 Task: Implement a GitHub Action to synchronize data between GitHub and an external database.
Action: Mouse moved to (176, 307)
Screenshot: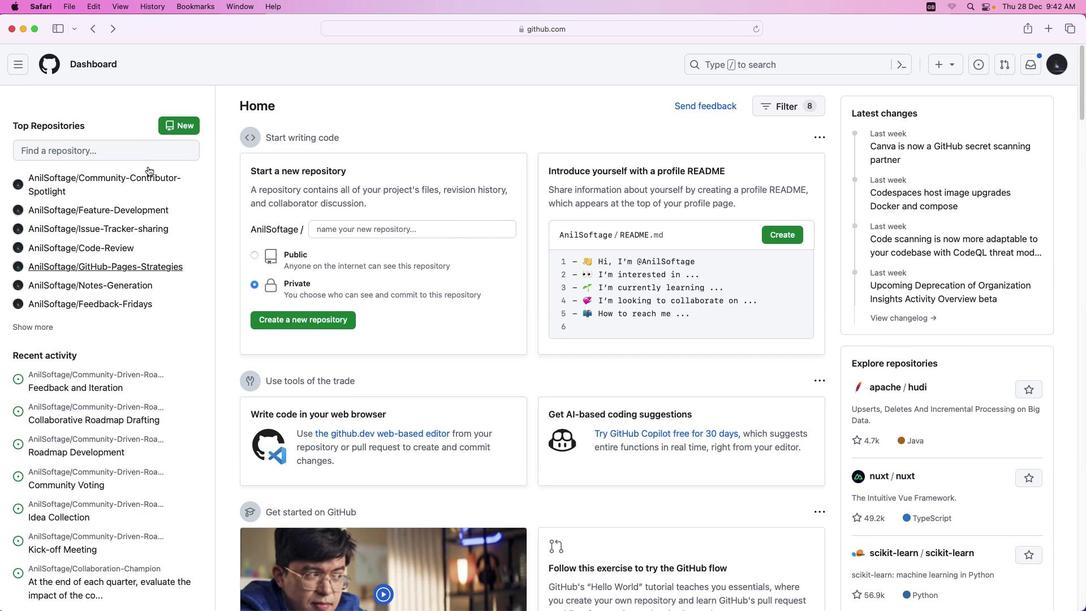 
Action: Mouse pressed left at (176, 307)
Screenshot: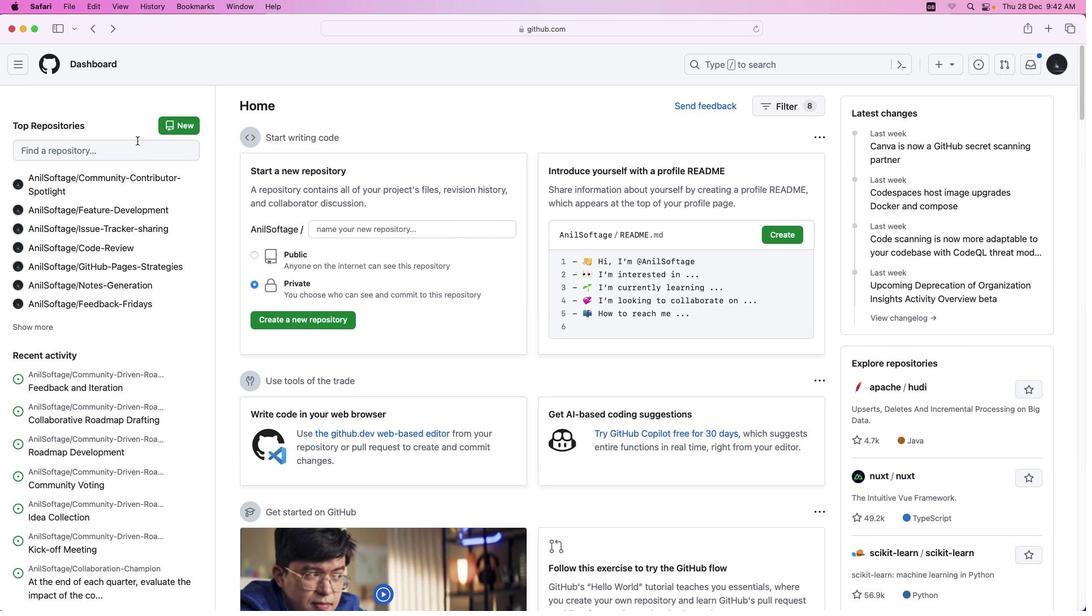 
Action: Mouse moved to (186, 119)
Screenshot: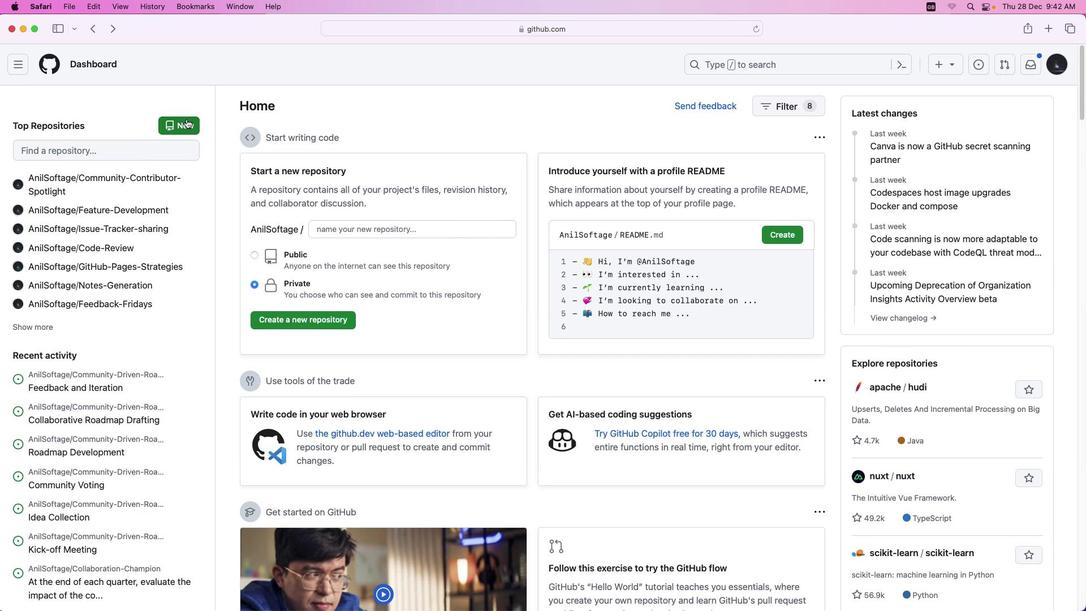 
Action: Mouse pressed left at (186, 119)
Screenshot: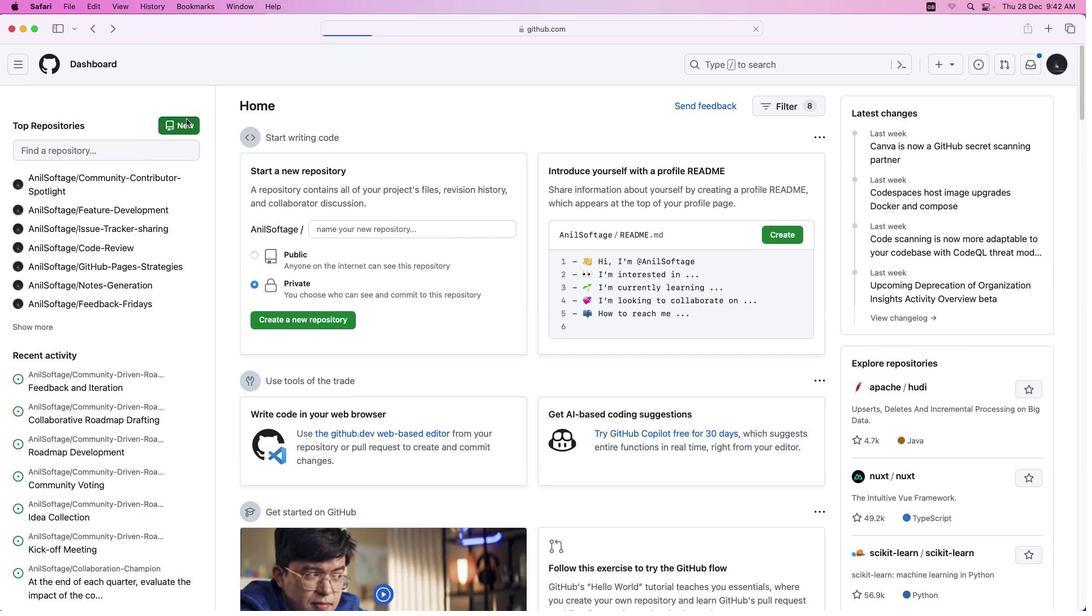 
Action: Mouse moved to (473, 296)
Screenshot: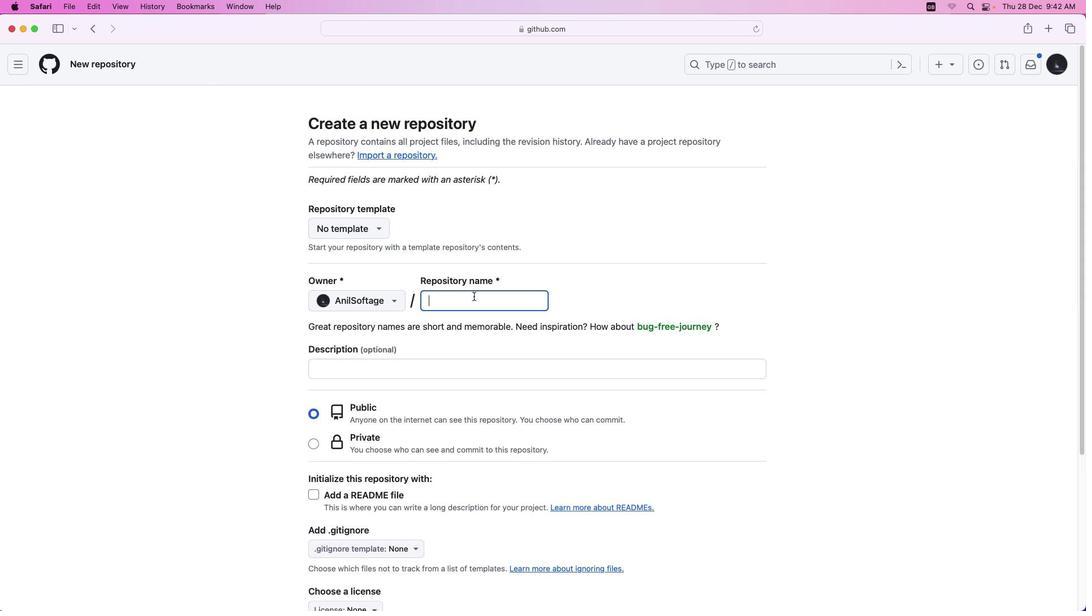 
Action: Mouse pressed left at (473, 296)
Screenshot: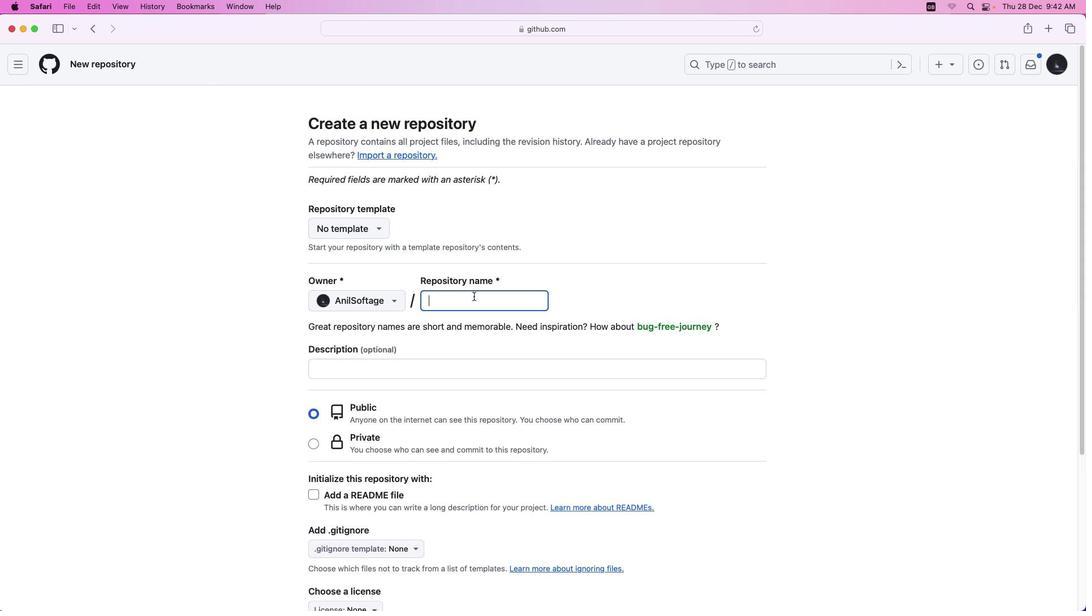 
Action: Key pressed Key.shift'D''a''t''a'Key.spaceKey.shift'S''y''n''c''h''r''o''n''i''z''a''t''i''o''n'
Screenshot: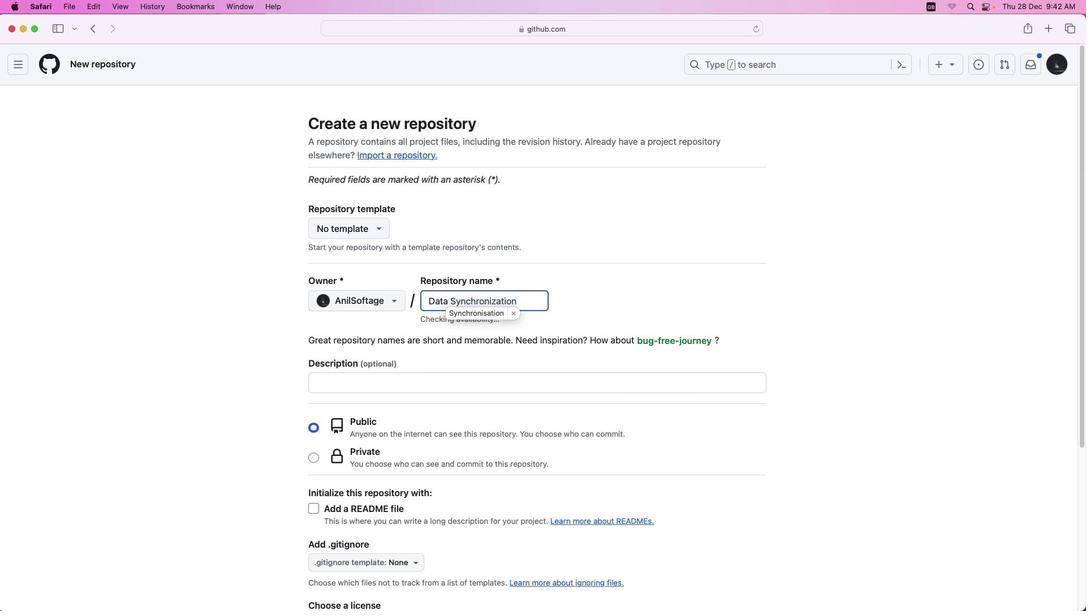 
Action: Mouse moved to (411, 394)
Screenshot: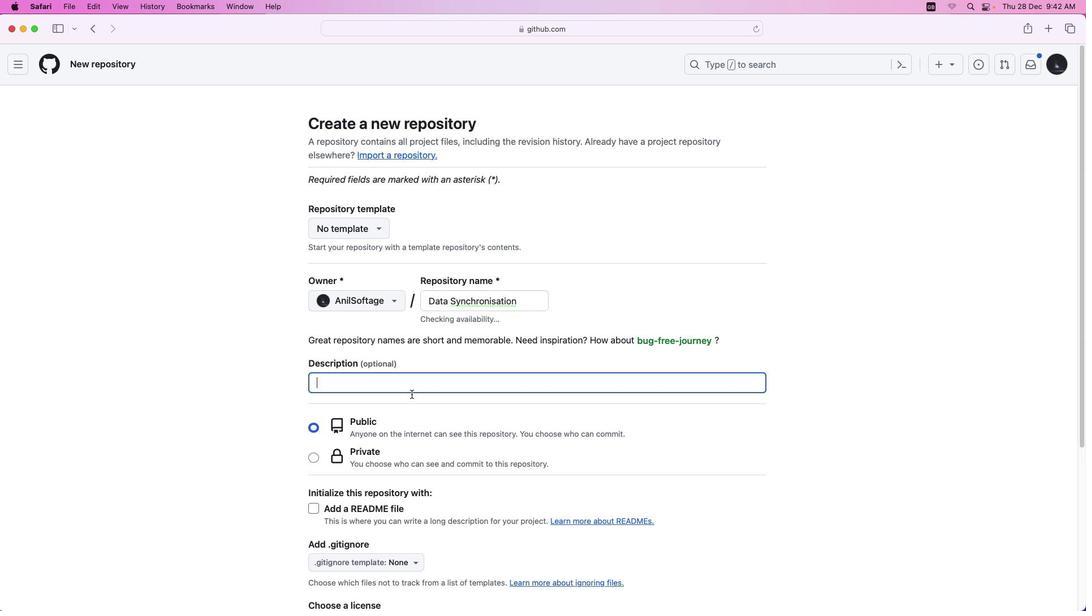 
Action: Mouse pressed left at (411, 394)
Screenshot: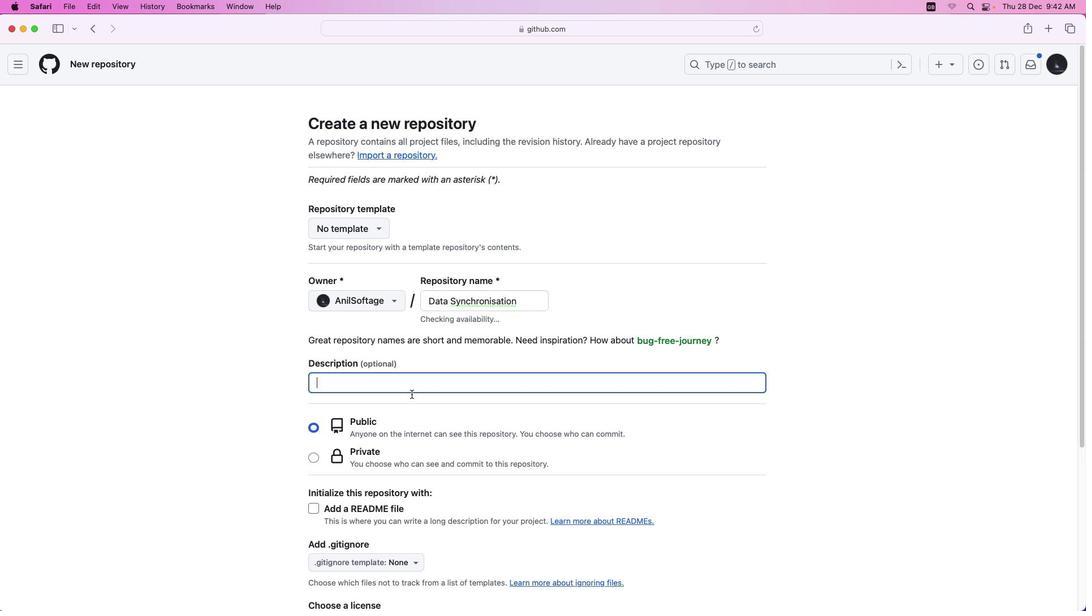 
Action: Mouse moved to (497, 301)
Screenshot: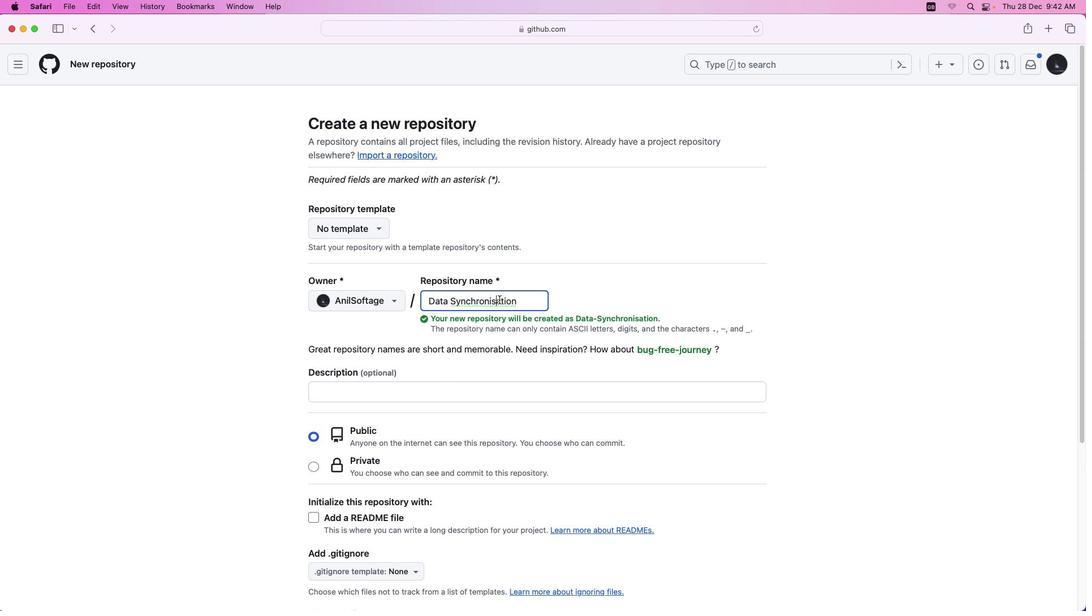 
Action: Mouse pressed left at (497, 301)
Screenshot: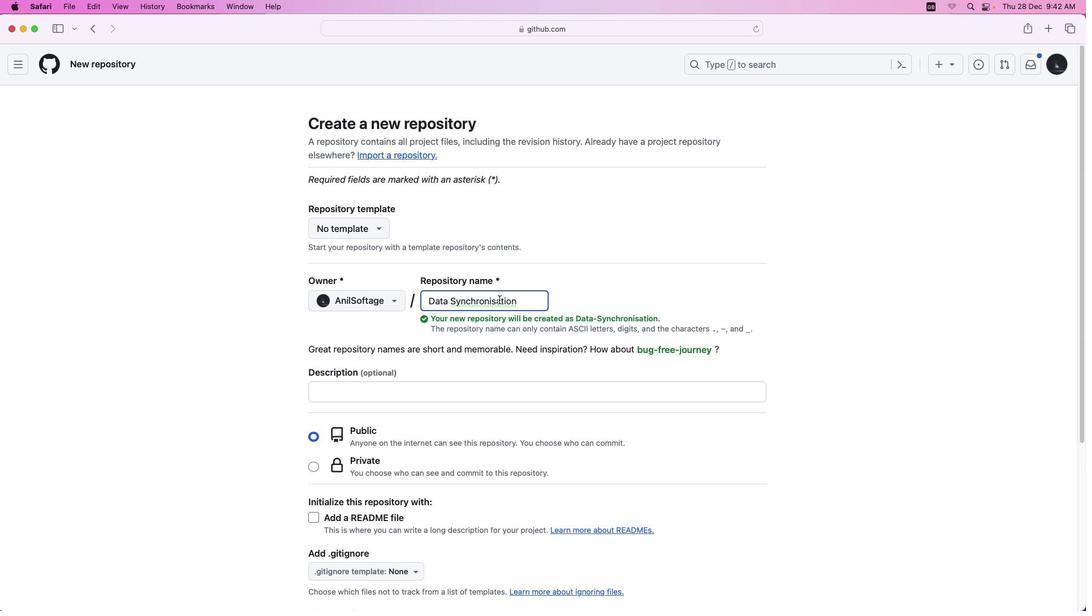 
Action: Mouse moved to (499, 299)
Screenshot: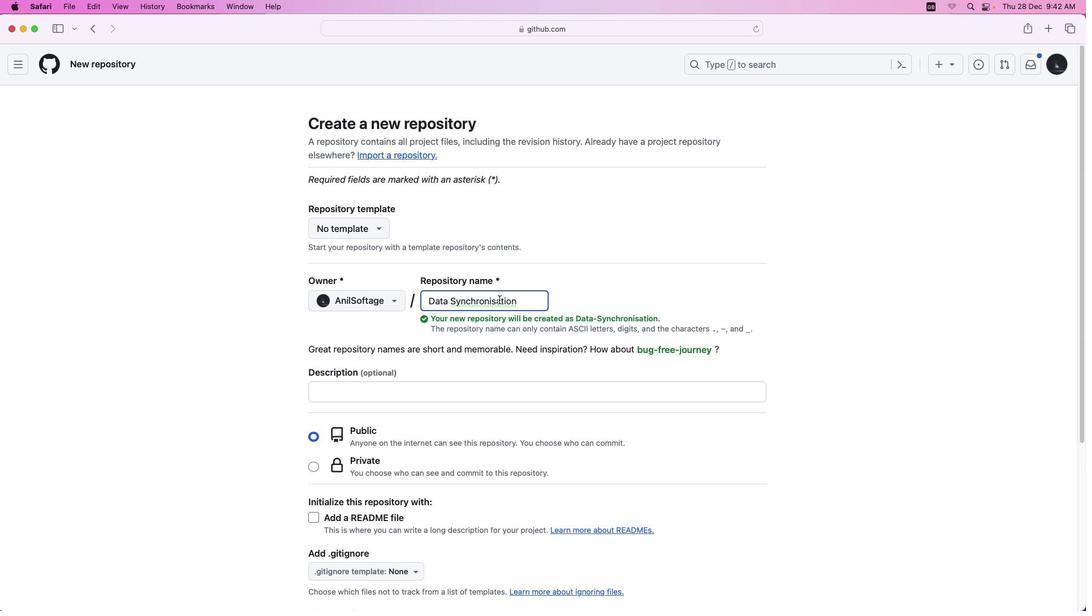
Action: Key pressed Key.backspace'z'
Screenshot: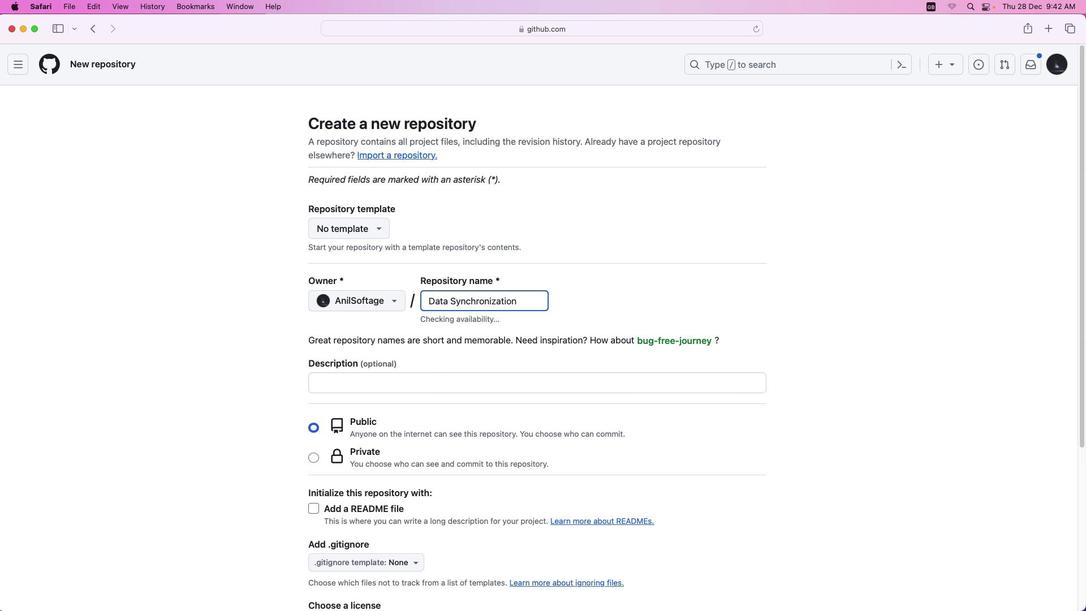 
Action: Mouse moved to (386, 387)
Screenshot: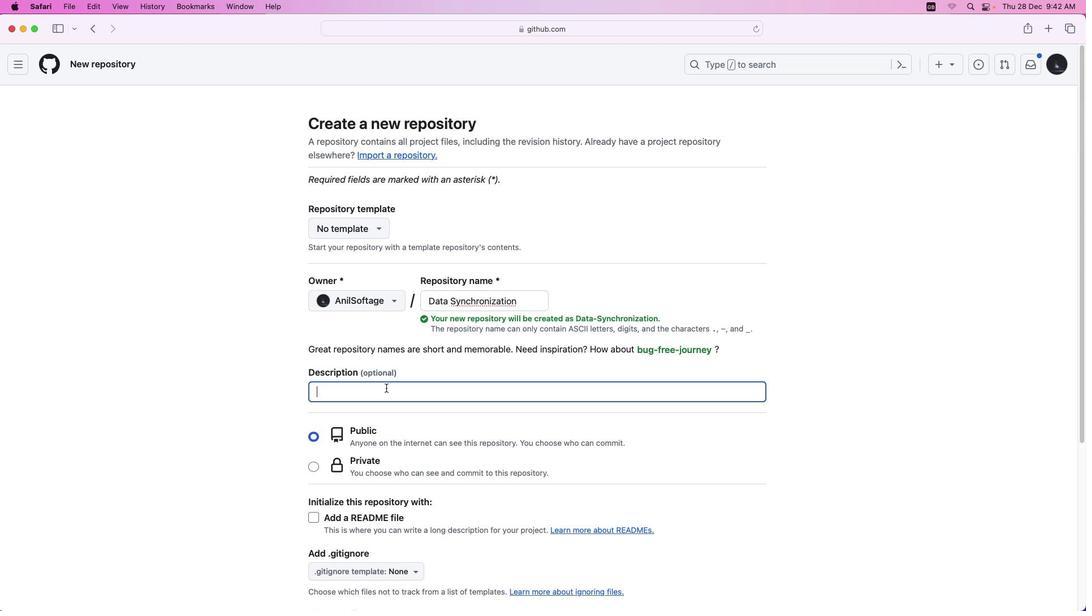 
Action: Mouse pressed left at (386, 387)
Screenshot: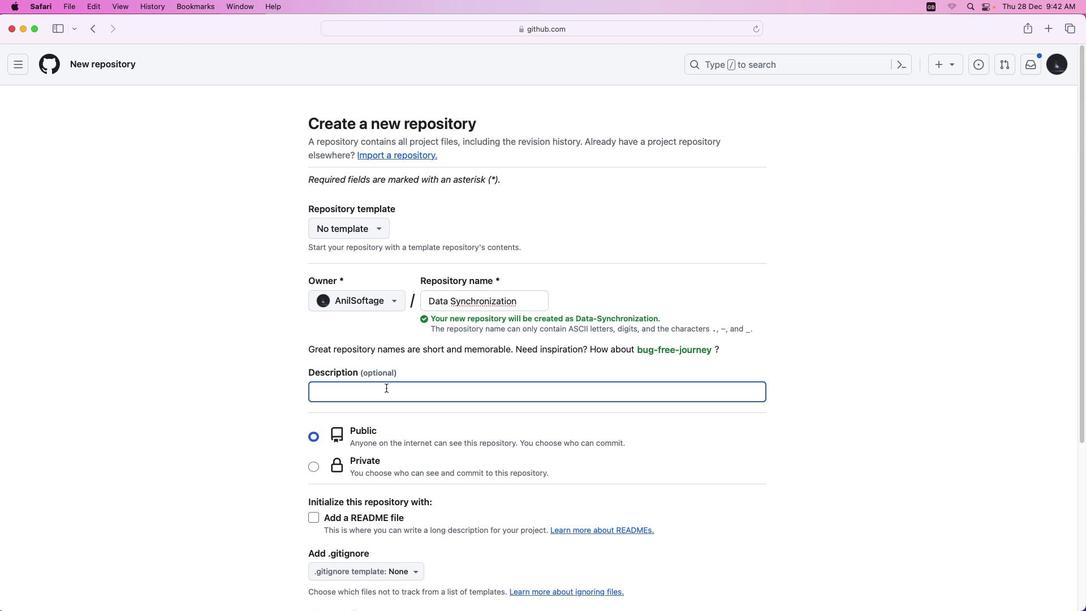 
Action: Key pressed Key.shift'A''n'Key.space'e''x''t''e''r''n''a''l'Key.space'd''a''t''a''b''a''s''e'Key.space's''y''n''c''h''r''o''n''i''z''a''t''i''o''n'Key.space's''c''r''i''p''t'Key.space'w''i''l''l'Key.space'd''e''p''e''n''d'Key.space'o''n'Key.space't''h''e'Key.space's''p''e''c''i''f''i''c'Key.space'r''e''q''u''i''r''e''m''e''n''t''s'Key.space'o''f'Key.space'm''y'Key.space'p''r''o''j''e''c''t'','Key.space't''h''e'Key.space't''y''p''e'Key.space'o''f'Key.space'd''a''t''a'Key.space'y''o''u'Key.space'w''a''n''t'Key.space't''o'Key.space's''y''n''c''h''r''o''n''i''z''e'','Key.leftKey.leftKey.backspace'z'Key.rightKey.rightKey.space'a''n''d'Key.space't''h''e'Key.space's''t''r''u''c''t''u''r''e'Key.space'o''f'Key.space'y''o''u''r'Key.space'd''a''t''a''b''a''s''e''.'Key.backspace'.'
Screenshot: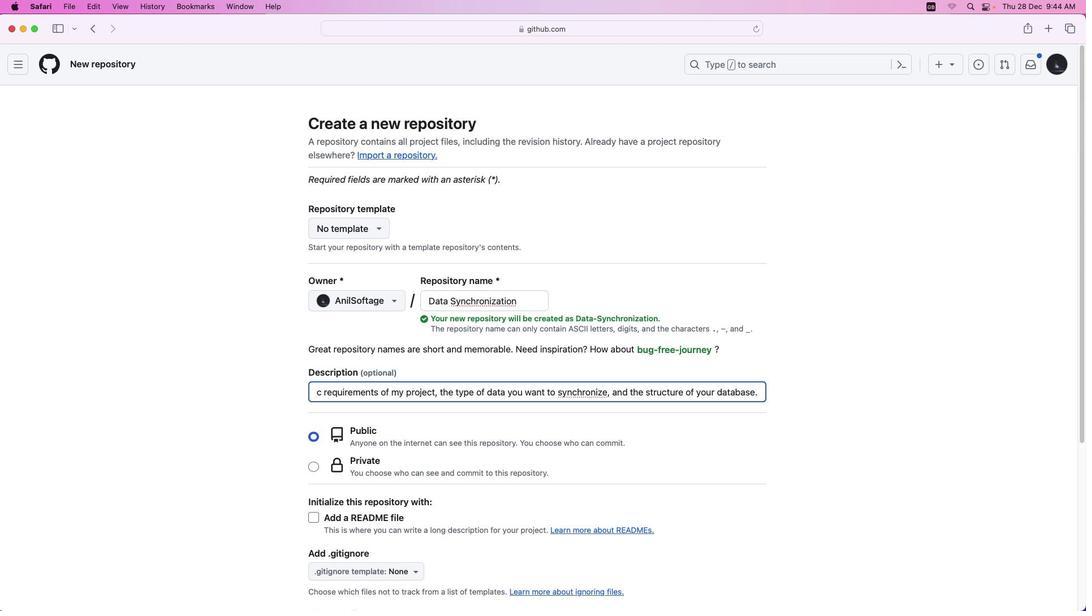
Action: Mouse moved to (327, 474)
Screenshot: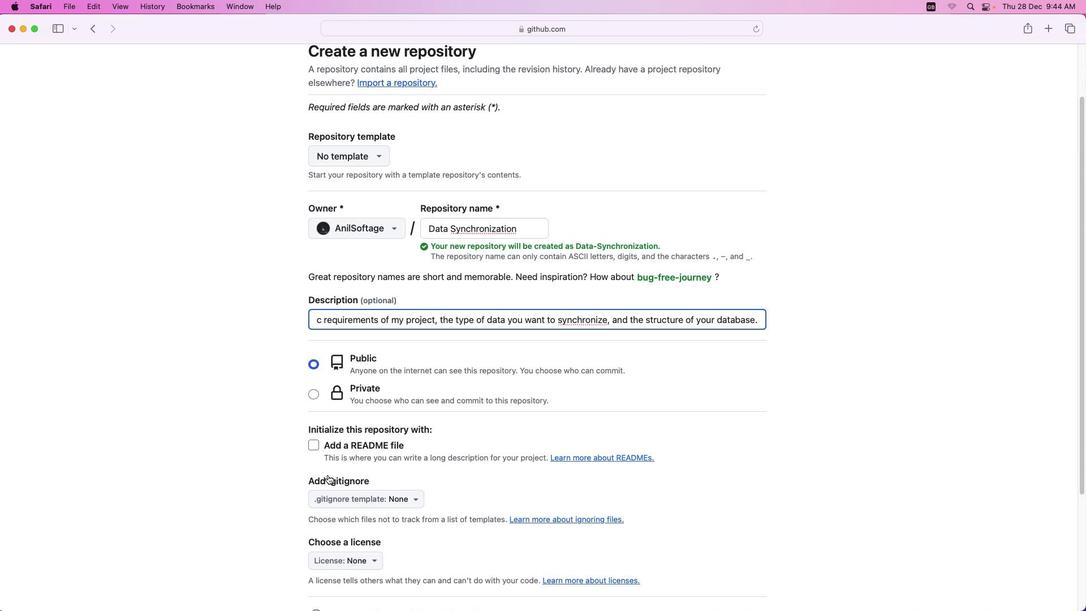 
Action: Mouse scrolled (327, 474) with delta (0, 0)
Screenshot: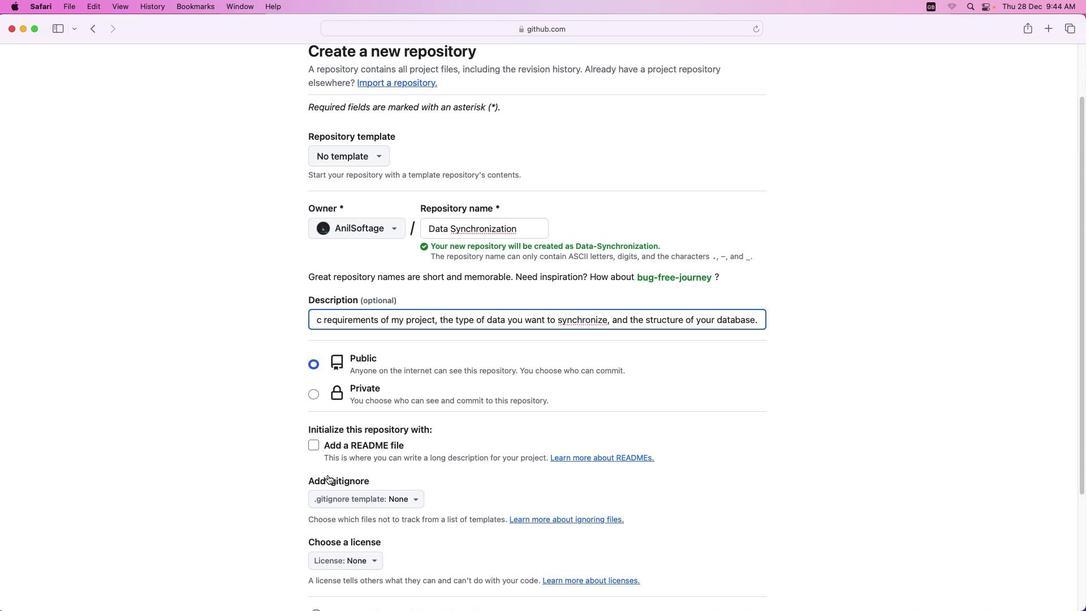 
Action: Mouse scrolled (327, 474) with delta (0, 0)
Screenshot: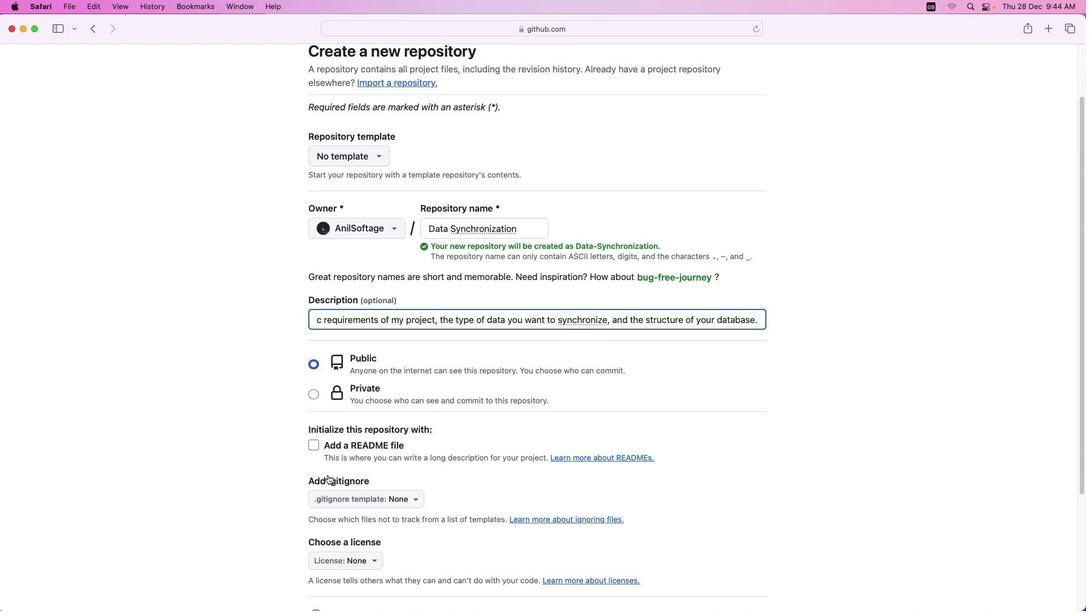 
Action: Mouse scrolled (327, 474) with delta (0, 0)
Screenshot: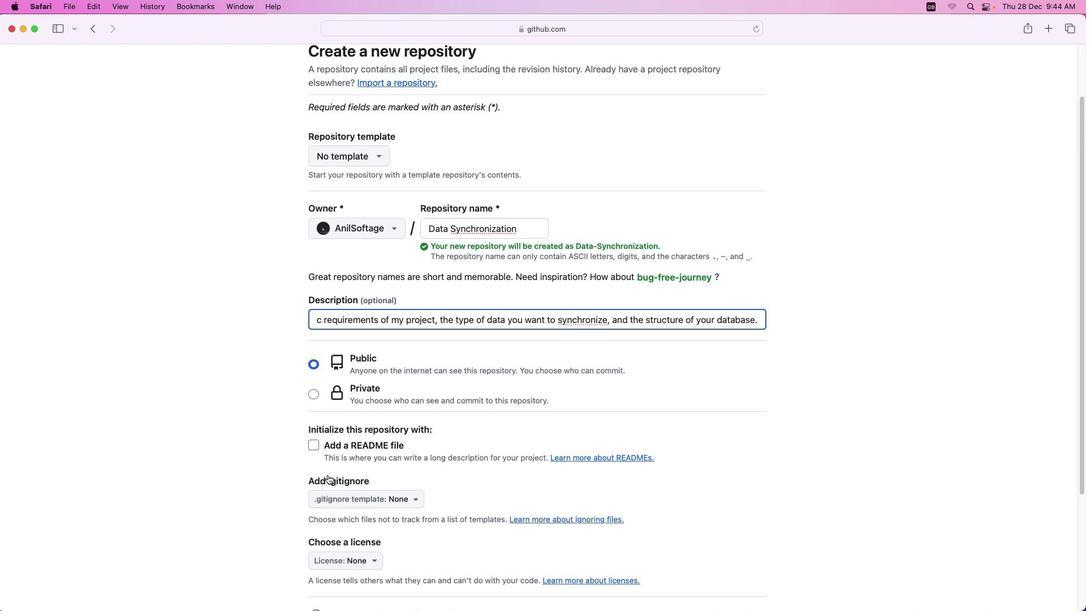 
Action: Mouse scrolled (327, 474) with delta (0, 0)
Screenshot: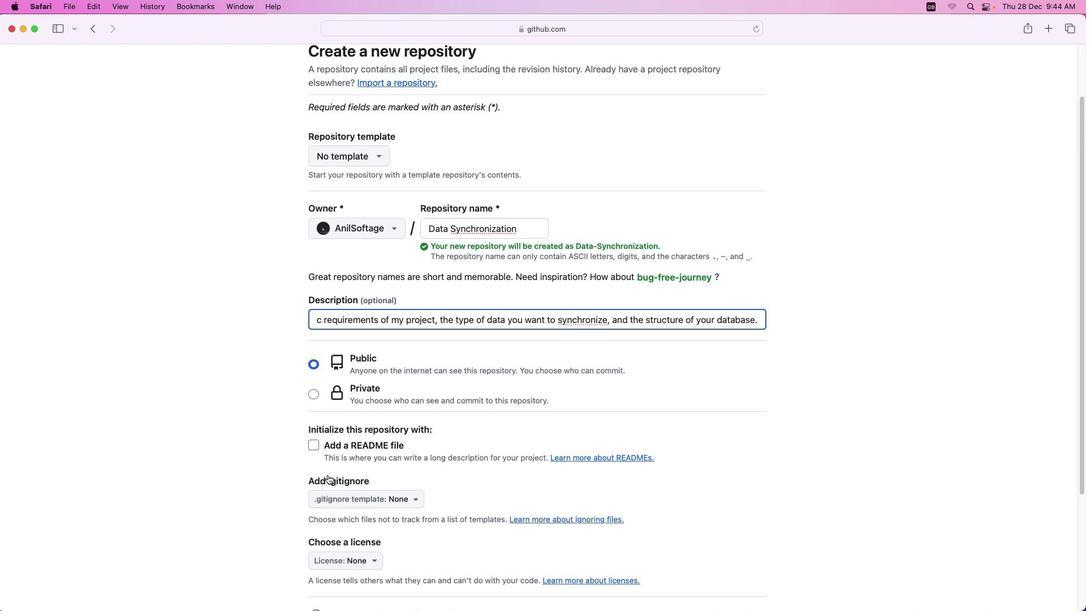 
Action: Mouse scrolled (327, 474) with delta (0, 0)
Screenshot: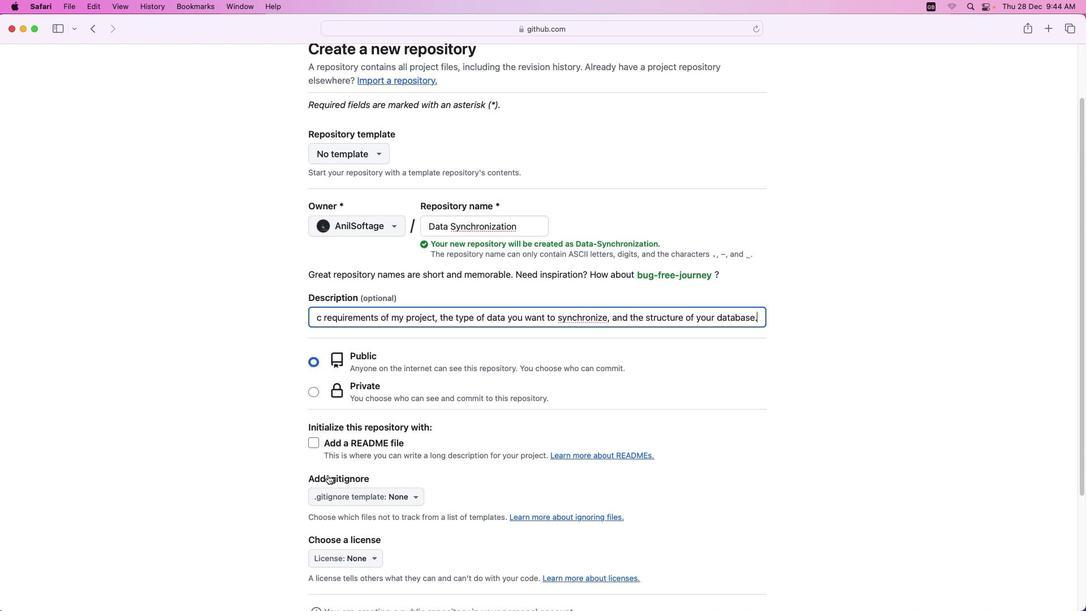 
Action: Mouse scrolled (327, 474) with delta (0, 0)
Screenshot: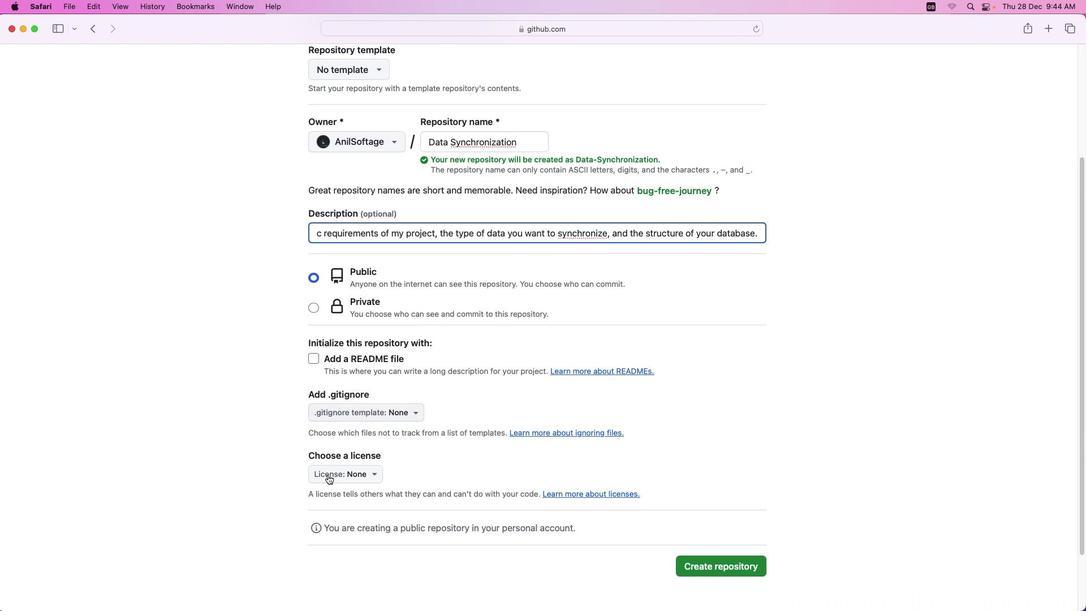 
Action: Mouse scrolled (327, 474) with delta (0, 0)
Screenshot: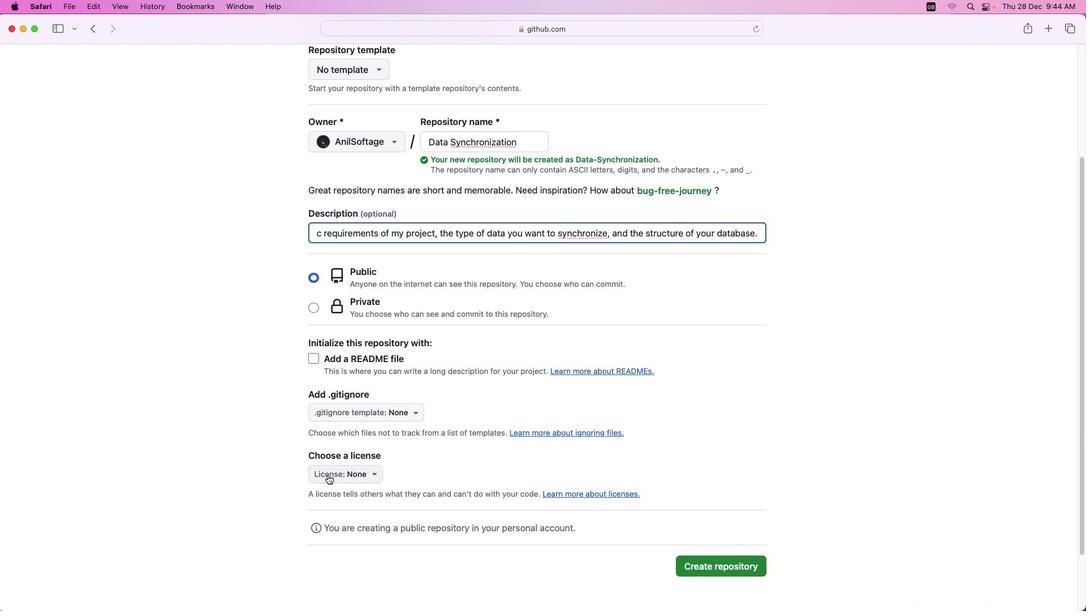 
Action: Mouse scrolled (327, 474) with delta (0, 0)
Screenshot: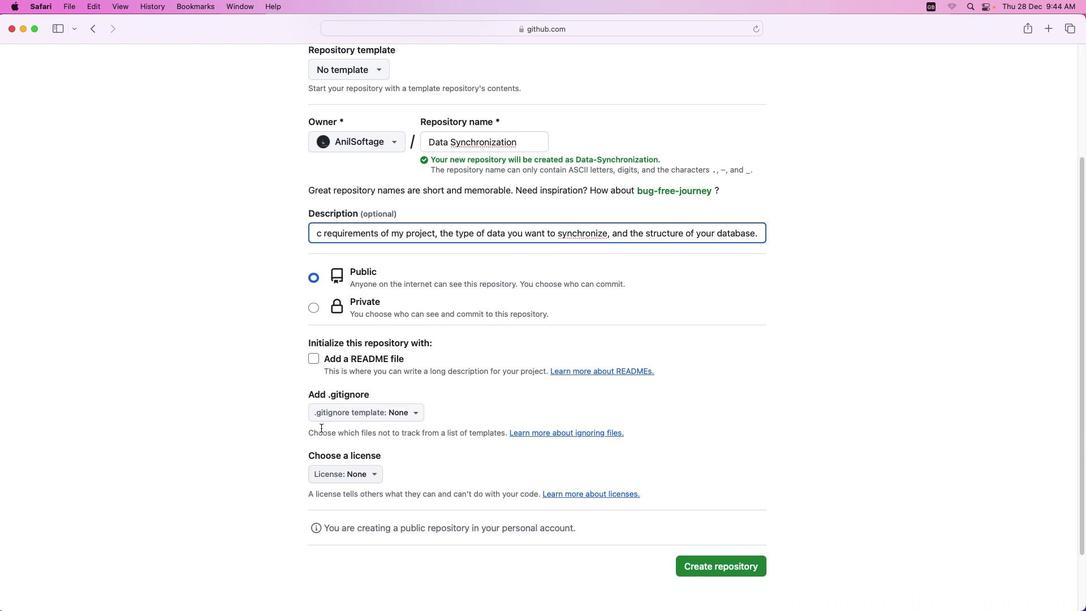 
Action: Mouse scrolled (327, 474) with delta (0, 0)
Screenshot: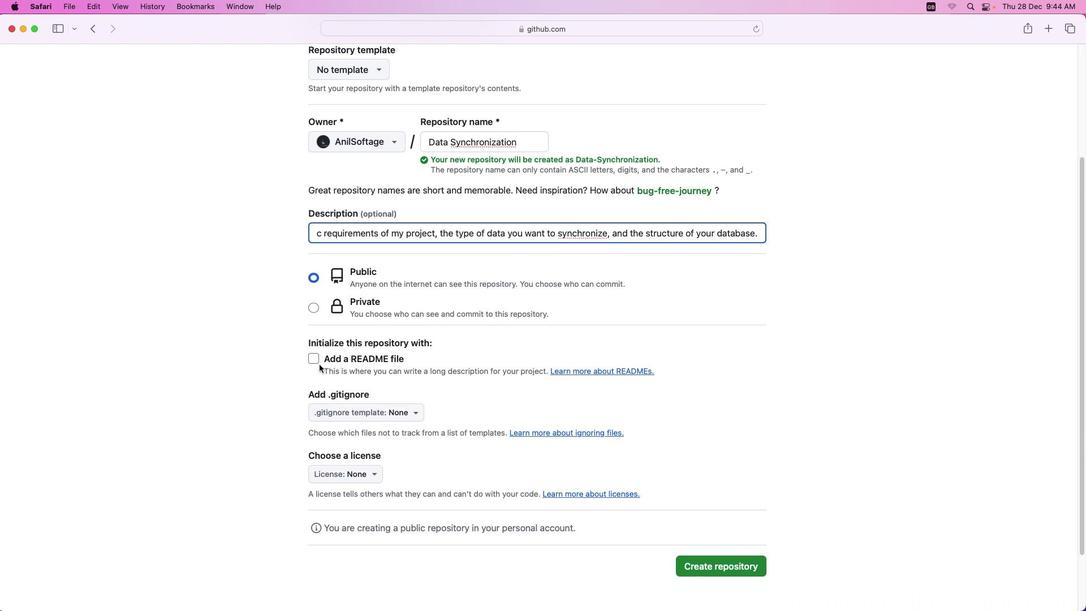 
Action: Mouse scrolled (327, 474) with delta (0, 0)
Screenshot: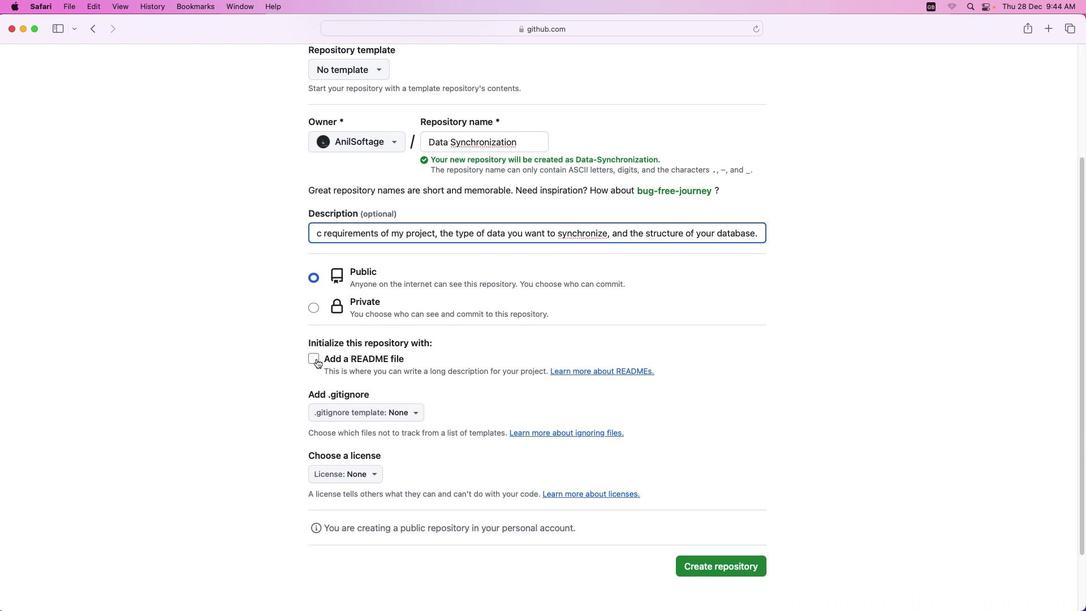 
Action: Mouse moved to (312, 355)
Screenshot: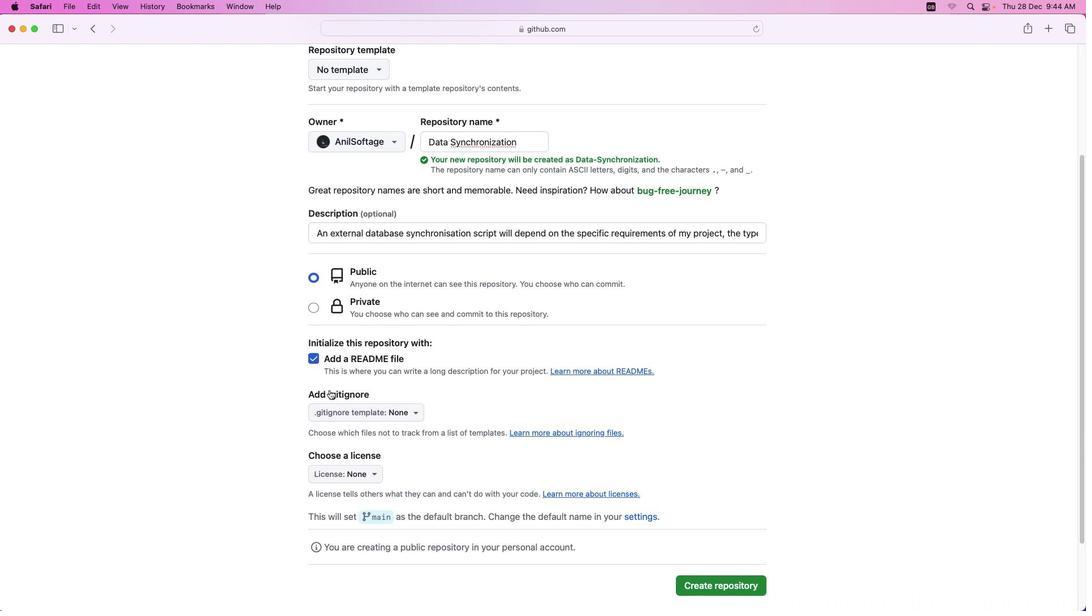 
Action: Mouse pressed left at (312, 355)
Screenshot: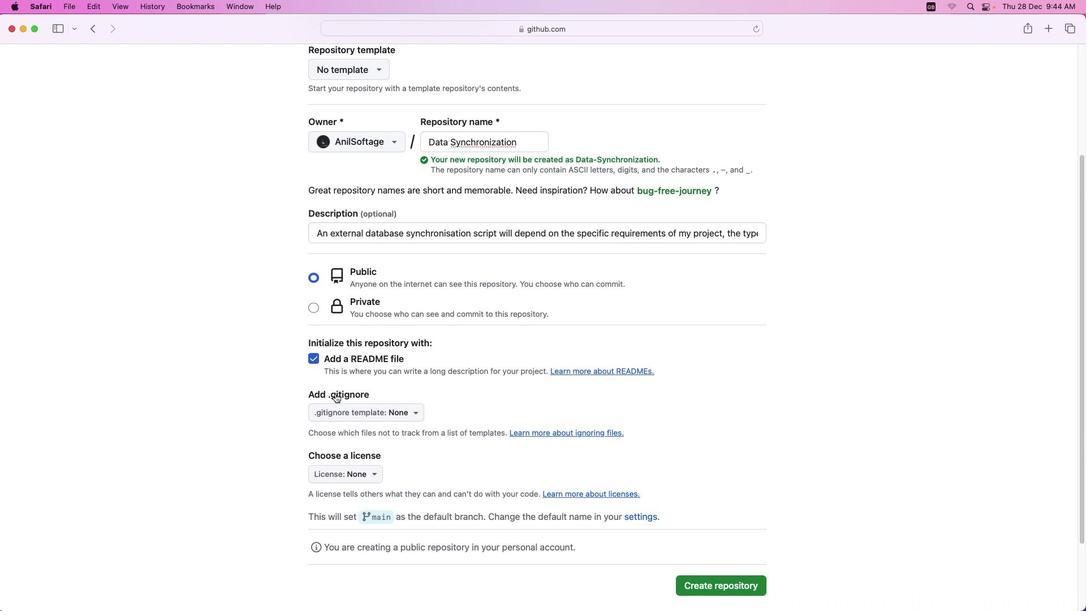 
Action: Mouse moved to (468, 454)
Screenshot: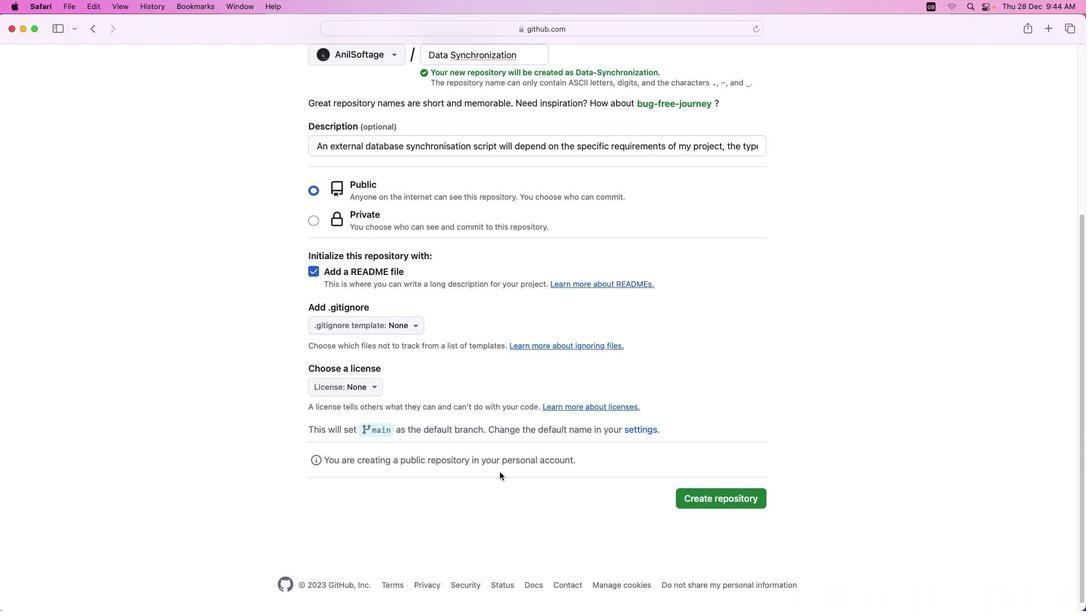 
Action: Mouse scrolled (468, 454) with delta (0, 0)
Screenshot: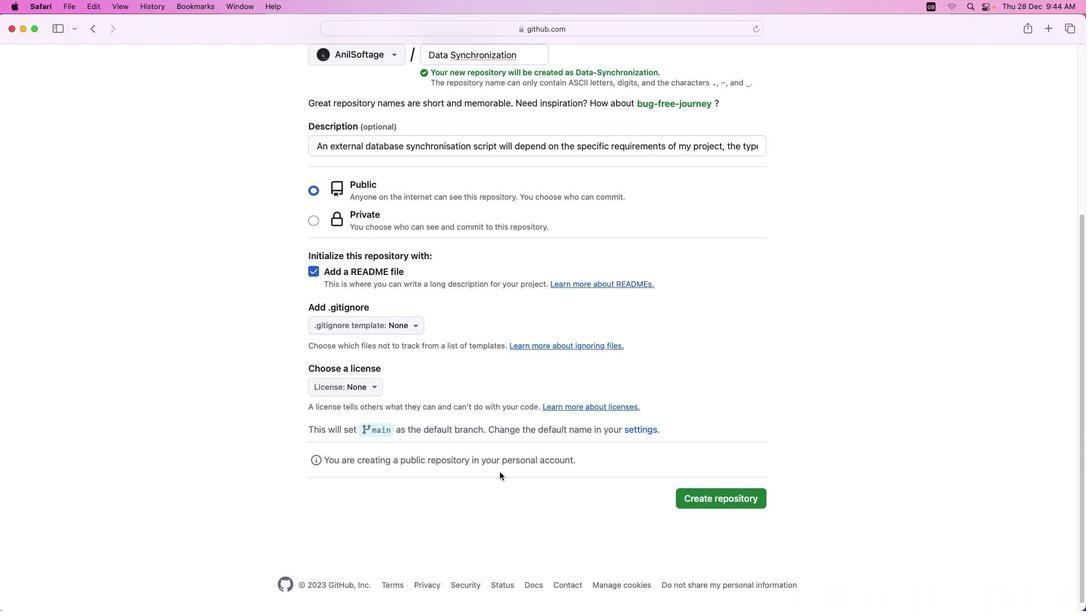 
Action: Mouse moved to (473, 459)
Screenshot: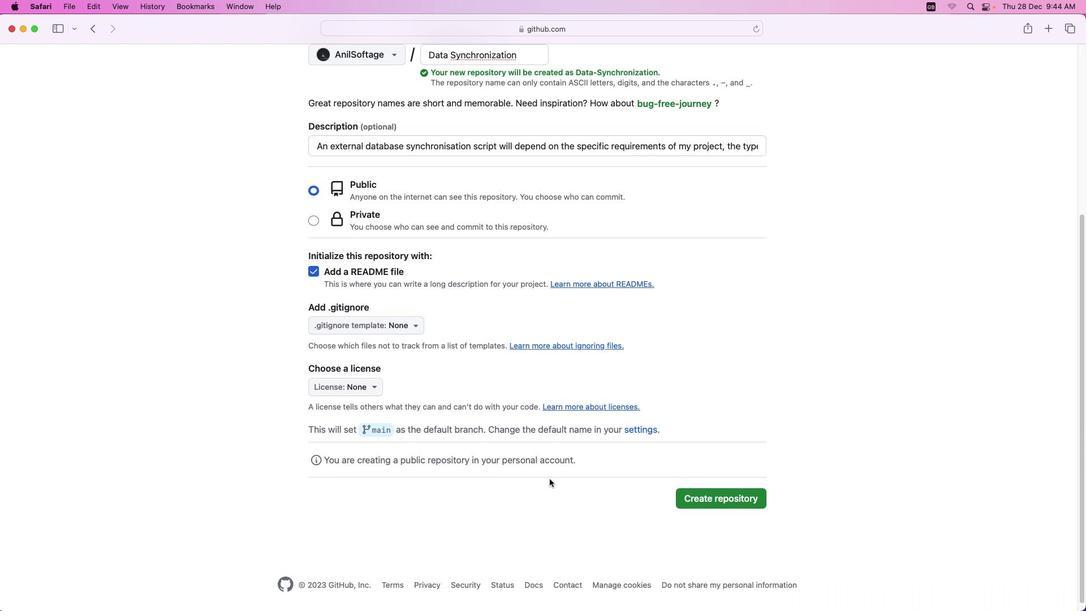 
Action: Mouse scrolled (473, 459) with delta (0, 0)
Screenshot: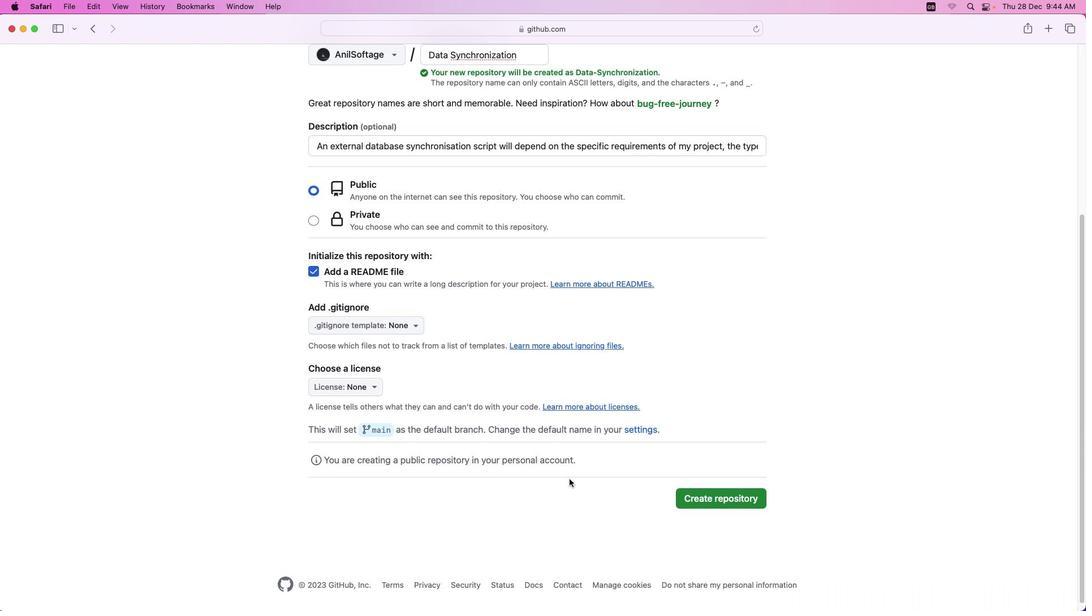 
Action: Mouse moved to (474, 460)
Screenshot: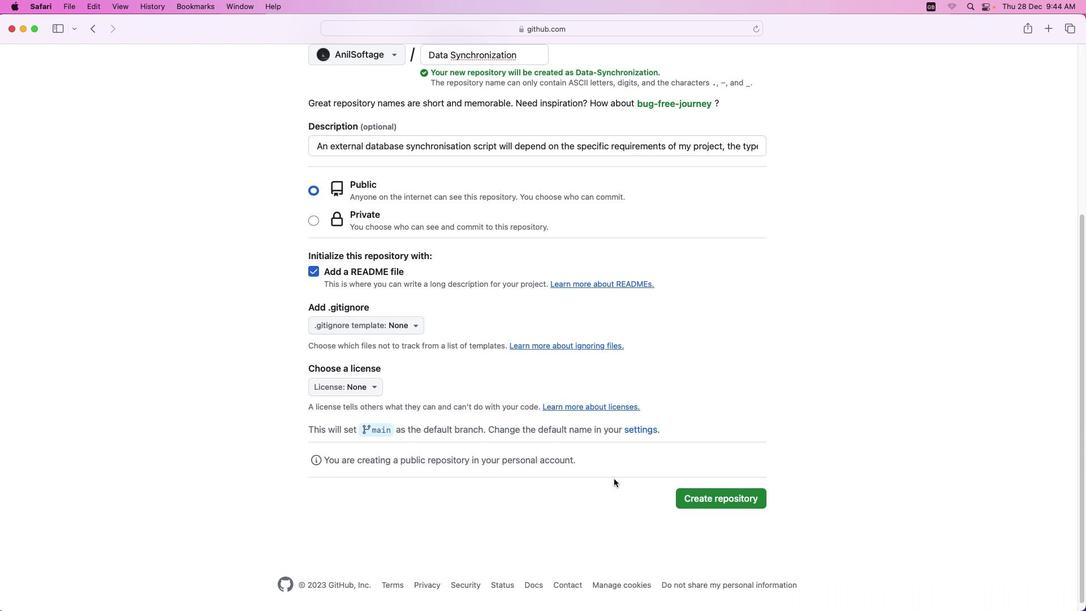 
Action: Mouse scrolled (474, 460) with delta (0, 0)
Screenshot: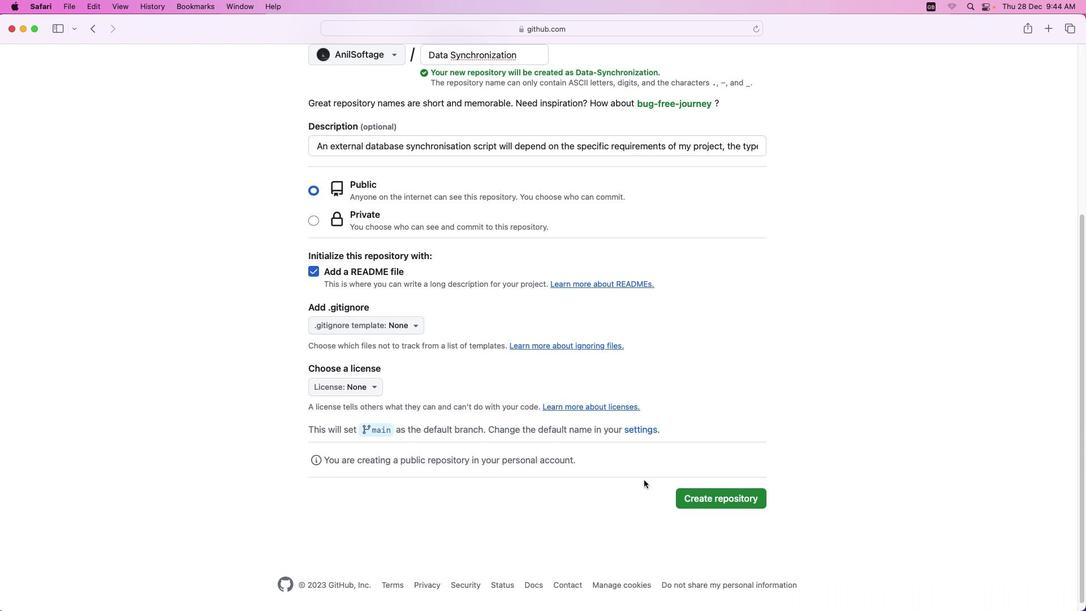 
Action: Mouse moved to (477, 461)
Screenshot: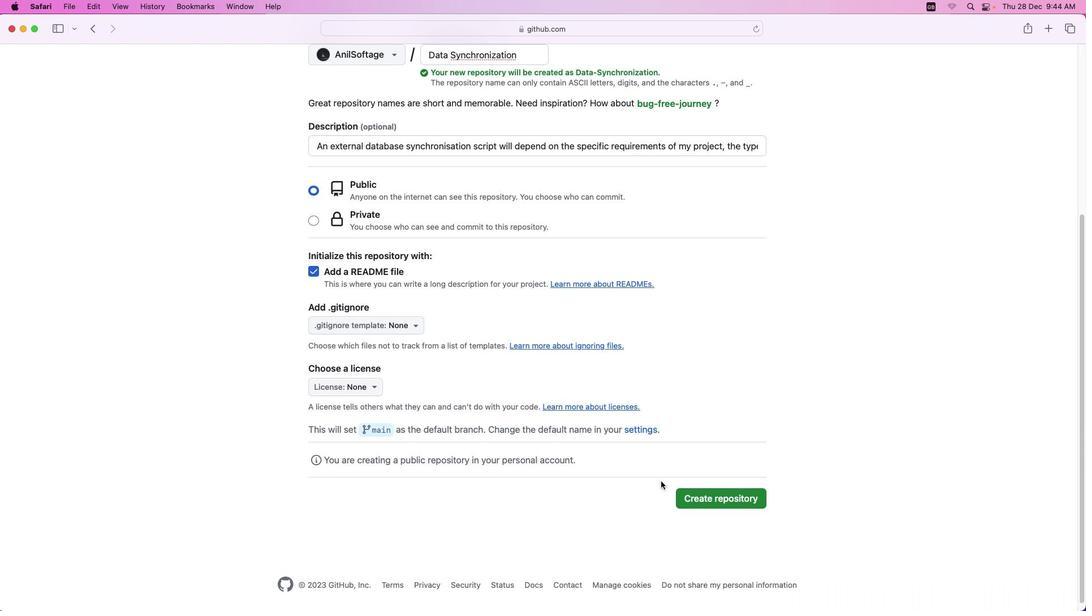 
Action: Mouse scrolled (477, 461) with delta (0, 0)
Screenshot: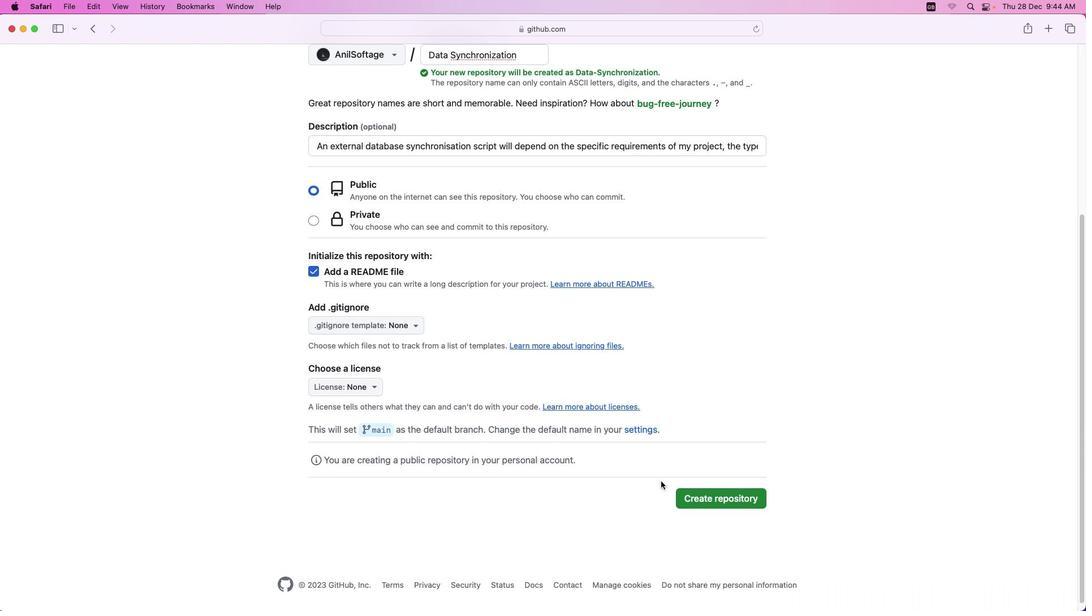 
Action: Mouse moved to (483, 464)
Screenshot: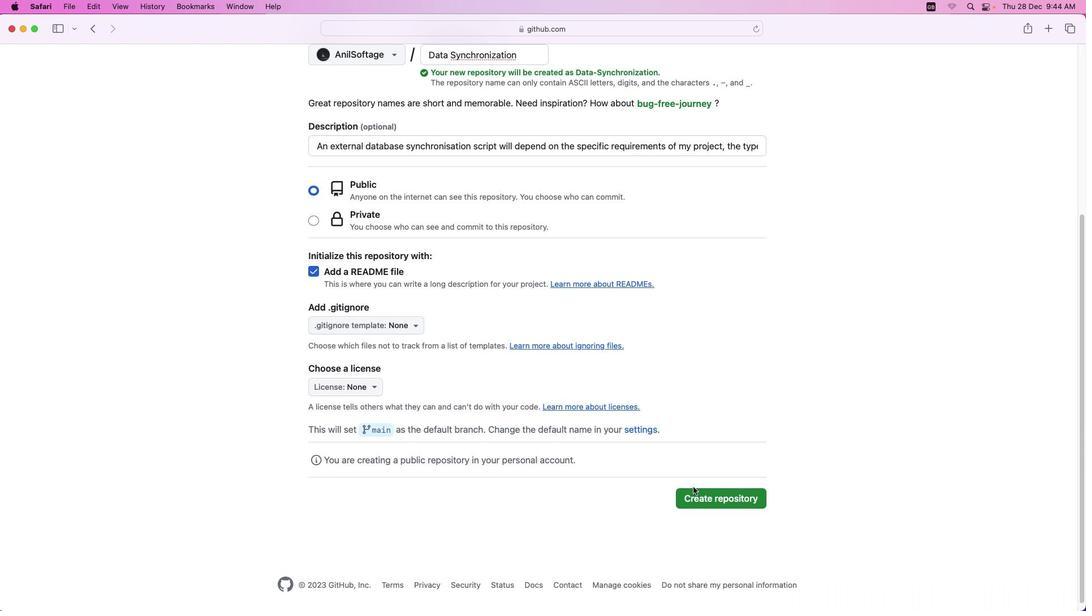
Action: Mouse scrolled (483, 464) with delta (0, 0)
Screenshot: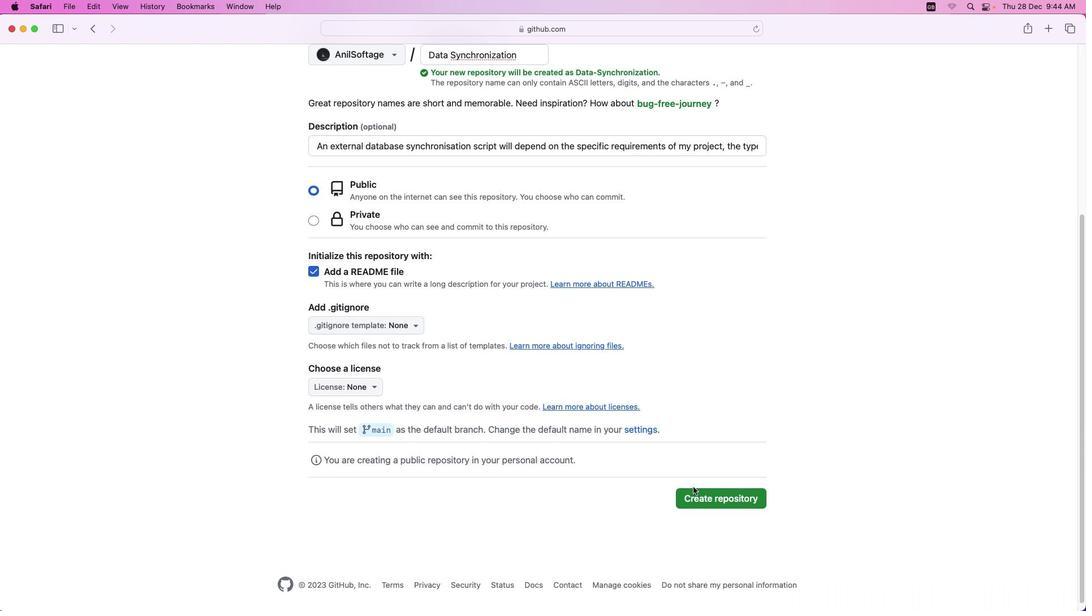 
Action: Mouse moved to (719, 494)
Screenshot: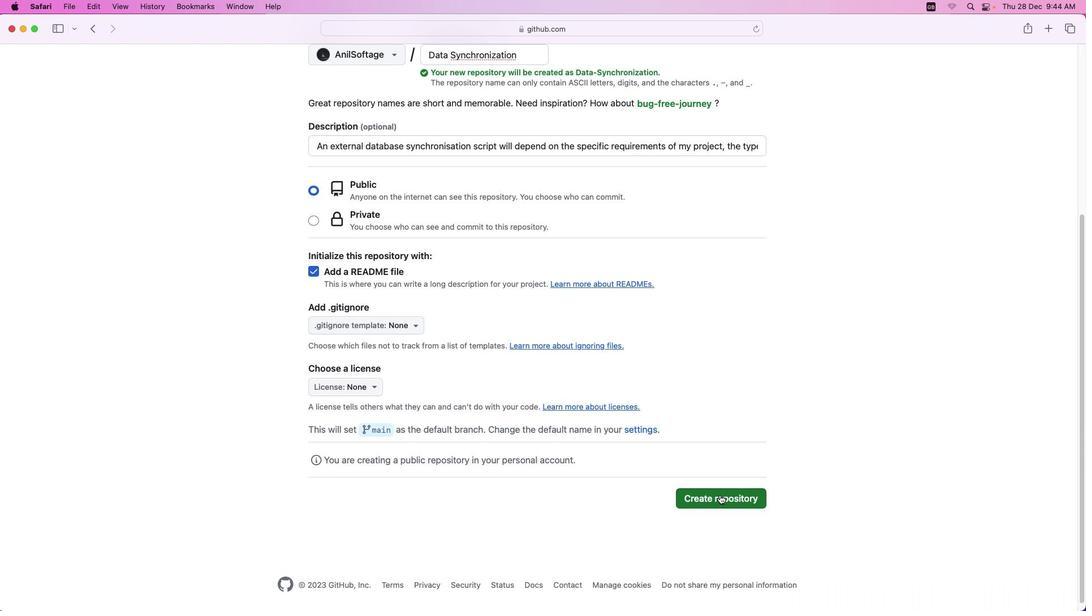 
Action: Mouse pressed left at (719, 494)
Screenshot: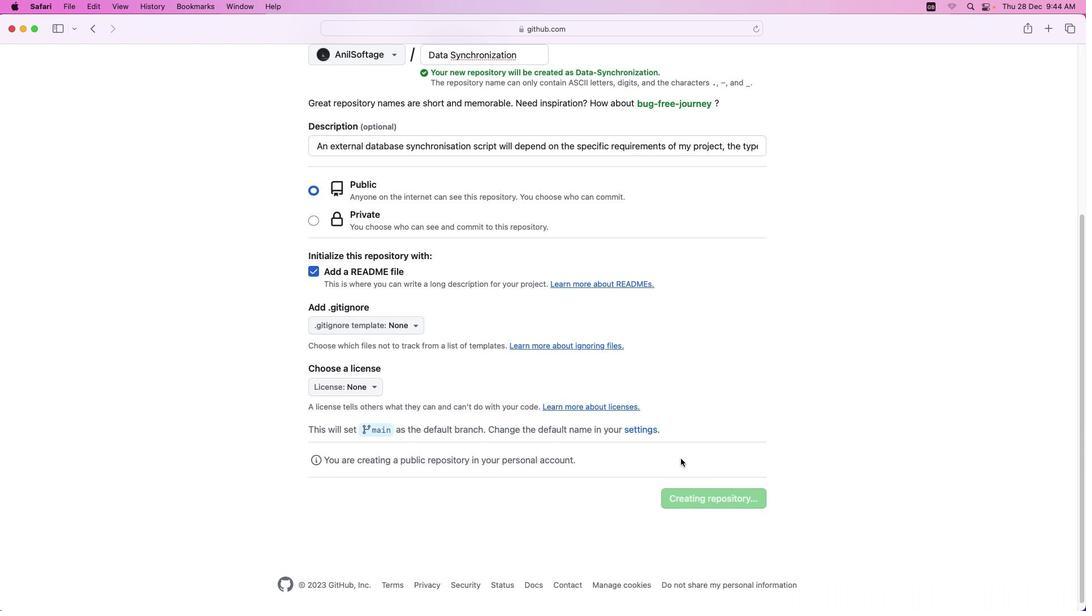 
Action: Mouse moved to (656, 343)
Screenshot: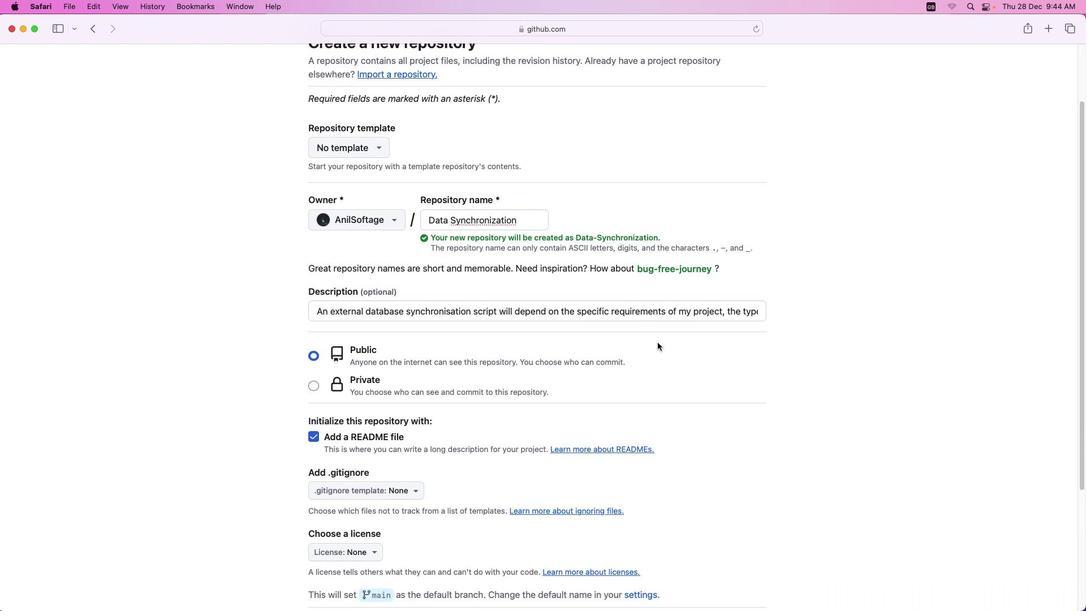 
Action: Mouse scrolled (656, 343) with delta (0, 0)
Screenshot: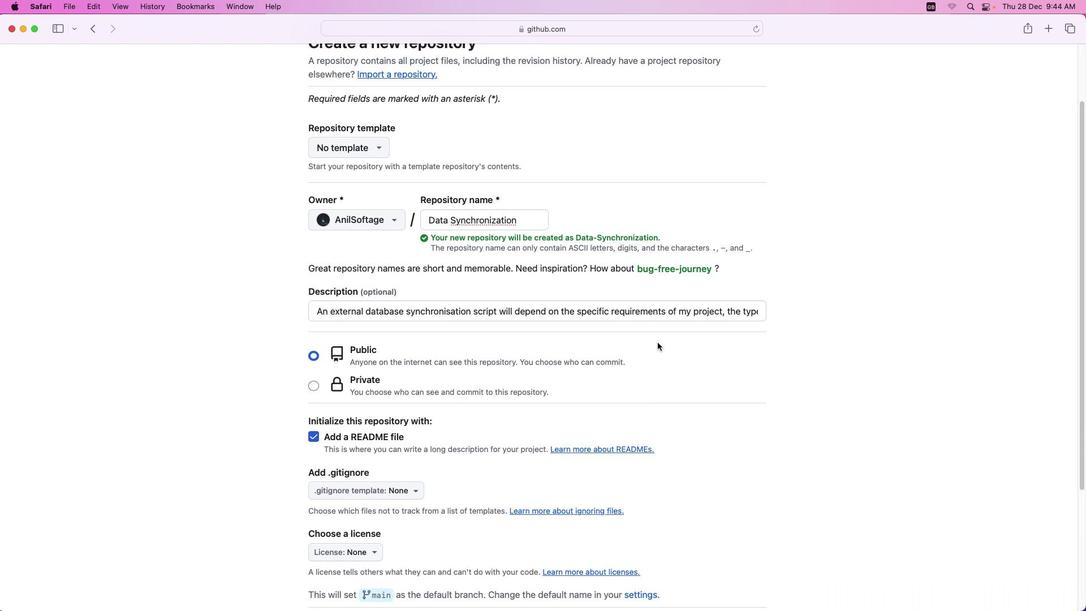 
Action: Mouse moved to (657, 342)
Screenshot: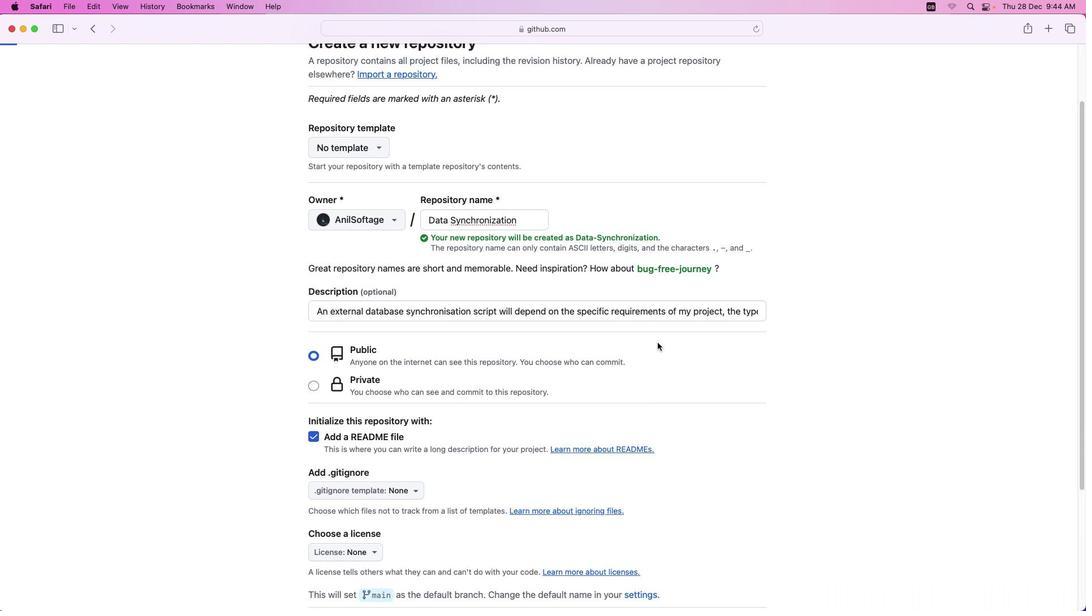 
Action: Mouse scrolled (657, 342) with delta (0, 0)
Screenshot: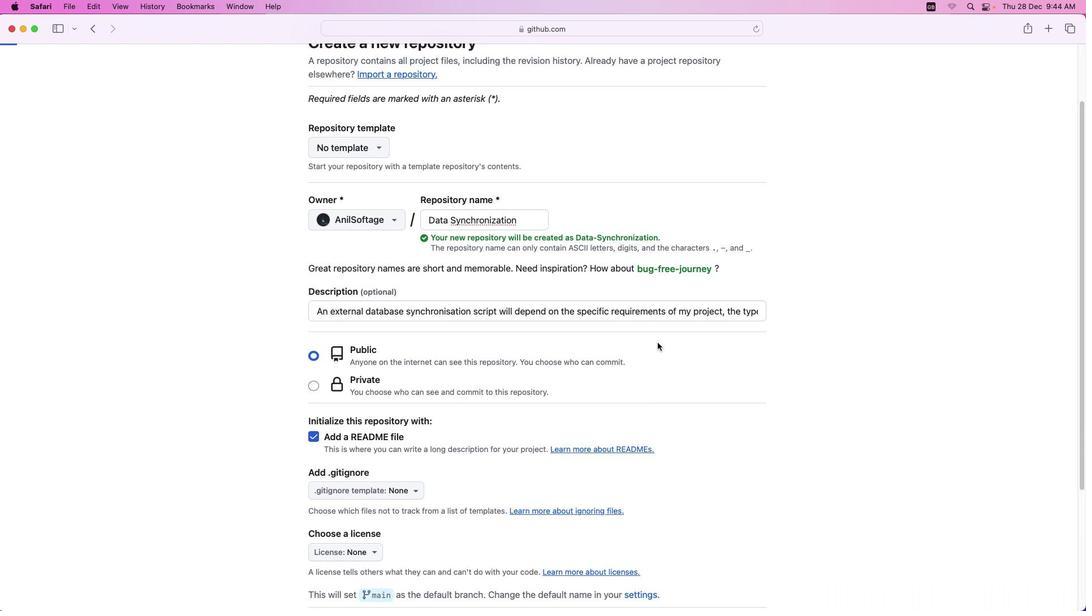 
Action: Mouse moved to (657, 342)
Screenshot: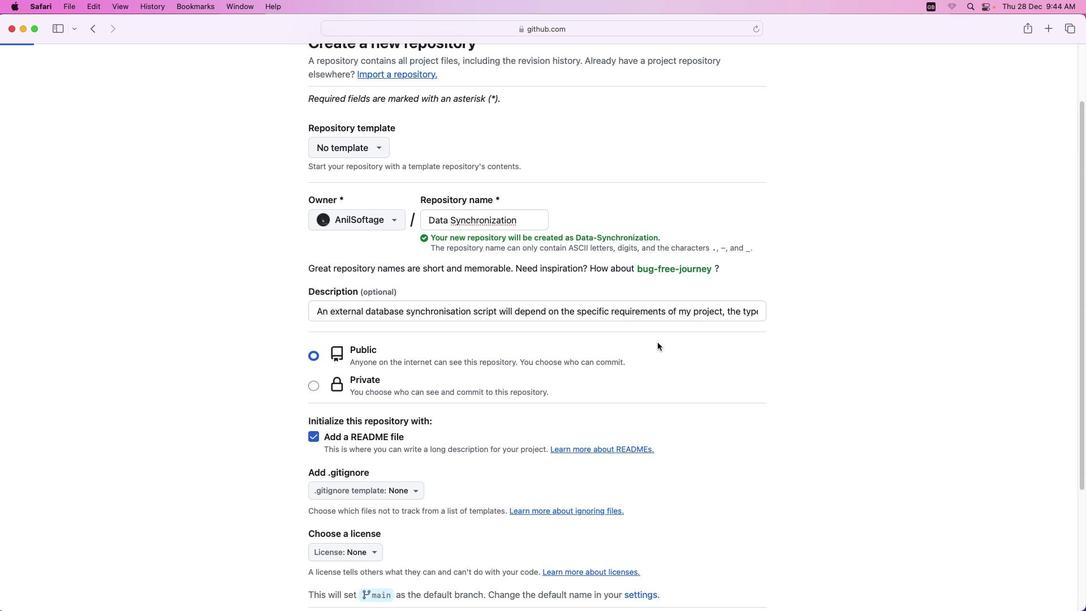 
Action: Mouse scrolled (657, 342) with delta (0, 1)
Screenshot: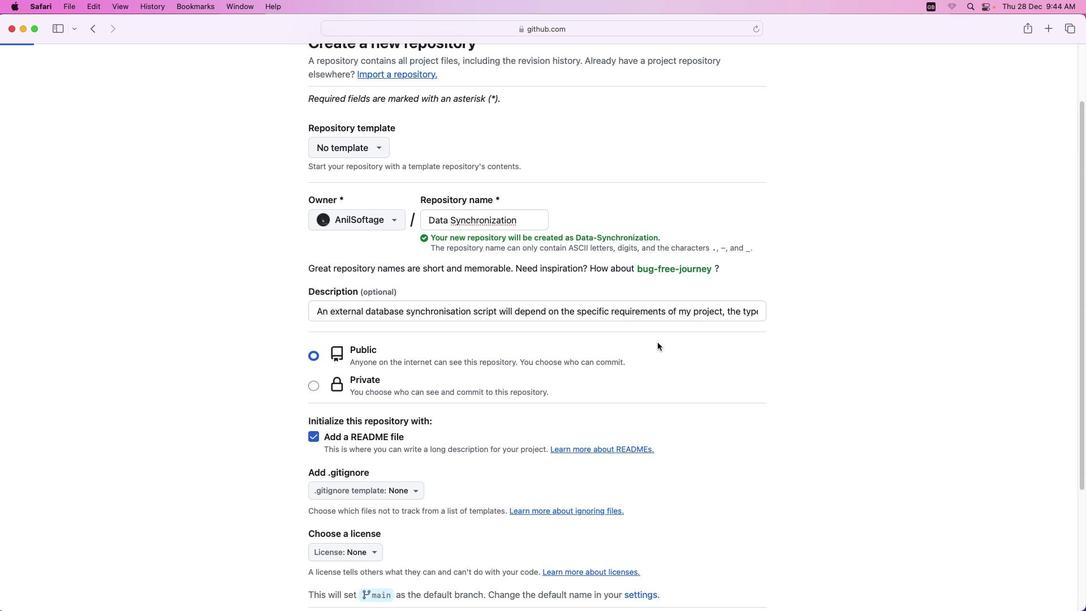 
Action: Mouse moved to (657, 342)
Screenshot: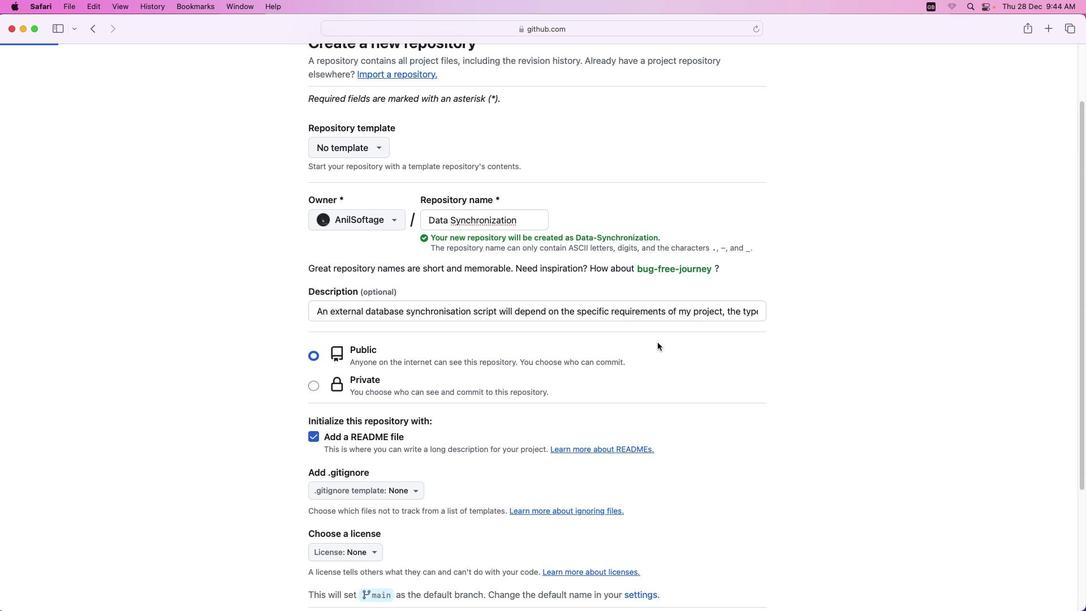 
Action: Mouse scrolled (657, 342) with delta (0, 1)
Screenshot: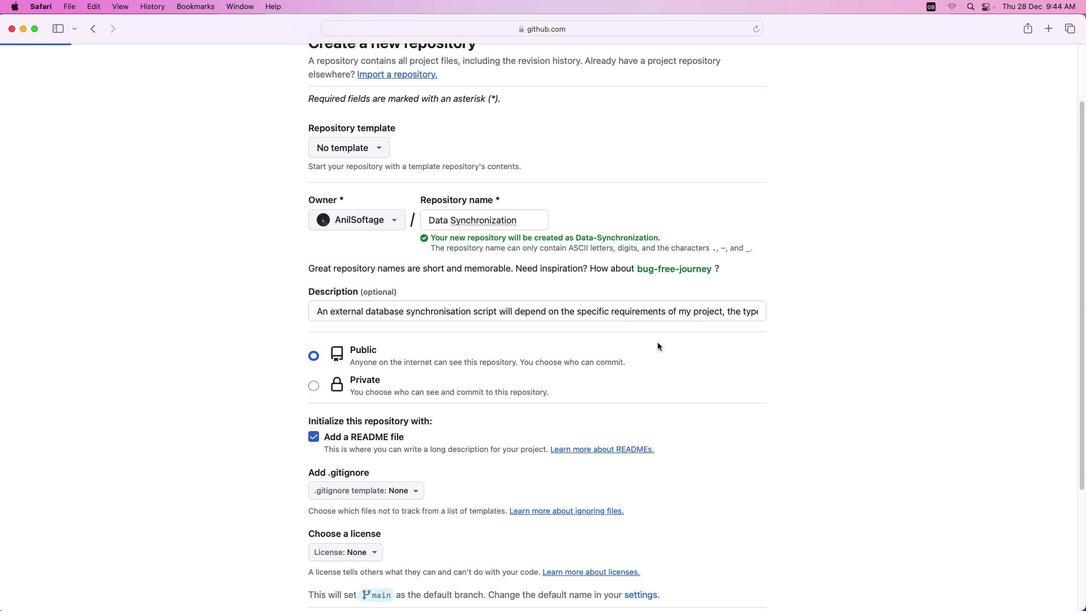 
Action: Mouse scrolled (657, 342) with delta (0, 0)
Screenshot: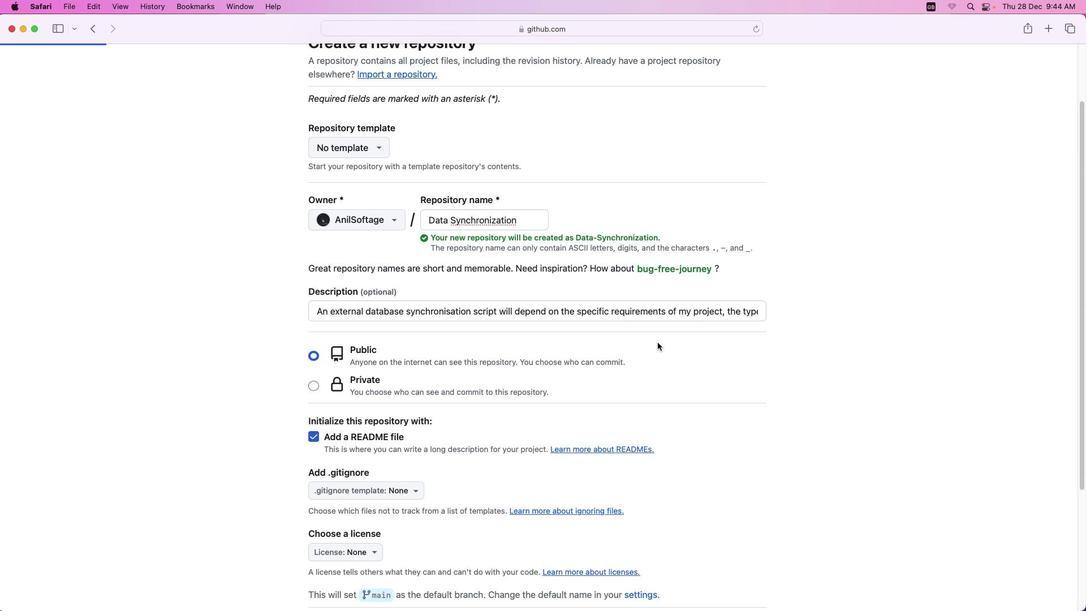 
Action: Mouse moved to (625, 178)
Screenshot: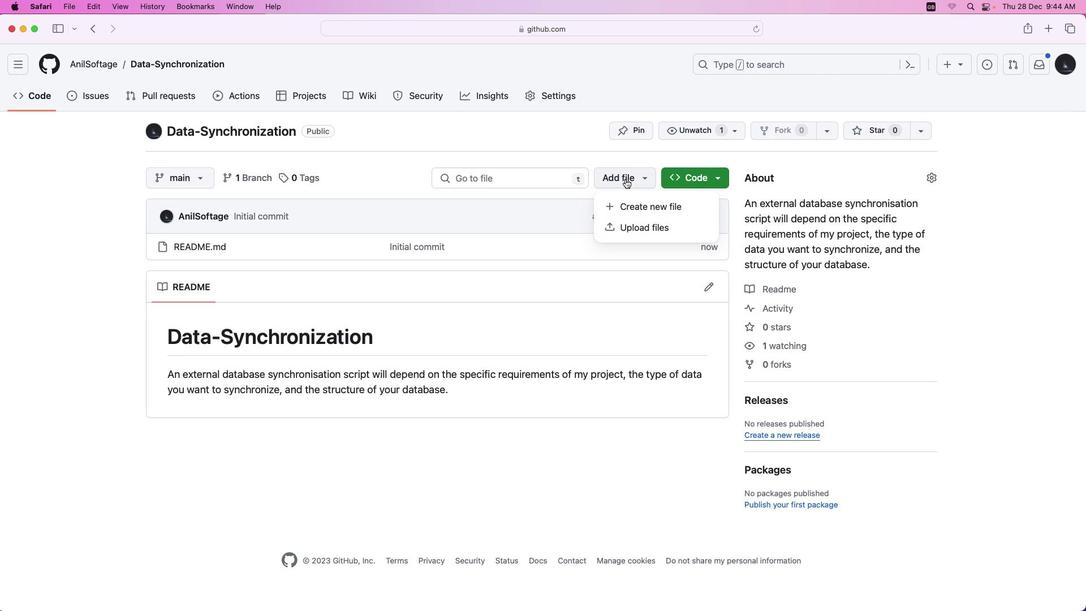 
Action: Mouse pressed left at (625, 178)
Screenshot: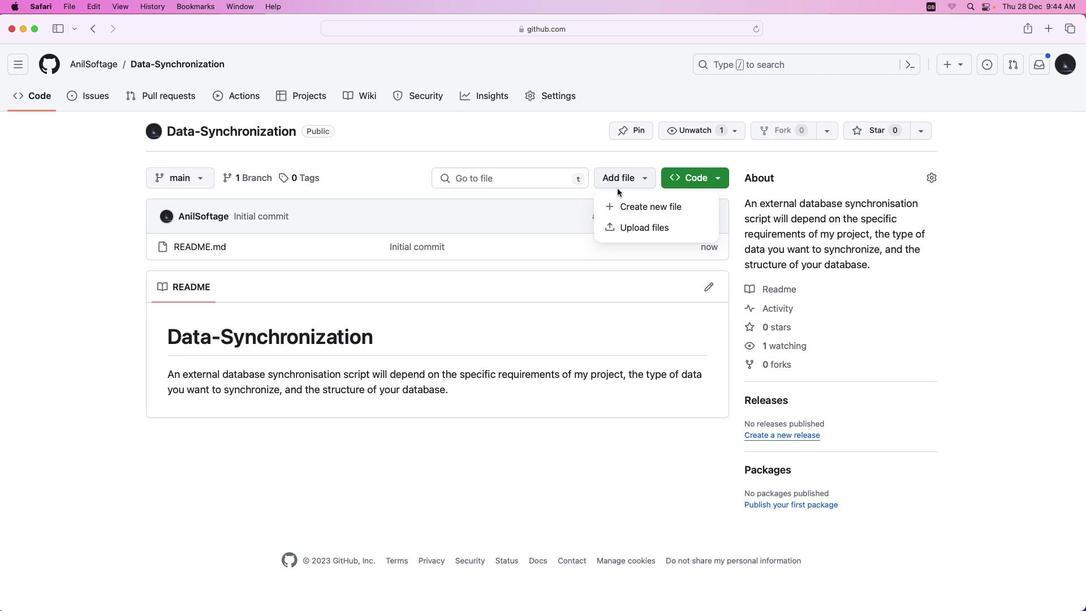 
Action: Mouse moved to (621, 202)
Screenshot: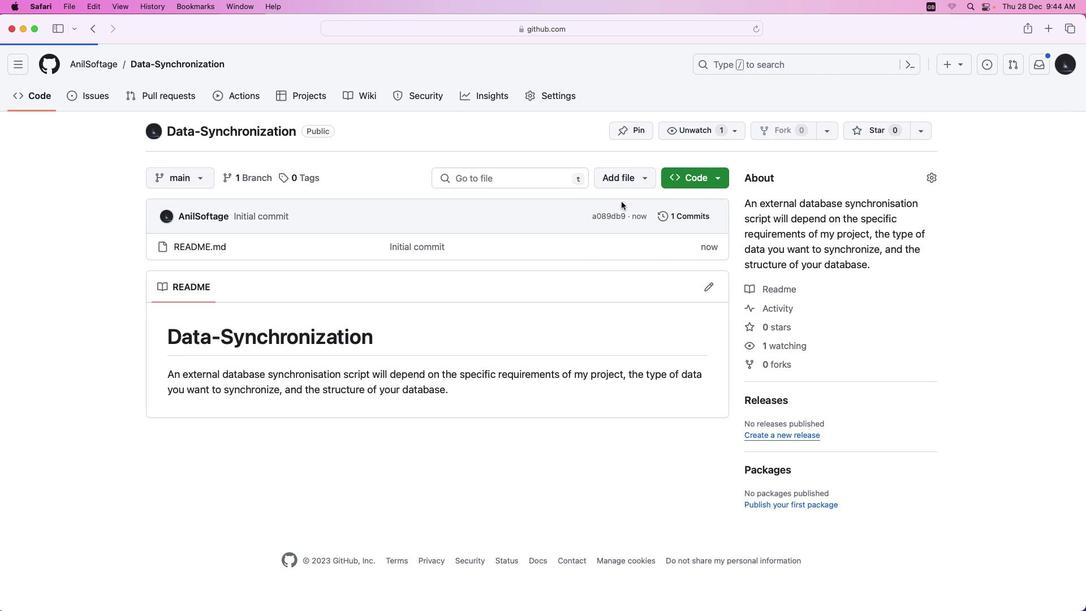 
Action: Mouse pressed left at (621, 202)
Screenshot: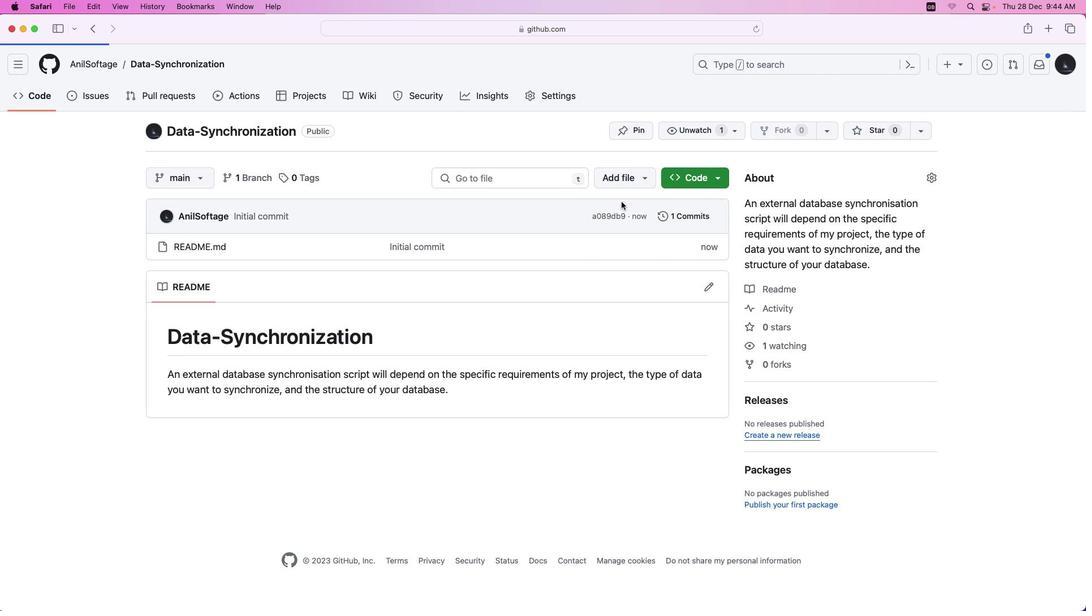 
Action: Mouse moved to (228, 129)
Screenshot: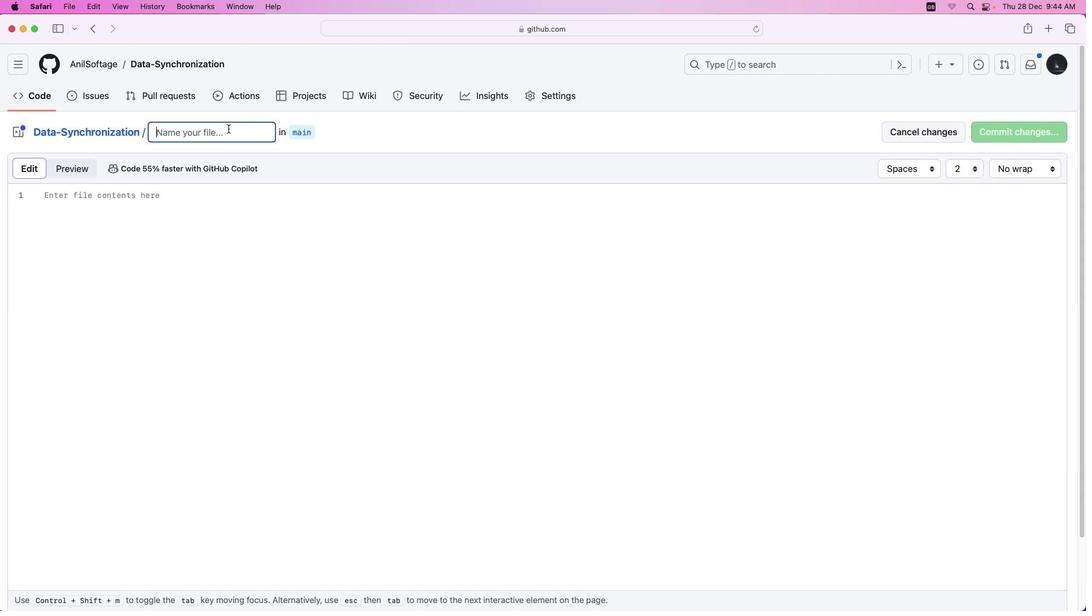 
Action: Mouse pressed left at (228, 129)
Screenshot: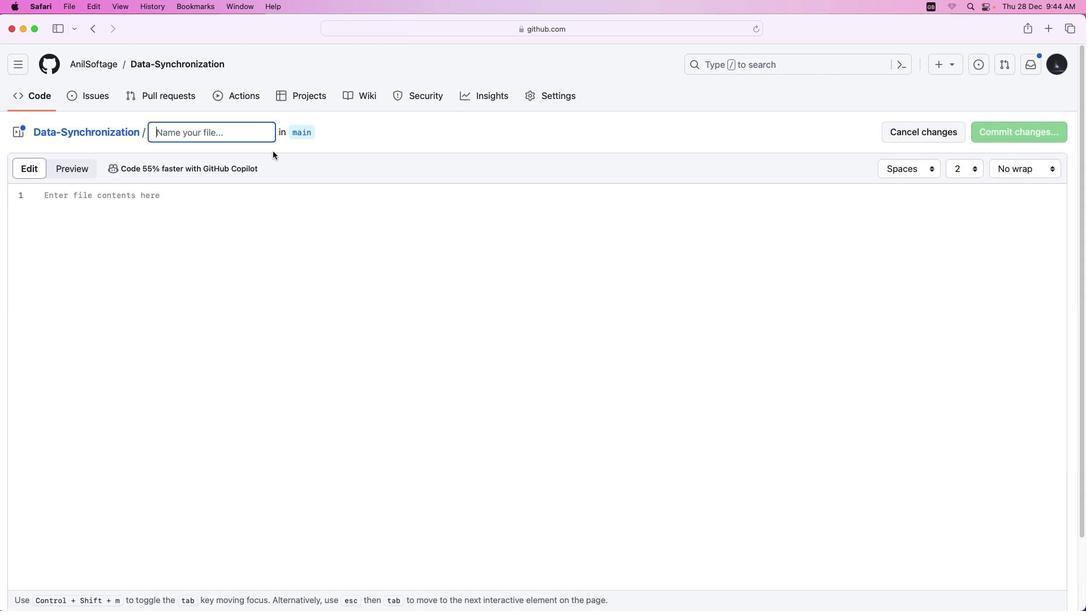 
Action: Mouse moved to (274, 151)
Screenshot: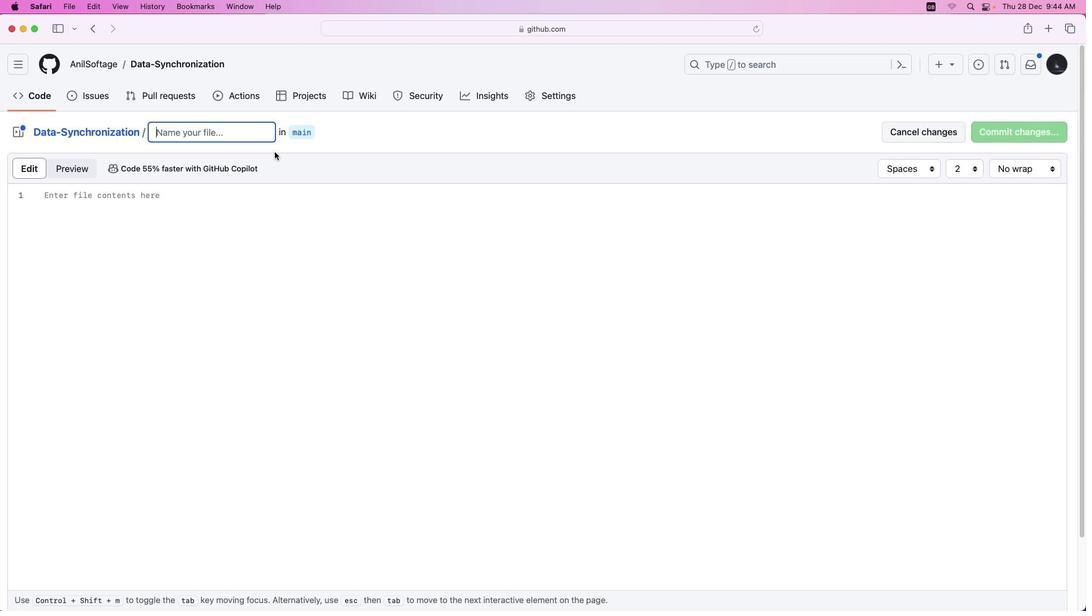 
Action: Key pressed Key.shift'I''n''t''r''o''d''u''c''t''i''o''n''.''m''d'
Screenshot: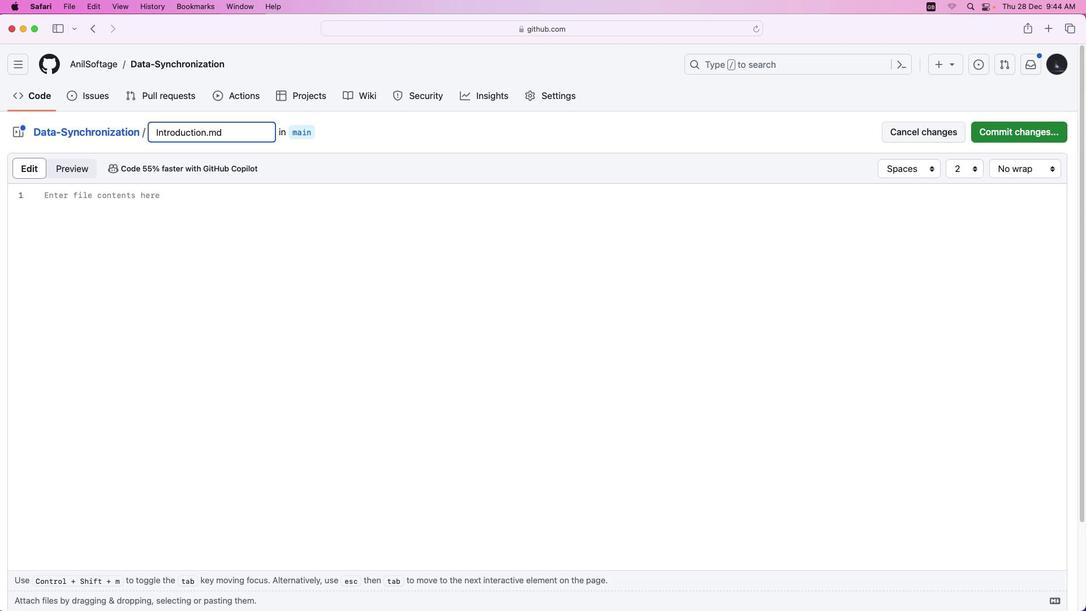 
Action: Mouse moved to (1014, 171)
Screenshot: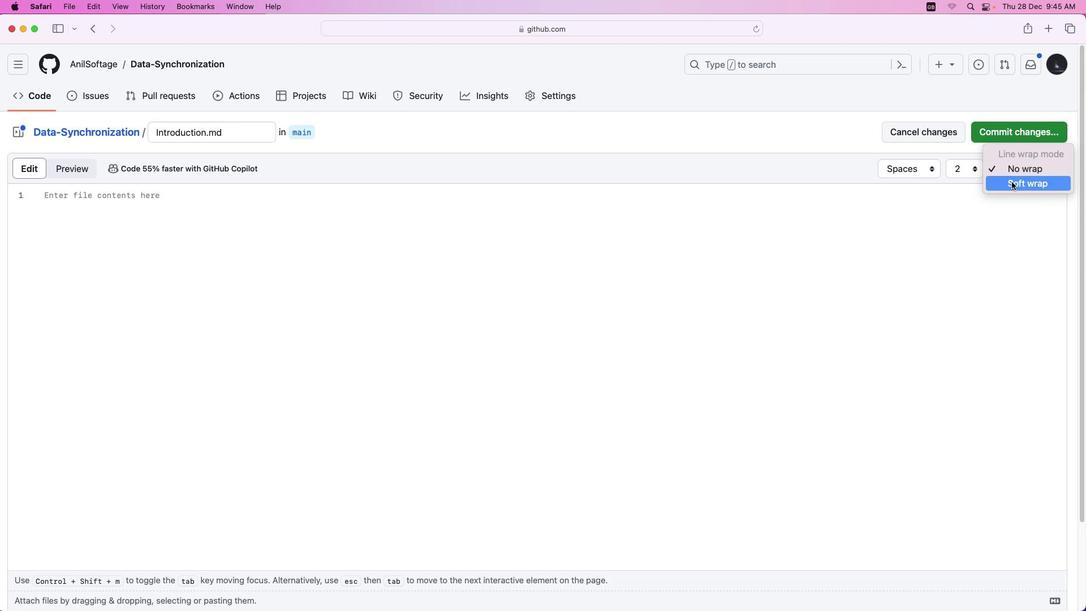 
Action: Mouse pressed left at (1014, 171)
Screenshot: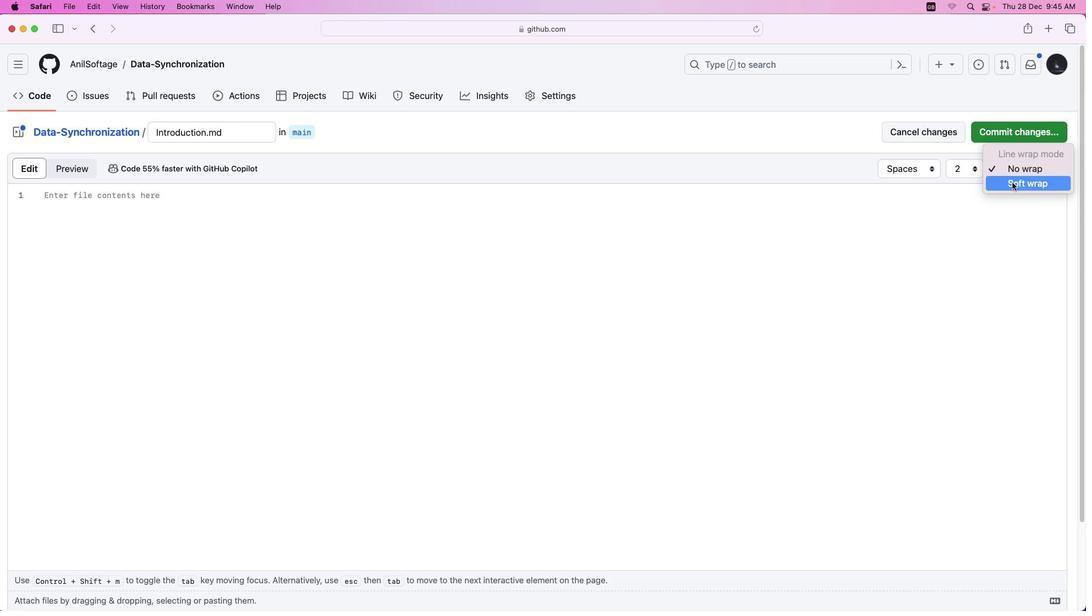 
Action: Mouse moved to (1012, 182)
Screenshot: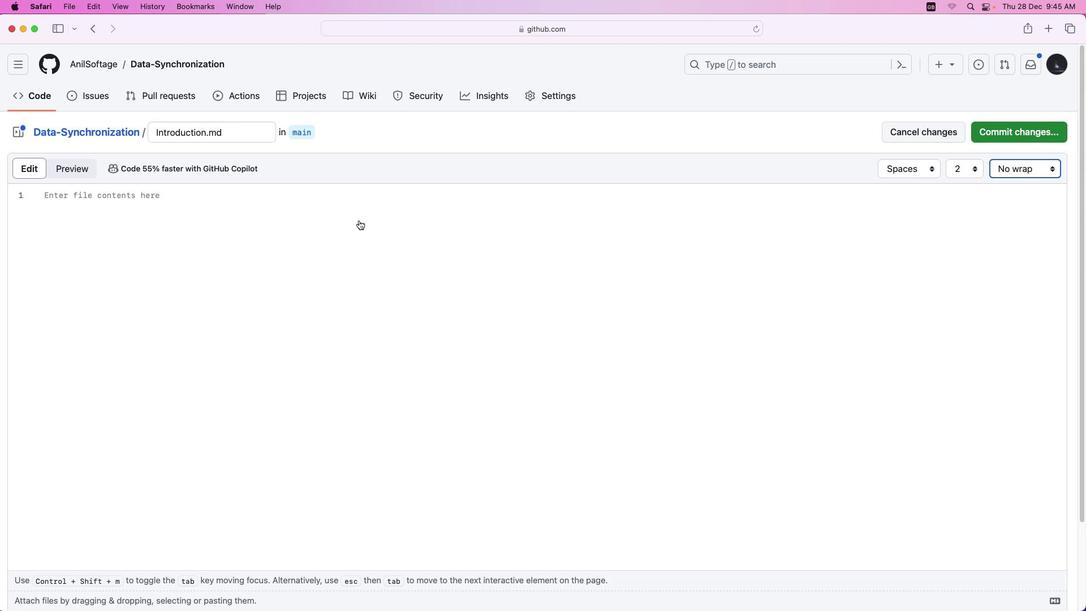 
Action: Mouse pressed left at (1012, 182)
Screenshot: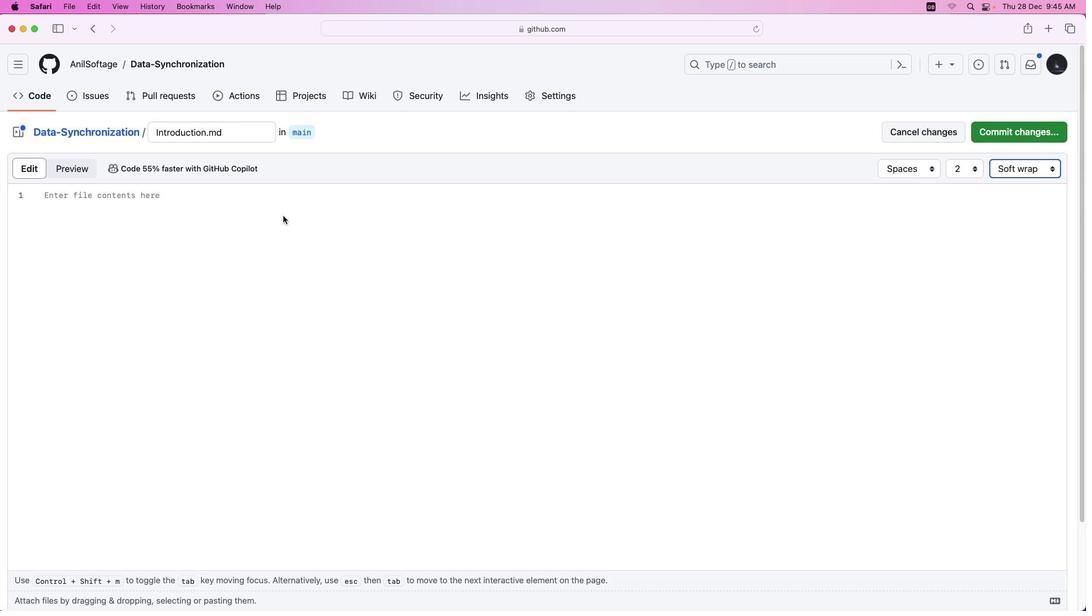 
Action: Mouse moved to (135, 195)
Screenshot: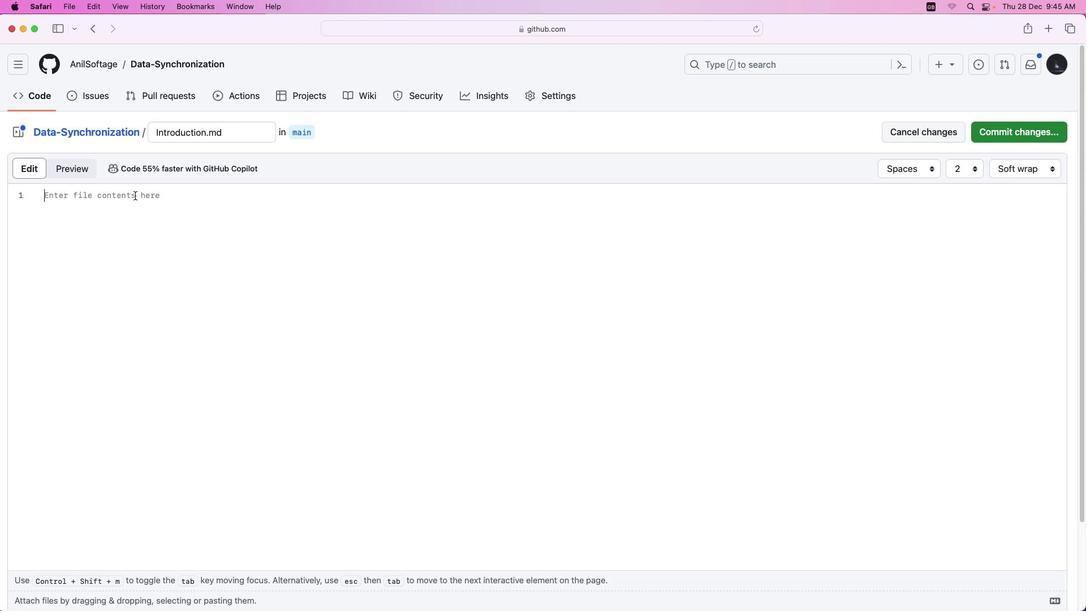
Action: Mouse pressed left at (135, 195)
Screenshot: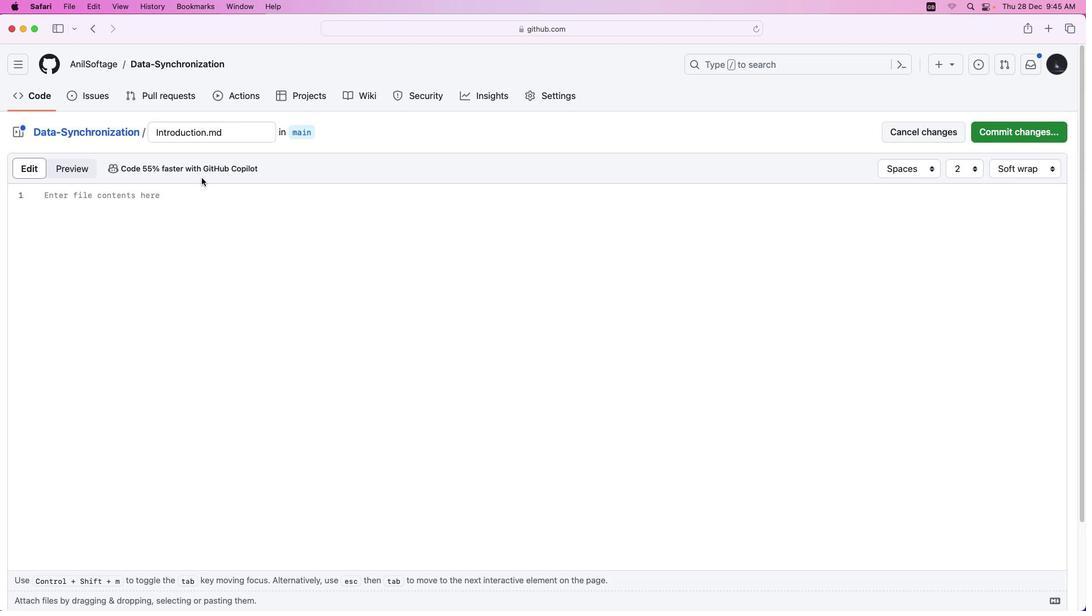 
Action: Mouse moved to (447, 216)
Screenshot: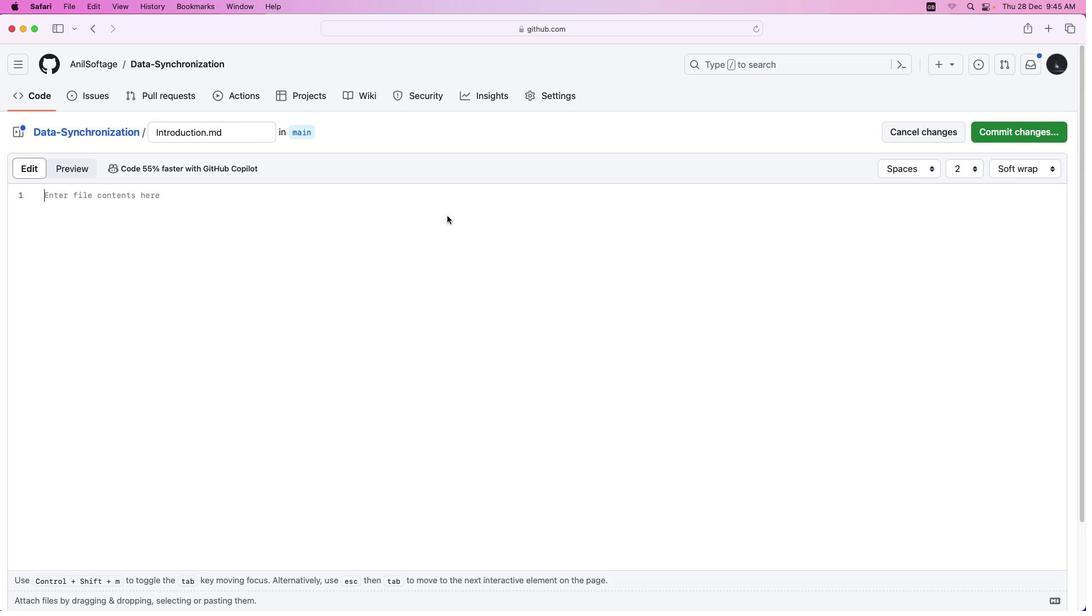 
Action: Key pressed Key.shift'G''i''t'Key.shift'H''u''b'Key.space'a''c''t''i''o''n''s'Key.space's''t''r''e''a''m''l''i''n''e'Key.space'w''o''r''k''f''l''o''w''s'Key.space'b''y'Key.space'a''u''t''o''m''a''t''i''n''g'Key.space't''a''s''k''s'','Key.space'a''l''l''o''w''i''n''g'Key.space'd''e''v''e''l''o''p''e''r''s'Key.space't''o'Key.space'f''o''c''u''s'Key.space'o''n'Key.space'c''o''d''i''n''g'Key.spaceKey.backspace'.'Key.spaceKey.shift'T''h''i''s'Key.space'e''x''a''m''p''l''e'Key.space'w''o''r''k''f''l''o''w''s'Key.space's''y''n''c''h''r''o''n''i''z''e''s'Key.space'd''a''t''a'Key.space'b''e''t''w''e''e''n'Key.spaceKey.shift'G''i''t'Key.shift'H''u''b'Key.space'a''n''d'Key.space'a''n'Key.space'e''x''t''e''r''n''a''l'Key.space'd''a''t''a''b''a''s''e''.'Key.spaceKey.shift'T''r''i''g''g''e''r''e''d'Key.space'o''n'Key.space'e''a''c''h'Key.space'p''u''c''h'Key.leftKey.backspace's'Key.rightKey.space't''o'Key.space't''h''e'Key.space'm''a''i''n'Key.space'b''r''a''n''c''h'','Key.space'i''t'Key.space'i''t'Key.backspaceKey.backspace'u''t''i''l''i''z''e''s'Key.spaceKey.shift'N''o''d''e''.''j''s'Key.space'a''n''d'Key.spaceKey.shift'P''o''s''t''g''r''e'Key.shift'S''Q''L'Key.space't''o'Key.space'c''o''n''n''e''c''t'','Key.space'f''e''t''c''h'Key.space'd''a''t''a'Key.space'f''r''o''m'Key.space't''h''e'Key.spaceKey.shift'G''i''t'Key.shift'H''u''b'Key.spaceKey.shift'A'Key.shift'P''I'','Key.space'a''n''d'Key.space'u''p''d''a''t''e'Key.space'a''n'Key.space'e''x''t''e''r''n''a''l'Key.space'd''a''t''a''b''a''s''e'Key.spaceKey.backspace'.'
Screenshot: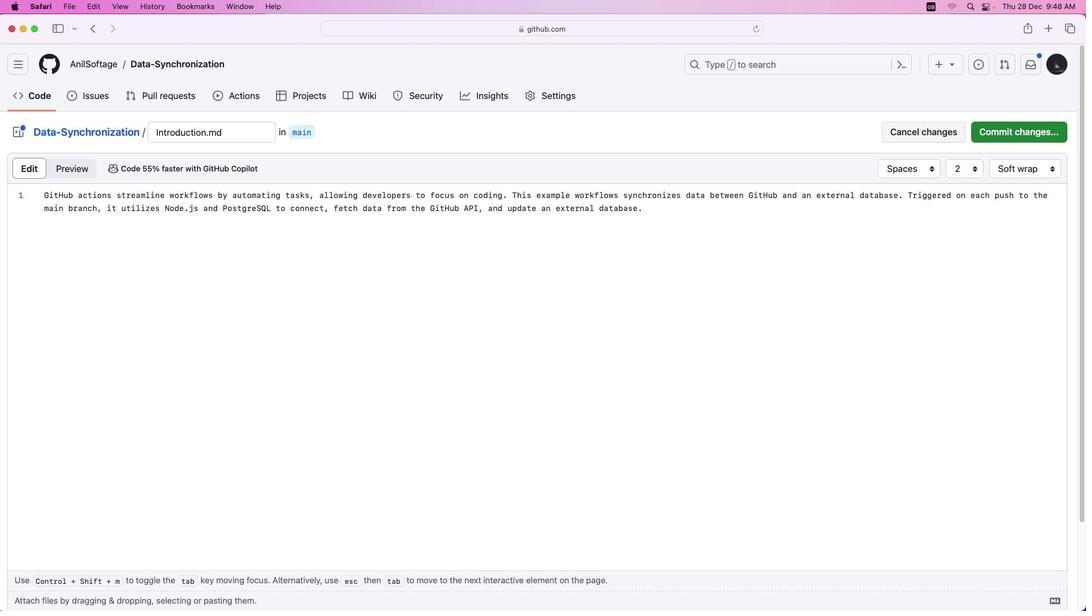 
Action: Mouse moved to (992, 128)
Screenshot: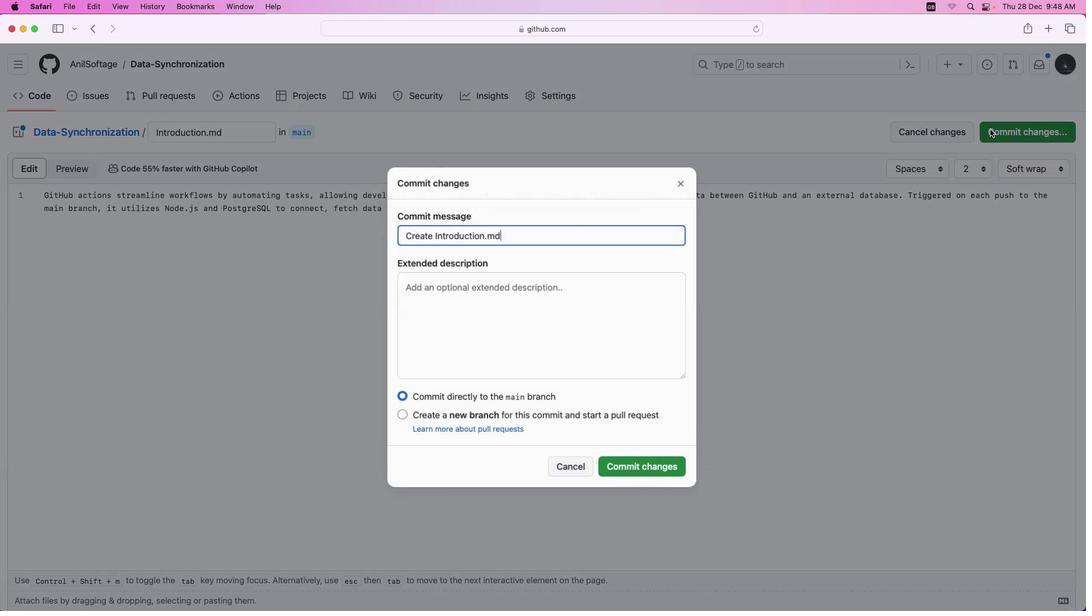 
Action: Mouse pressed left at (992, 128)
Screenshot: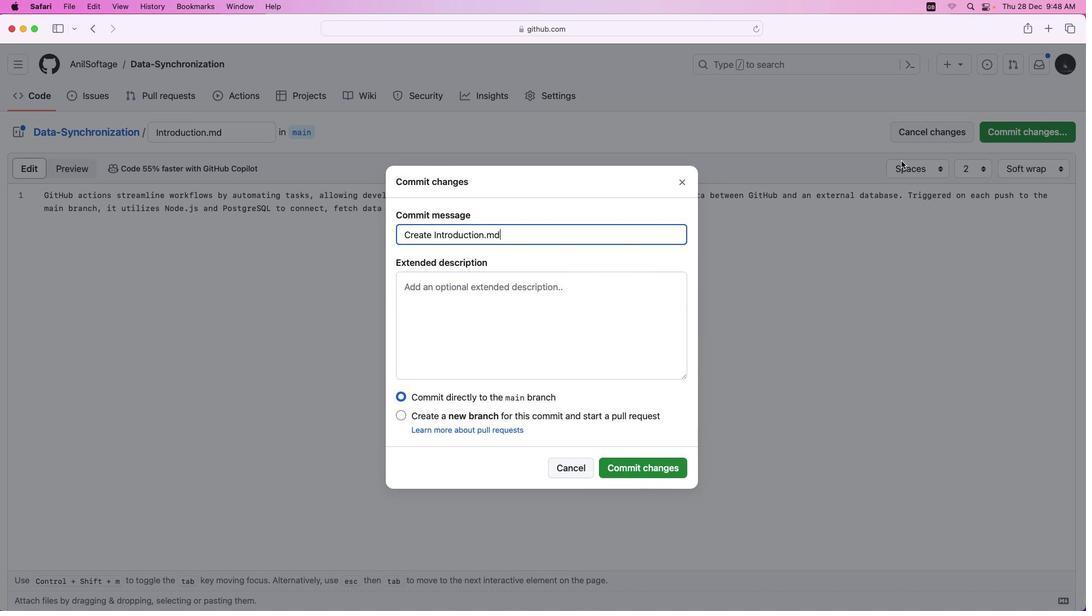 
Action: Mouse moved to (645, 469)
Screenshot: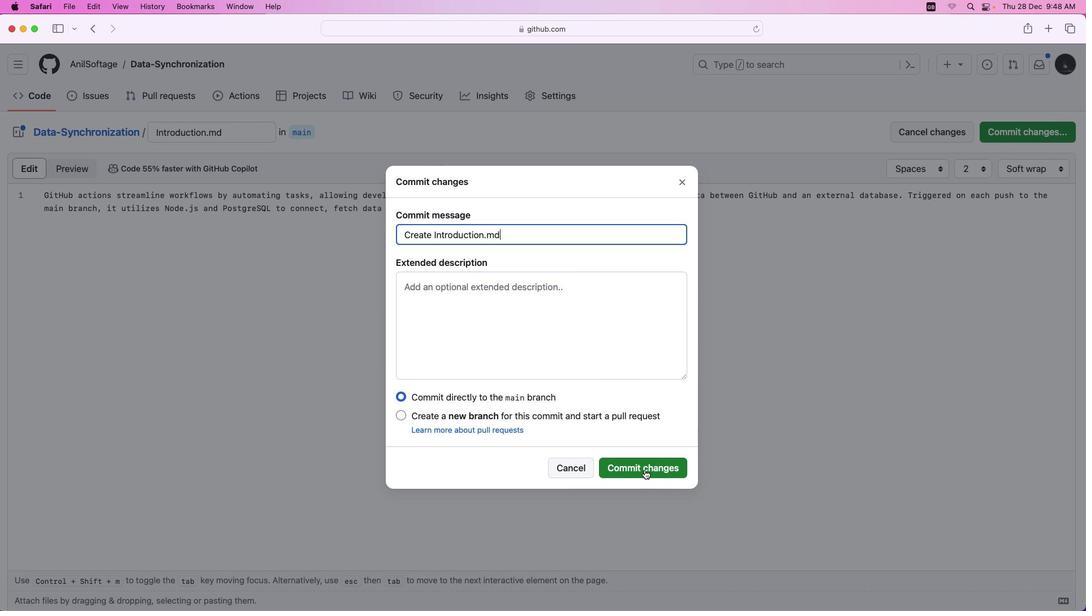 
Action: Mouse pressed left at (645, 469)
Screenshot: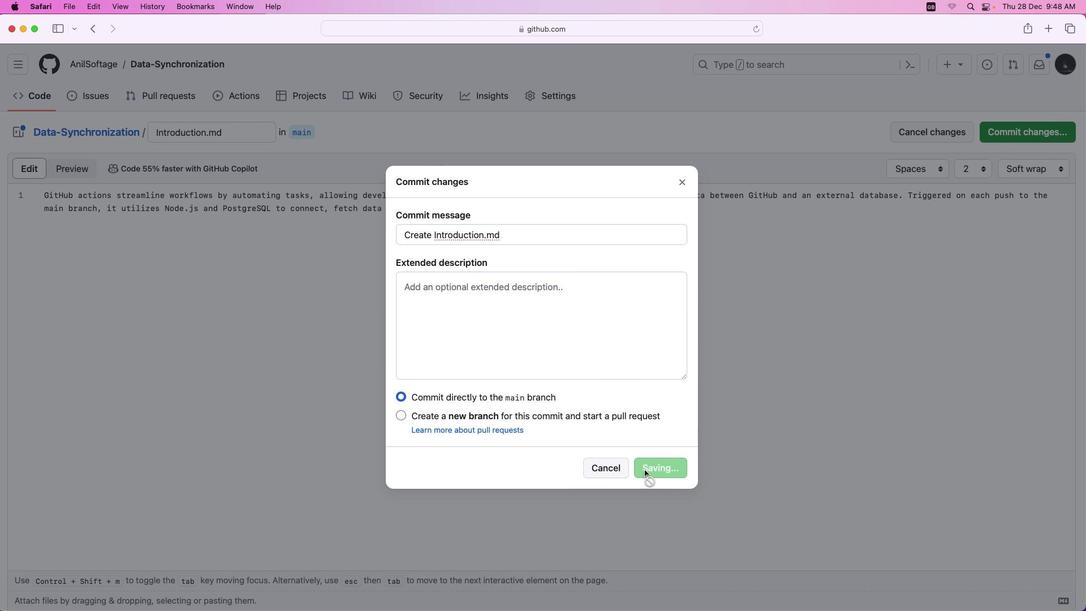 
Action: Mouse moved to (396, 250)
Screenshot: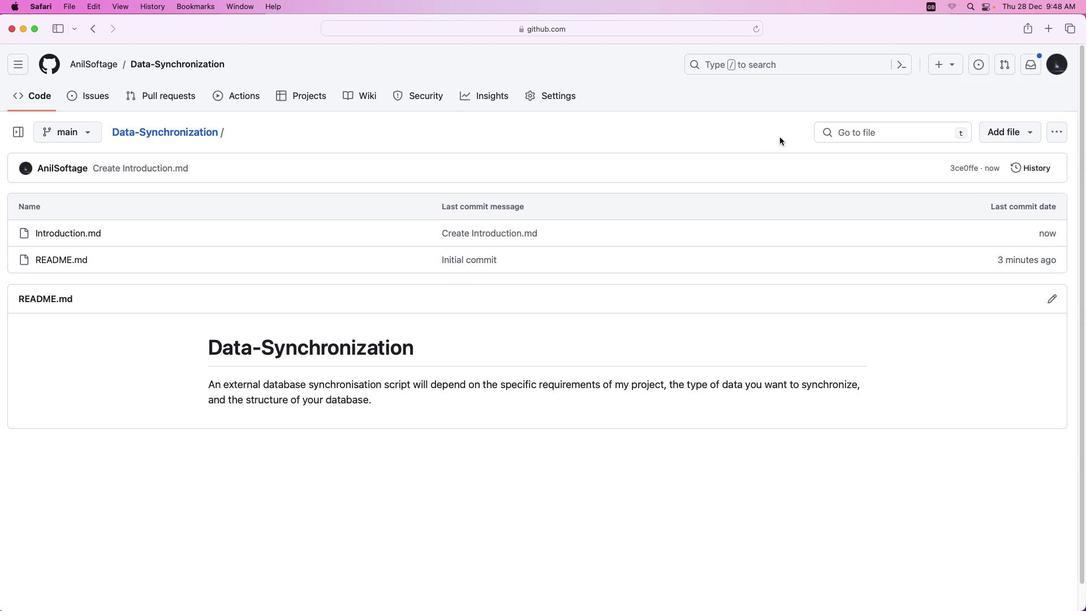 
Action: Mouse scrolled (396, 250) with delta (0, 0)
Screenshot: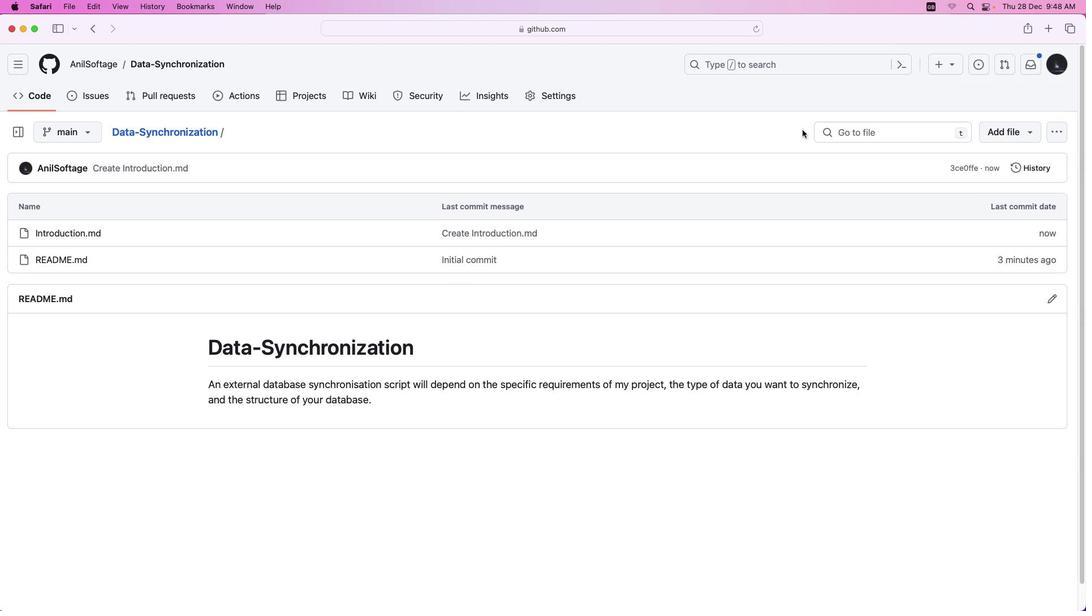 
Action: Mouse scrolled (396, 250) with delta (0, 0)
Screenshot: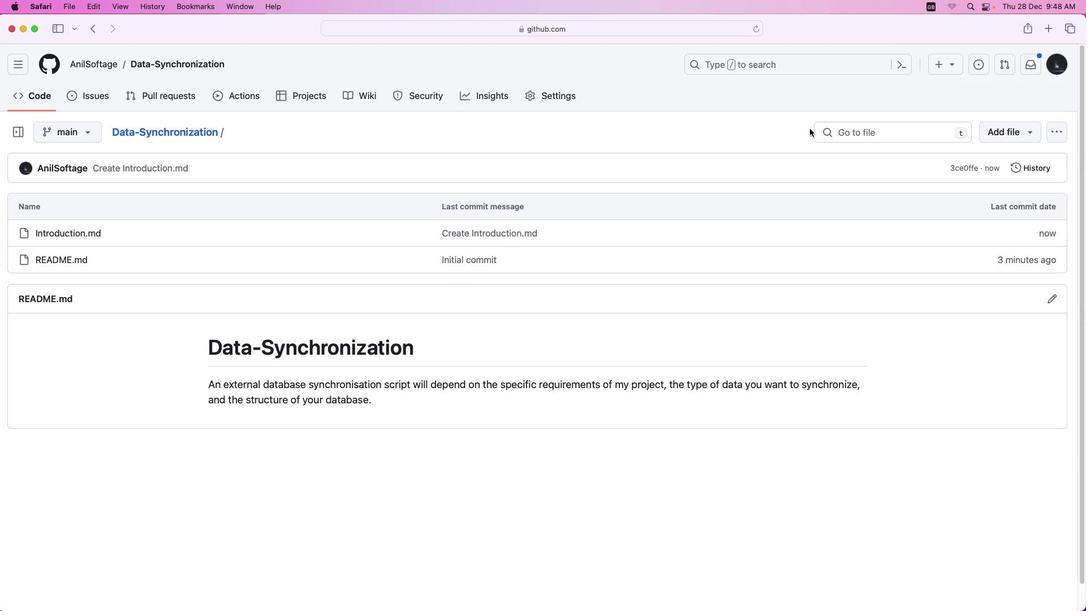 
Action: Mouse moved to (999, 132)
Screenshot: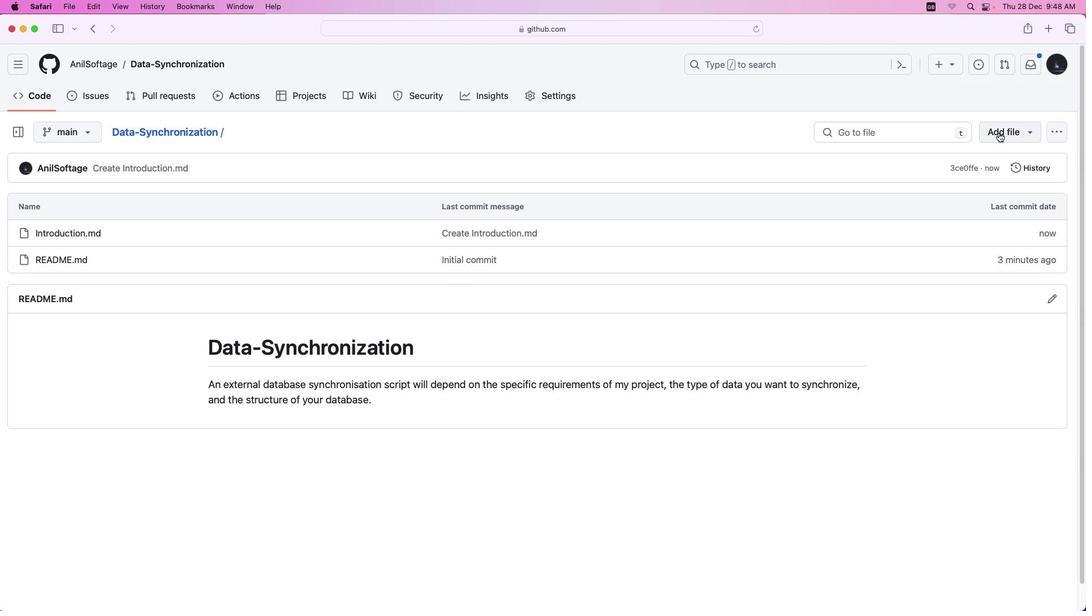 
Action: Mouse pressed left at (999, 132)
Screenshot: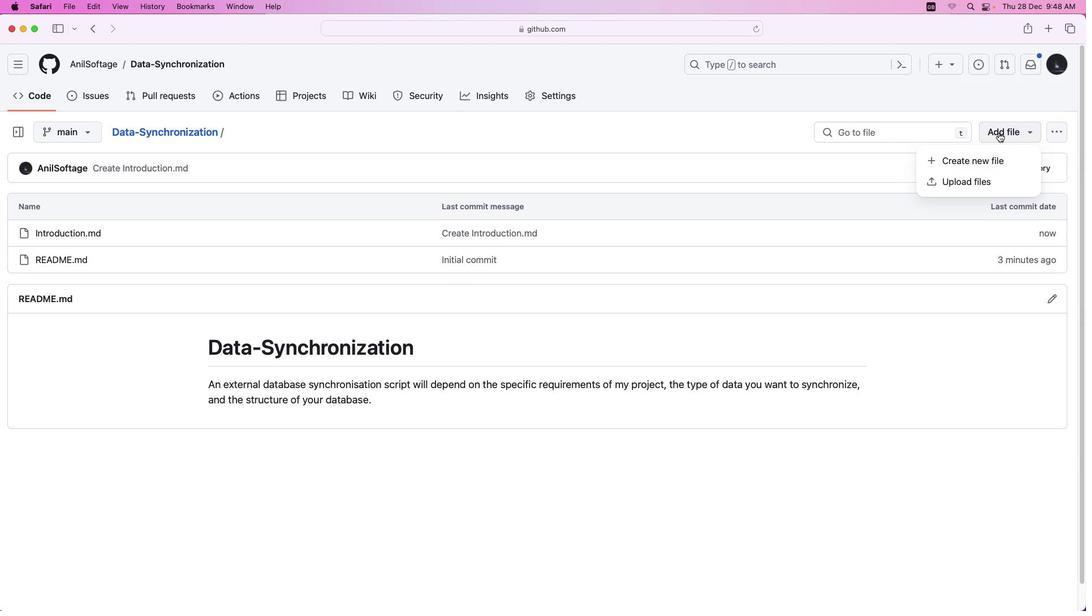 
Action: Mouse moved to (968, 156)
Screenshot: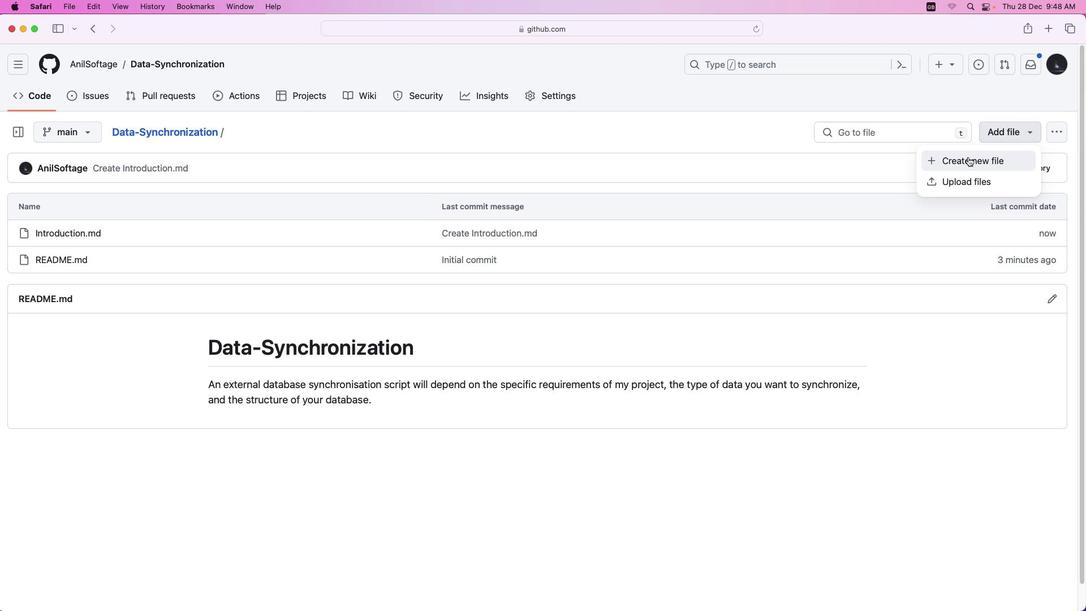 
Action: Mouse pressed left at (968, 156)
Screenshot: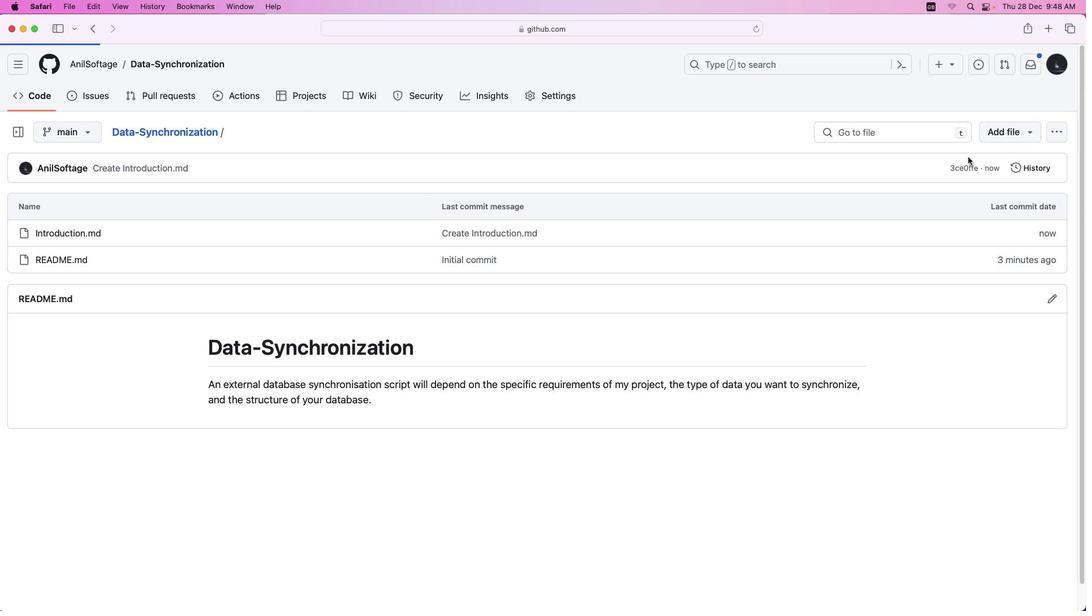
Action: Mouse moved to (196, 135)
Screenshot: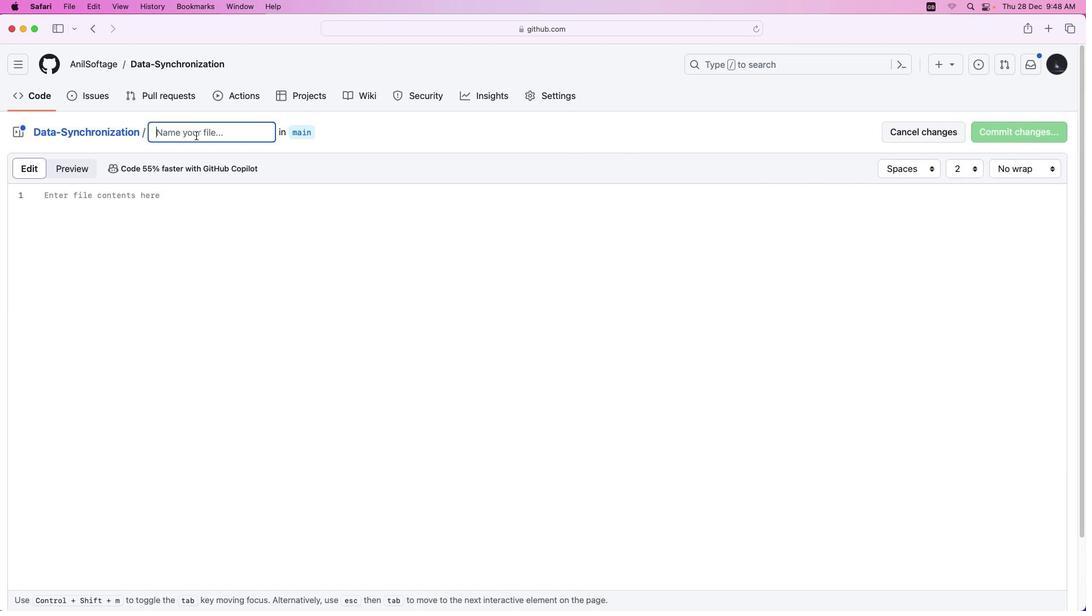
Action: Mouse pressed left at (196, 135)
Screenshot: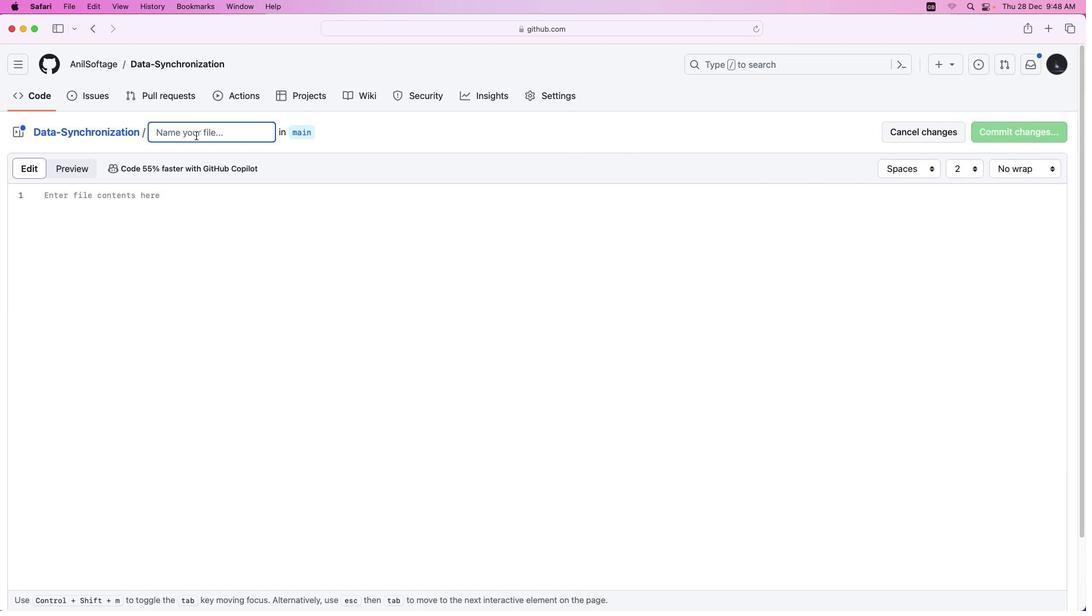 
Action: Key pressed Key.shift'A''b''o''u''t''.''m''d'
Screenshot: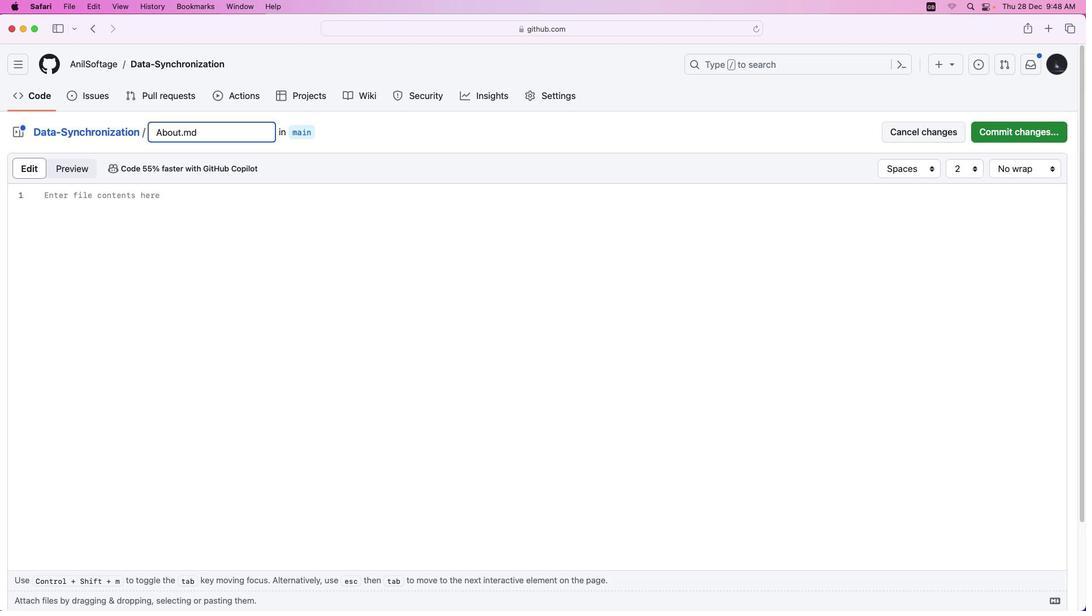 
Action: Mouse moved to (999, 167)
Screenshot: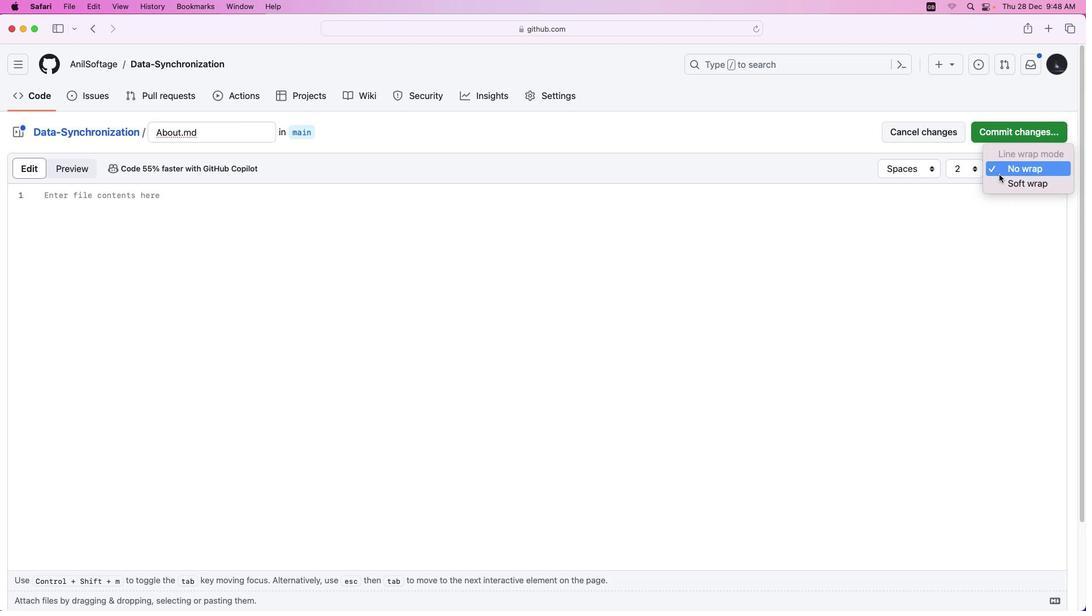 
Action: Mouse pressed left at (999, 167)
Screenshot: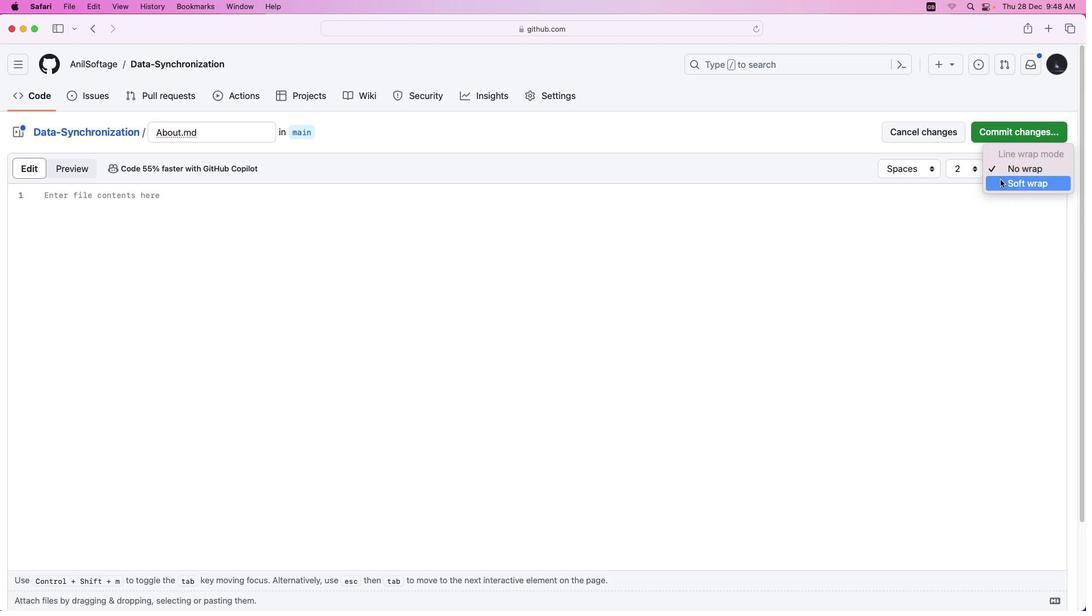 
Action: Mouse moved to (1001, 180)
Screenshot: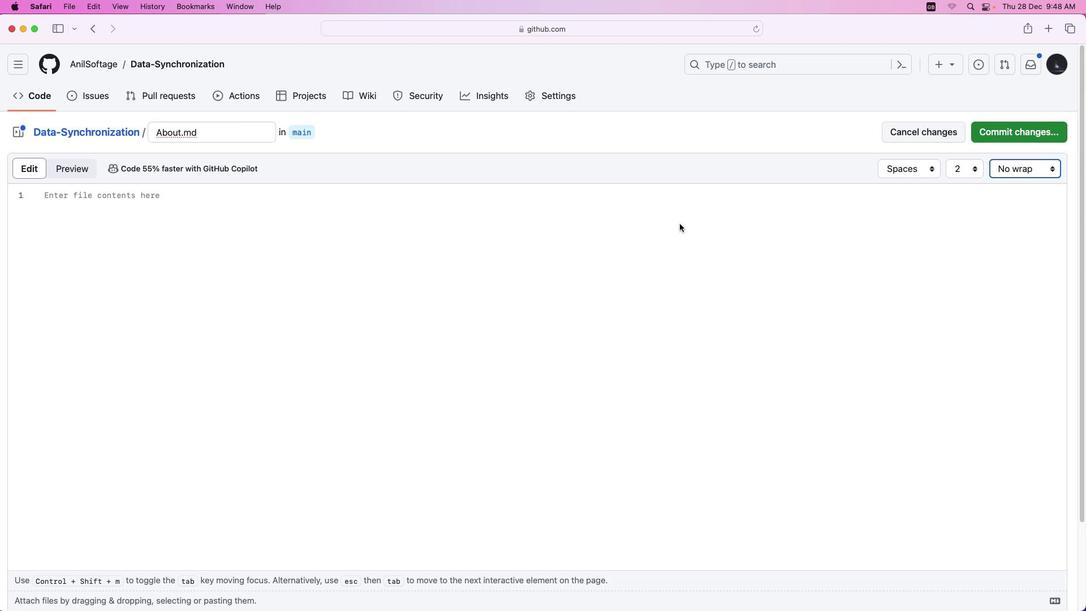 
Action: Mouse pressed left at (1001, 180)
Screenshot: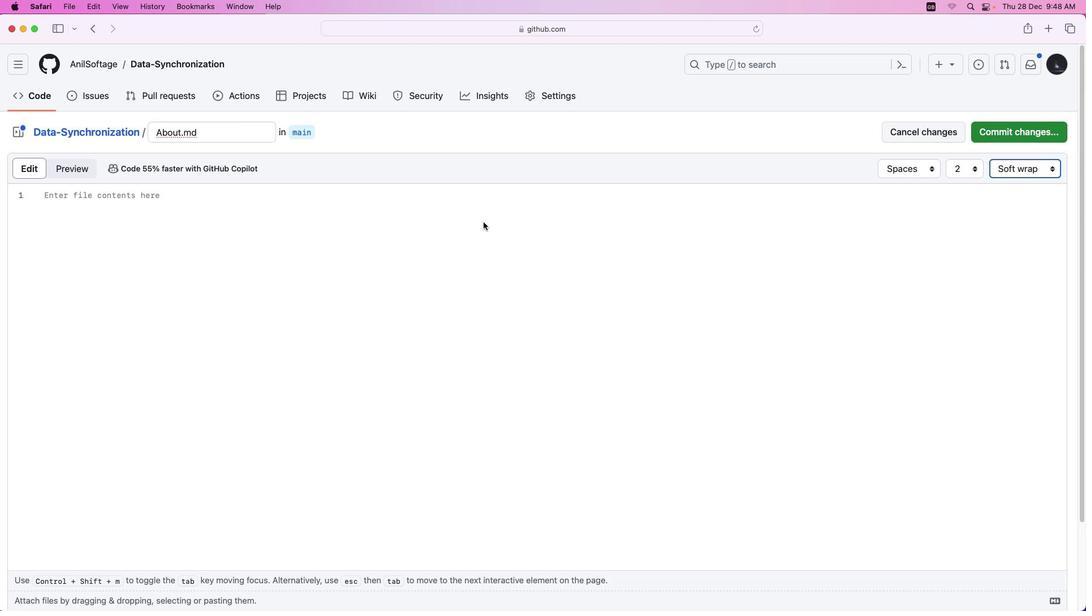 
Action: Mouse moved to (130, 200)
Screenshot: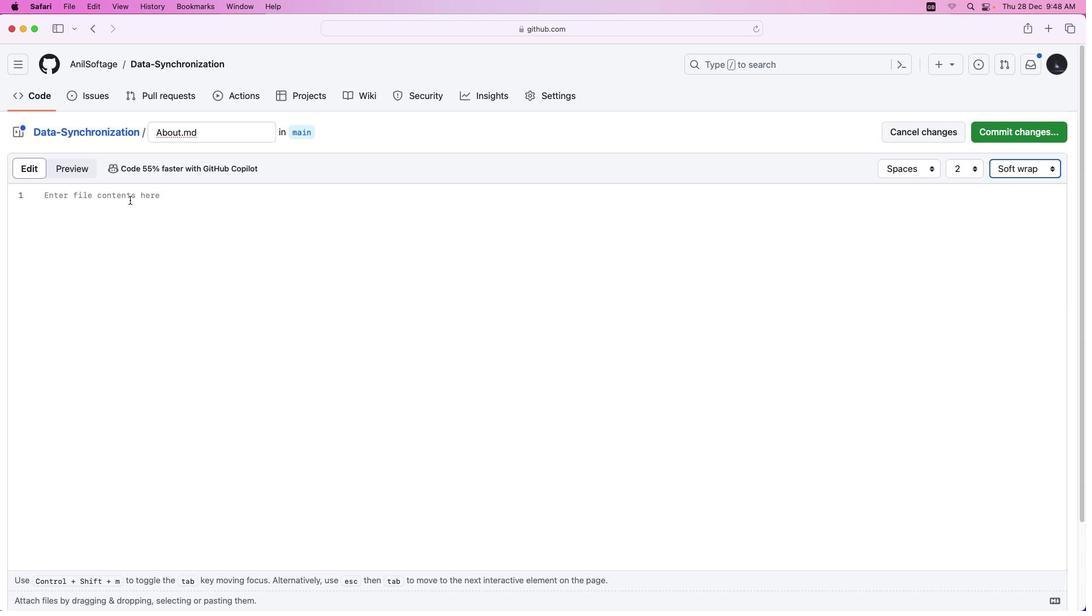 
Action: Mouse pressed left at (130, 200)
Screenshot: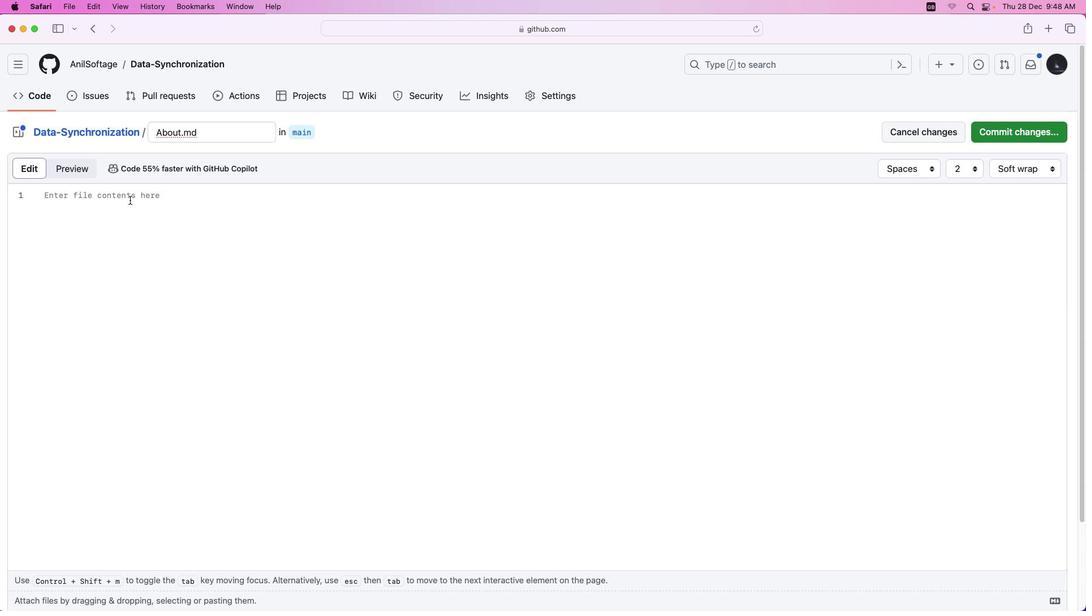 
Action: Mouse moved to (222, 199)
Screenshot: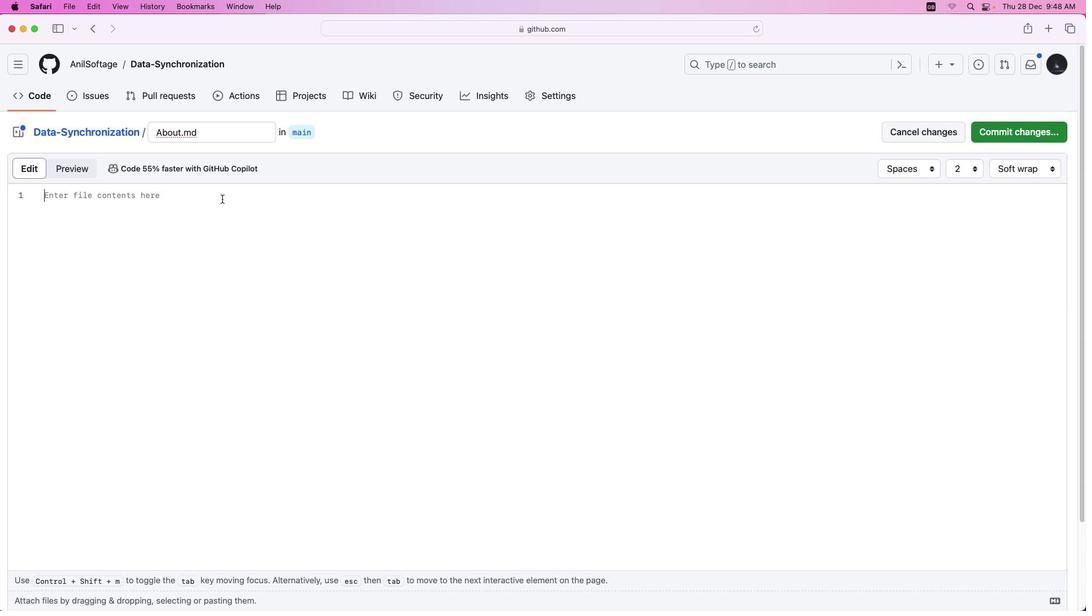 
Action: Key pressed Key.shift'T''h''i''s'Key.spaceKey.shift'G''i''t'Key.shift'H''u''b'Key.spaceKey.spaceKey.shift'A''c''t''i''o''n'Key.leftKey.leftKey.leftKey.leftKey.leftKey.leftKey.backspaceKey.rightKey.rightKey.rightKey.rightKey.rightKey.rightKey.space'a''u''t''o''m''a''t''e''s'Key.space'd''a''t''a'Key.space's''y''n''c''h''r''o''n''i''z''a''t''i''o''n'Key.space'b''e''t''w''e''e''n'Key.spaceKey.shift'G''i''t'Key.shift'H''u''b'Key.space'a''n''d'Key.space'a''n'Key.space'e''x''t''e''r''n''a''l'Key.space'd''a''t''a''b''a''s''e'Key.space'u''s''i''n''g'Key.spaceKey.shift'N''o''d''e''.''j''s'Key.space'a''n''d'Key.spaceKey.shift'P''o''s''t''r''e'Key.leftKey.left'g'Key.rightKey.rightKey.shift'S''Q''L''.'Key.spaceKey.shift'T''r''i''g''g''e''r''e''d'Key.space'o''n'Key.space'e''a''c''h'Key.space'p''u''s''h'','Key.space'i''t'Key.space's''e''c''u''r''e''l''y'Key.space'a''c''c''e''s''s''e''s'Key.spaceKey.shift'G''i''t'Key.shift'H''u''b'Key.spaceKey.shift'S''e''c''e'Key.left'r'Key.right't''s'Key.space'f''o''r'Key.space'c''r''e''d''e''n''t''i''a''l''s'','Key.space'f''e''t''c''h''e''s'Key.space'd''a''t''a'Key.space'f''r''o''m'Key.spaceKey.shift'G''i''t'Key.shift'H''u''b'Key.spaceKey.shift'A''P''I'','Key.space'a''n''d'Key.space'u''p''d''a''t''e''s'Key.space't''h''e'Key.space'e''x''t''e''r''n''a''l'Key.space'd''a''t''a''b''a''s''e''.'
Screenshot: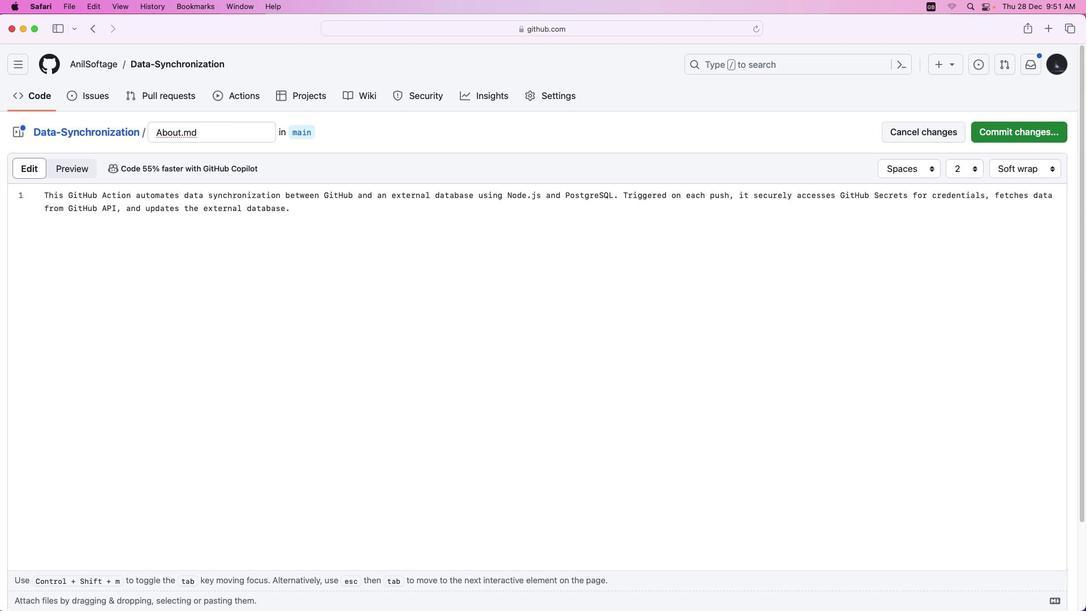 
Action: Mouse moved to (1014, 129)
Screenshot: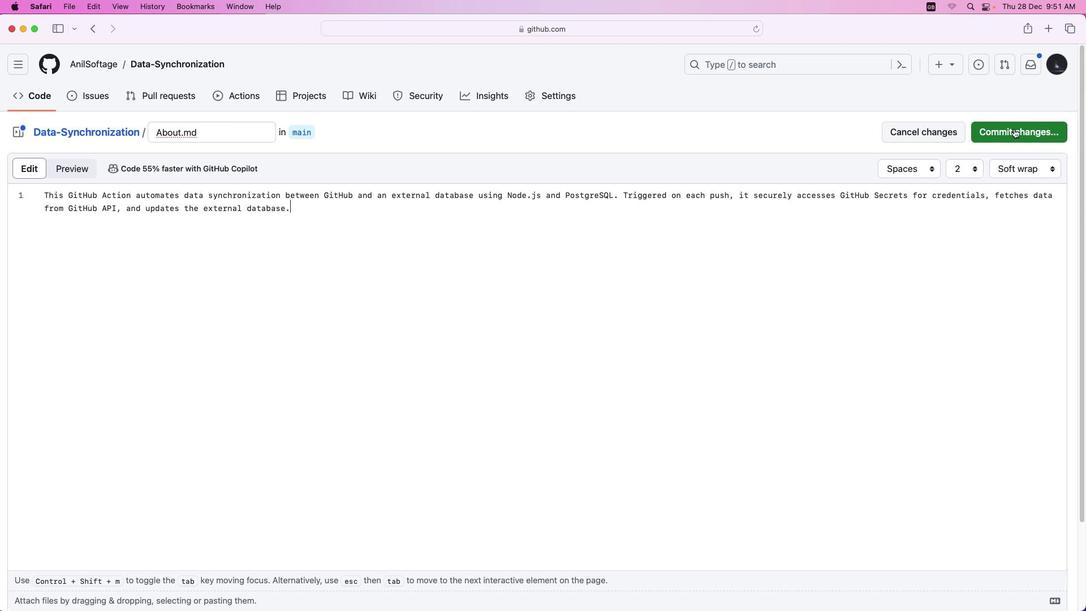 
Action: Mouse pressed left at (1014, 129)
Screenshot: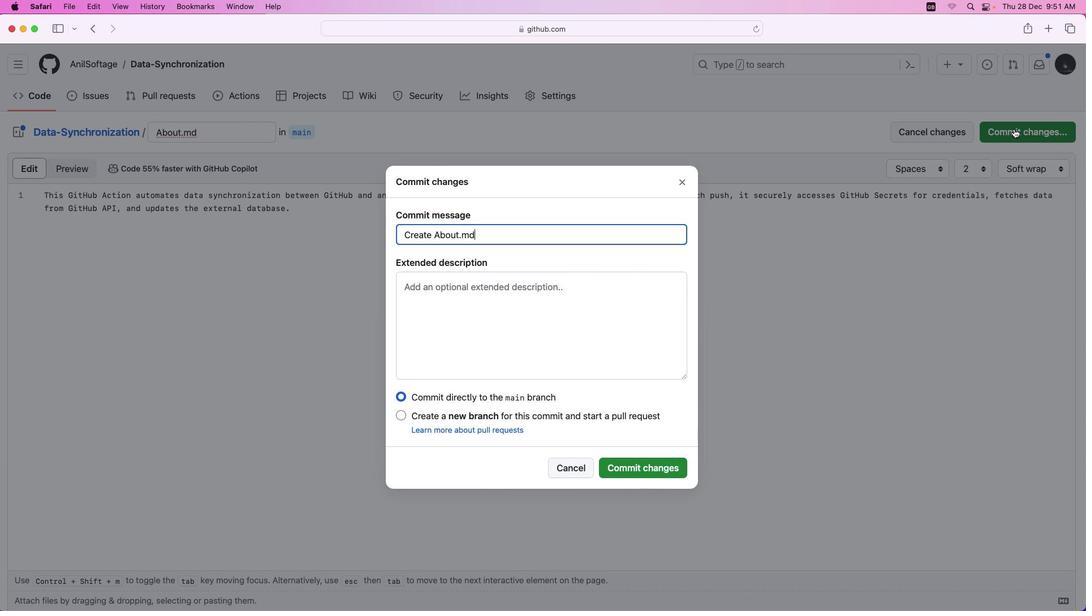 
Action: Mouse moved to (634, 462)
Screenshot: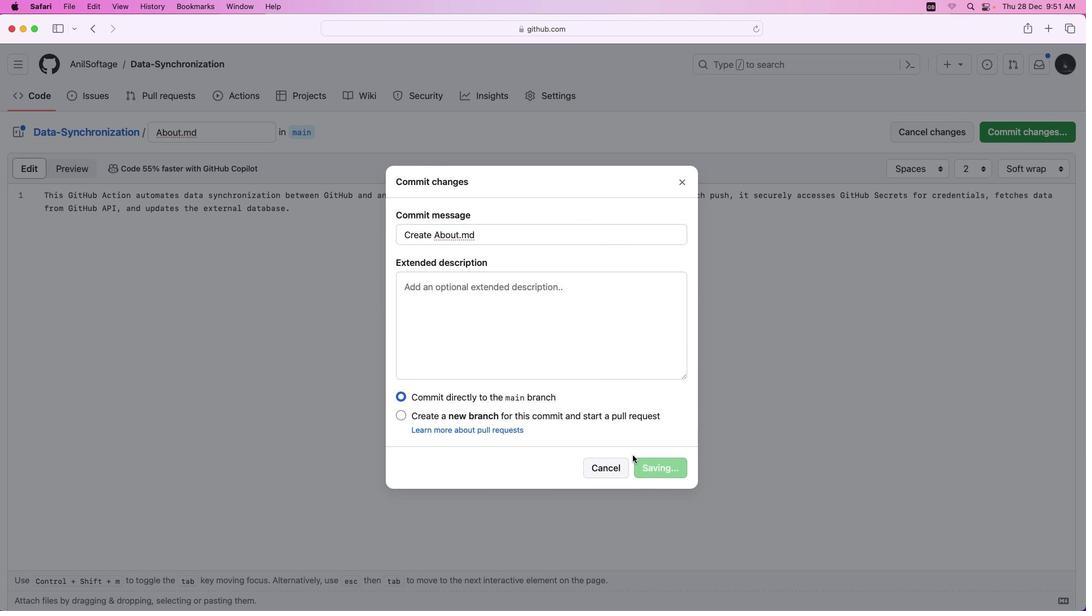 
Action: Mouse pressed left at (634, 462)
Screenshot: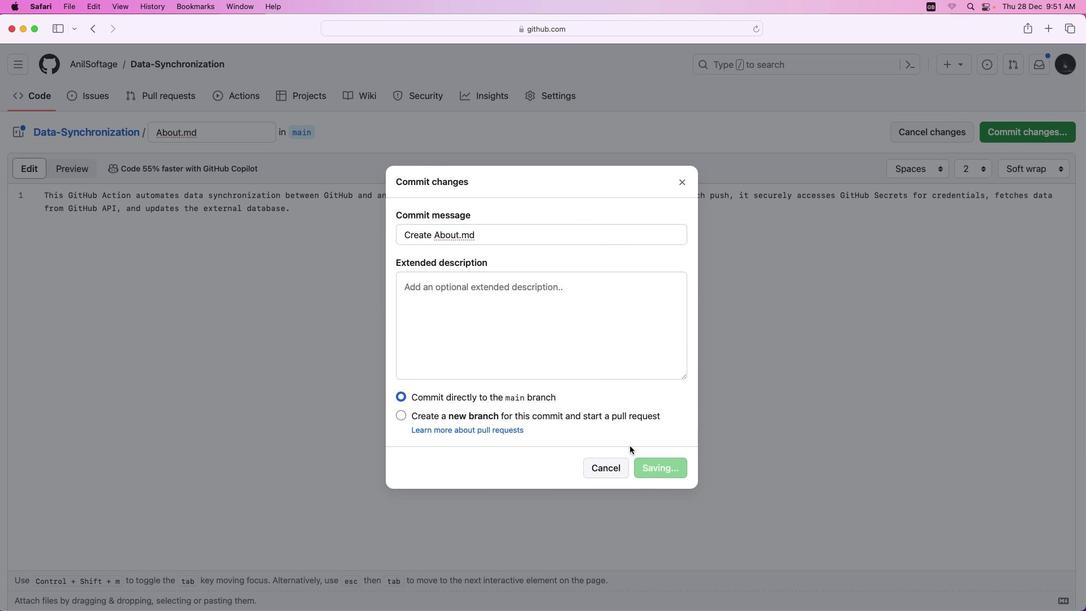 
Action: Mouse moved to (473, 294)
Screenshot: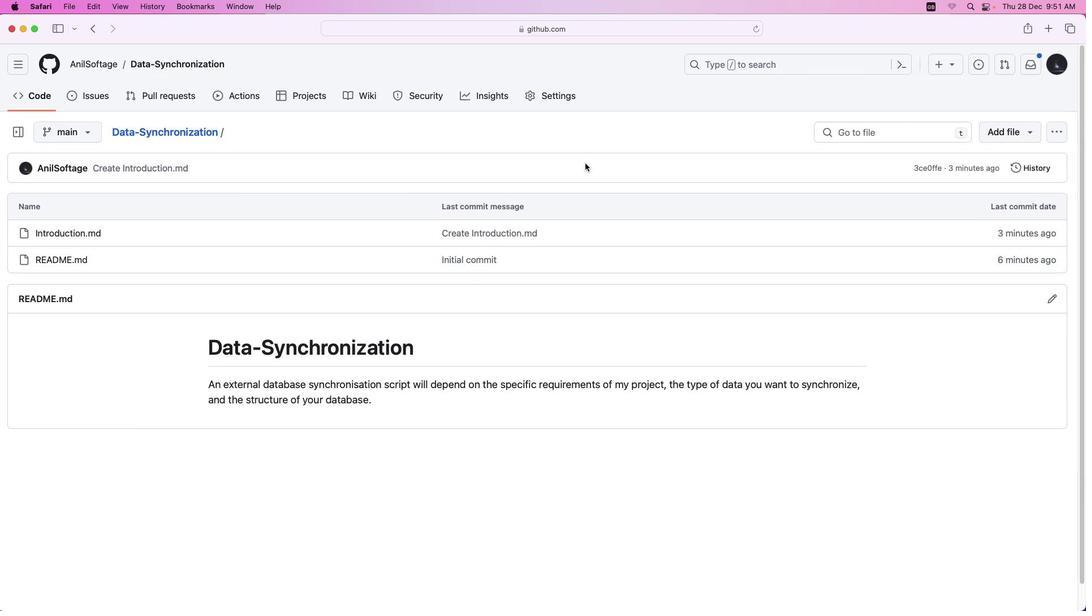 
Action: Mouse scrolled (473, 294) with delta (0, 0)
Screenshot: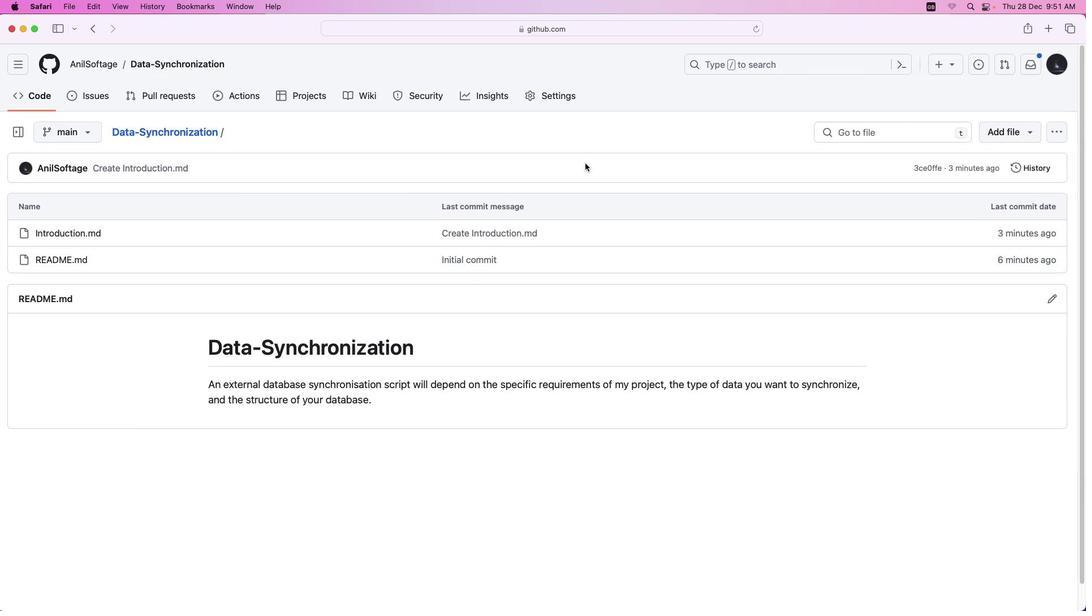 
Action: Mouse moved to (472, 293)
Screenshot: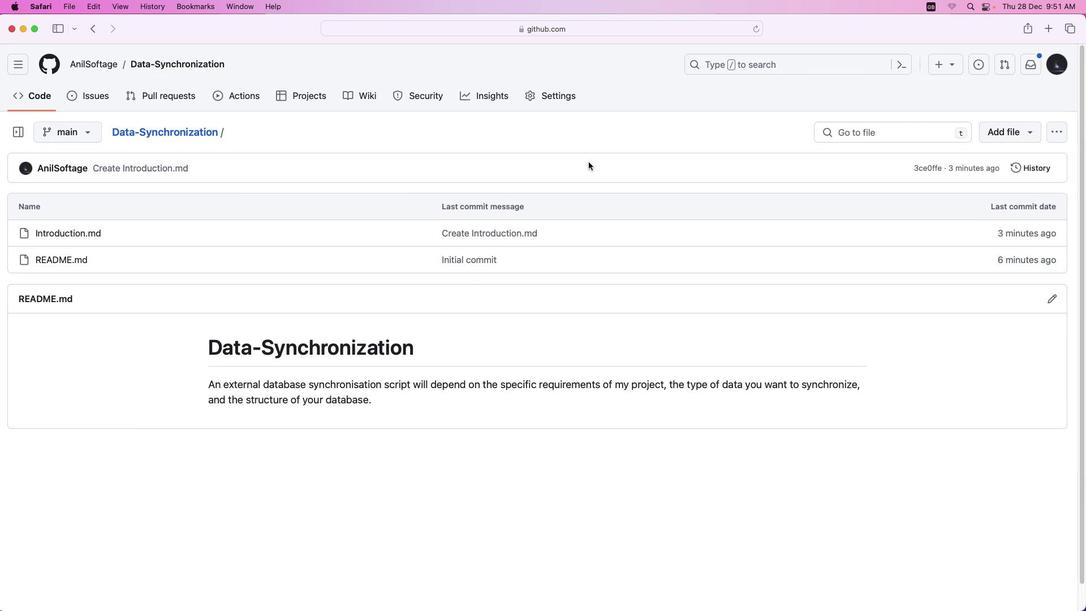 
Action: Mouse scrolled (472, 293) with delta (0, 0)
Screenshot: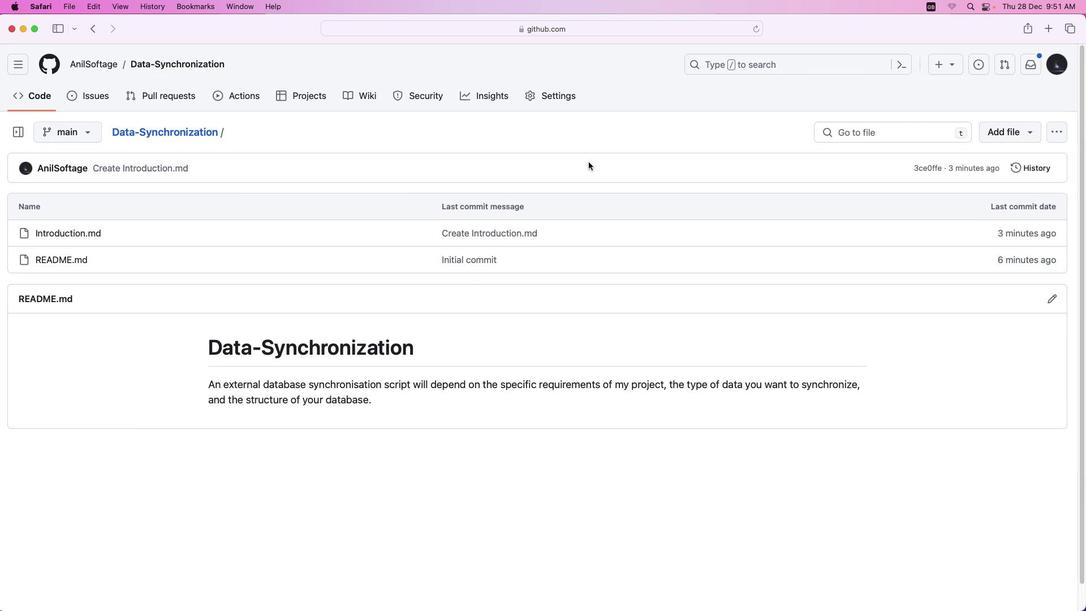 
Action: Mouse moved to (471, 292)
Screenshot: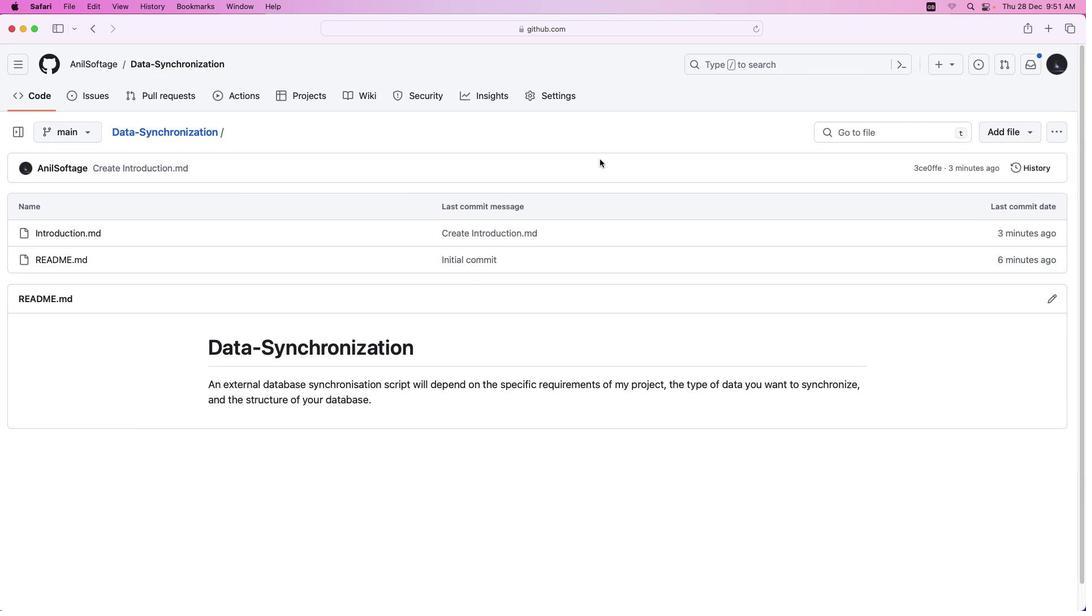 
Action: Mouse scrolled (471, 292) with delta (0, 1)
Screenshot: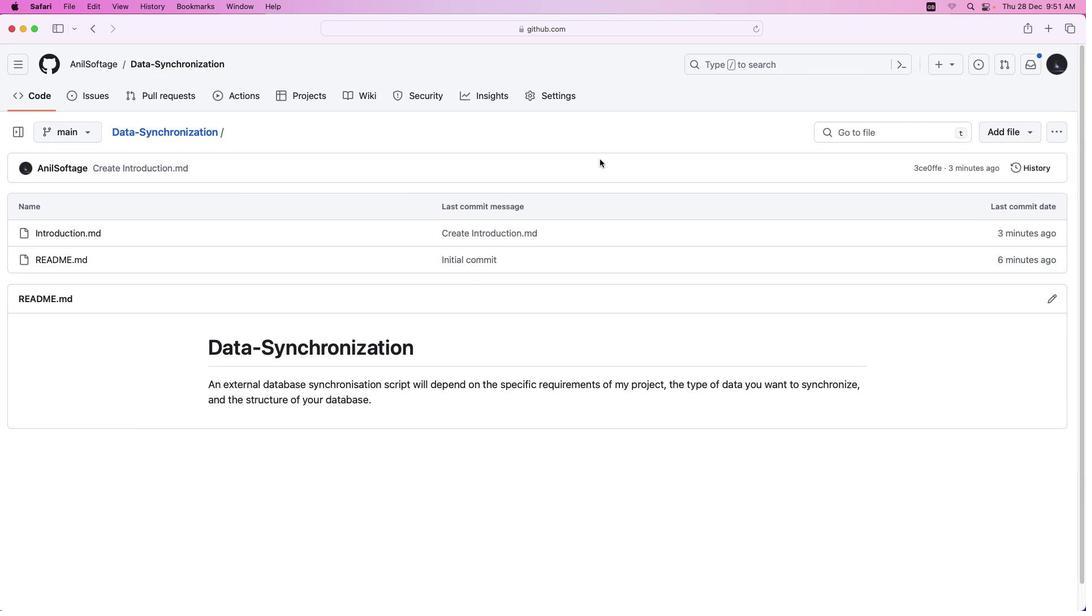 
Action: Mouse moved to (470, 289)
Screenshot: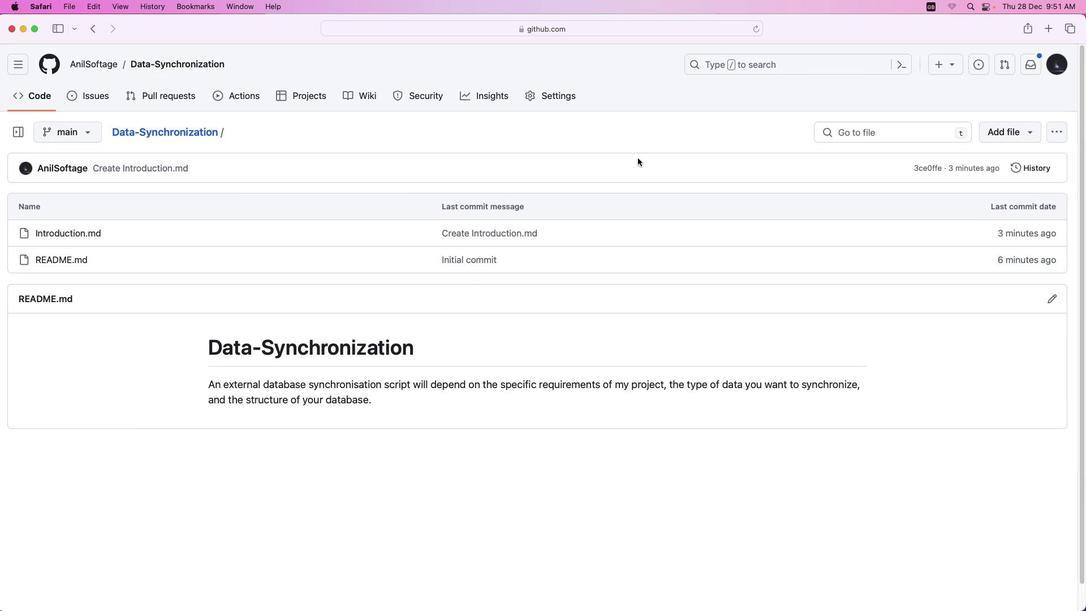 
Action: Mouse scrolled (470, 289) with delta (0, 2)
Screenshot: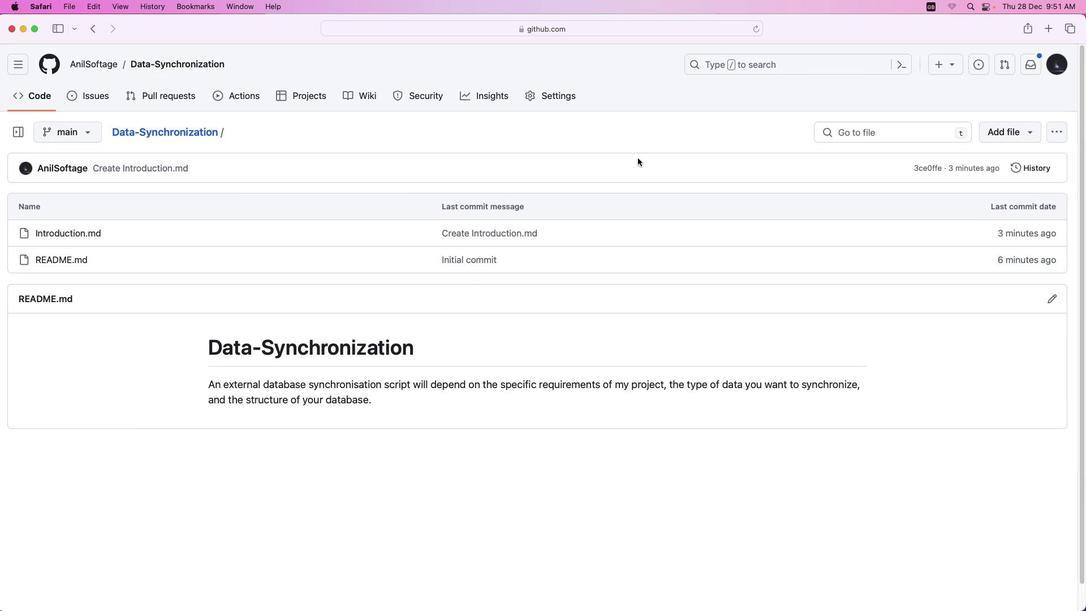 
Action: Mouse moved to (1010, 135)
Screenshot: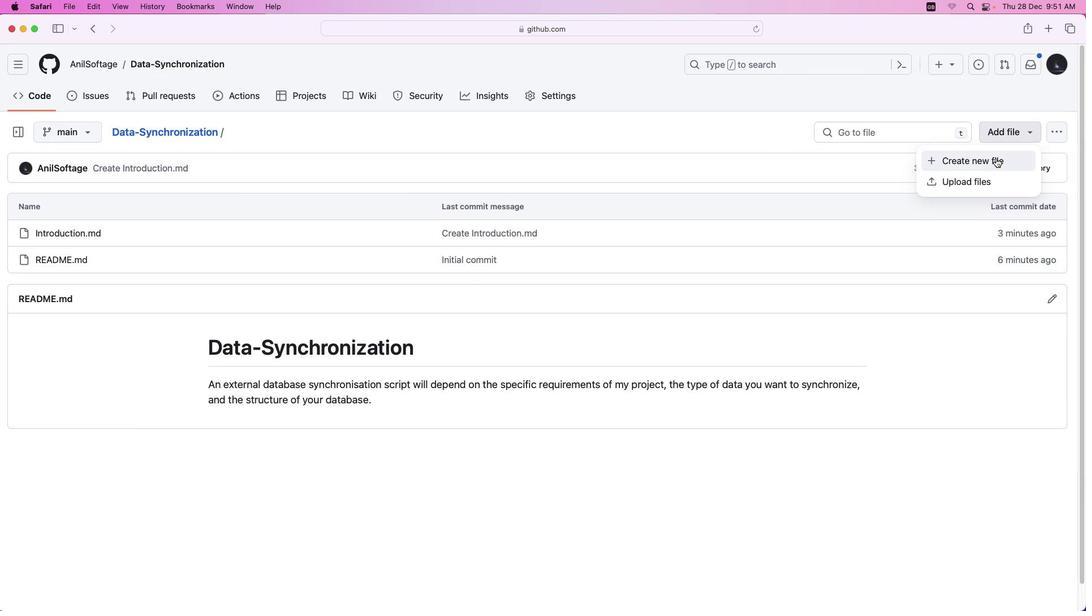 
Action: Mouse pressed left at (1010, 135)
Screenshot: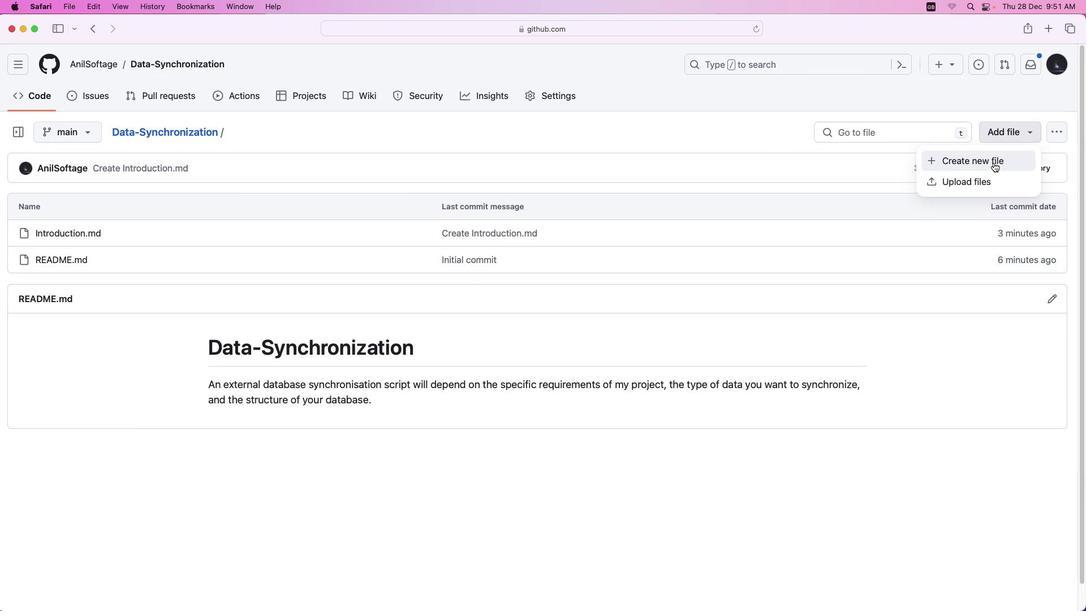 
Action: Mouse moved to (993, 162)
Screenshot: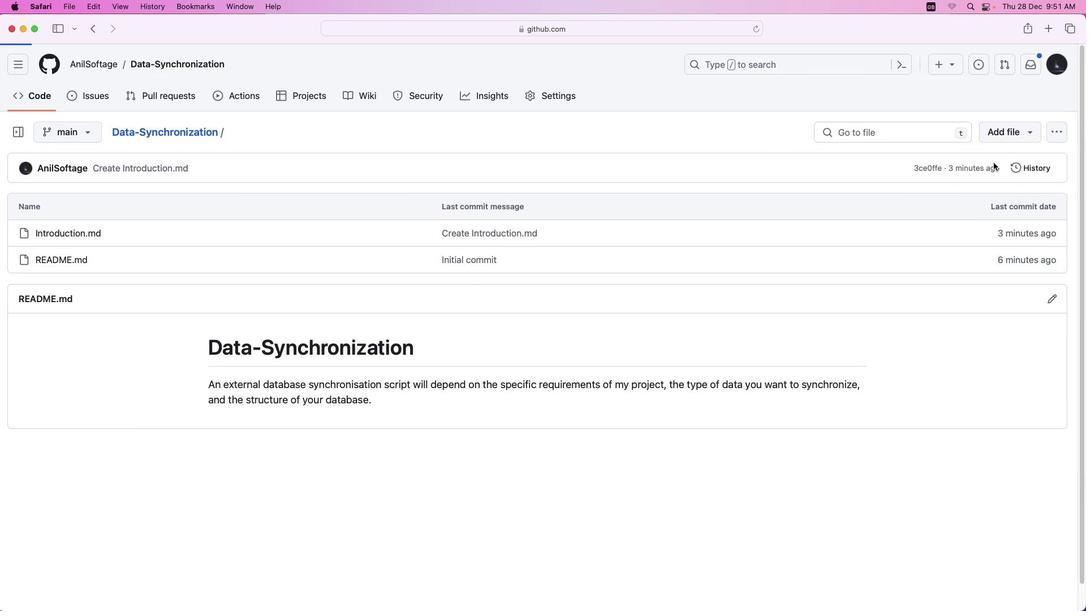 
Action: Mouse pressed left at (993, 162)
Screenshot: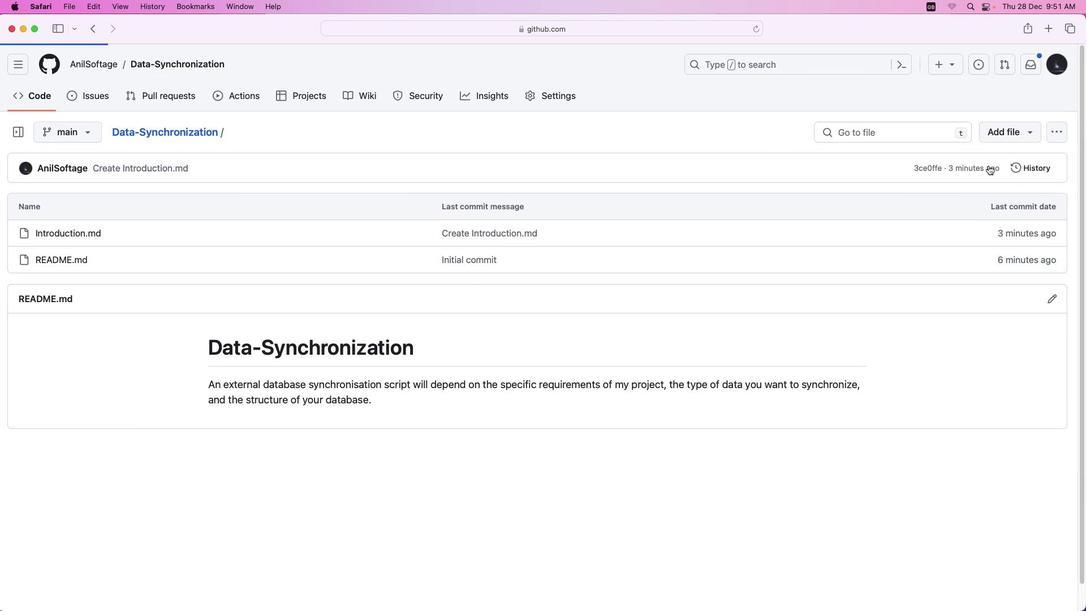 
Action: Mouse moved to (209, 132)
Screenshot: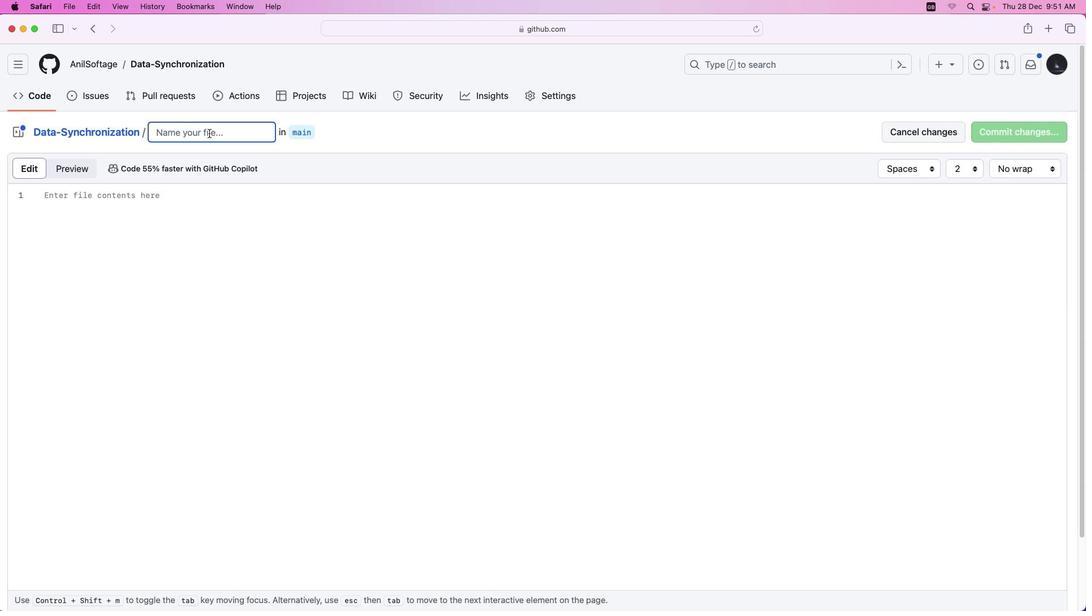 
Action: Mouse pressed left at (209, 132)
Screenshot: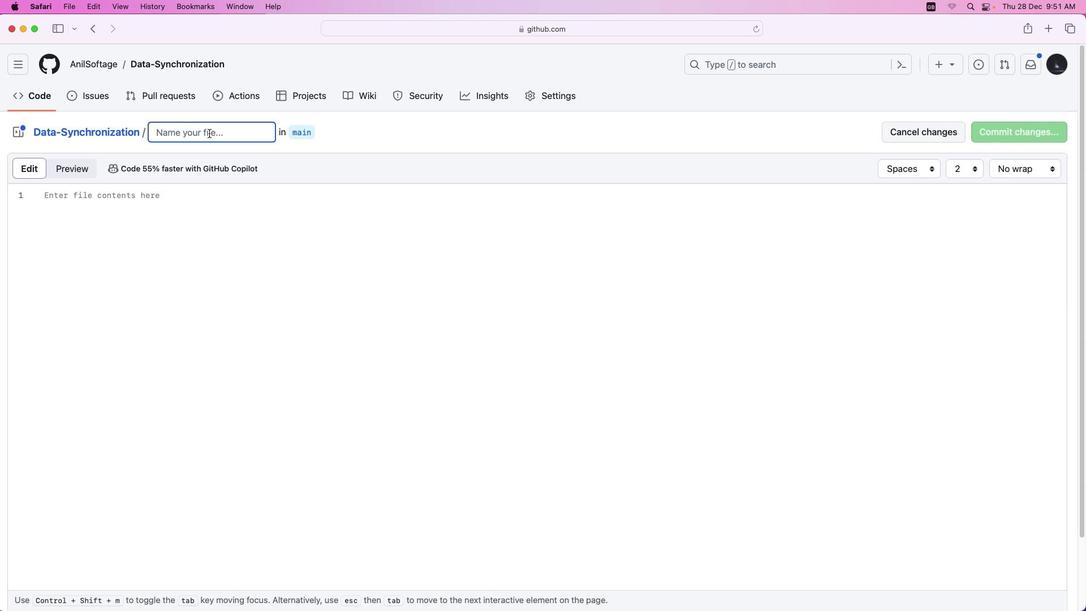 
Action: Key pressed Key.shift'E''x''t''e''r''n''a''l''.''d''b'
Screenshot: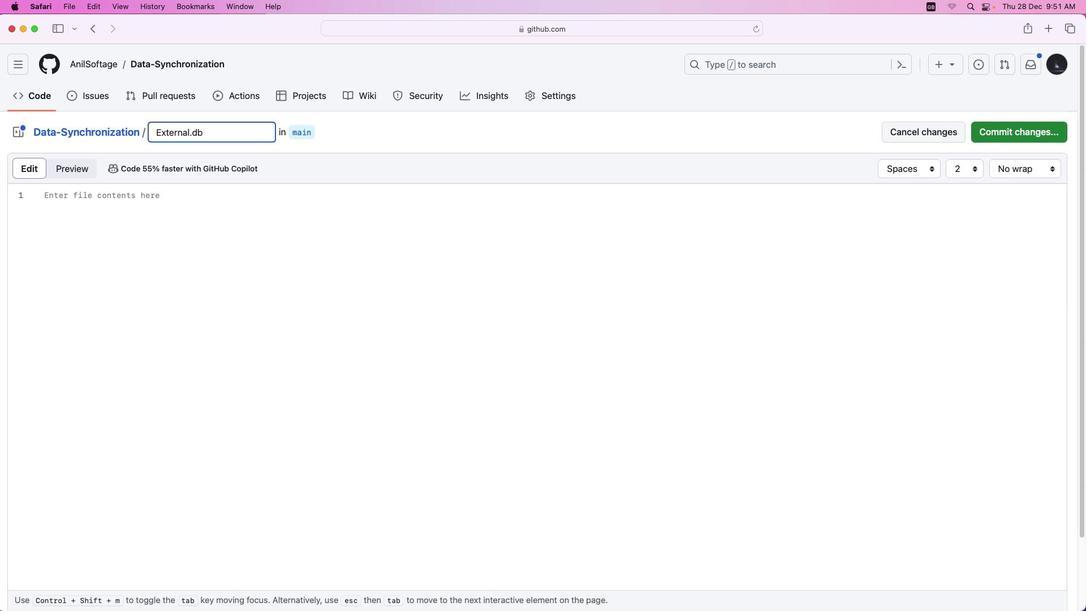
Action: Mouse moved to (1022, 164)
Screenshot: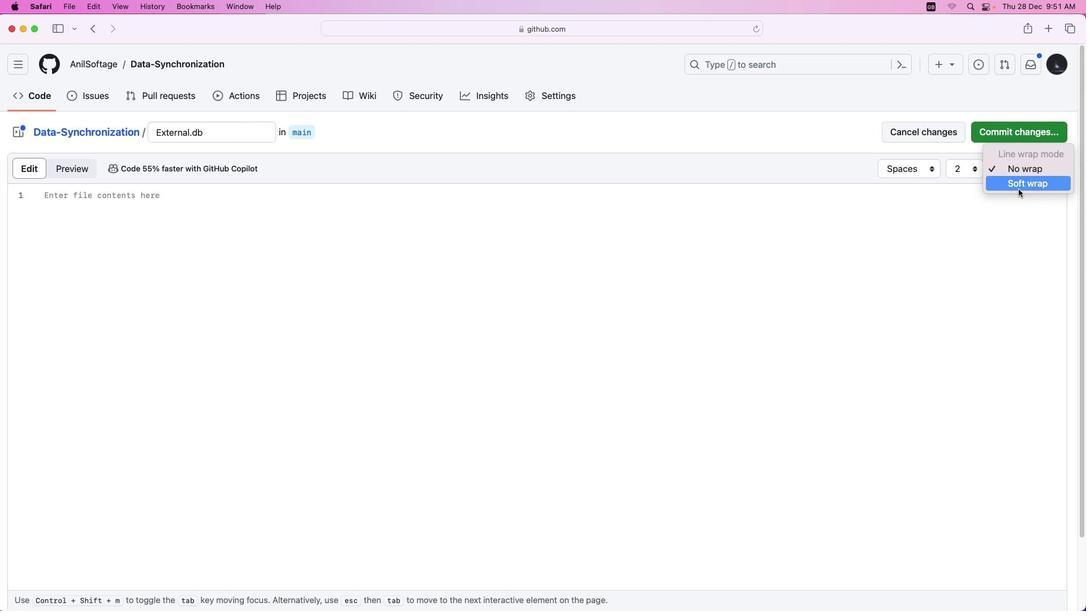 
Action: Mouse pressed left at (1022, 164)
Screenshot: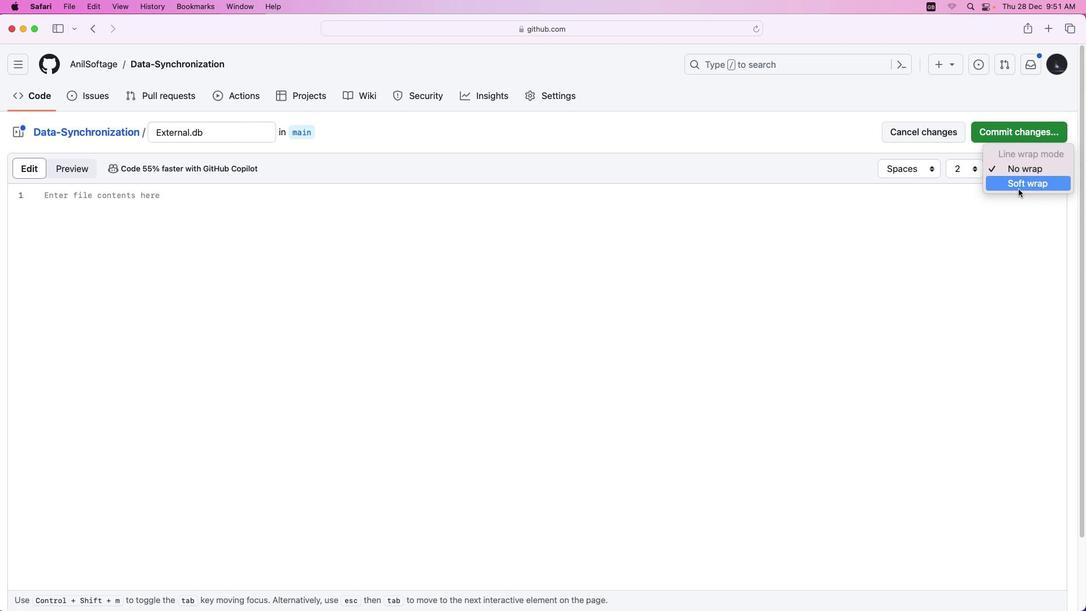 
Action: Mouse moved to (1019, 189)
Screenshot: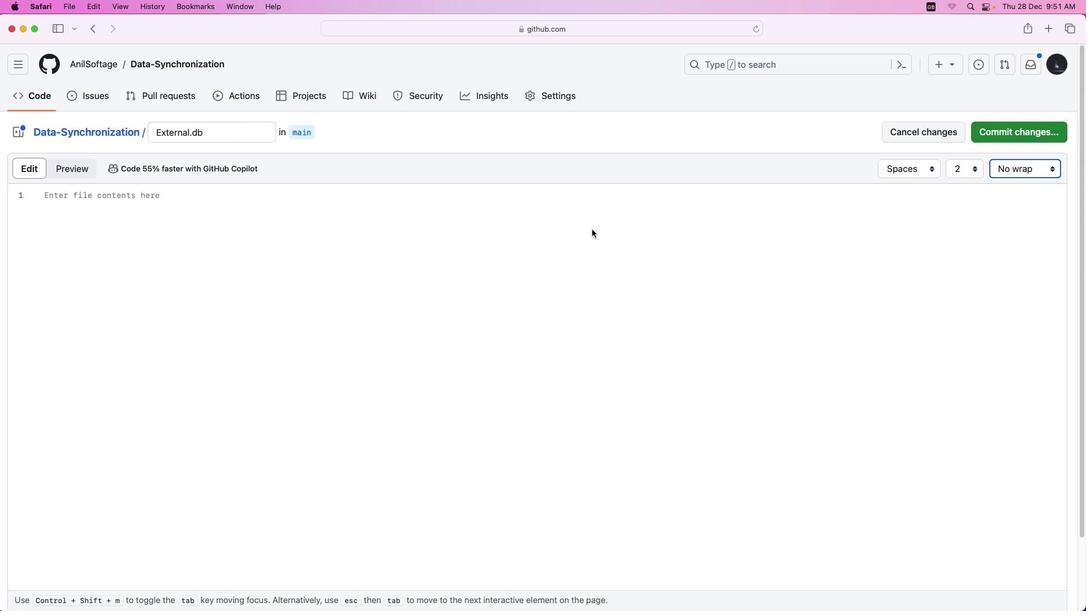 
Action: Mouse pressed left at (1019, 189)
Screenshot: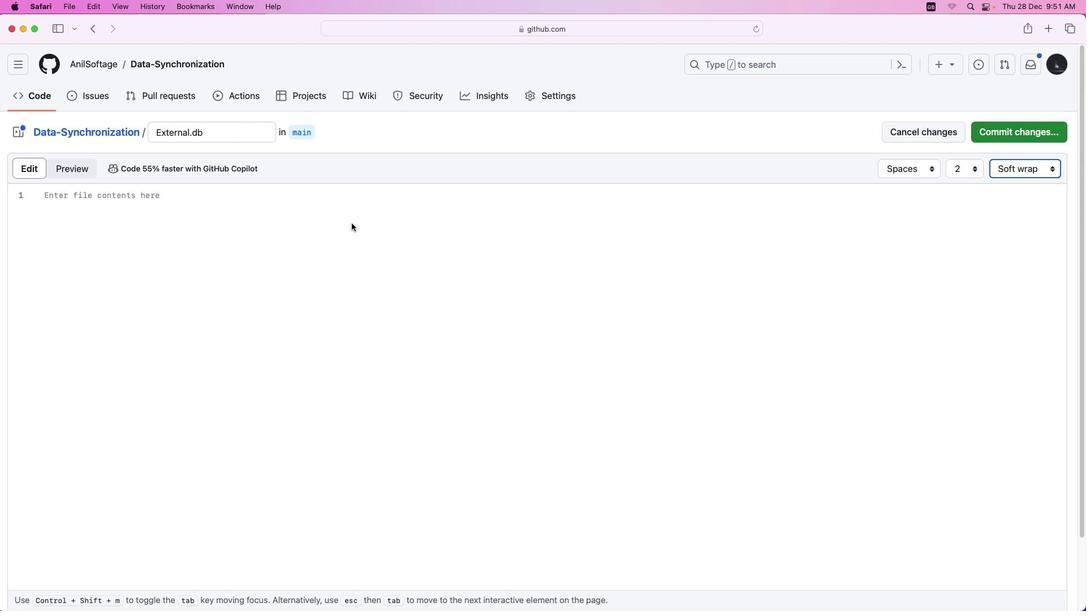 
Action: Mouse moved to (189, 194)
Screenshot: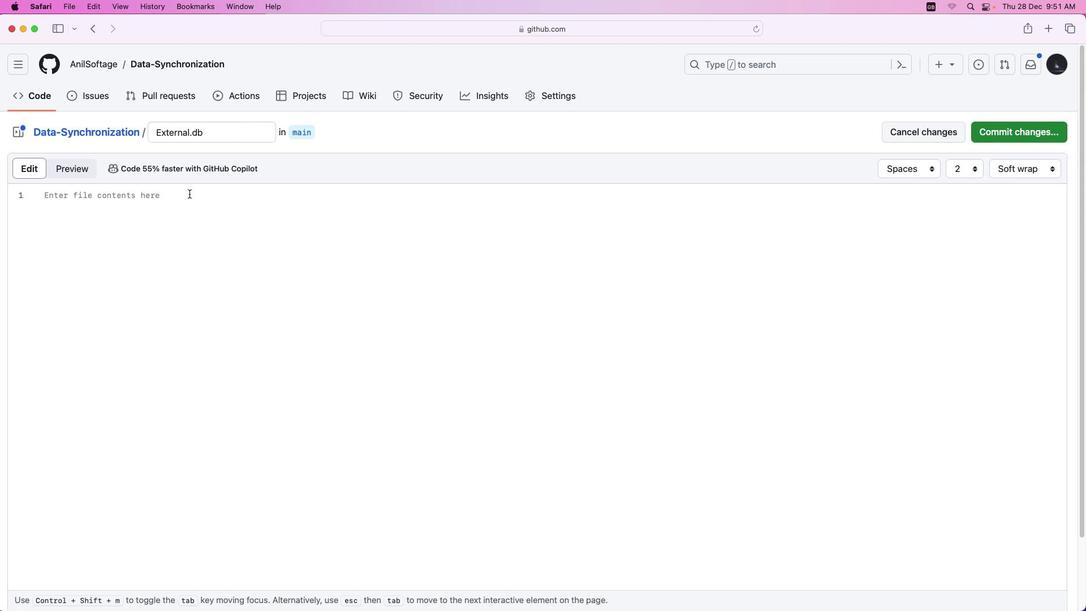 
Action: Mouse pressed left at (189, 194)
Screenshot: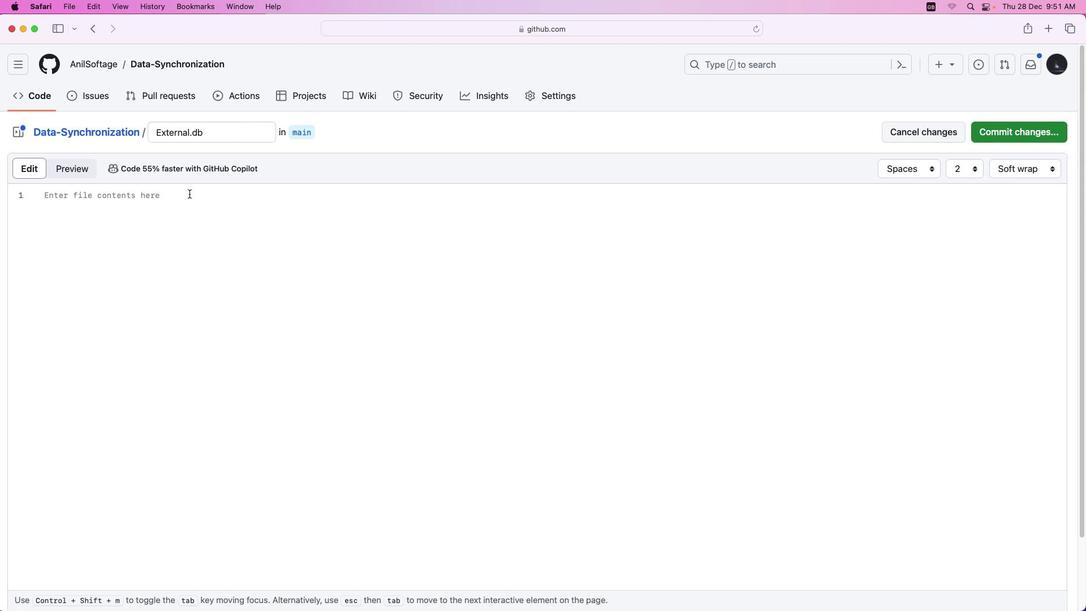 
Action: Key pressed Key.shift'A''n'Key.space'e''x''t''e''r''n''a''l'Key.space'd''a''t''a''b''a''s''e'Key.space'i''s'Key.space'a'Key.space'r''e''p''o''s''i''t''o''r''y'Key.space'o''f'Key.space's''t''r''u''c''t''u''r''e''d'Key.space'i''n''f''o''r''m''a''t''i''o''n'Key.space's''t''o''r''e''d'Key.space'o''u''t''s''i''d''e'Key.space'a''n'Key.space'a''p''p''l''i''c''a''t''i''o''n'Key.backspace"'"Key.left'n'Key.right's'Key.space'p''r''i''m''a''r''y'Key.space's''t''o''r''a''g''e''.'Key.spaceKey.shift'I''t'Key.space'e''n''a''b''l''e''s'Key.space'd''a''t''a'Key.space'p''e''r''s''i''s''t''e''n''c''e'Key.spaceKey.backspace','Key.space'r''e''t''r''i''e''v''a''l'','Key.space'a''n''d'Key.space'm''a''n''a''g''e''m''e''n''t'','Key.space's''e''r''v''i''n''g'Key.space'a''s'Key.space'a'Key.space'd''e''d''i''c''a''t''e''d'Key.space's''t''o''r''a''g''e'Key.space's''i'Key.backspace'o''l''u''t''i''o''n''.'Key.spaceKey.shift'L''e''v''e''r''a''g''i''n''g'Key.space's''p''e''c''i''a''l''i''z''e''d'Key.space'd''a''t''a''b''a''s''e'Key.space'm''a''n''a''g''e''m''e''n''t'Key.space's''y''s''t''e''m'','Key.left's'Key.rightKey.space's''u''c''h'Key.space'a''s'Key.spaceKey.shift'P''o''s''t''g''r''e'Key.shift'S''Q''L'','Key.spaceKey.shift'M''y'Key.shift'S''Q''L'','Key.space'o''r'Key.spaceKey.shift'M''o''n''g''o'Key.shift'D''B'','Key.space'f''a''c''i''l''i''t''a''t''e''s'Key.space'e''f''f''i''c''i''e''n''t'Key.space'd''a''t''a'Key.space'o''r''g''a''n''i''c'Key.backspace'z''a''t''i''o''n'','Key.space'r''e''t''r''i''e''v''a''l'','Key.space'a''n''d'Key.space'e''n''s''u''r''e''s'Key.space's''c''a''l''a''b''i''t'Key.left'l''i'Key.right'y'Key.space'f''o''r'Key.space'a''p''p''l''i''c''a''t''i''o''n''s'Key.space'w''i''t''h'Key.space'd''i''v''e''r''s''e'Key.space'd''a''t''a'Key.space'r''e''q''u''i''r''e''m''e''n''t''s''.'
Screenshot: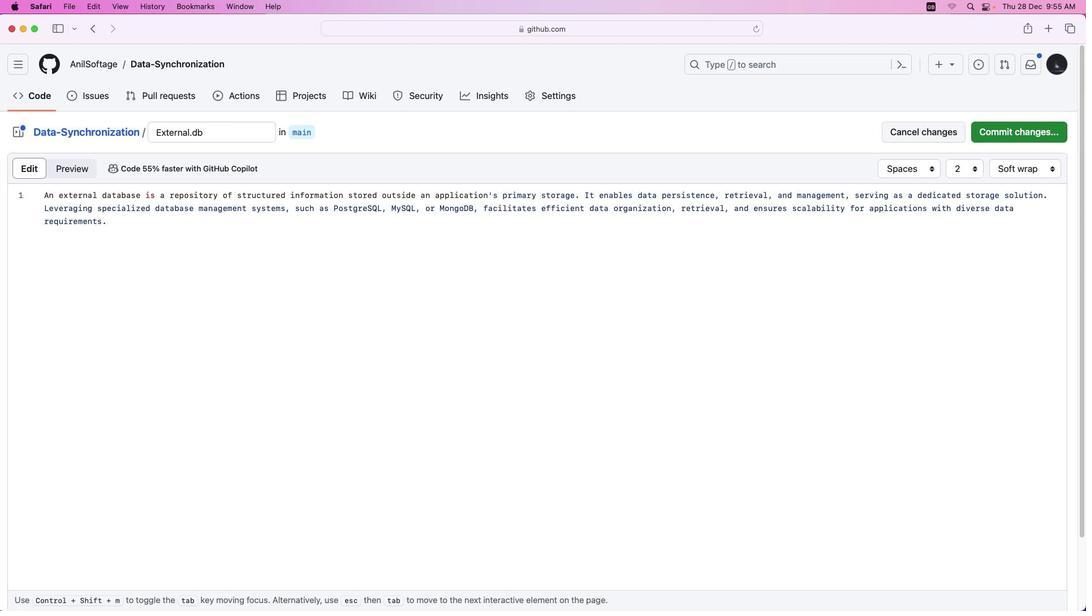 
Action: Mouse moved to (1006, 136)
Screenshot: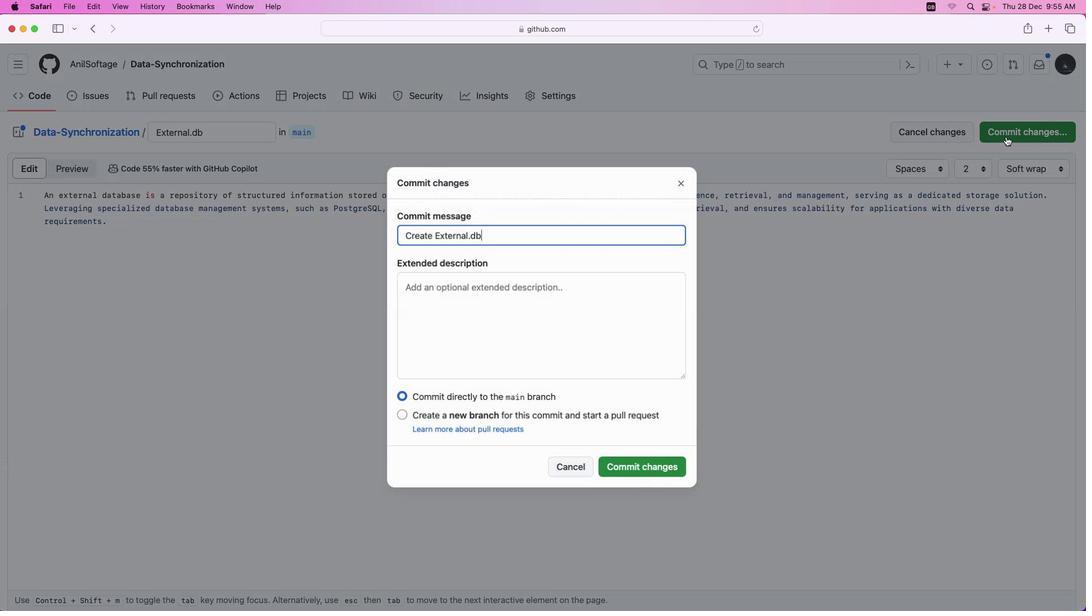 
Action: Mouse pressed left at (1006, 136)
Screenshot: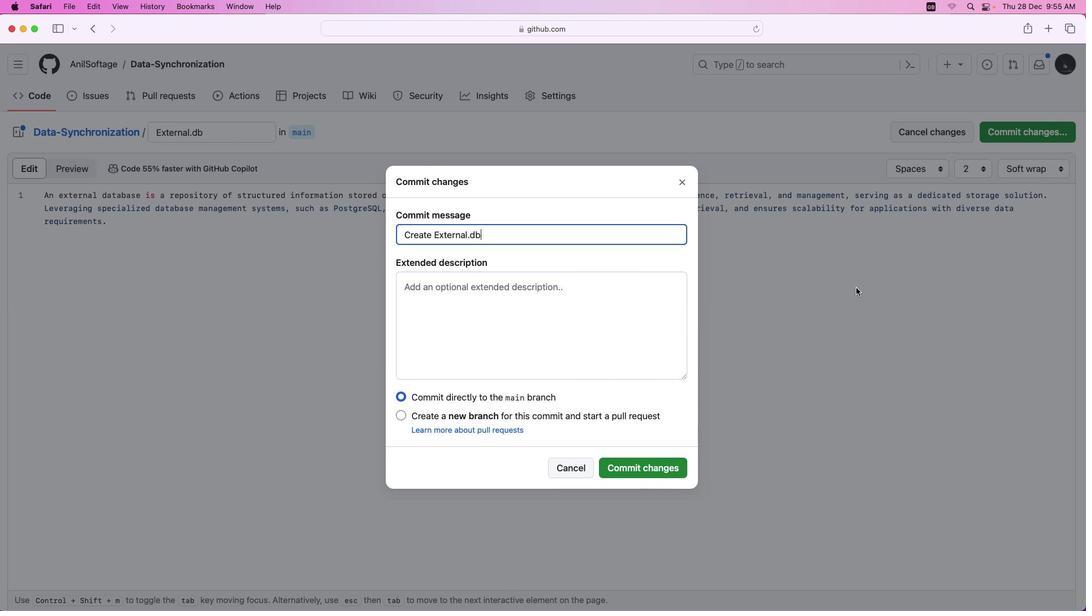 
Action: Mouse moved to (659, 469)
Screenshot: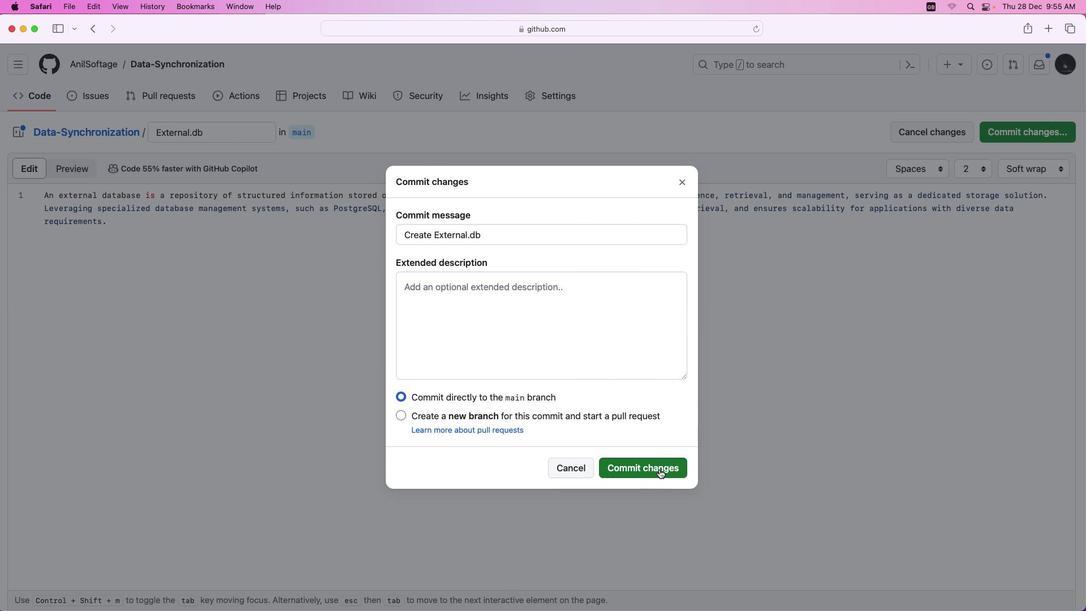 
Action: Mouse pressed left at (659, 469)
Screenshot: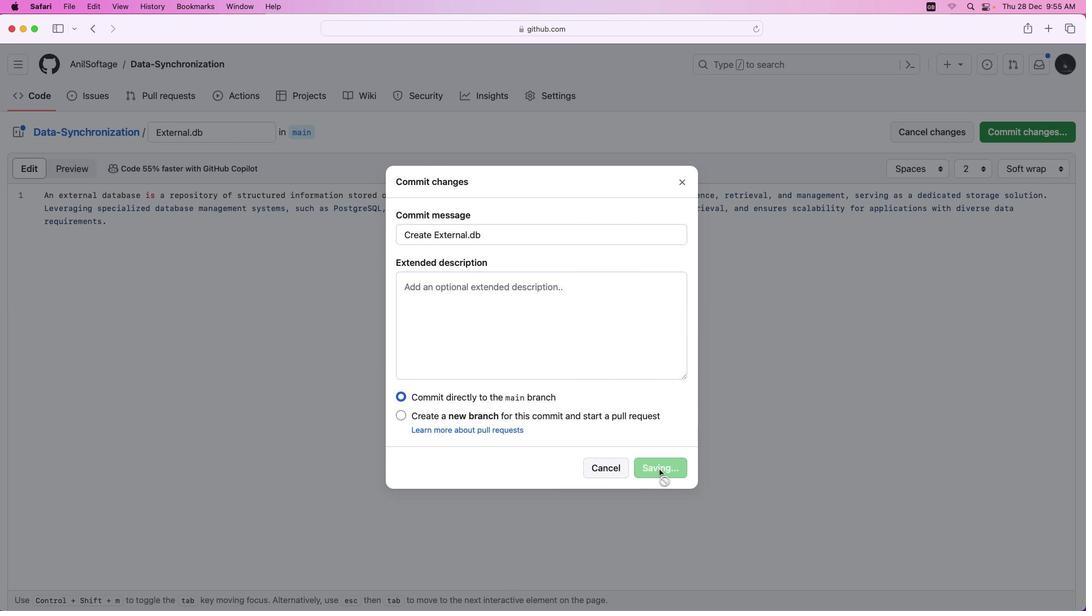 
Action: Mouse moved to (379, 341)
Screenshot: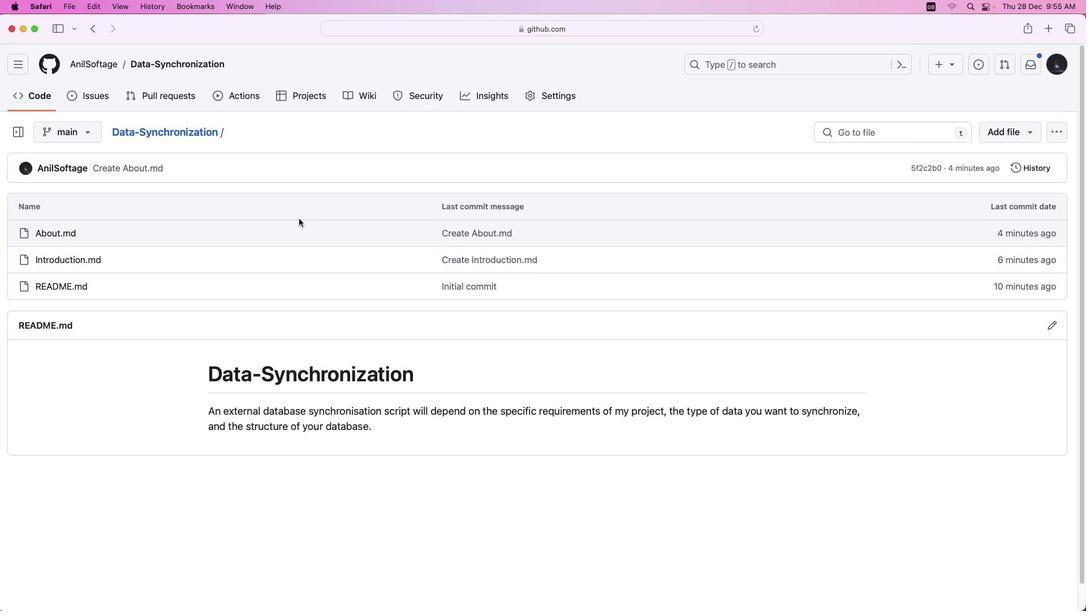 
Action: Mouse scrolled (379, 341) with delta (0, 0)
Screenshot: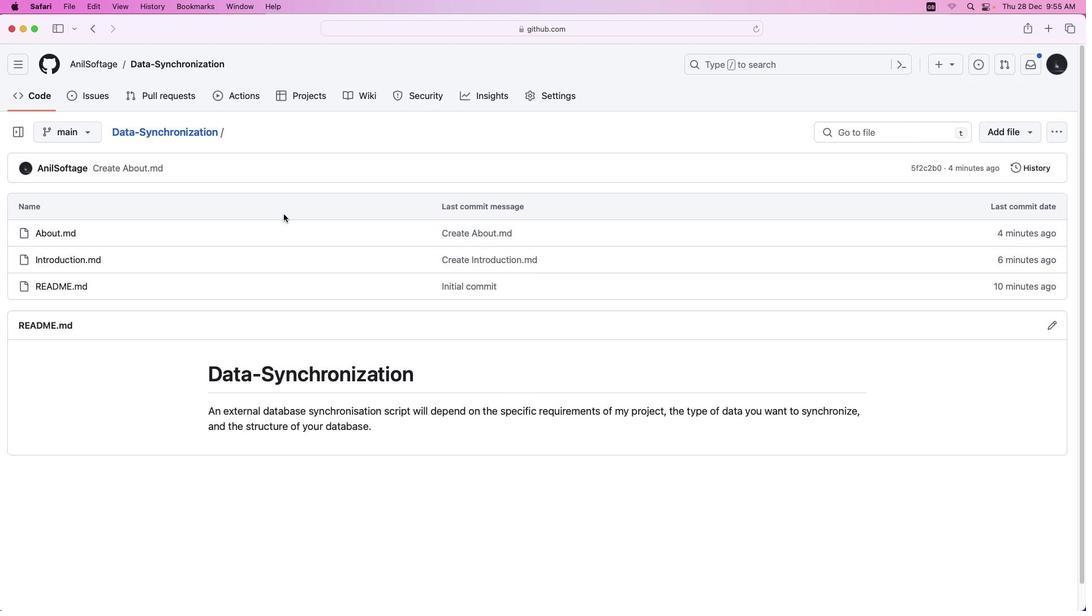 
Action: Mouse scrolled (379, 341) with delta (0, 0)
Screenshot: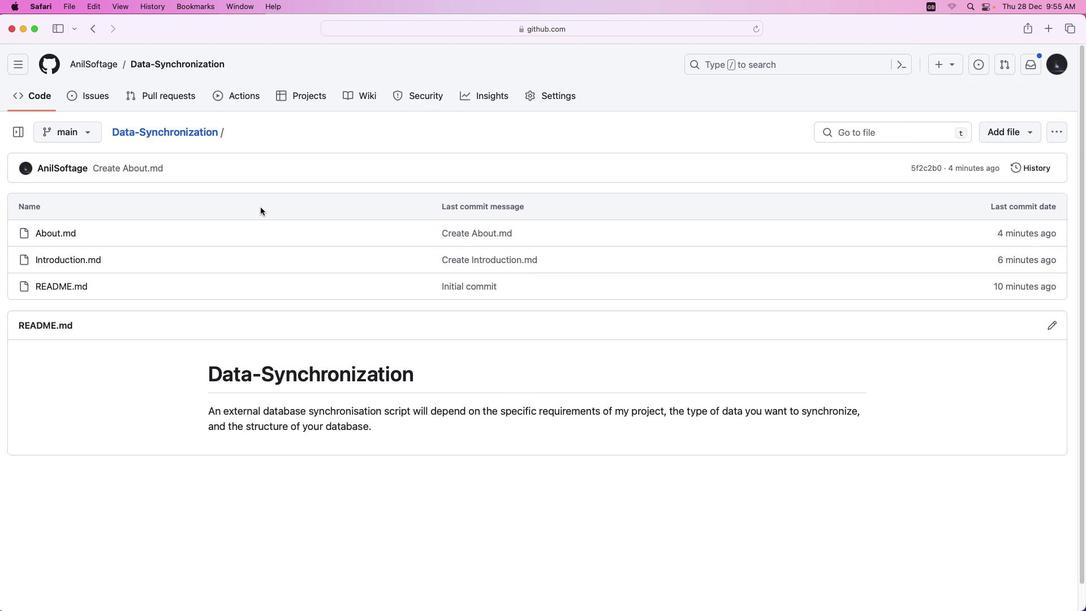 
Action: Mouse scrolled (379, 341) with delta (0, 1)
Screenshot: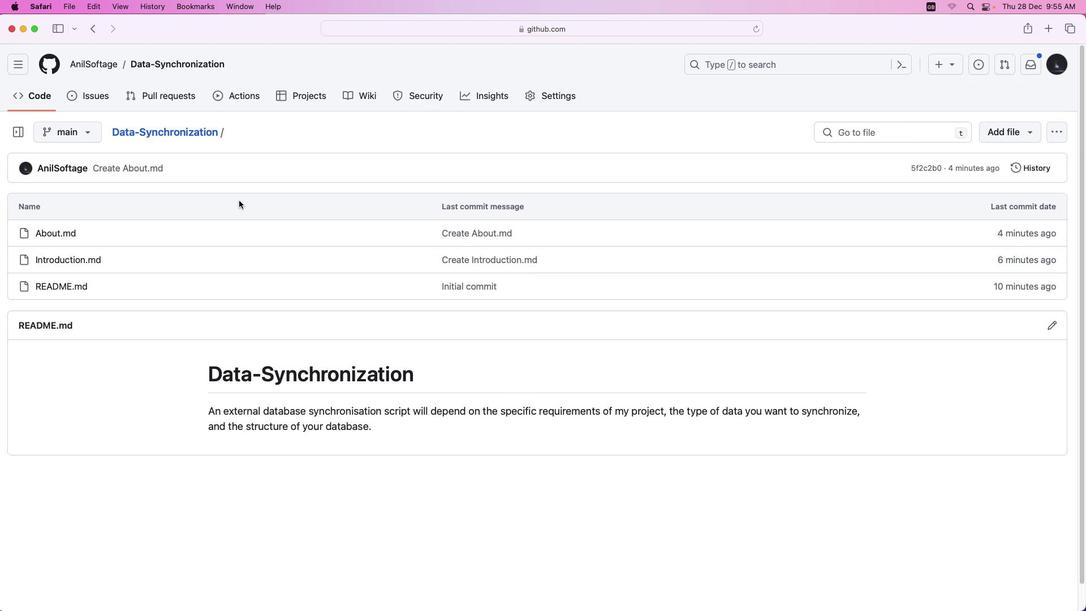
Action: Mouse moved to (379, 341)
Screenshot: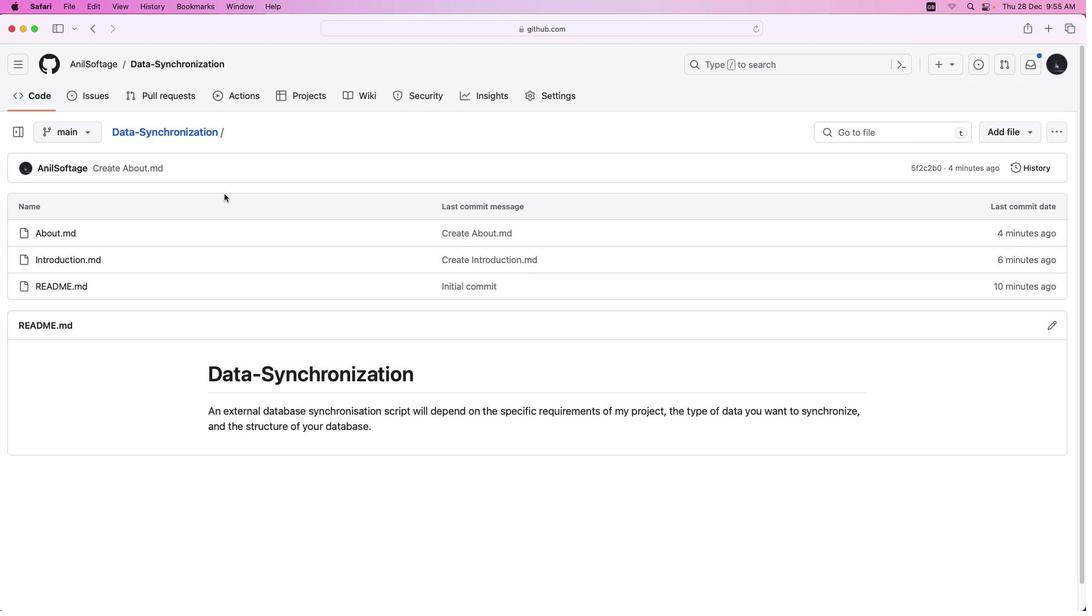 
Action: Mouse scrolled (379, 341) with delta (0, 2)
Screenshot: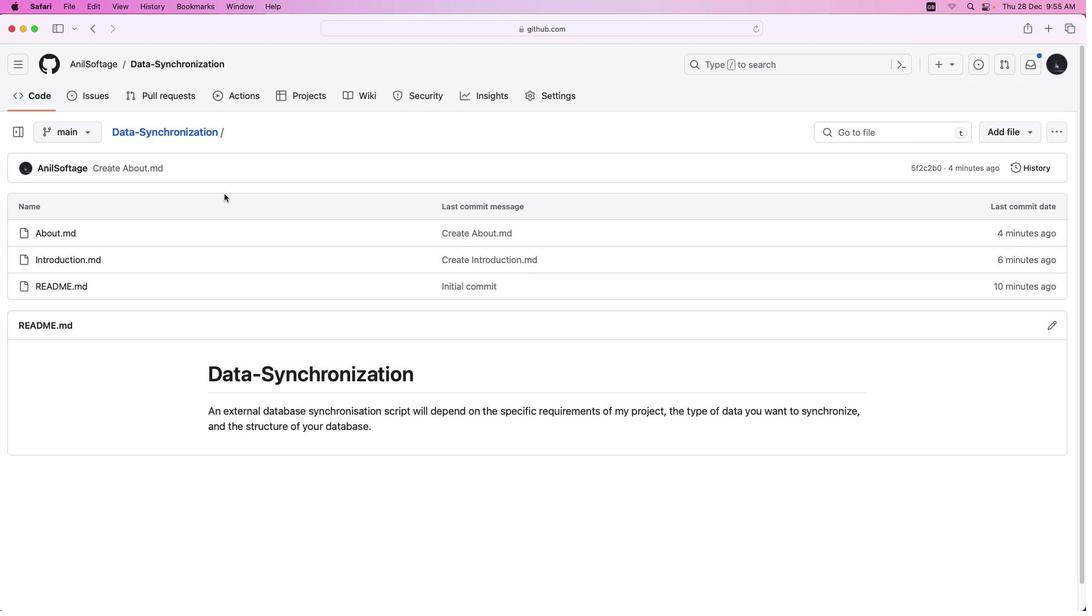 
Action: Mouse moved to (39, 93)
Screenshot: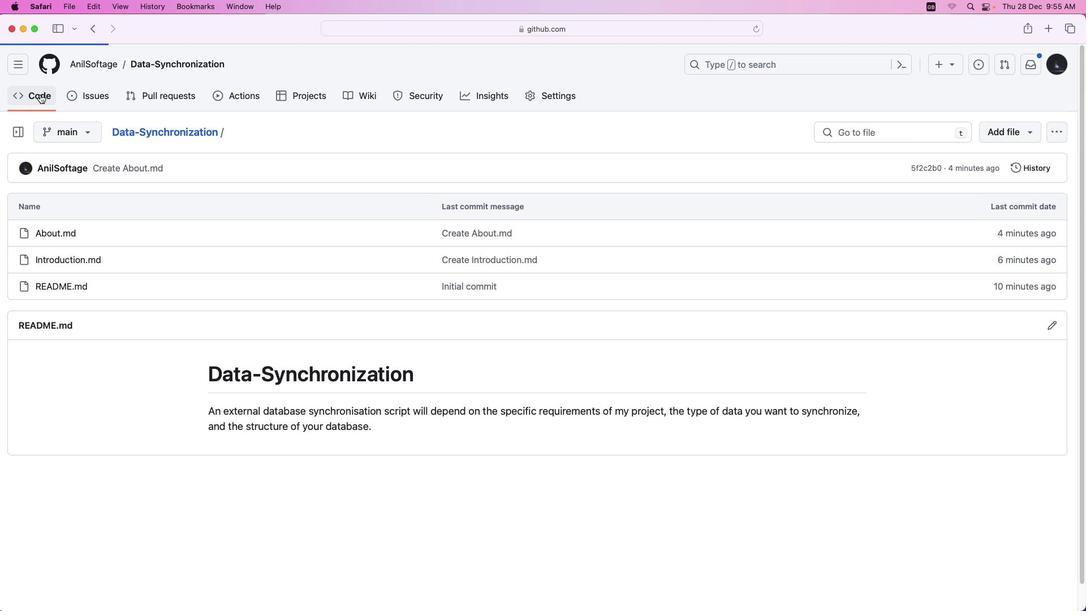 
Action: Mouse pressed left at (39, 93)
Screenshot: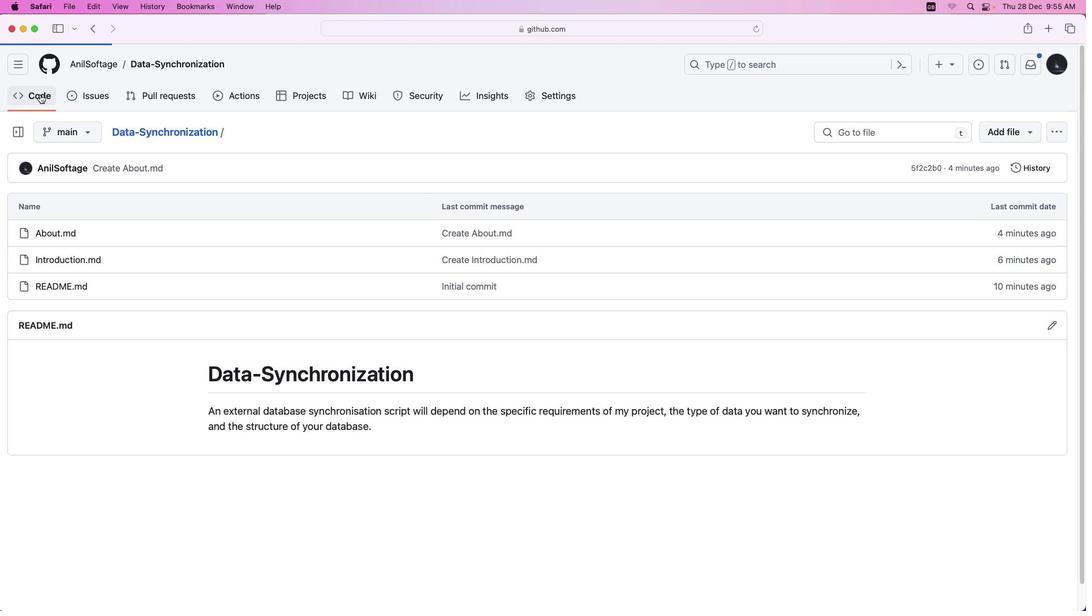 
Action: Mouse moved to (314, 307)
Screenshot: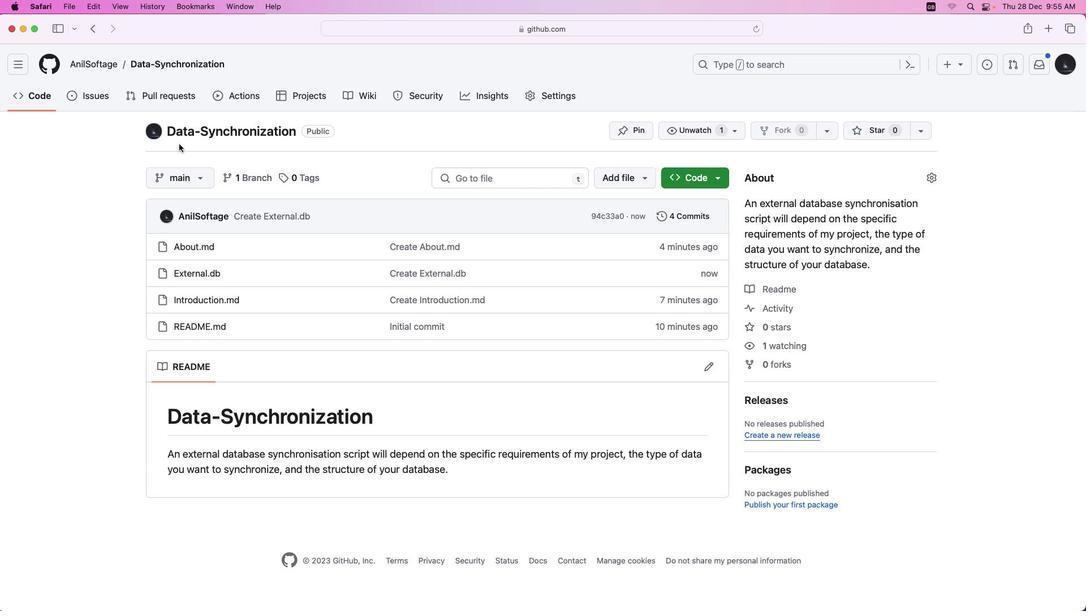 
Action: Mouse scrolled (314, 307) with delta (0, 0)
Screenshot: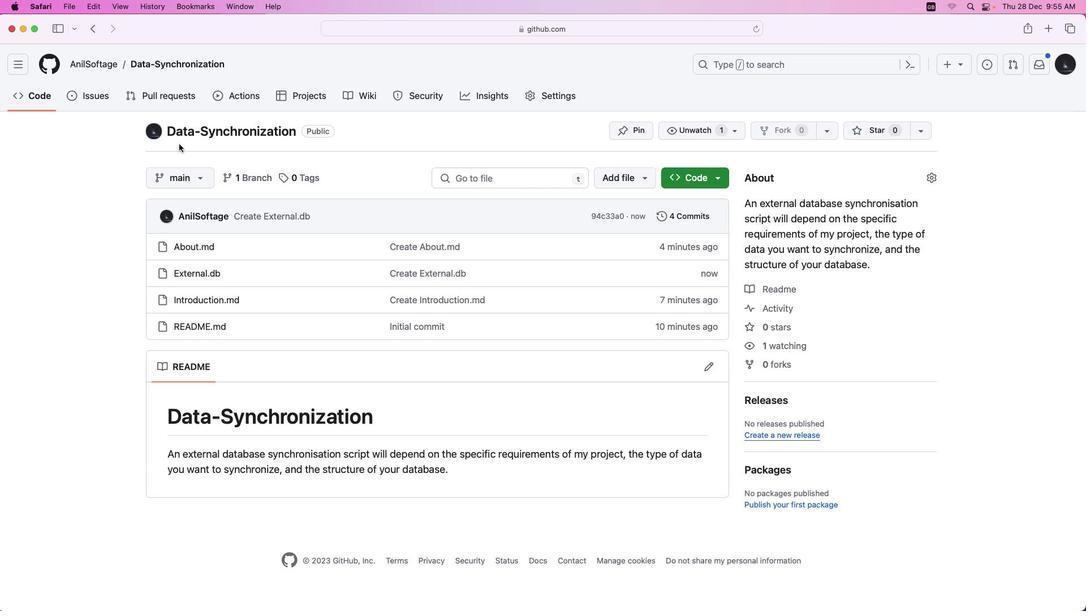 
Action: Mouse moved to (297, 277)
Screenshot: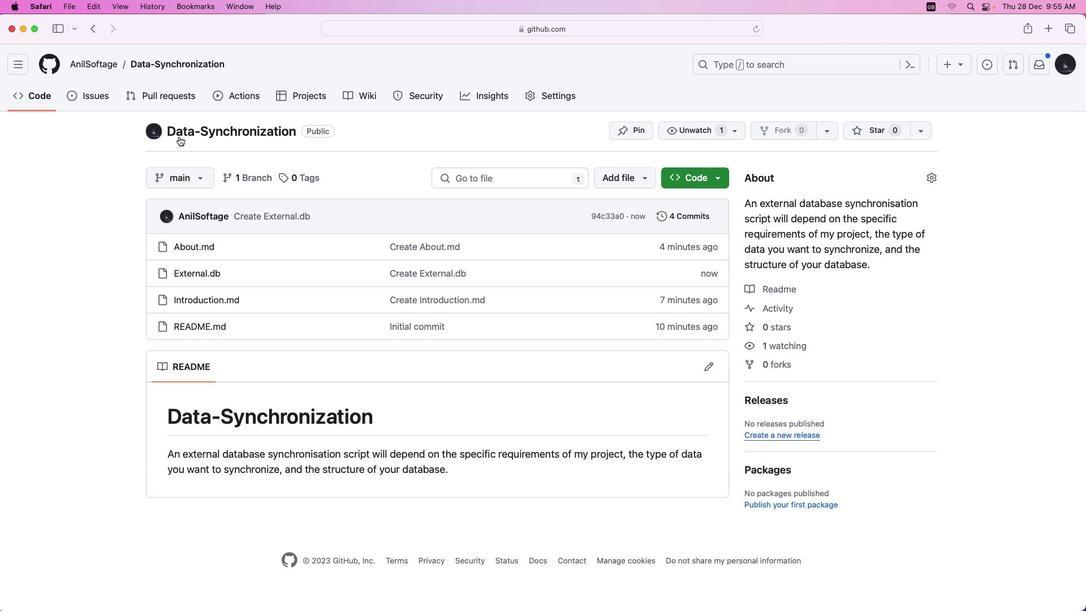 
Action: Mouse scrolled (297, 277) with delta (0, 0)
Screenshot: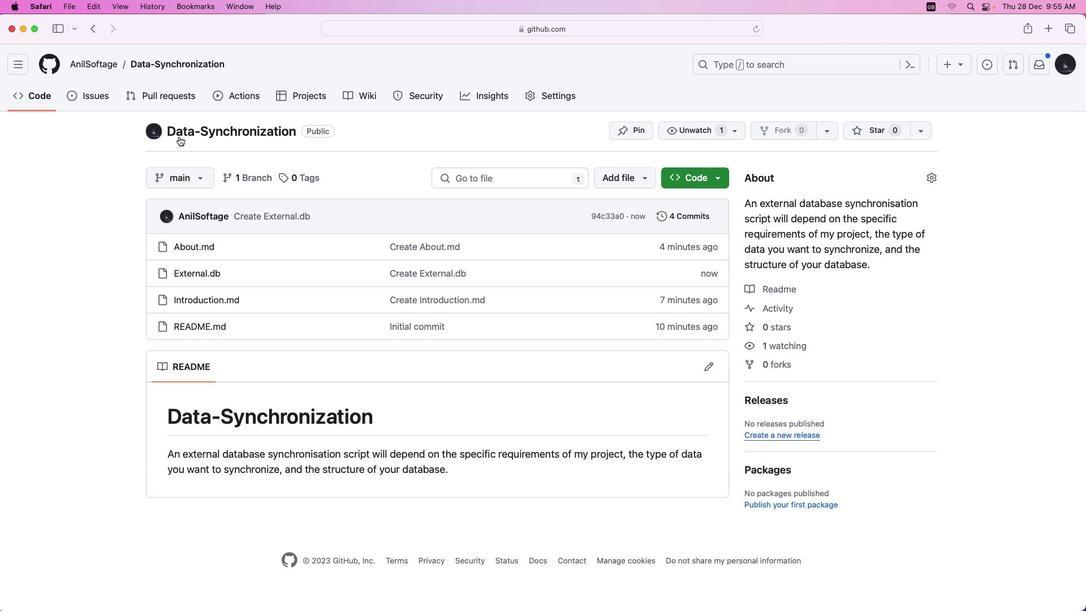 
Action: Mouse moved to (240, 99)
Screenshot: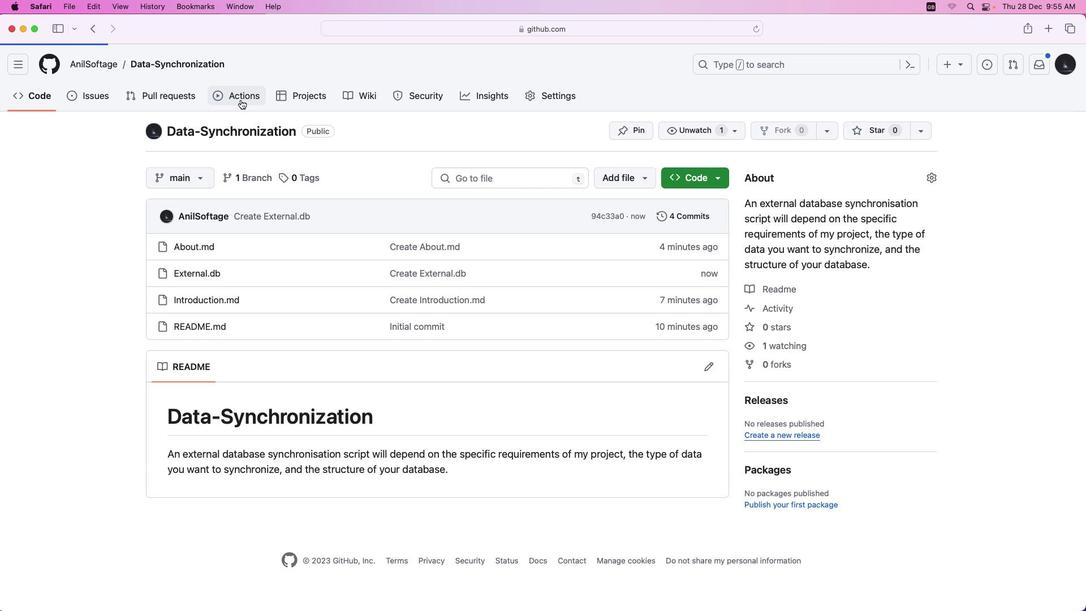 
Action: Mouse pressed left at (240, 99)
Screenshot: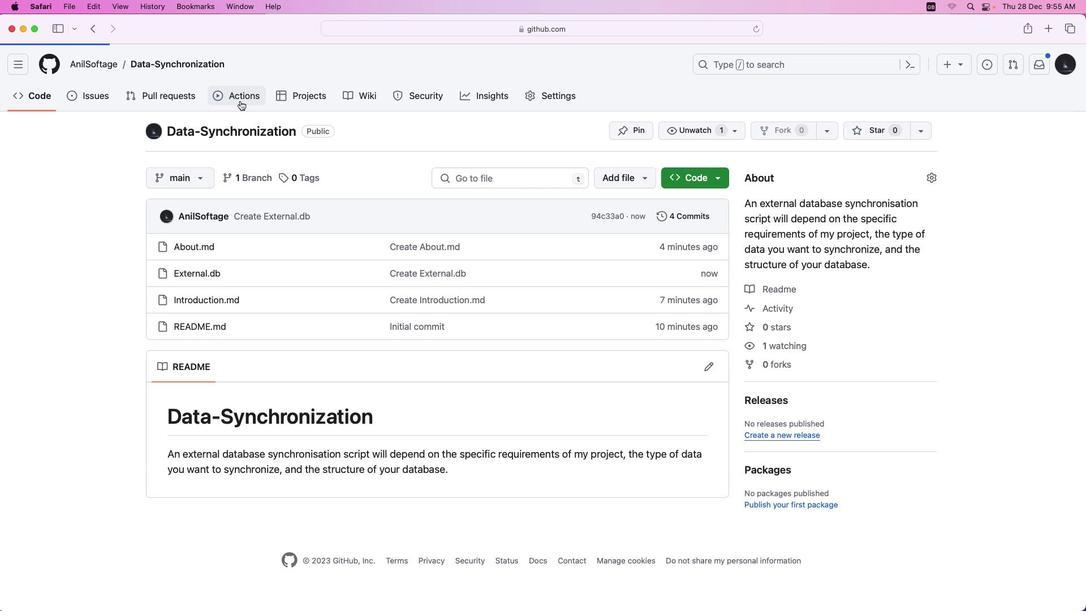 
Action: Mouse moved to (217, 381)
Screenshot: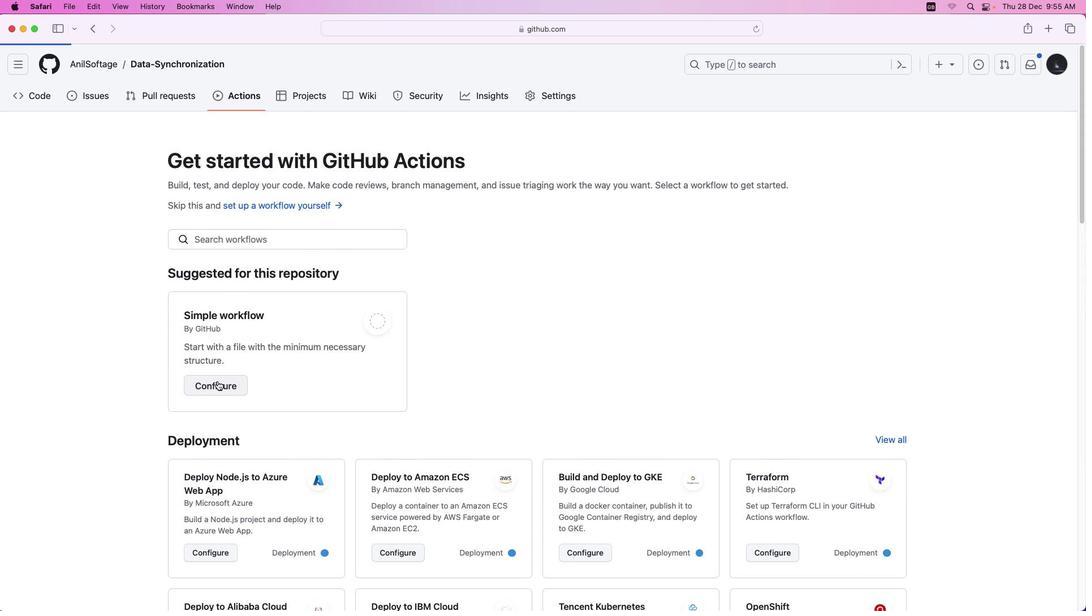 
Action: Mouse pressed left at (217, 381)
Screenshot: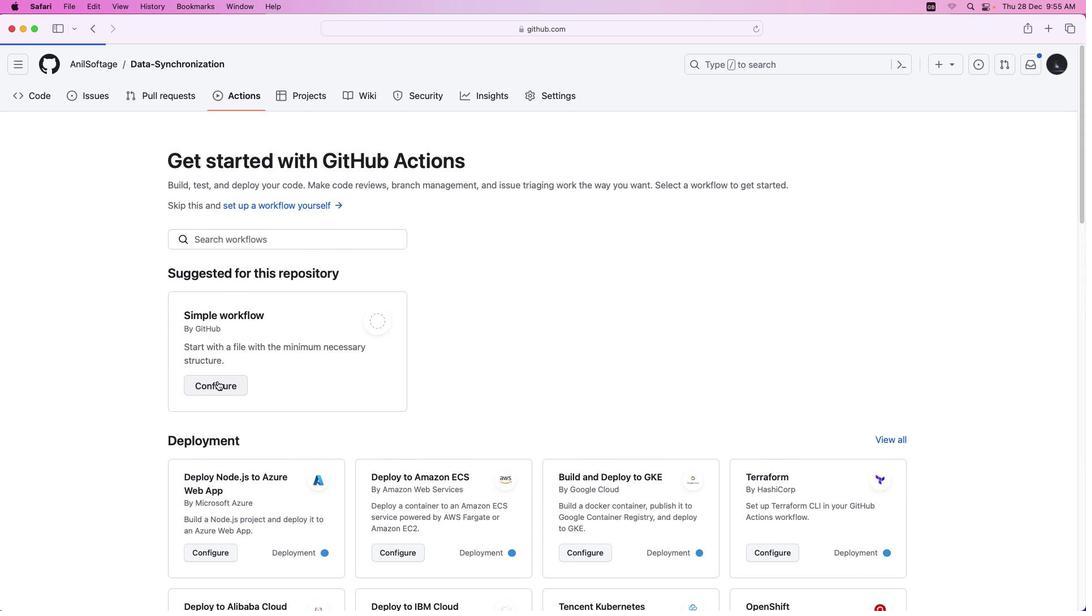 
Action: Mouse moved to (234, 369)
Screenshot: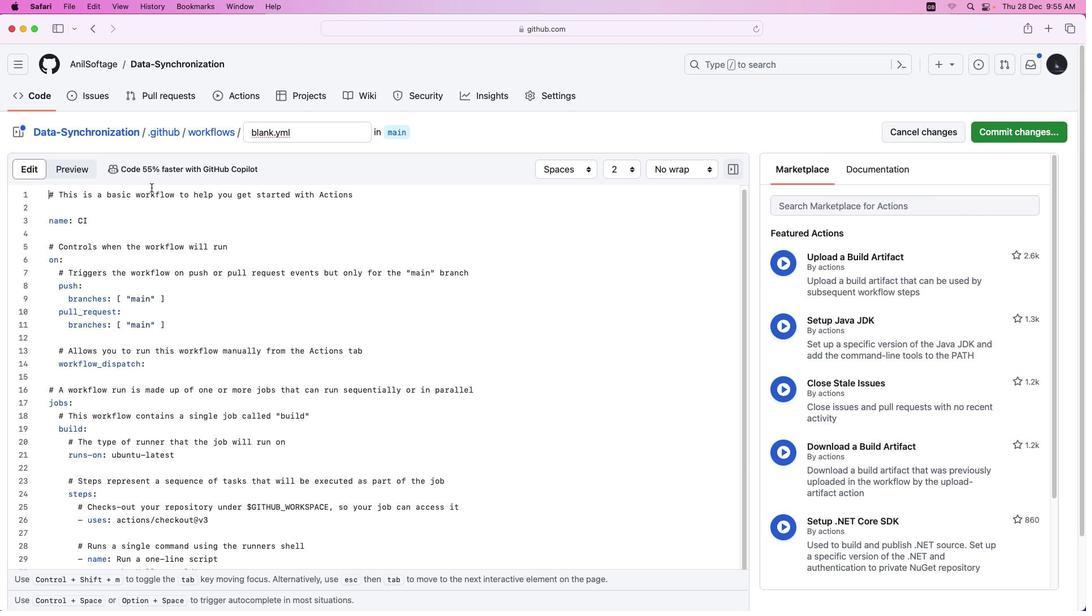 
Action: Mouse scrolled (234, 369) with delta (0, 0)
Screenshot: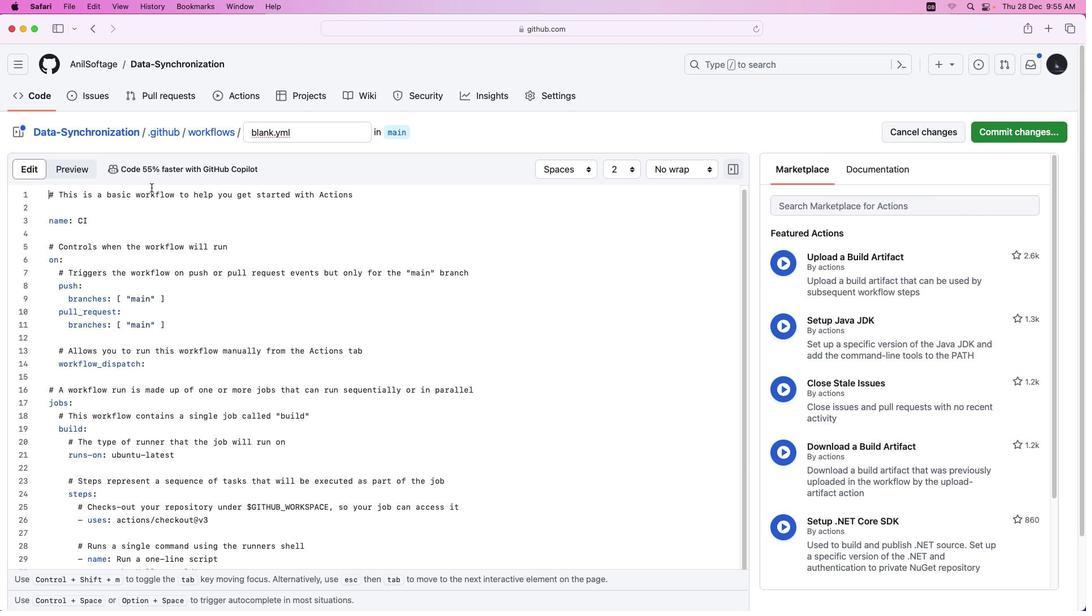 
Action: Mouse moved to (87, 173)
Screenshot: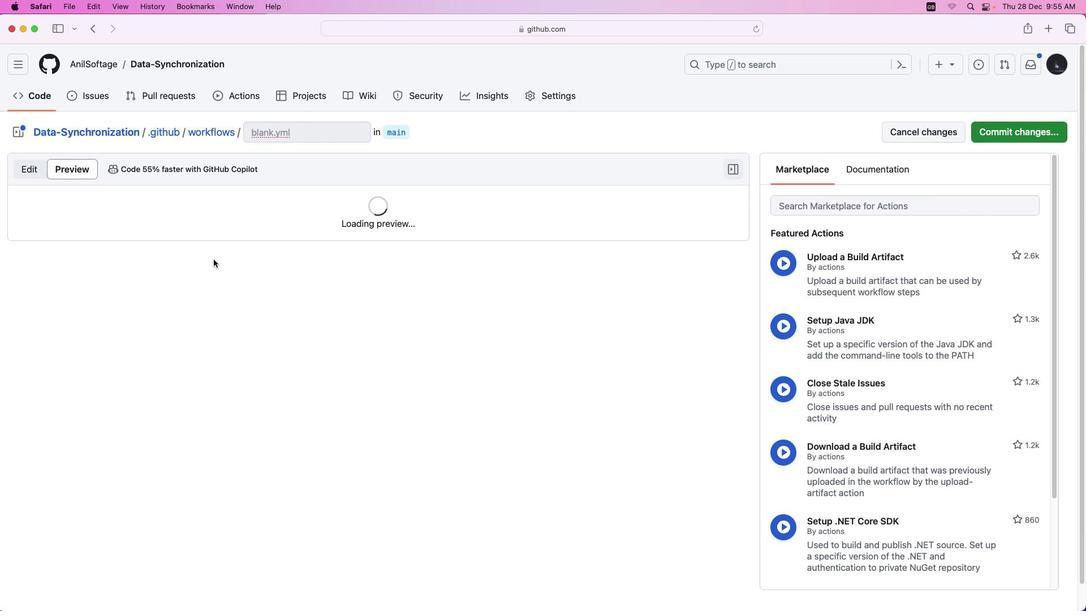 
Action: Mouse pressed left at (87, 173)
Screenshot: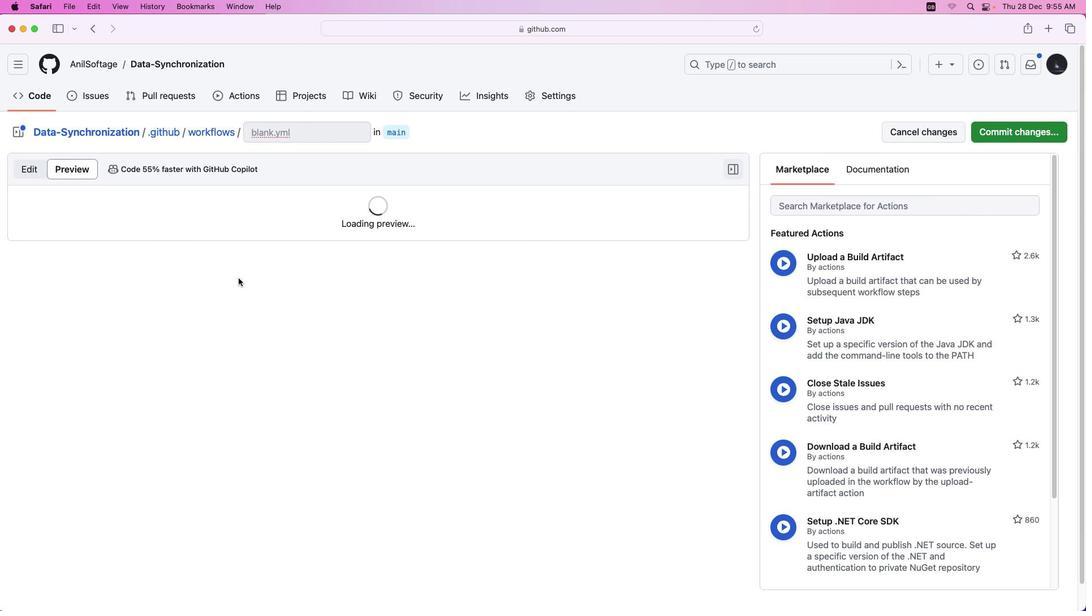 
Action: Mouse moved to (281, 323)
Screenshot: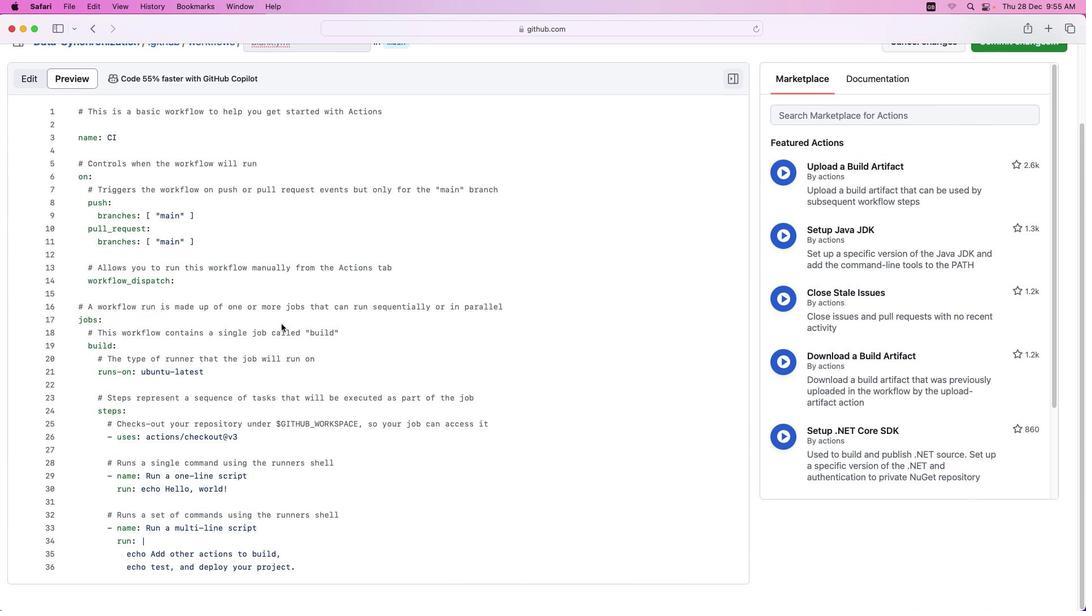 
Action: Mouse scrolled (281, 323) with delta (0, 0)
Screenshot: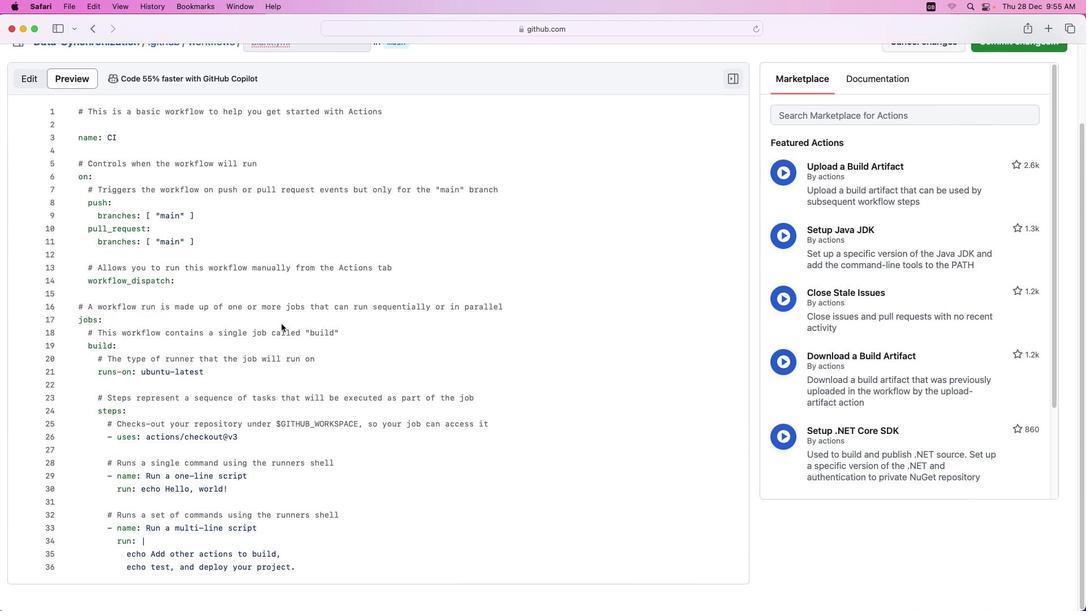 
Action: Mouse scrolled (281, 323) with delta (0, 0)
Screenshot: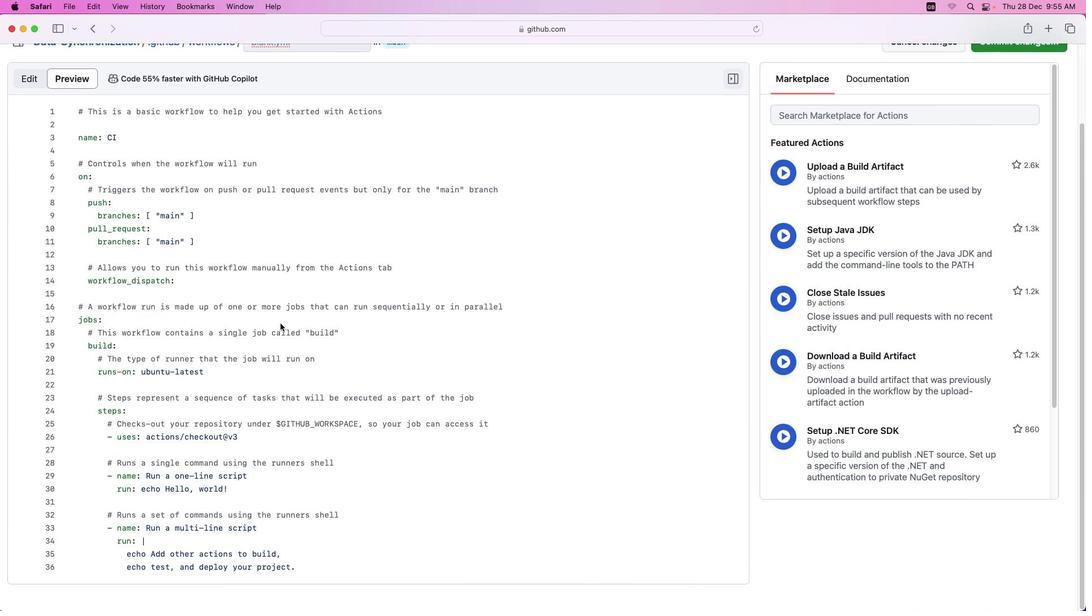 
Action: Mouse scrolled (281, 323) with delta (0, 0)
Screenshot: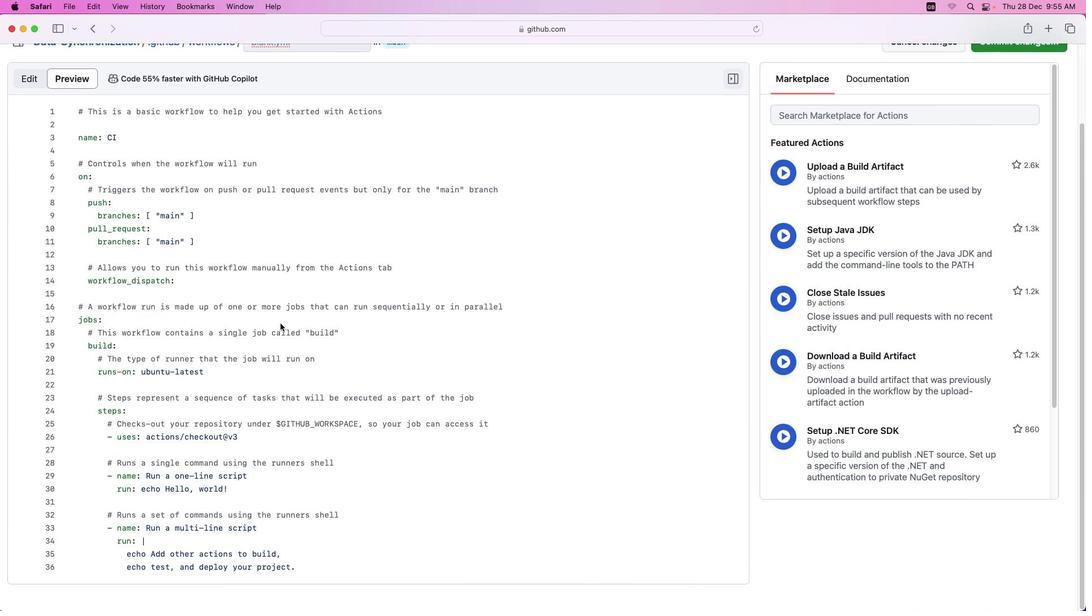 
Action: Mouse scrolled (281, 323) with delta (0, 0)
Screenshot: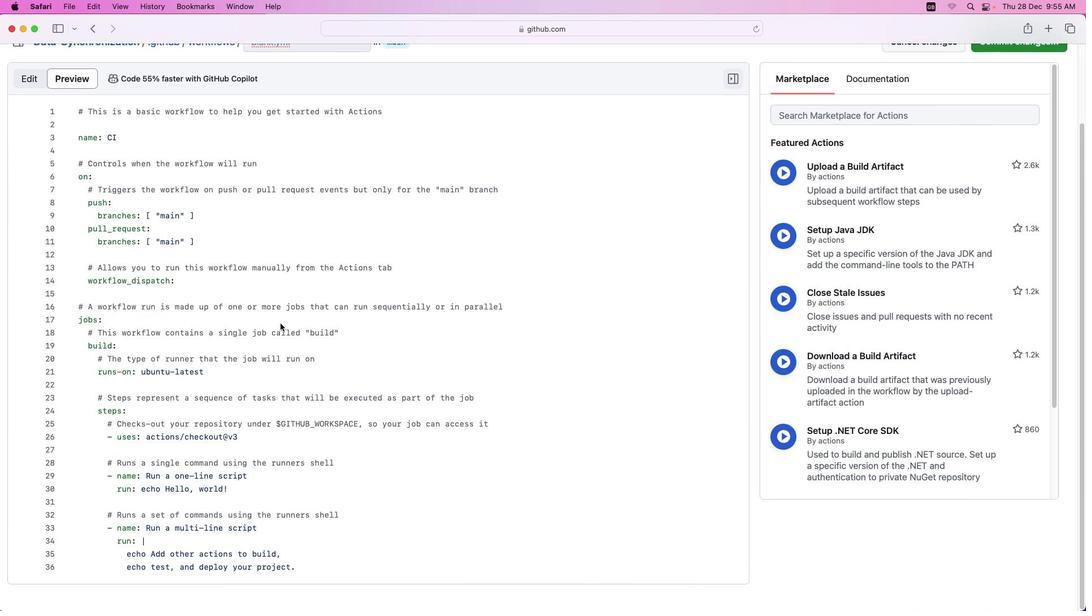 
Action: Mouse scrolled (281, 323) with delta (0, 0)
Screenshot: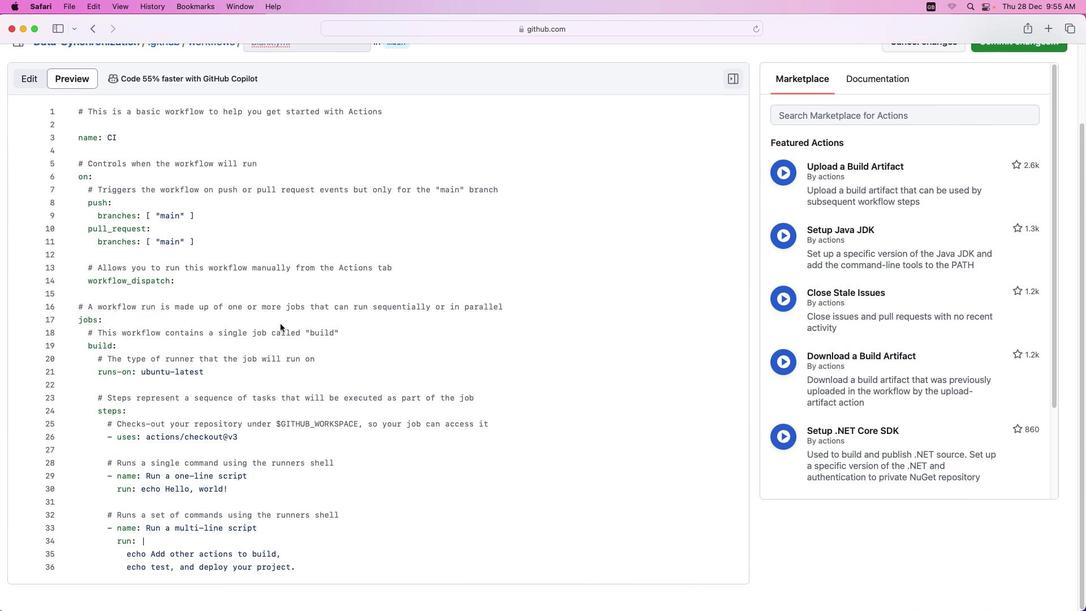 
Action: Mouse moved to (280, 323)
Screenshot: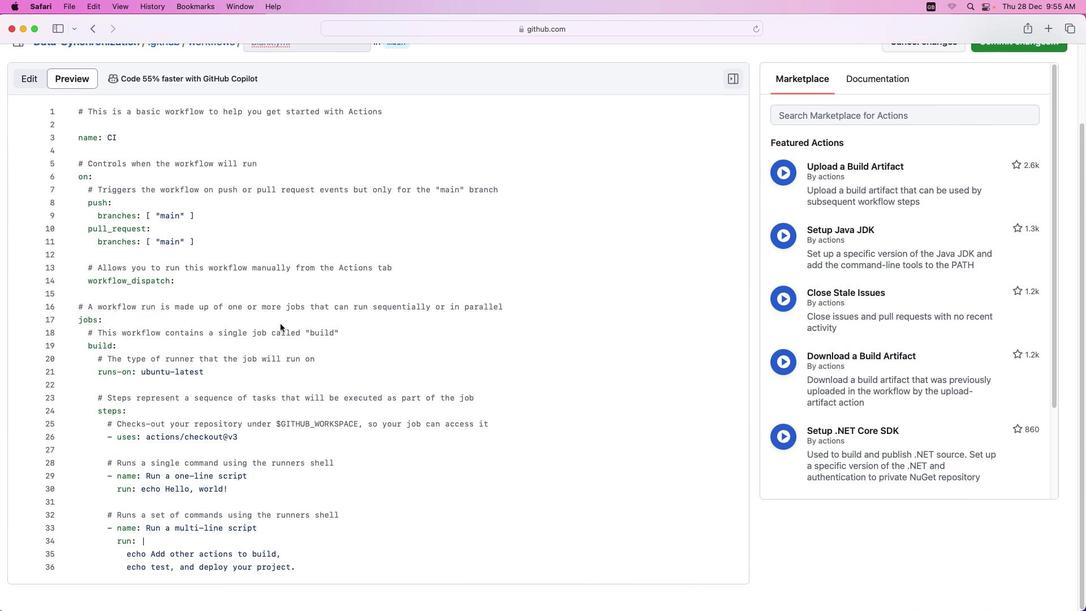 
Action: Mouse scrolled (280, 323) with delta (0, 0)
Screenshot: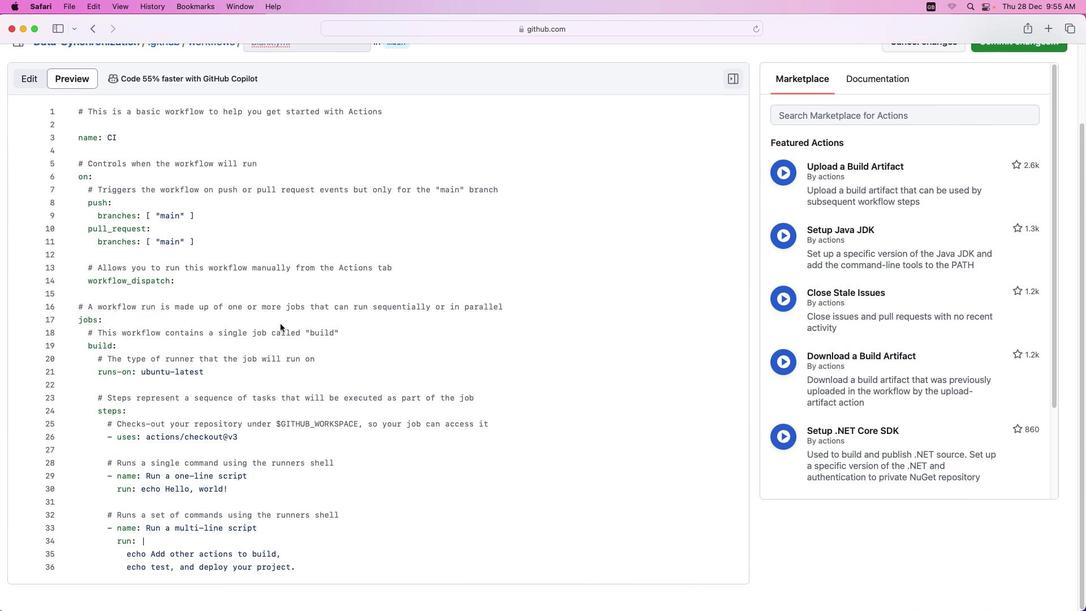 
Action: Mouse moved to (280, 324)
Screenshot: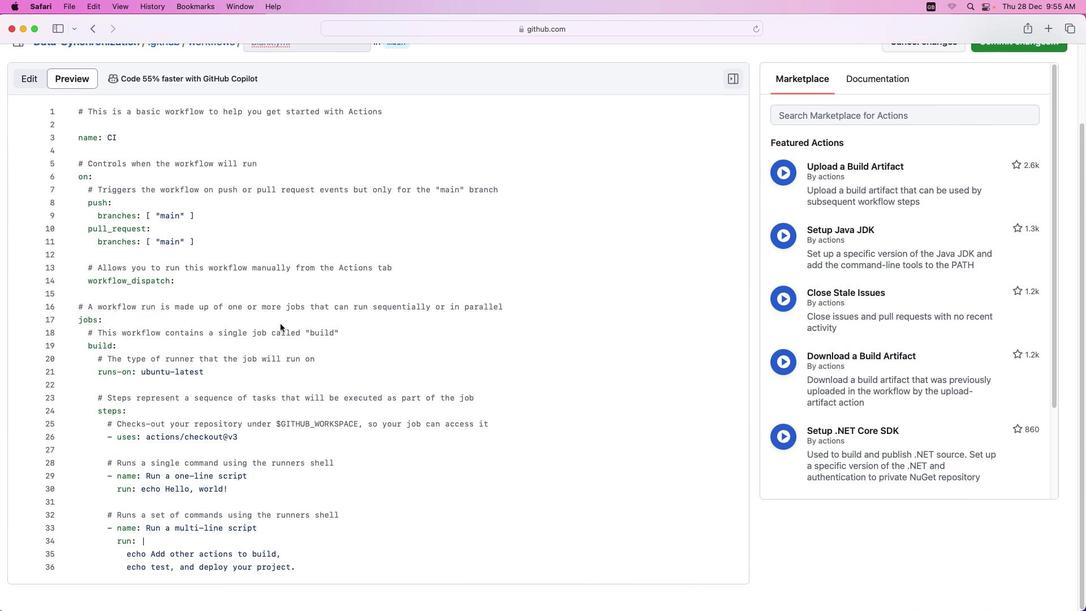 
Action: Mouse scrolled (280, 324) with delta (0, 0)
Screenshot: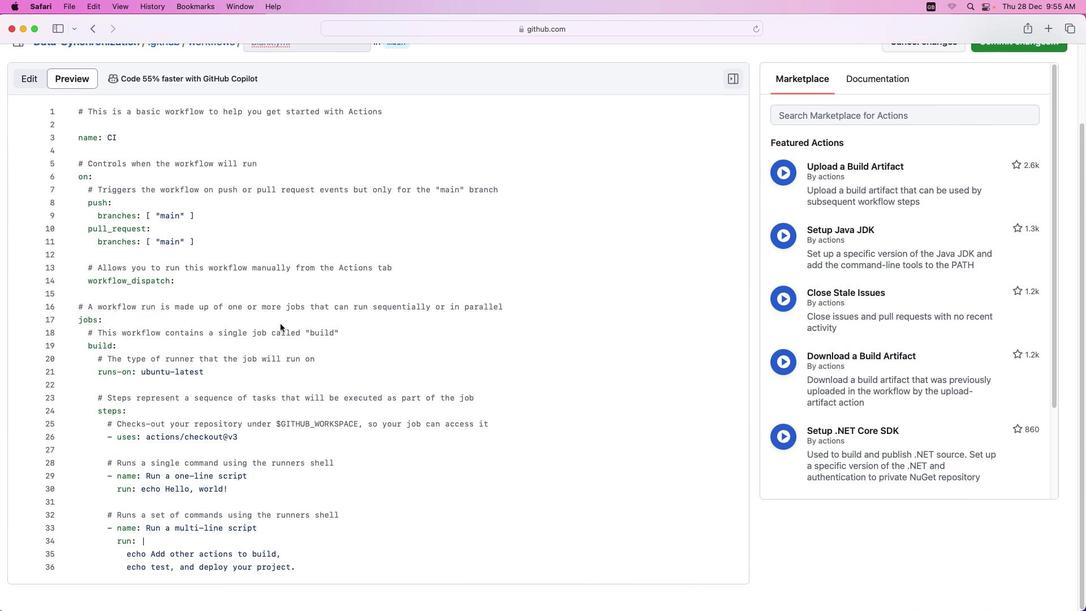 
Action: Mouse scrolled (280, 324) with delta (0, 0)
Screenshot: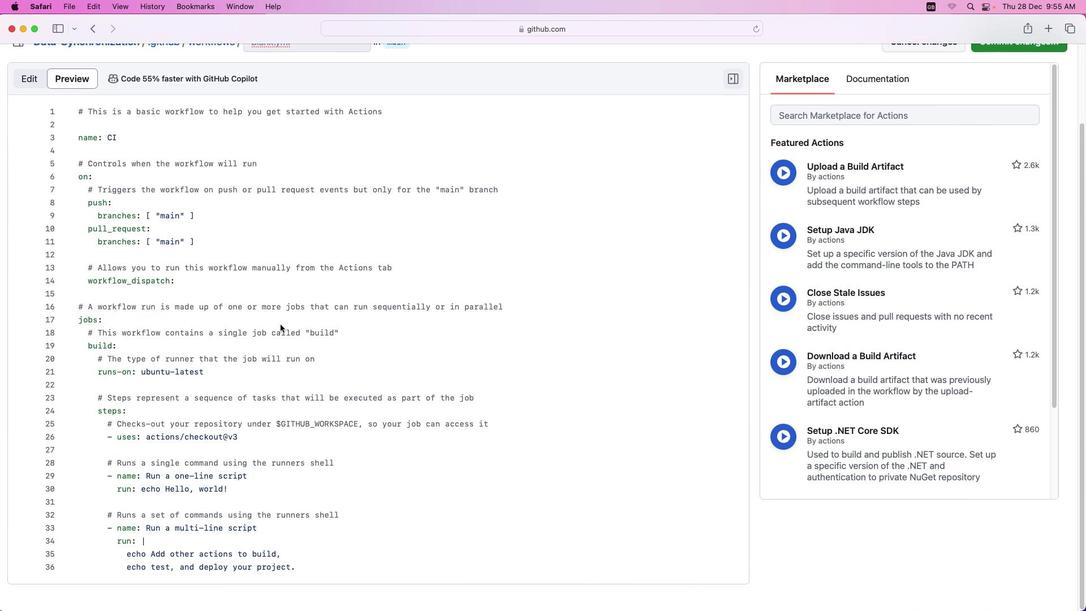 
Action: Mouse scrolled (280, 324) with delta (0, 0)
Screenshot: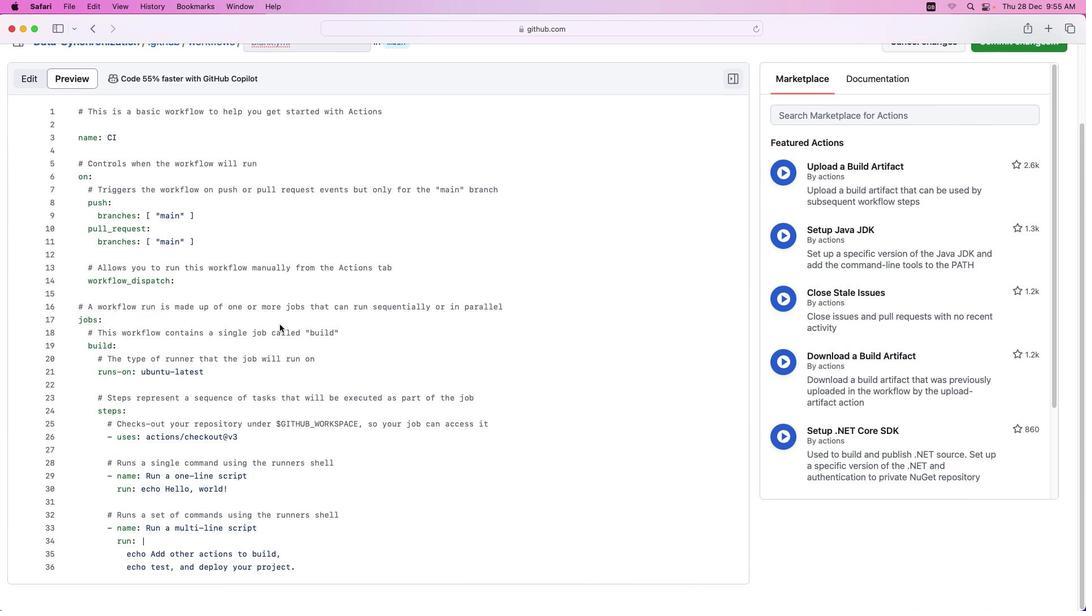 
Action: Mouse scrolled (280, 324) with delta (0, -1)
Screenshot: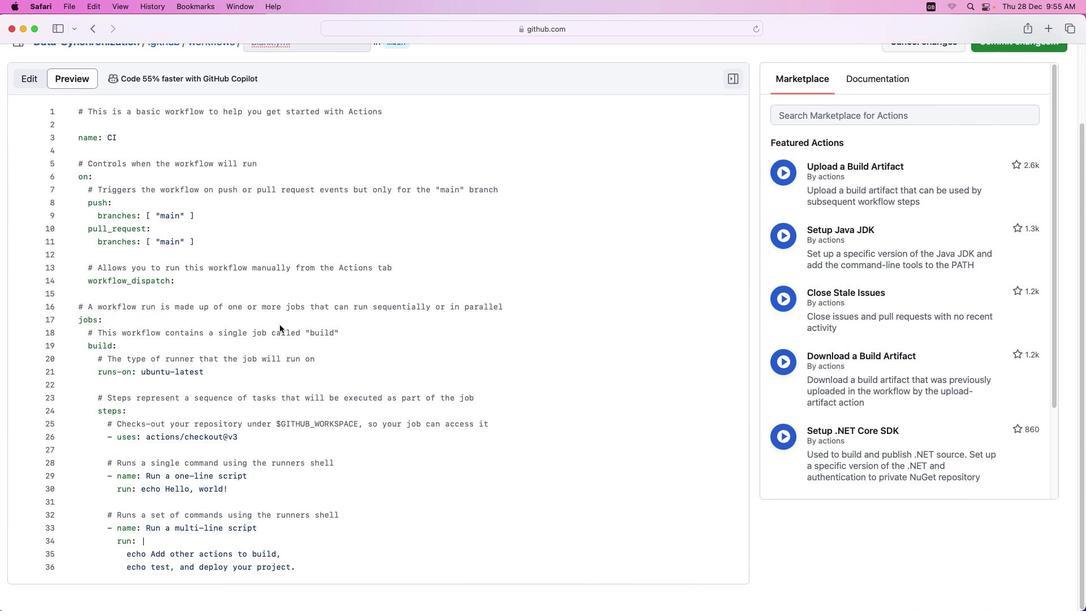 
Action: Mouse moved to (277, 328)
Screenshot: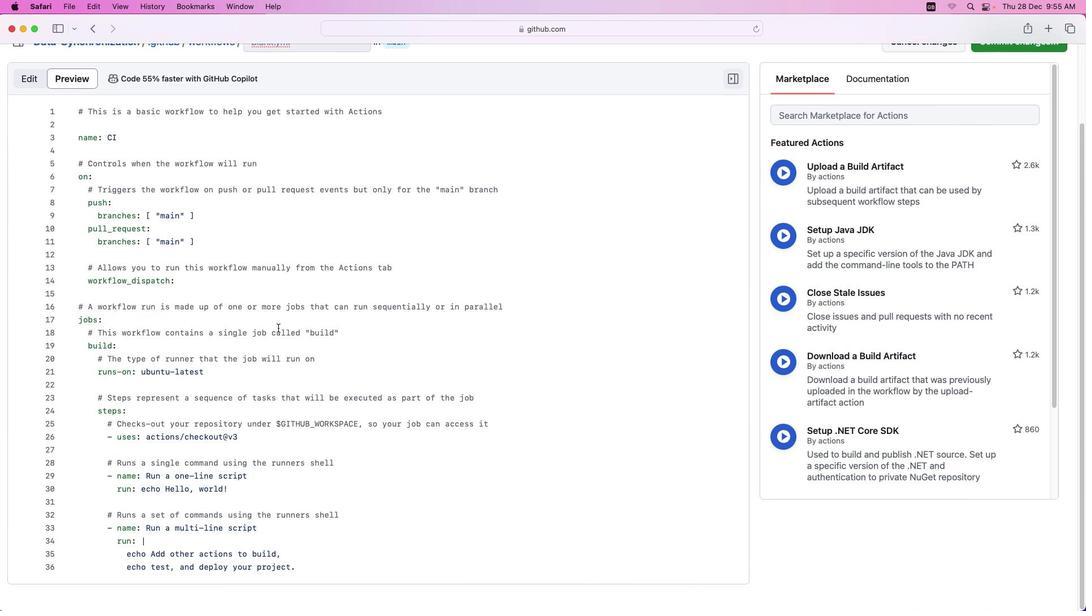 
Action: Mouse scrolled (277, 328) with delta (0, 0)
Screenshot: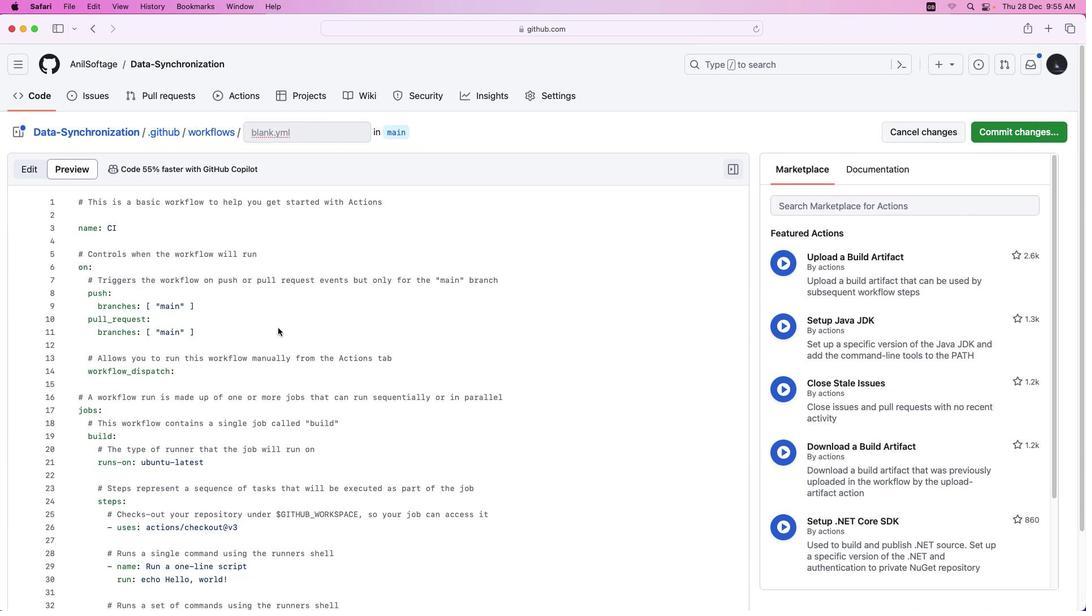 
Action: Mouse scrolled (277, 328) with delta (0, 0)
Screenshot: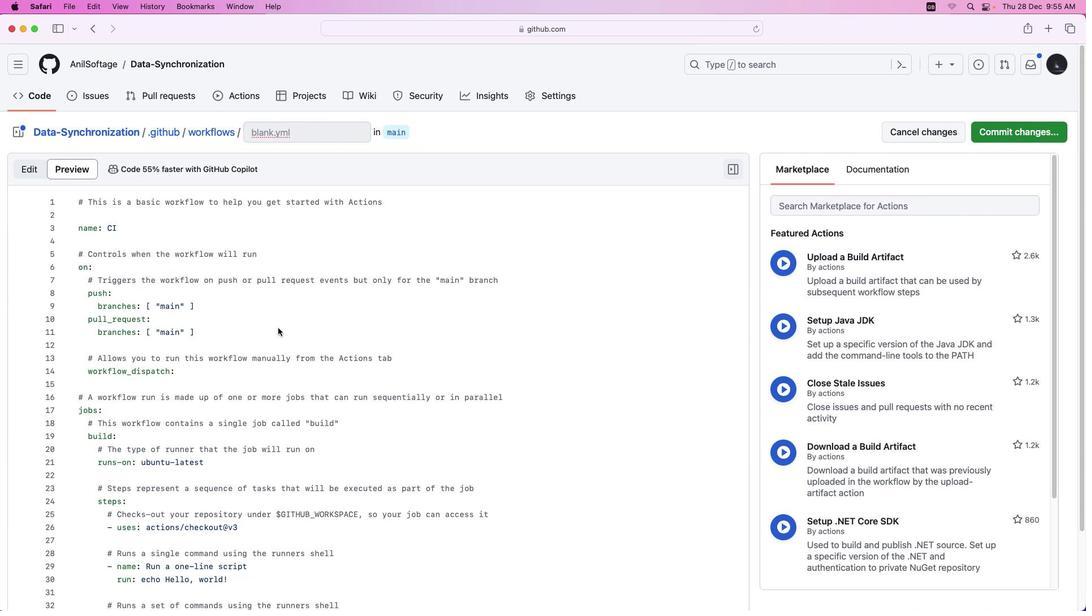 
Action: Mouse scrolled (277, 328) with delta (0, 0)
Screenshot: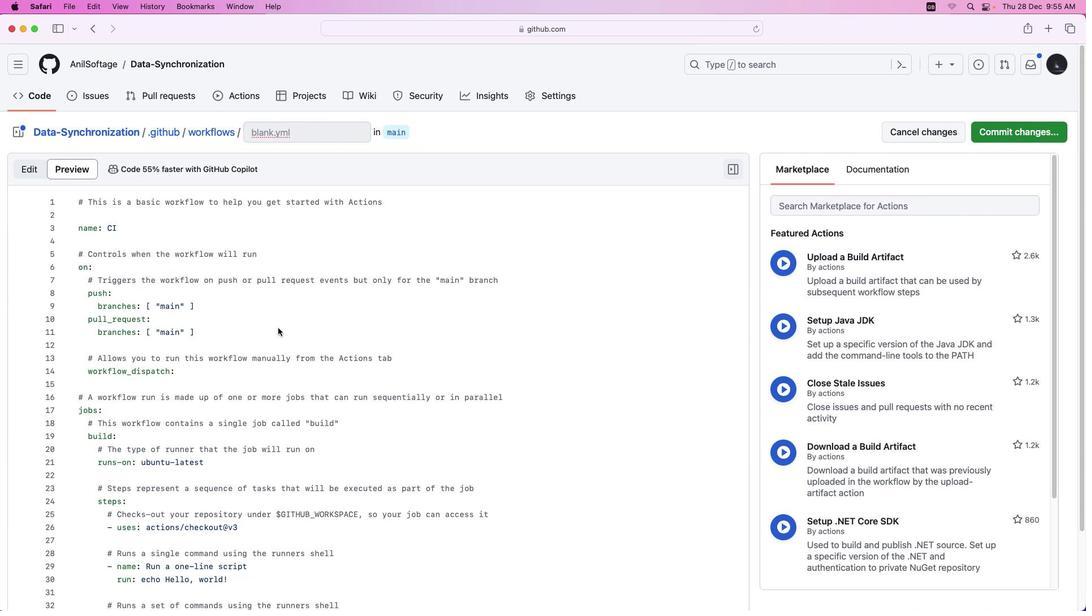 
Action: Mouse scrolled (277, 328) with delta (0, 0)
Screenshot: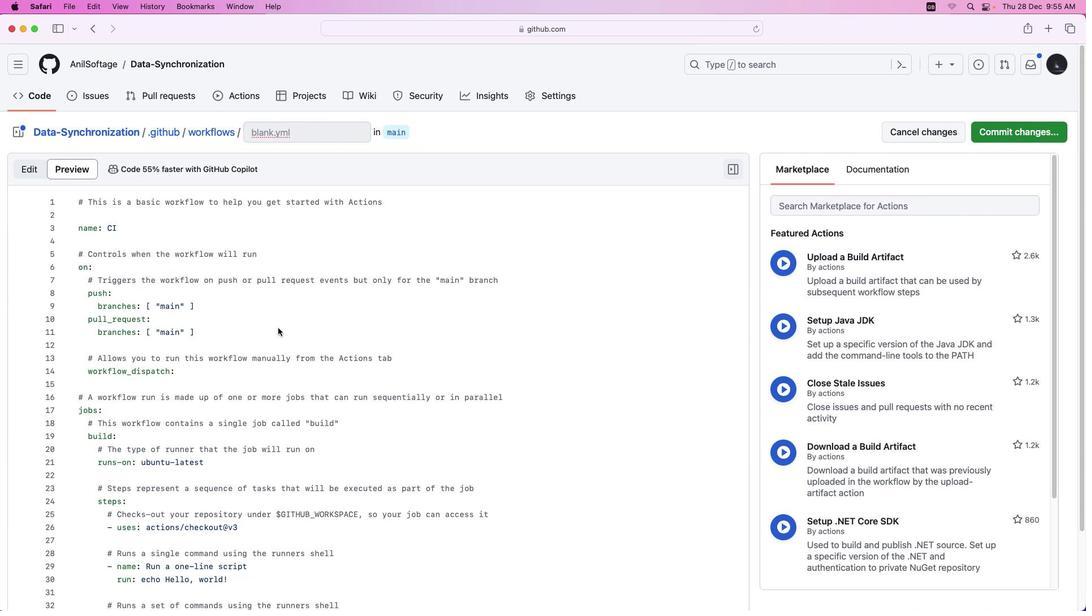 
Action: Mouse scrolled (277, 328) with delta (0, 1)
Screenshot: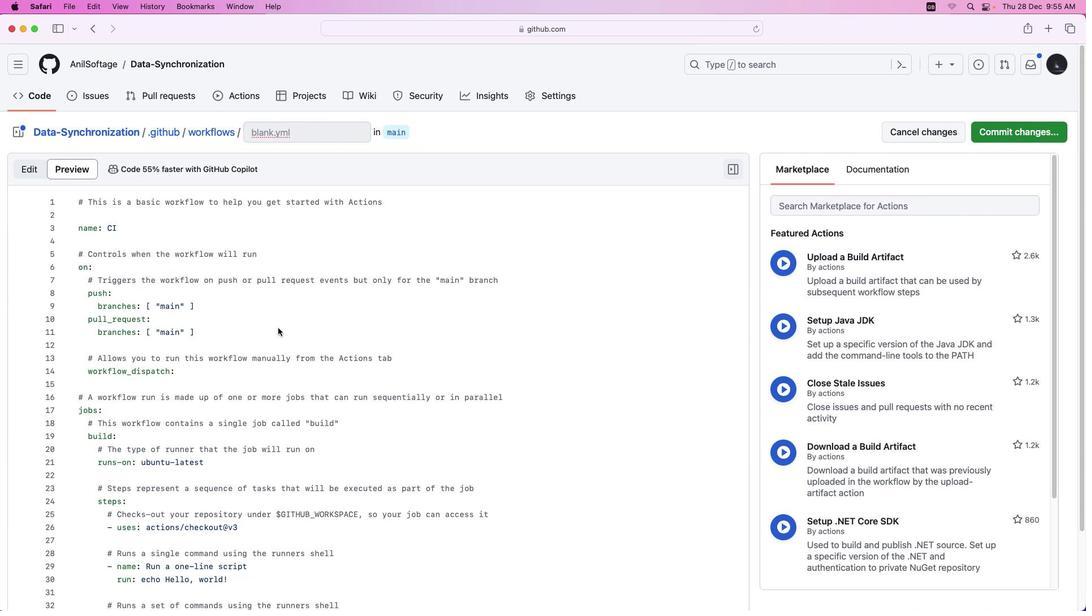 
Action: Mouse scrolled (277, 328) with delta (0, 1)
Screenshot: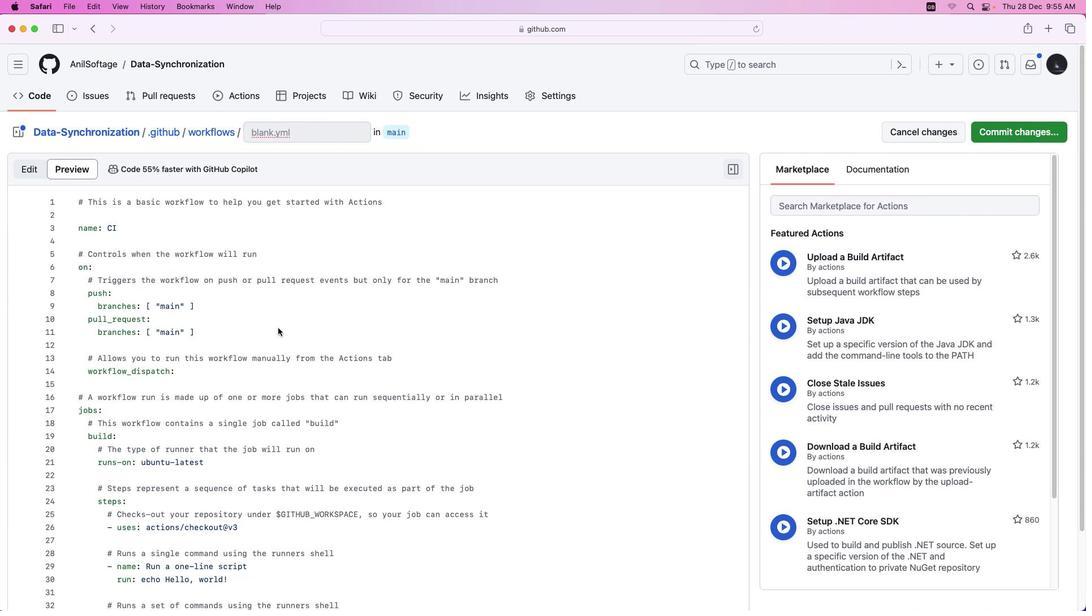 
Action: Mouse scrolled (277, 328) with delta (0, 0)
Screenshot: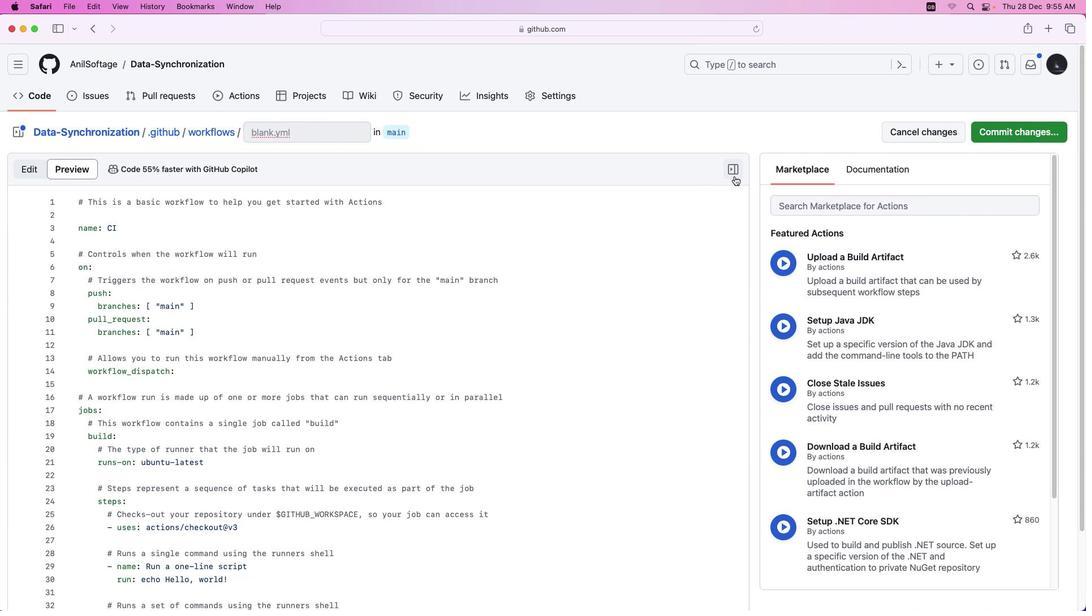 
Action: Mouse scrolled (277, 328) with delta (0, 0)
Screenshot: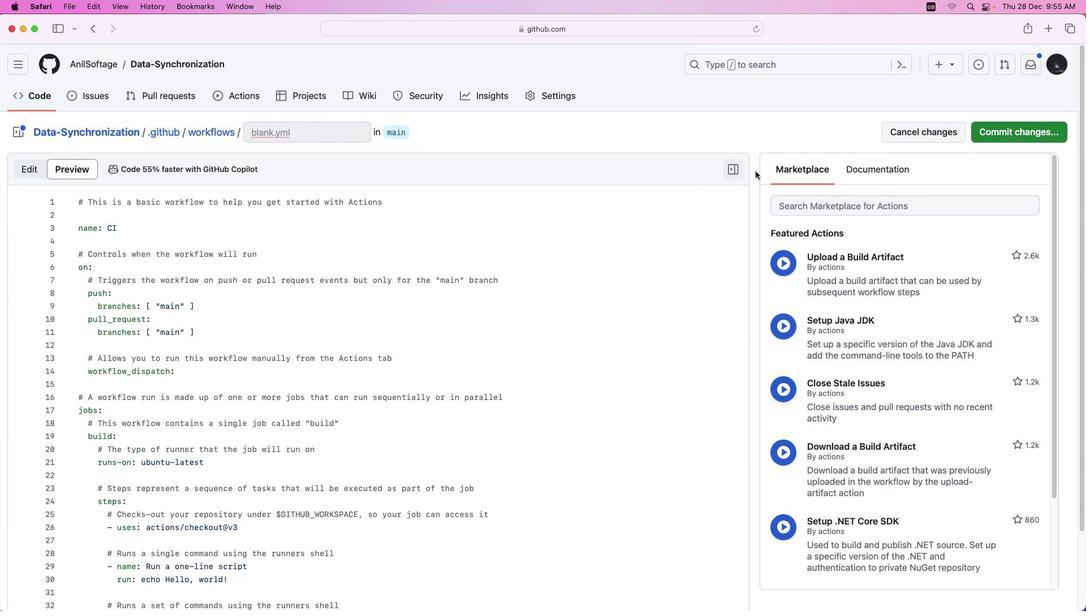 
Action: Mouse scrolled (277, 328) with delta (0, 1)
Screenshot: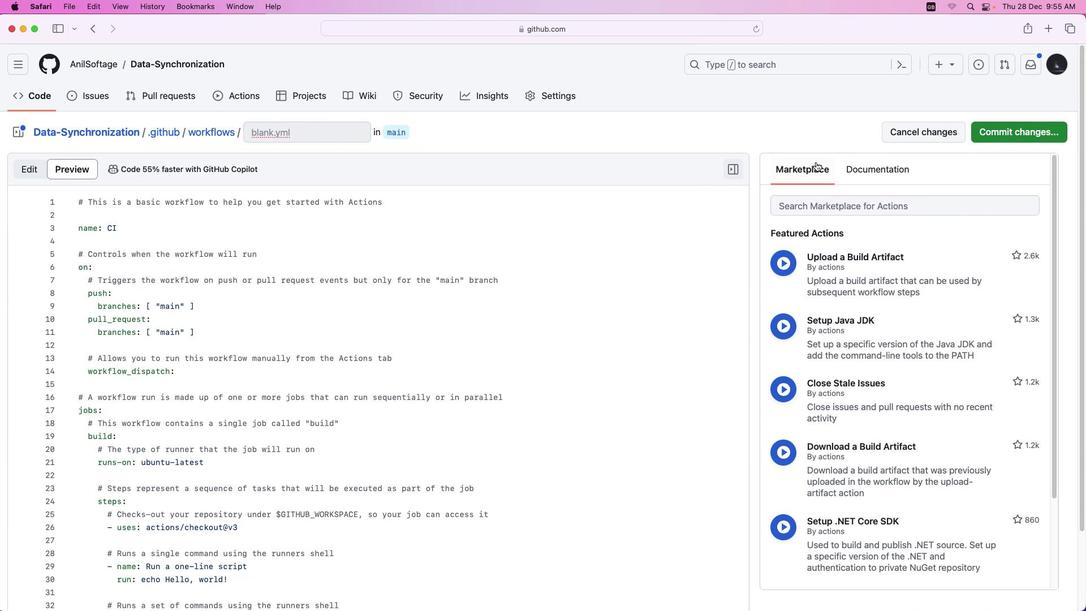 
Action: Mouse moved to (991, 135)
Screenshot: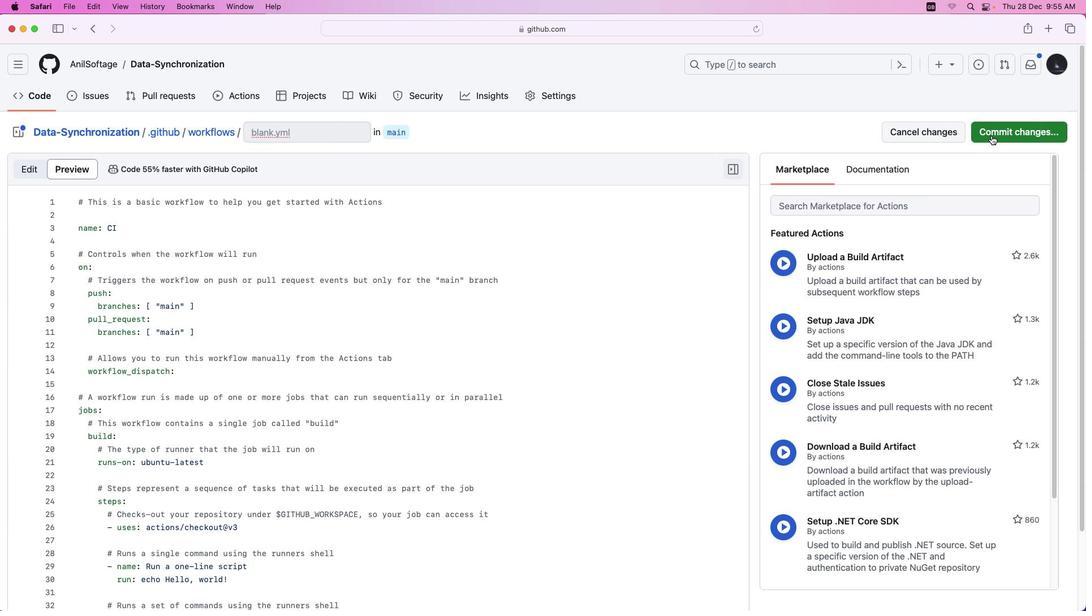 
Action: Mouse pressed left at (991, 135)
Screenshot: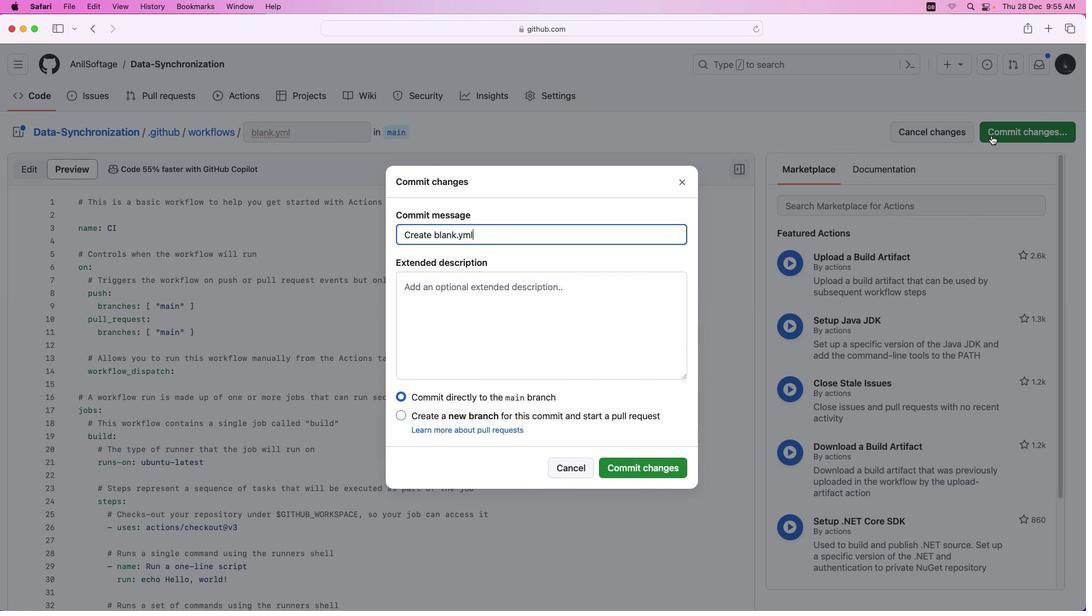 
Action: Mouse moved to (646, 465)
Screenshot: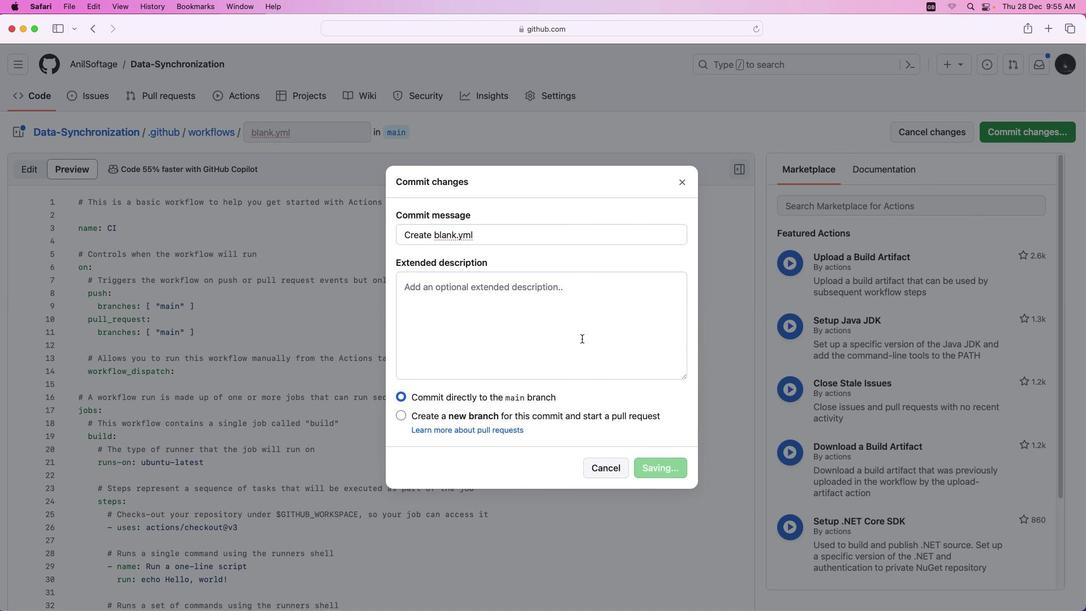 
Action: Mouse pressed left at (646, 465)
Screenshot: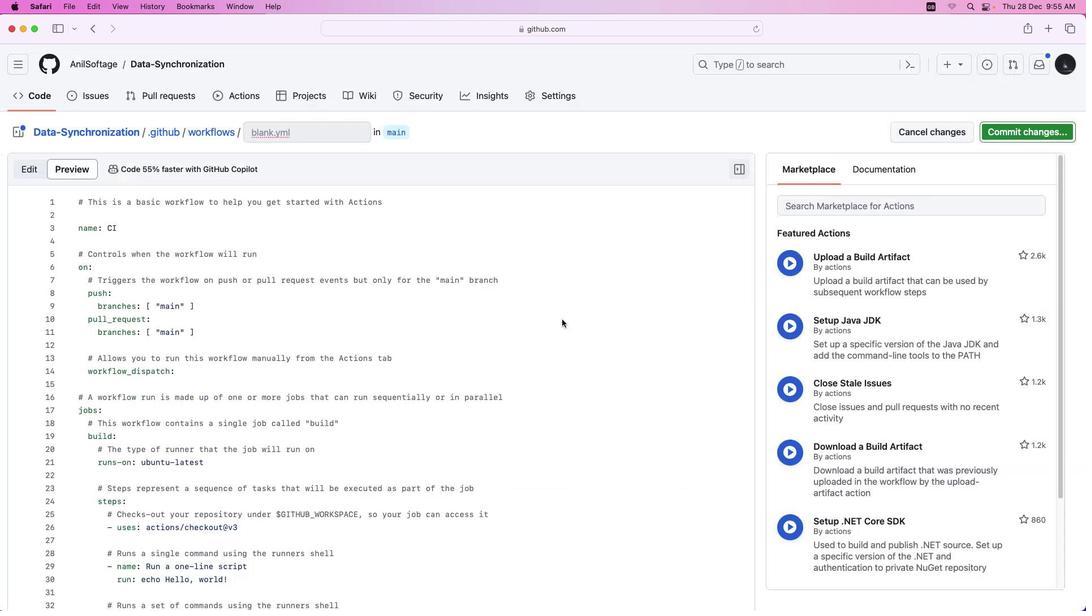 
Action: Mouse moved to (293, 299)
Screenshot: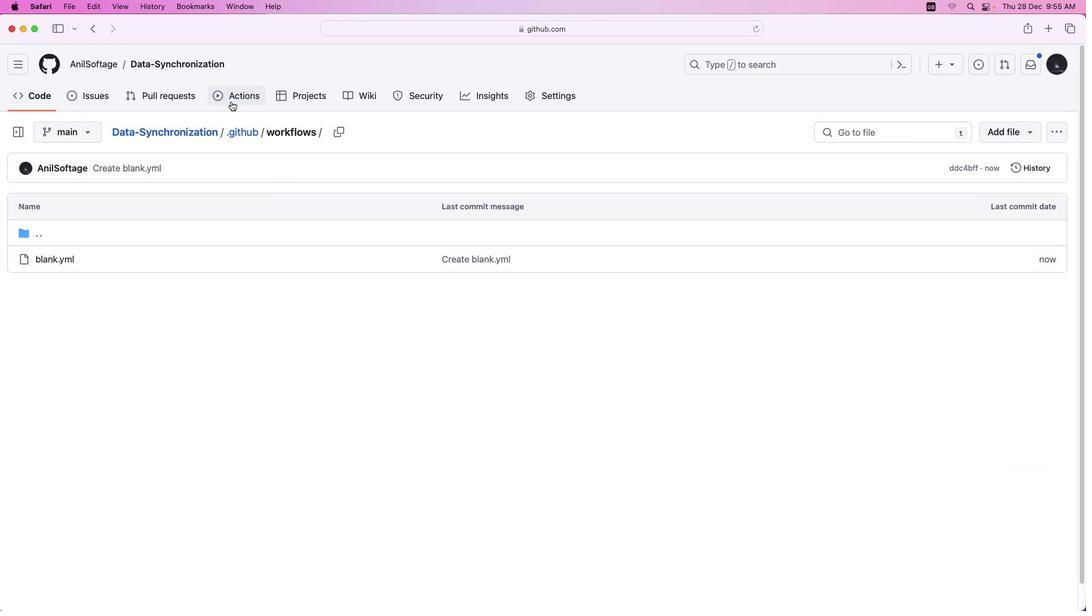 
Action: Mouse scrolled (293, 299) with delta (0, 0)
Screenshot: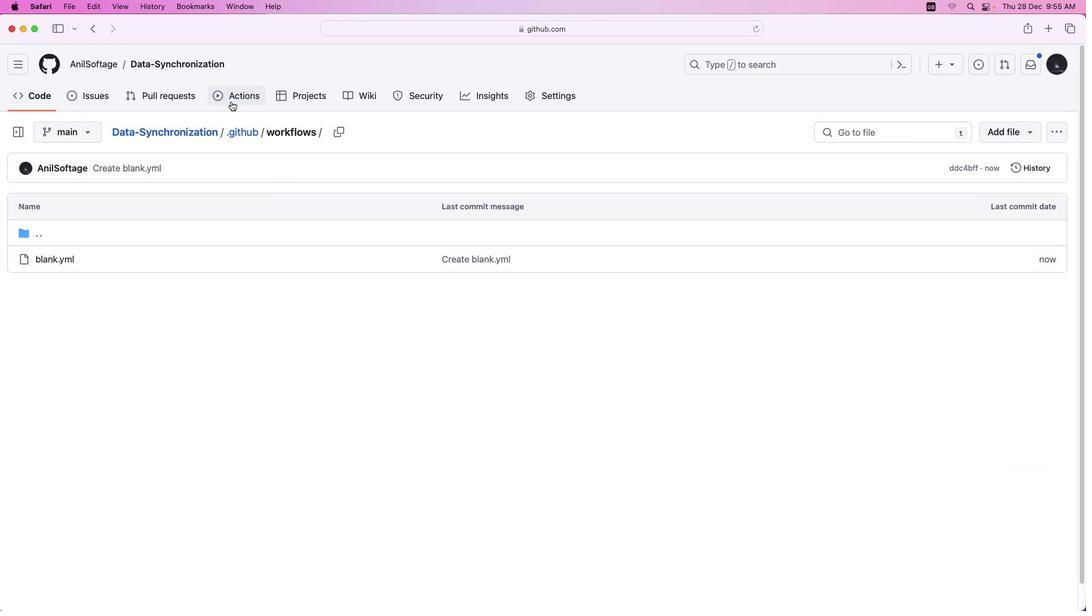 
Action: Mouse moved to (293, 298)
Screenshot: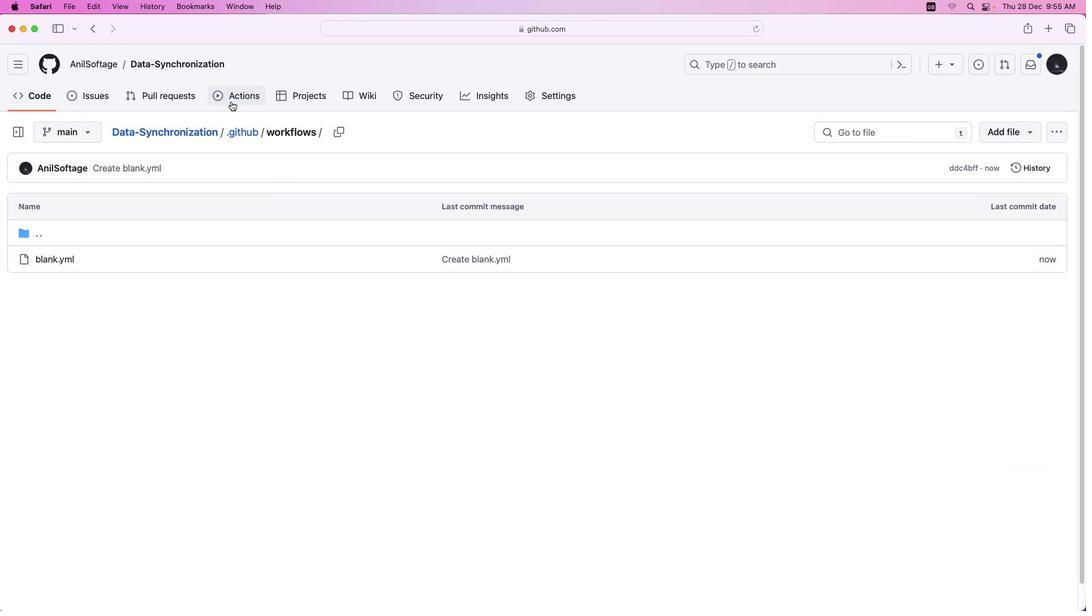 
Action: Mouse scrolled (293, 298) with delta (0, 0)
Screenshot: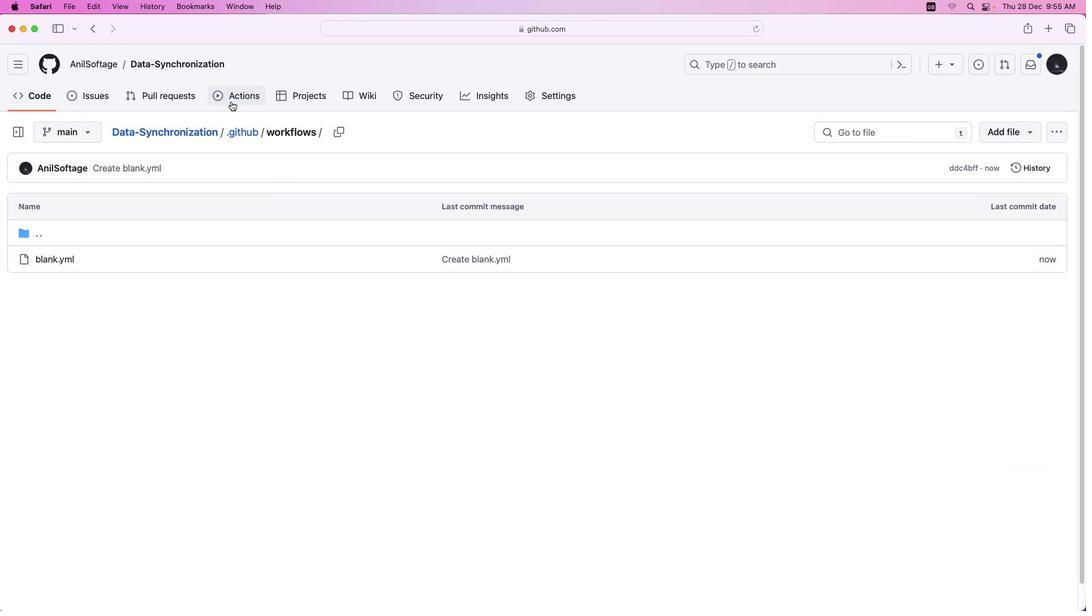 
Action: Mouse moved to (293, 298)
Screenshot: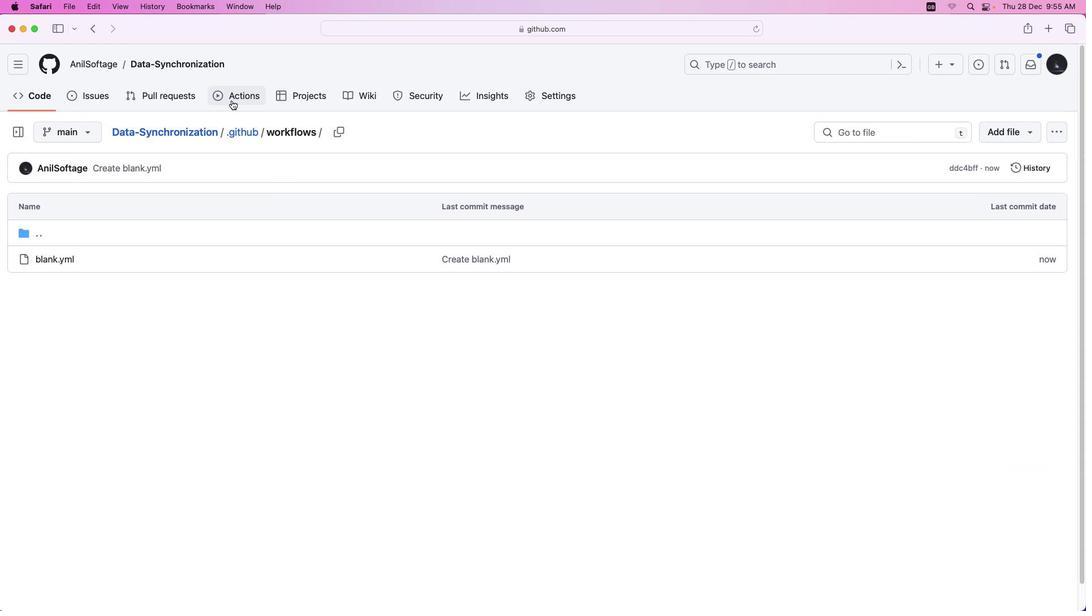 
Action: Mouse scrolled (293, 298) with delta (0, 2)
Screenshot: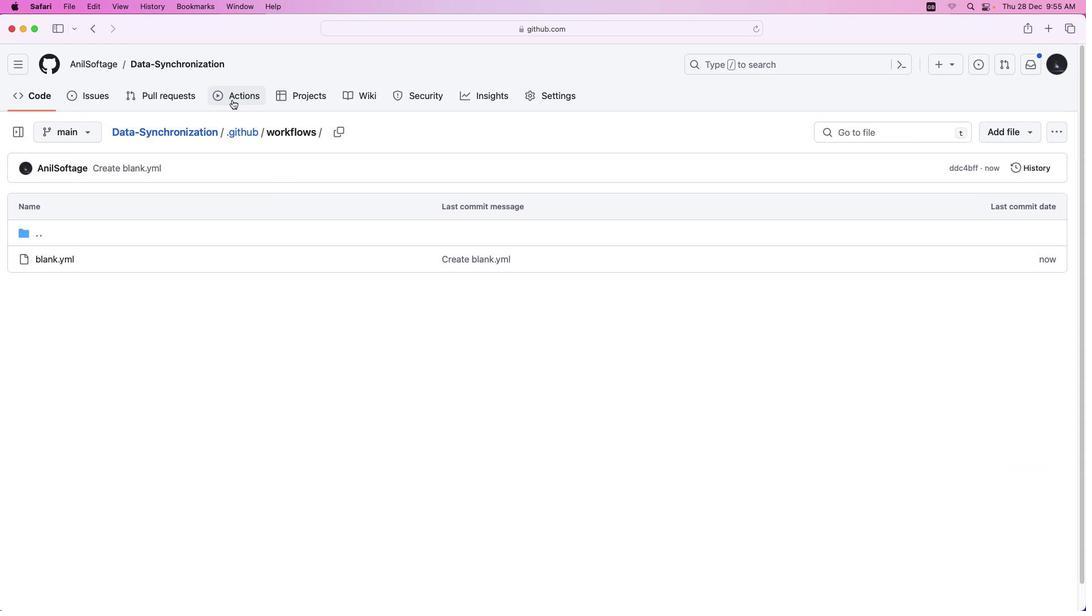 
Action: Mouse scrolled (293, 298) with delta (0, 2)
Screenshot: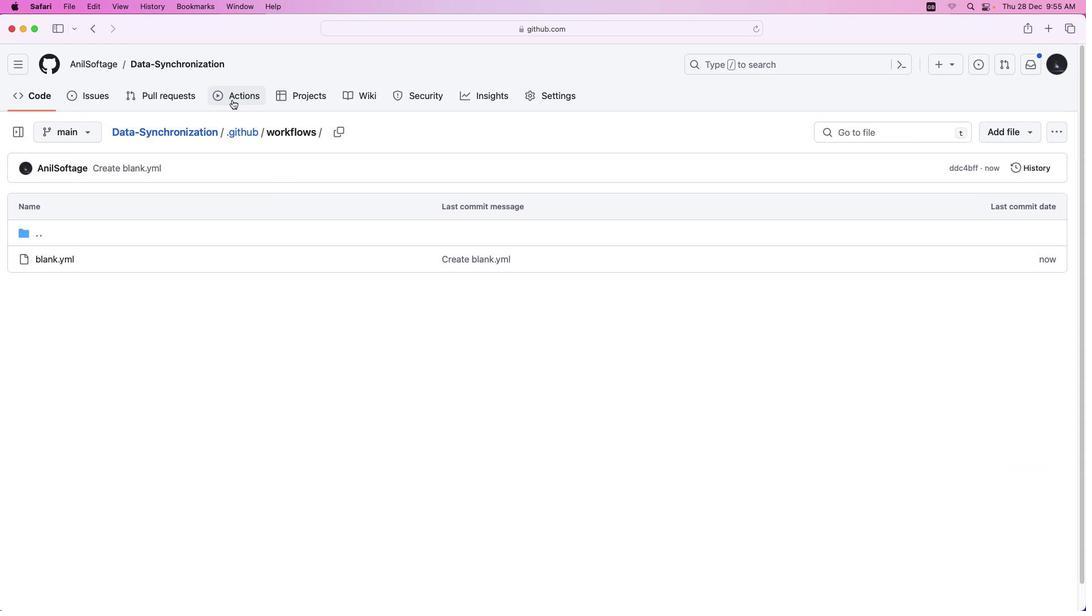 
Action: Mouse moved to (232, 99)
Screenshot: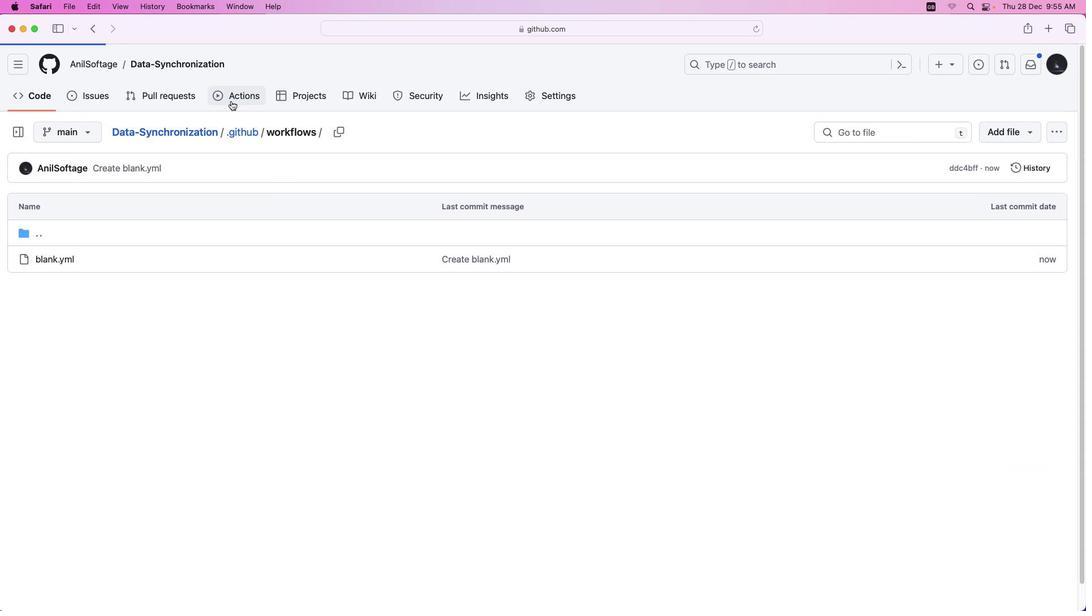 
Action: Mouse pressed left at (232, 99)
Screenshot: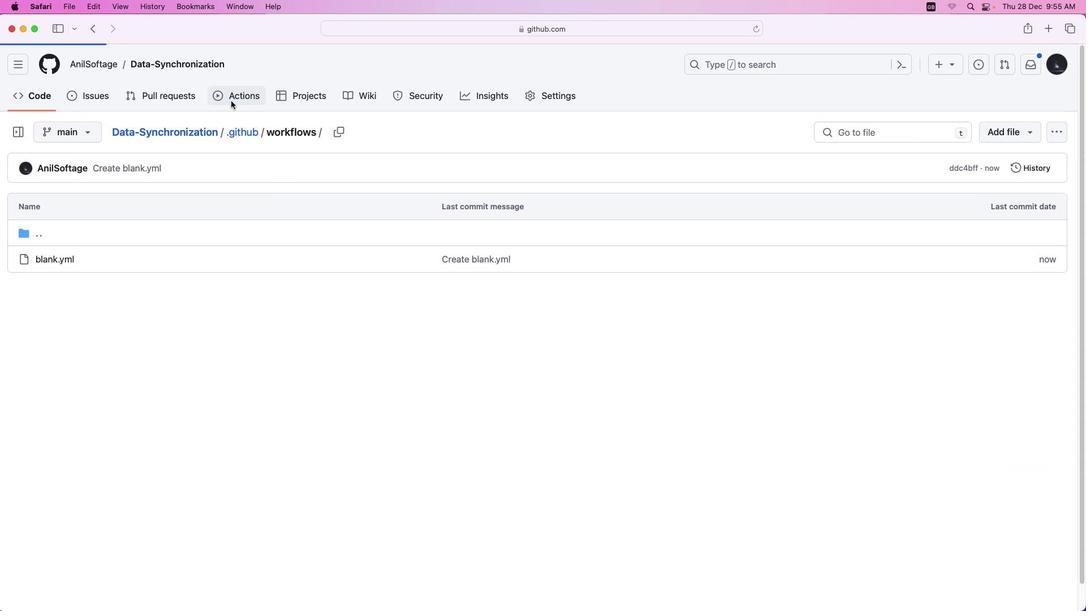 
Action: Mouse moved to (163, 132)
Screenshot: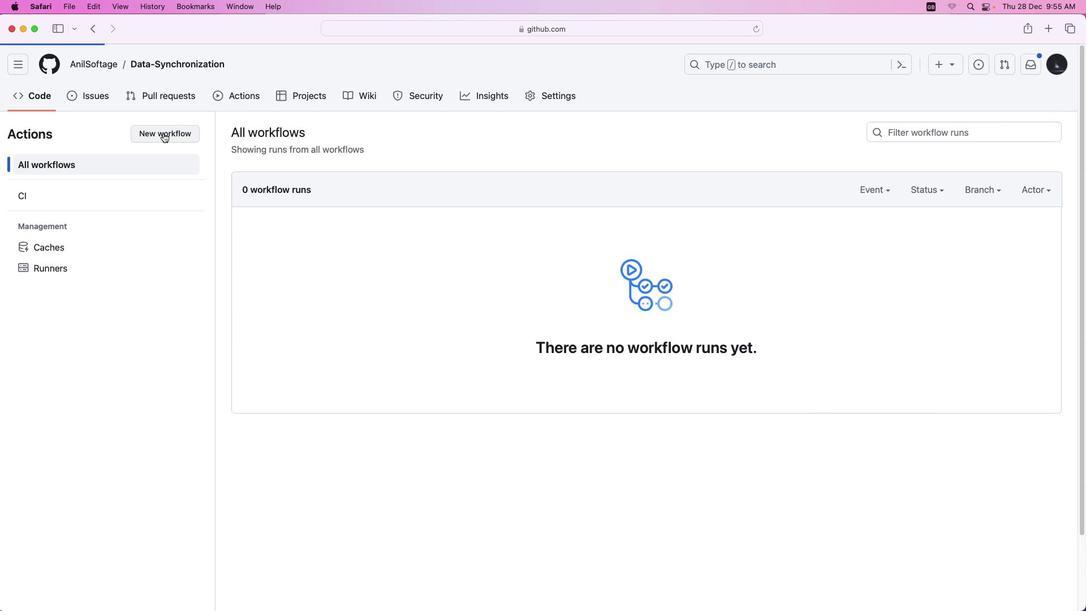 
Action: Mouse pressed left at (163, 132)
Screenshot: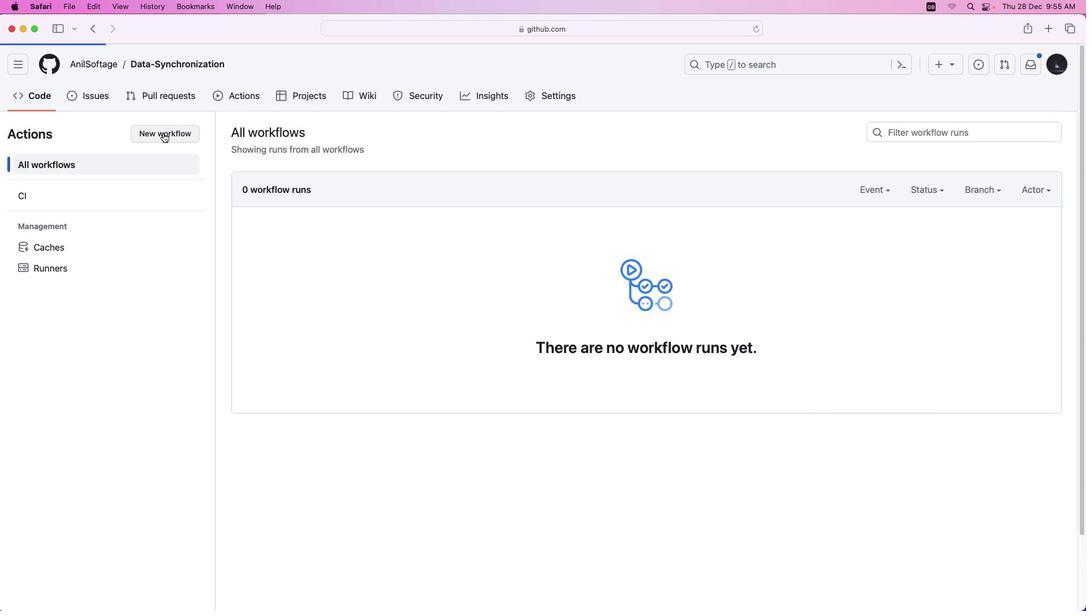 
Action: Mouse moved to (221, 243)
Screenshot: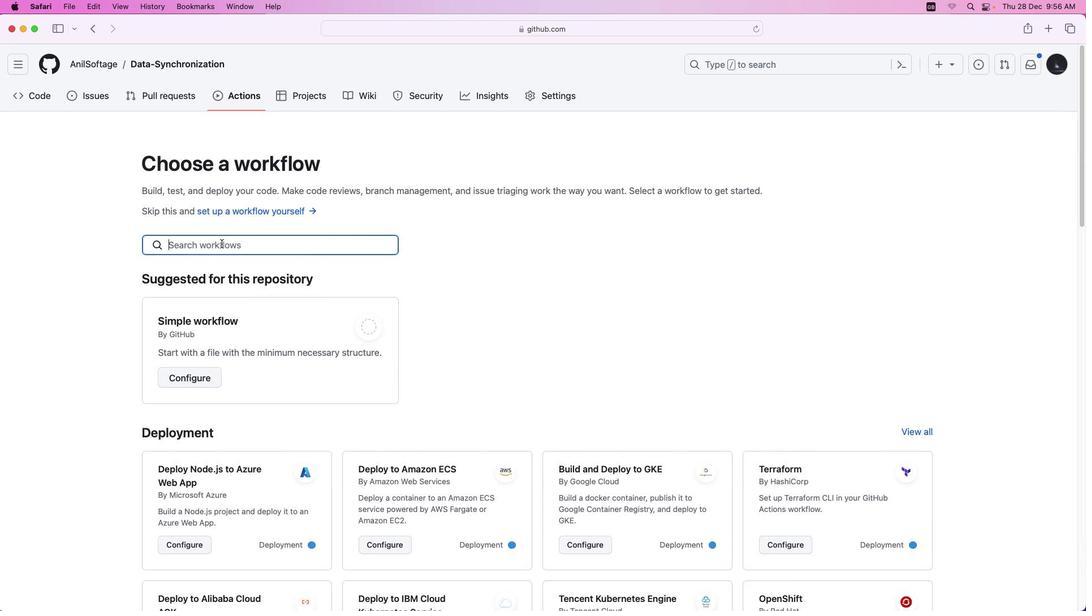 
Action: Mouse pressed left at (221, 243)
Screenshot: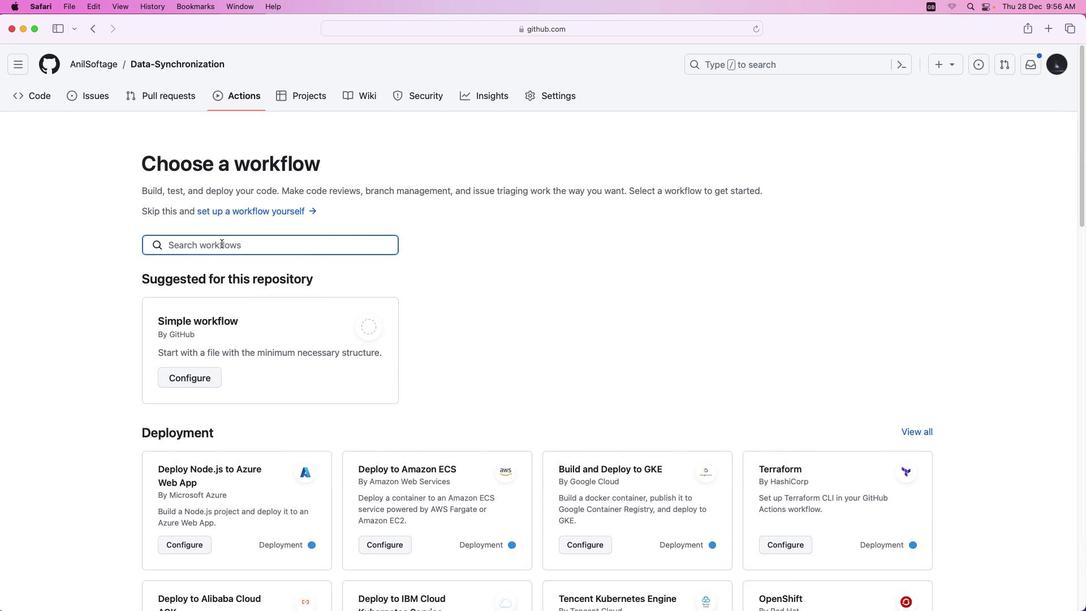 
Action: Key pressed 'a''p''i'
Screenshot: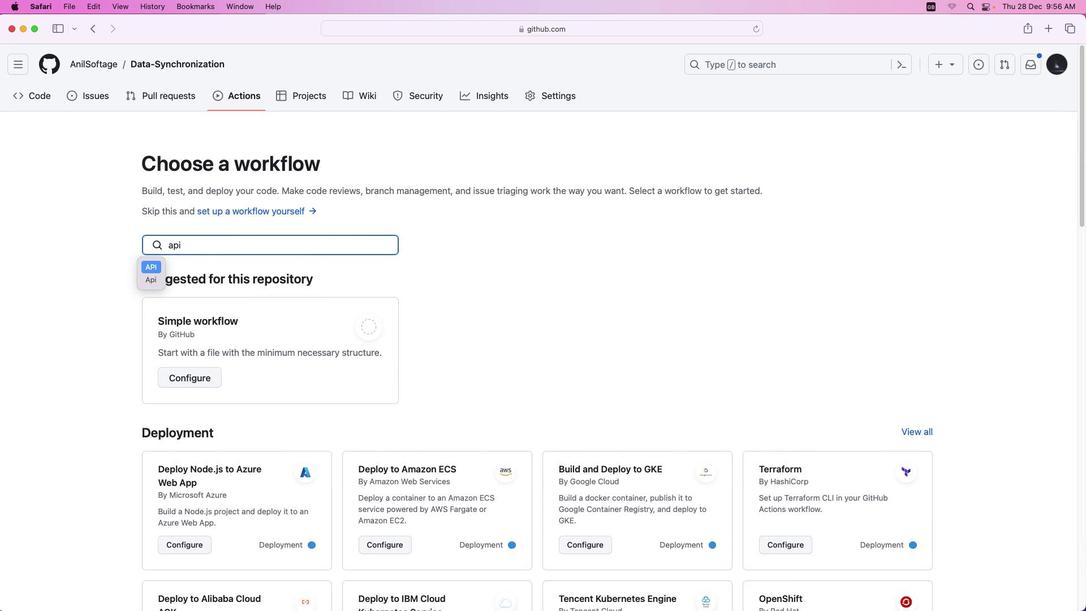 
Action: Mouse moved to (222, 242)
Screenshot: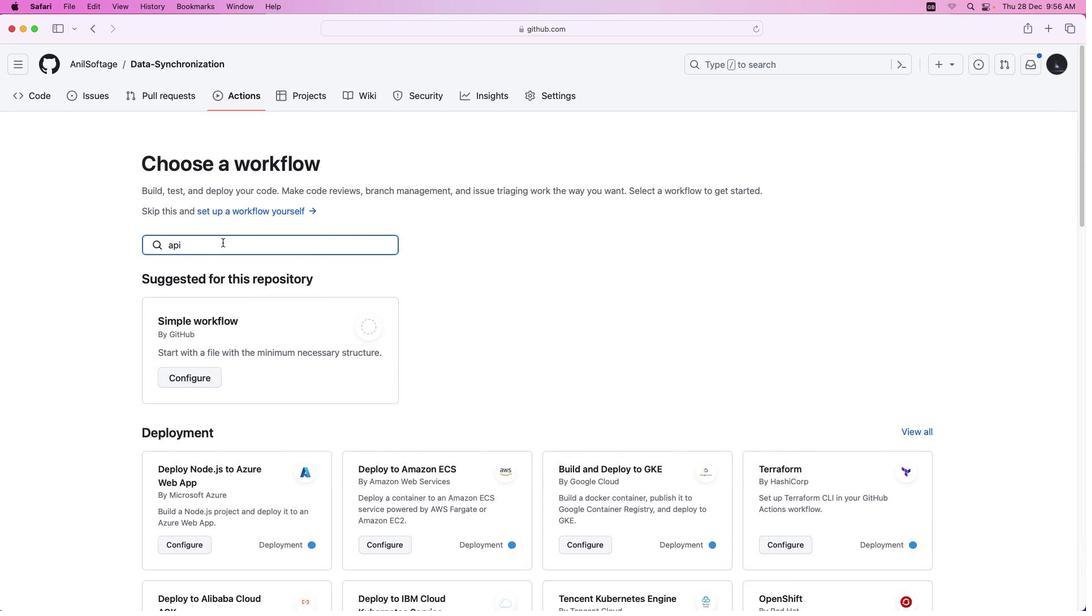 
Action: Key pressed Key.enter
Screenshot: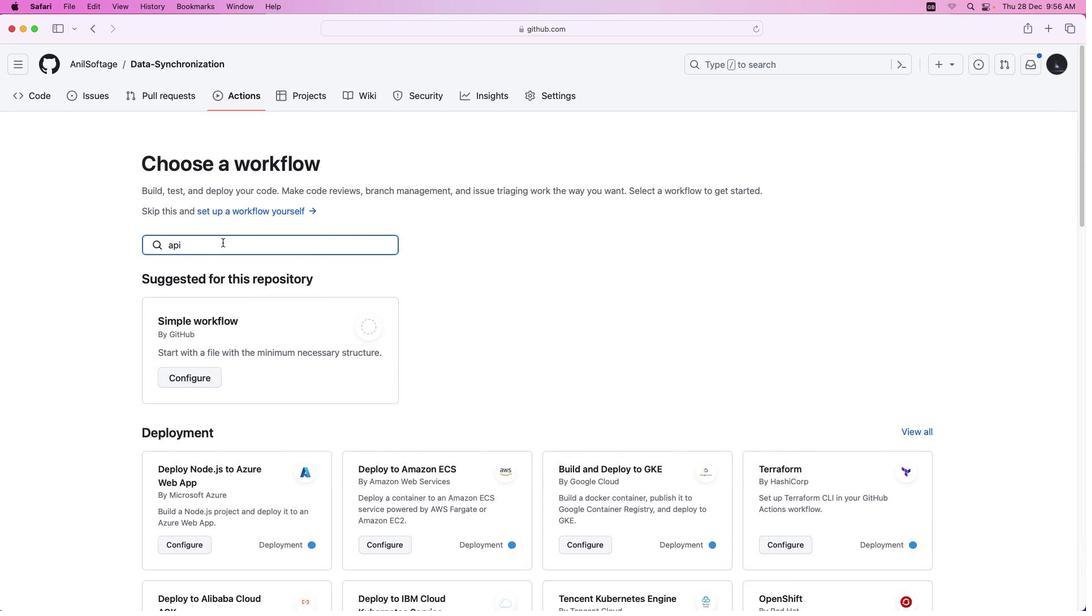 
Action: Mouse moved to (228, 242)
Screenshot: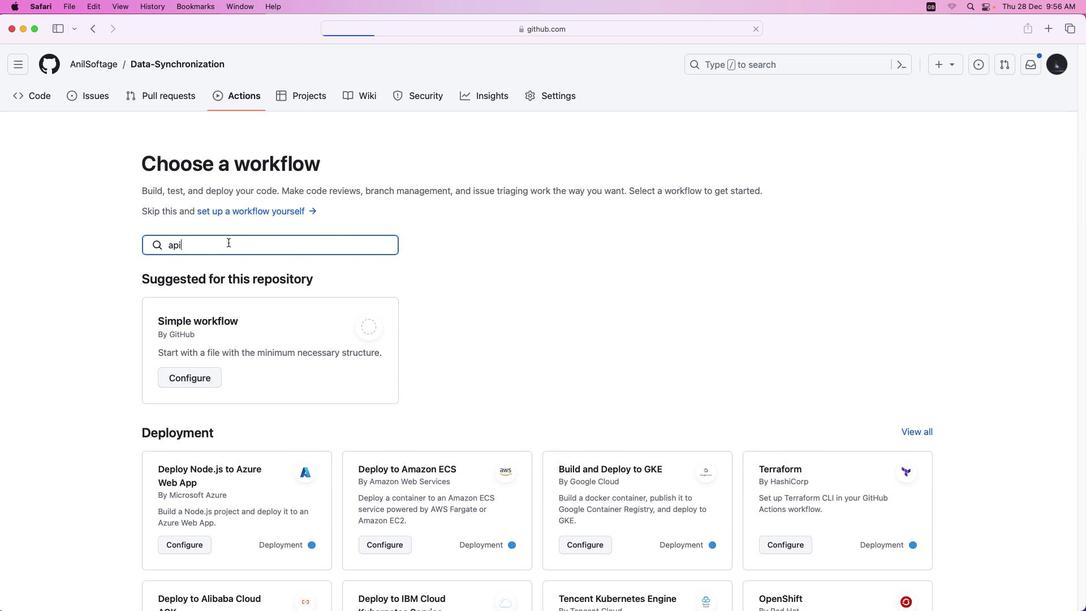 
Action: Key pressed Key.enter
Screenshot: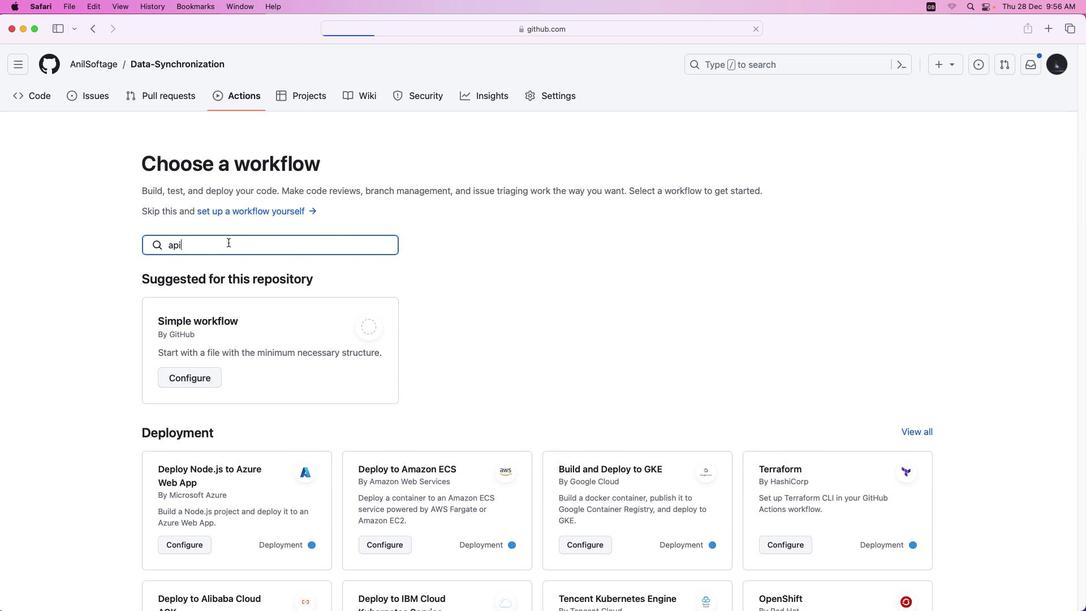 
Action: Mouse moved to (408, 358)
Screenshot: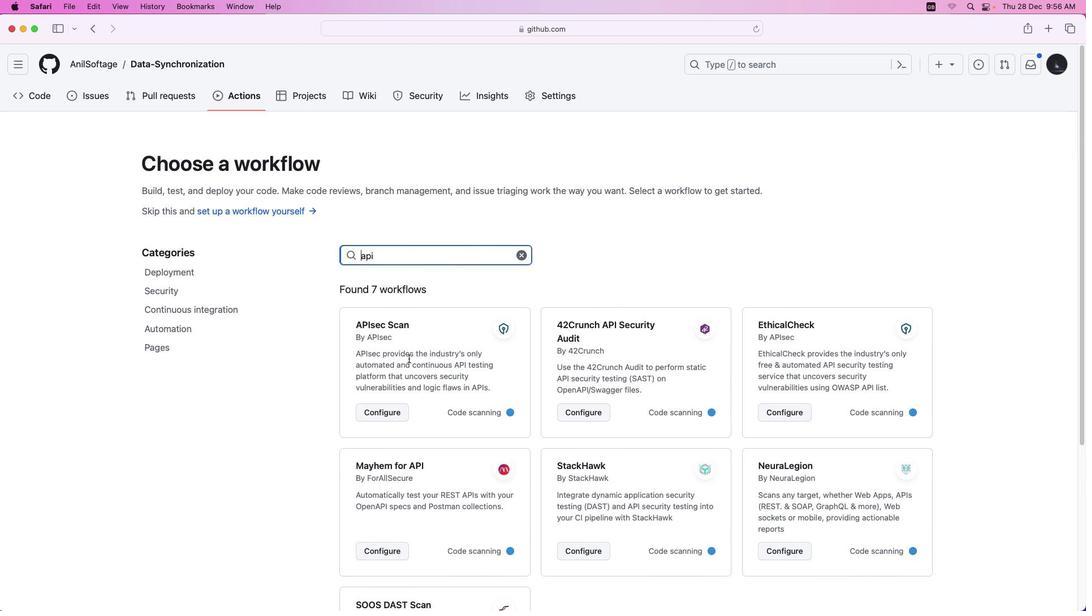 
Action: Mouse scrolled (408, 358) with delta (0, 0)
Screenshot: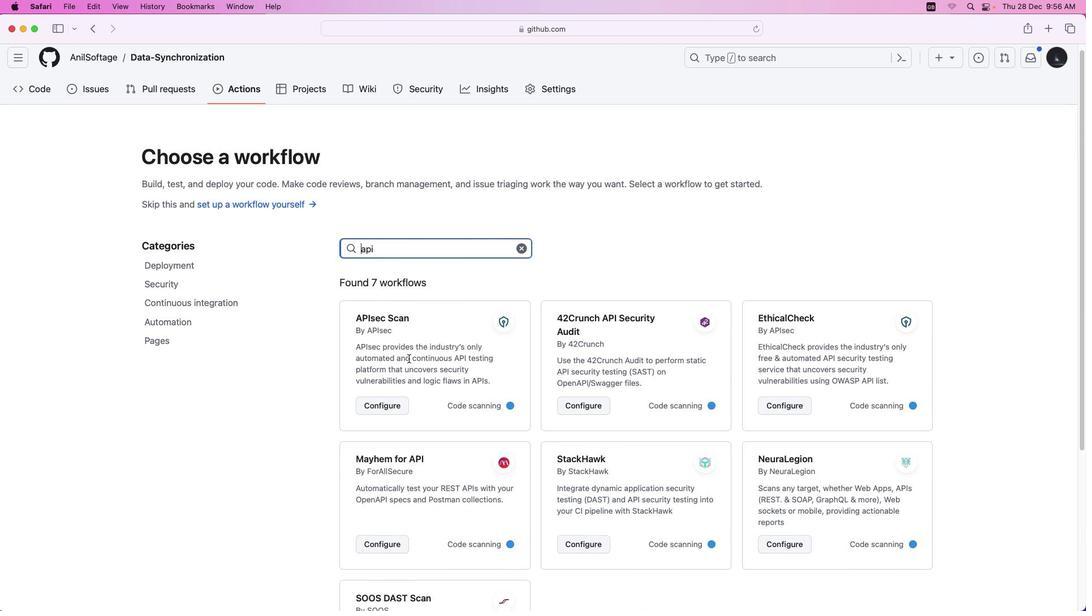 
Action: Mouse scrolled (408, 358) with delta (0, 0)
Screenshot: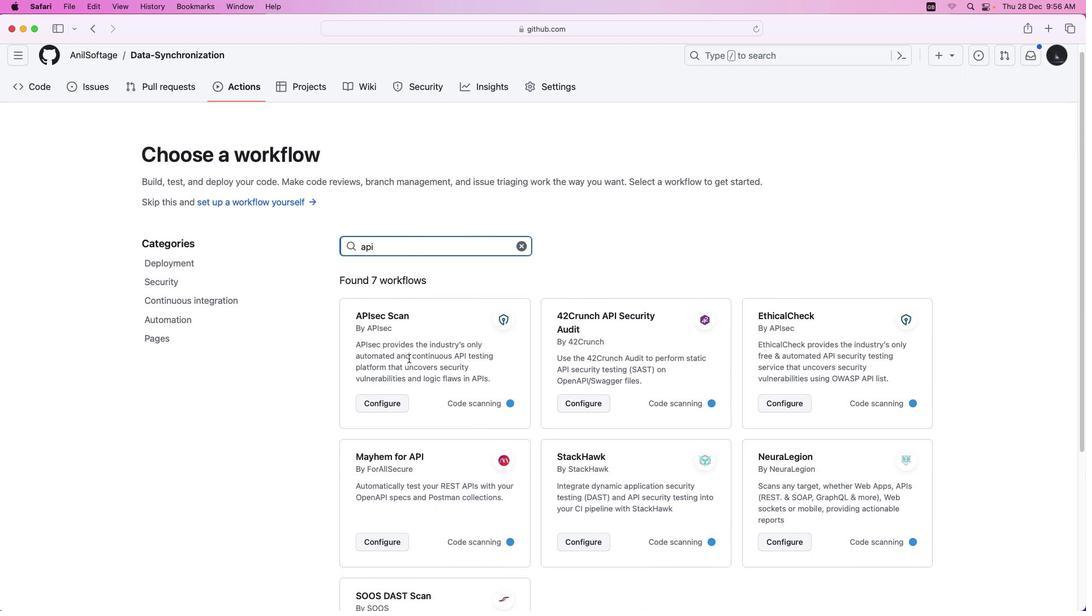 
Action: Mouse scrolled (408, 358) with delta (0, 0)
Screenshot: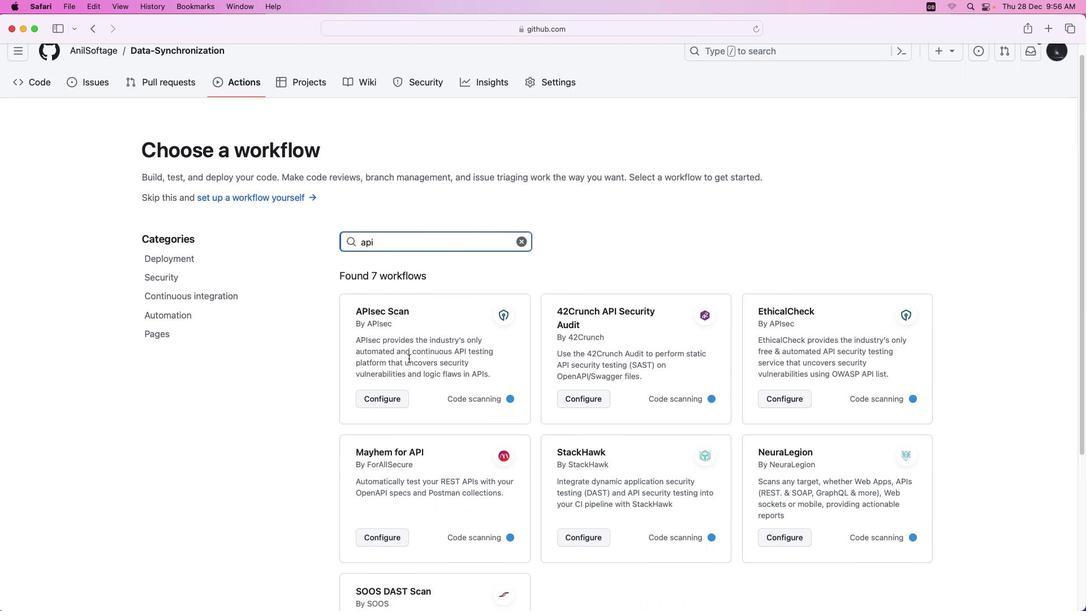 
Action: Mouse scrolled (408, 358) with delta (0, 0)
Screenshot: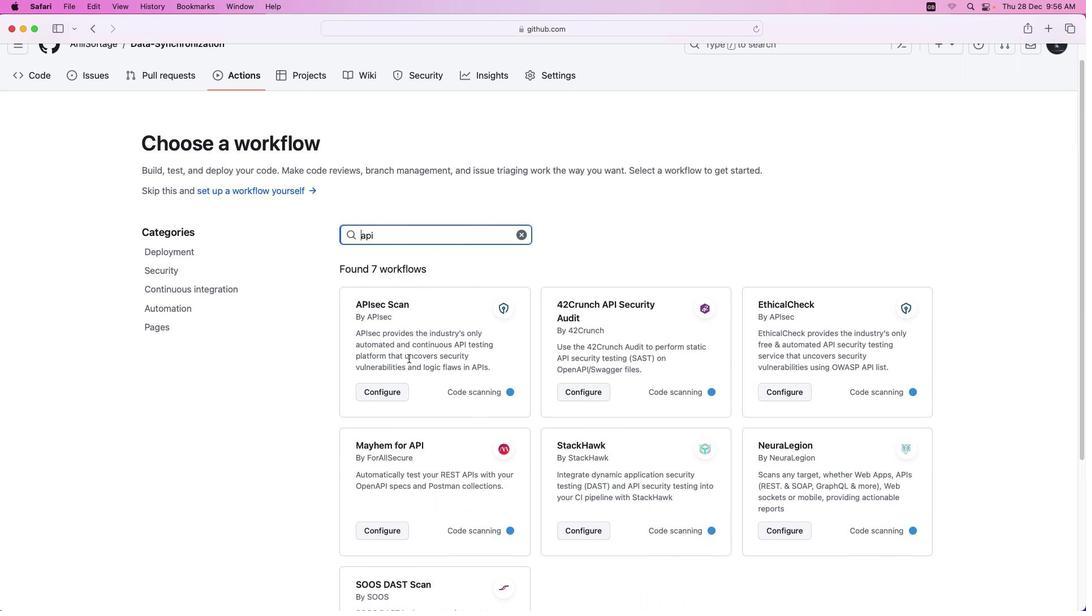 
Action: Mouse scrolled (408, 358) with delta (0, 0)
Screenshot: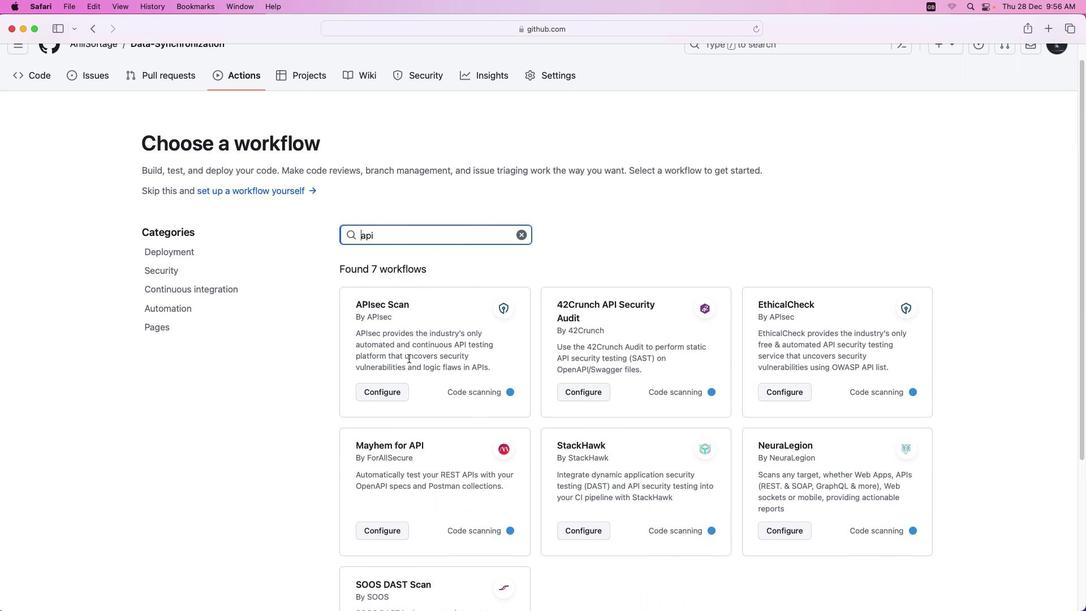 
Action: Mouse scrolled (408, 358) with delta (0, 0)
Screenshot: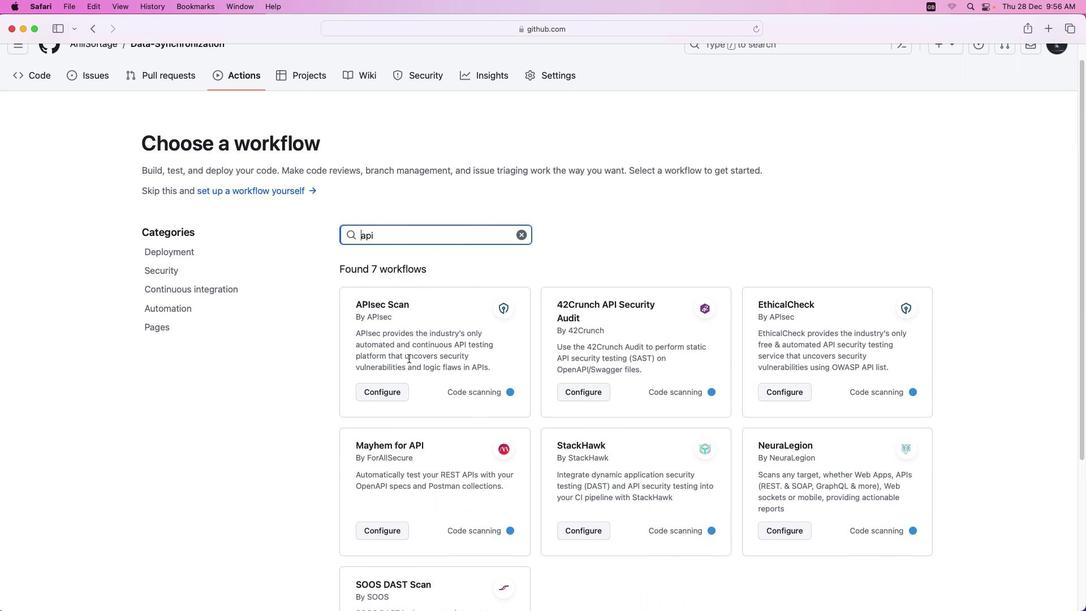 
Action: Mouse scrolled (408, 358) with delta (0, 0)
Screenshot: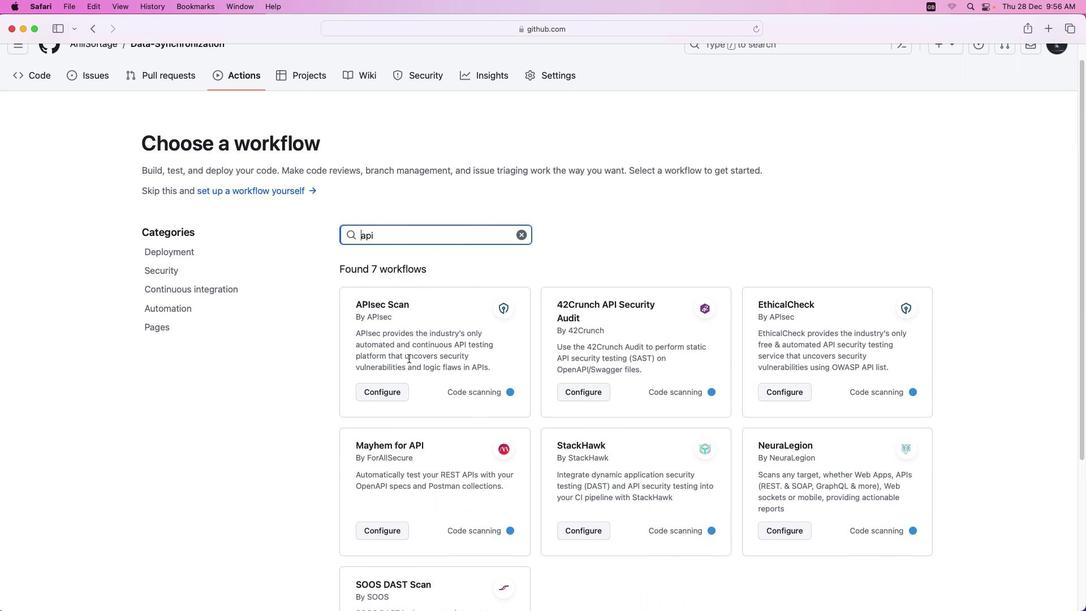 
Action: Mouse scrolled (408, 358) with delta (0, 0)
Screenshot: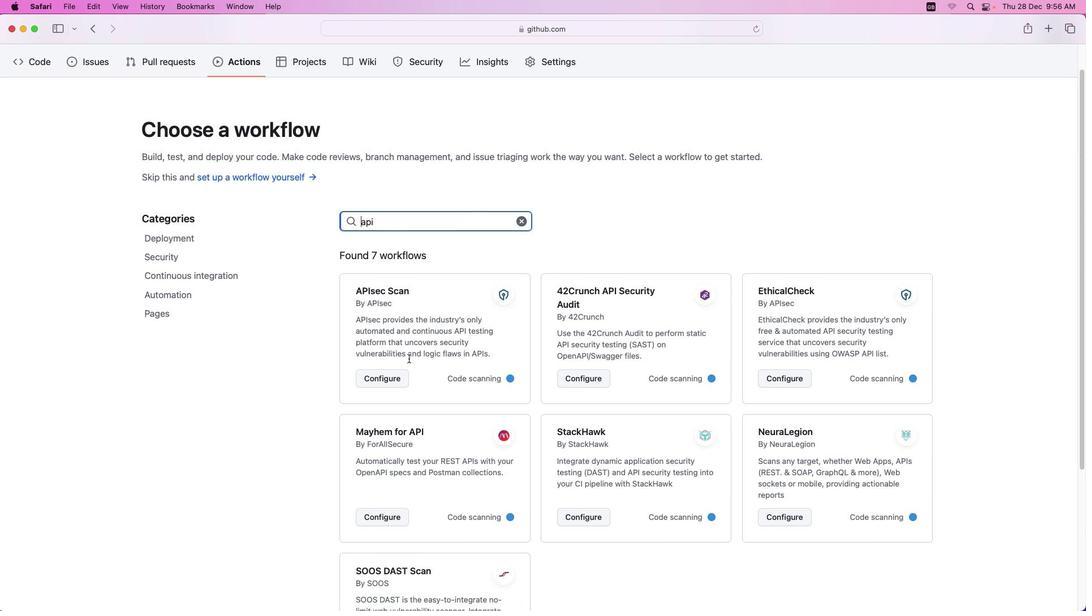 
Action: Mouse scrolled (408, 358) with delta (0, 0)
Screenshot: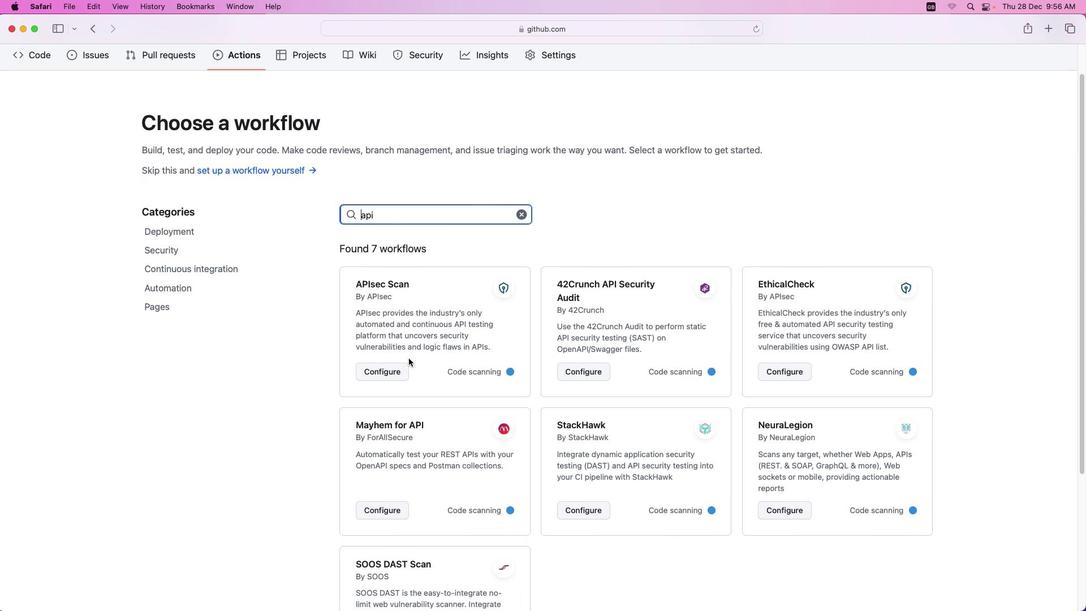 
Action: Mouse scrolled (408, 358) with delta (0, 0)
Screenshot: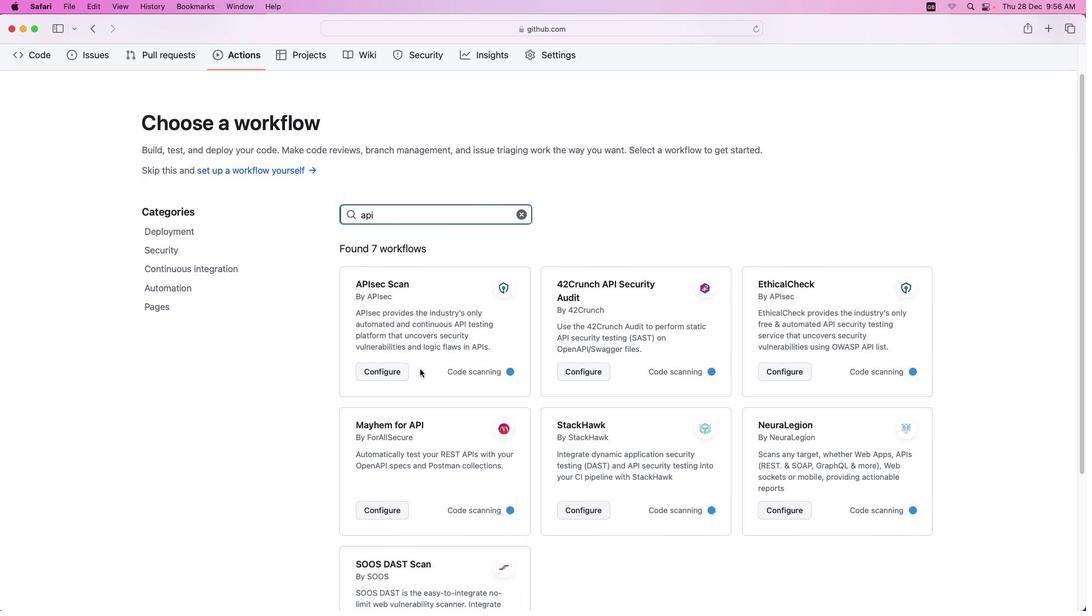 
Action: Mouse scrolled (408, 358) with delta (0, 0)
Screenshot: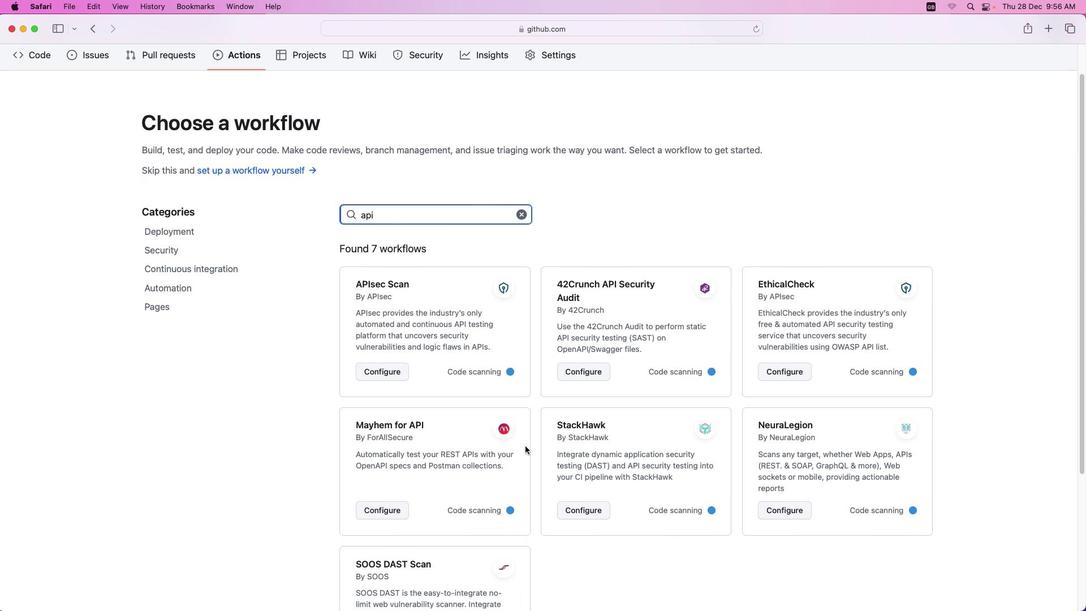 
Action: Mouse scrolled (408, 358) with delta (0, 0)
Screenshot: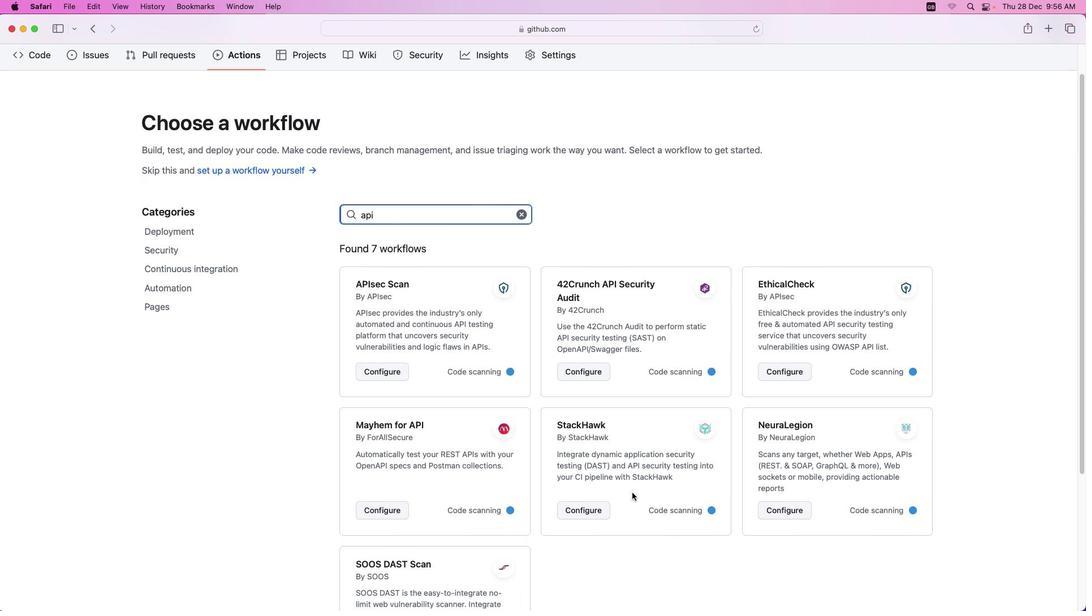 
Action: Mouse scrolled (408, 358) with delta (0, 0)
Screenshot: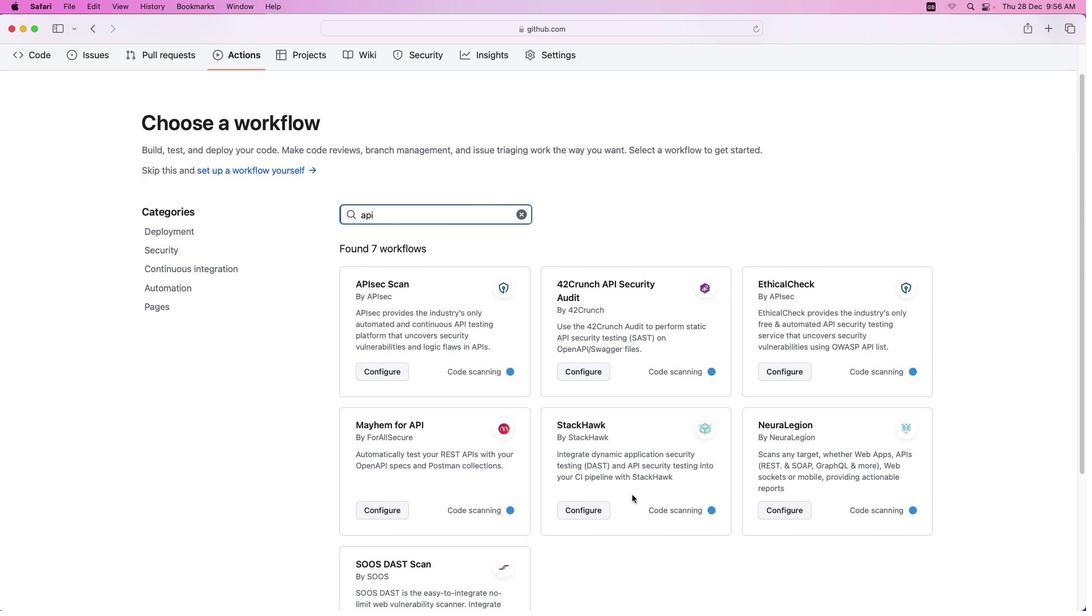 
Action: Mouse moved to (583, 509)
Screenshot: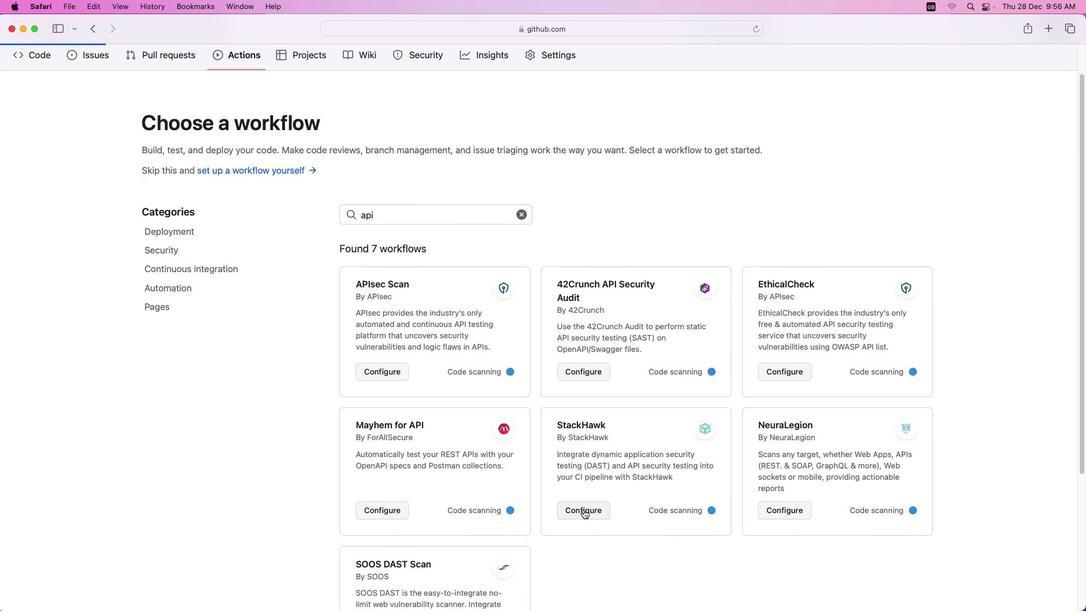 
Action: Mouse pressed left at (583, 509)
Screenshot: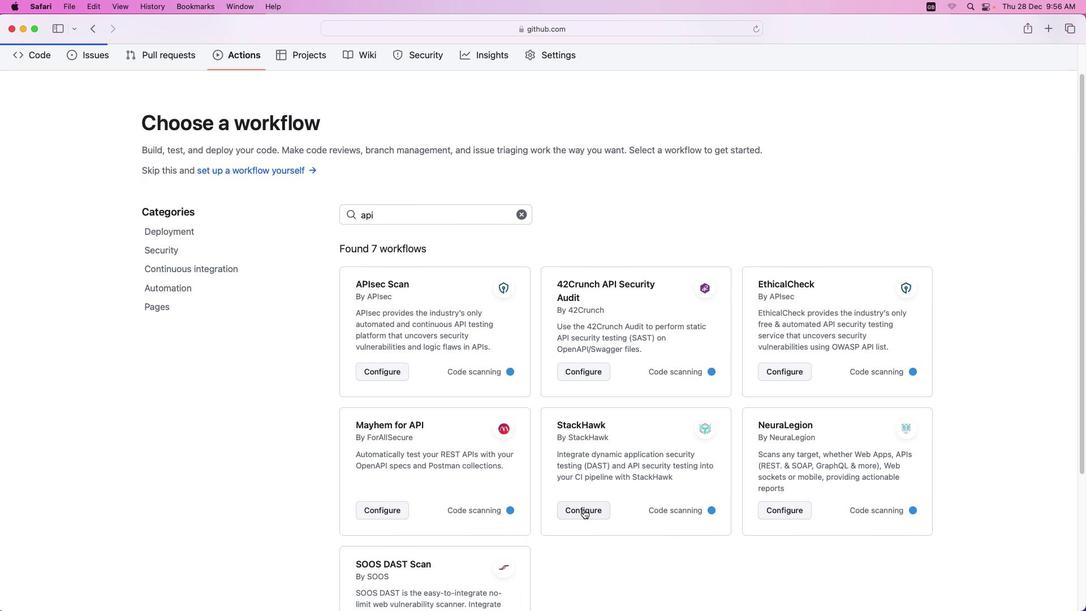 
Action: Mouse moved to (1003, 132)
Screenshot: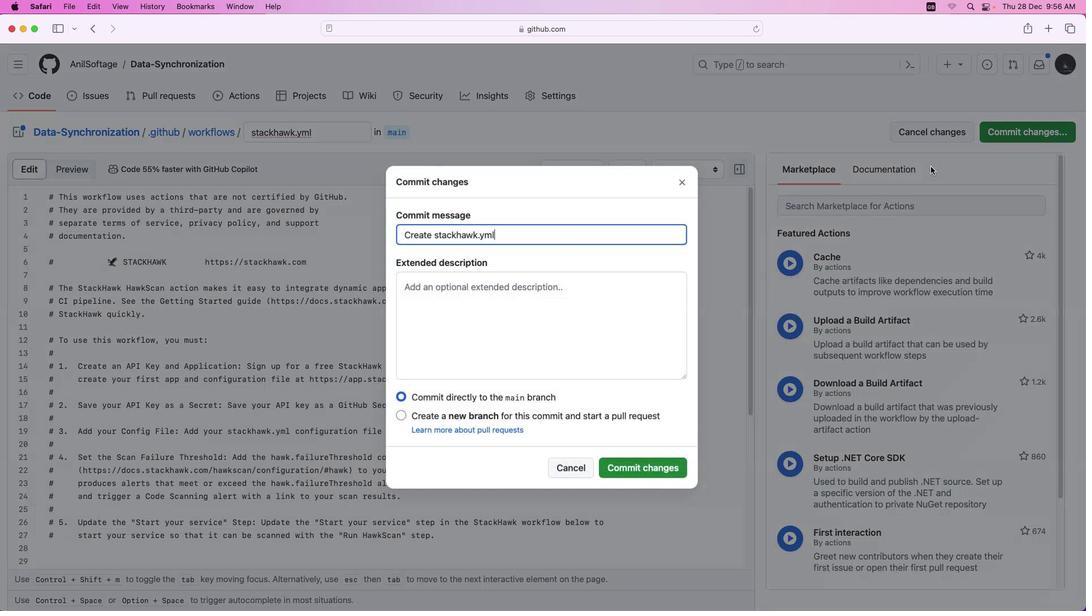 
Action: Mouse pressed left at (1003, 132)
Screenshot: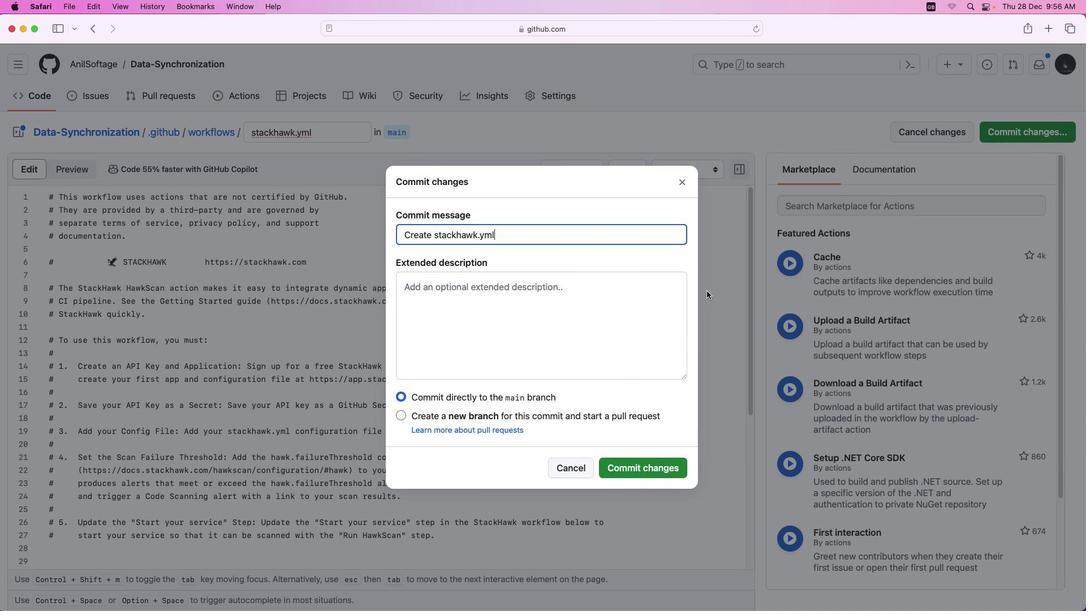 
Action: Mouse moved to (623, 466)
Screenshot: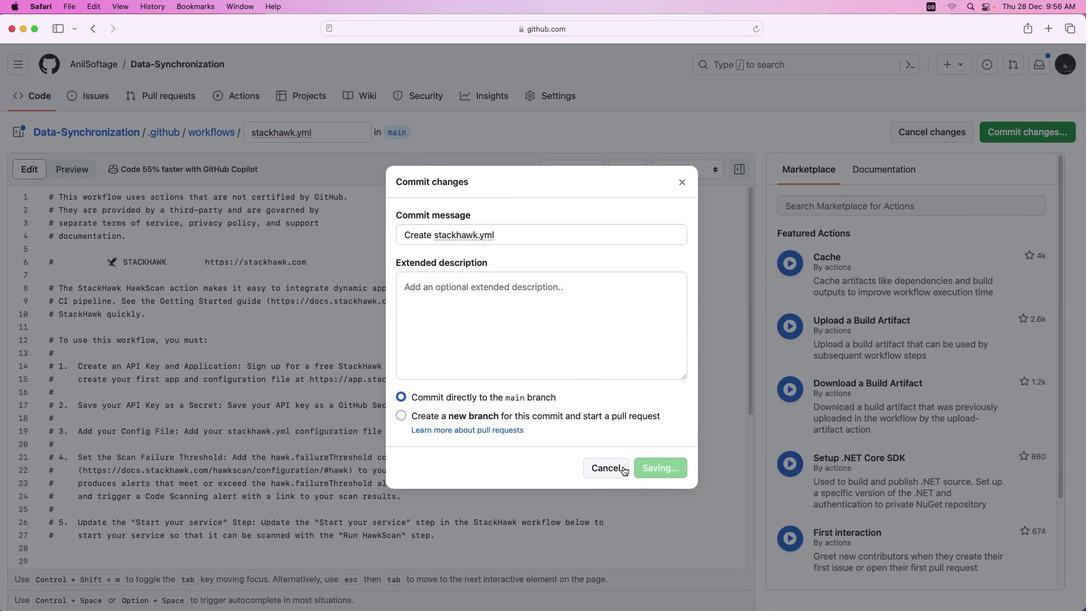 
Action: Mouse pressed left at (623, 466)
Screenshot: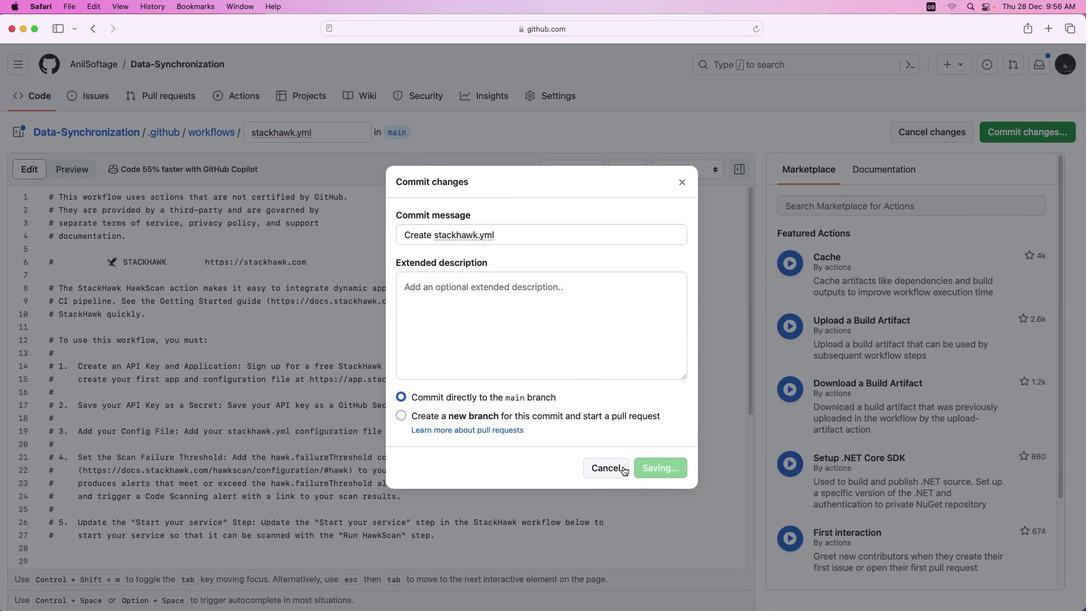 
Action: Mouse moved to (238, 66)
Screenshot: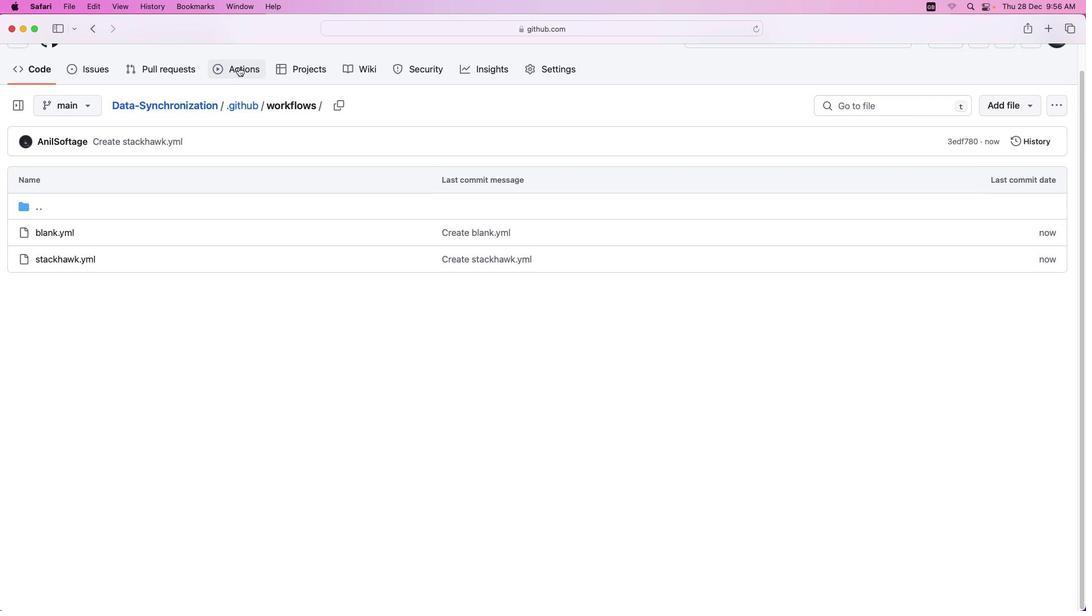 
Action: Mouse pressed left at (238, 66)
Screenshot: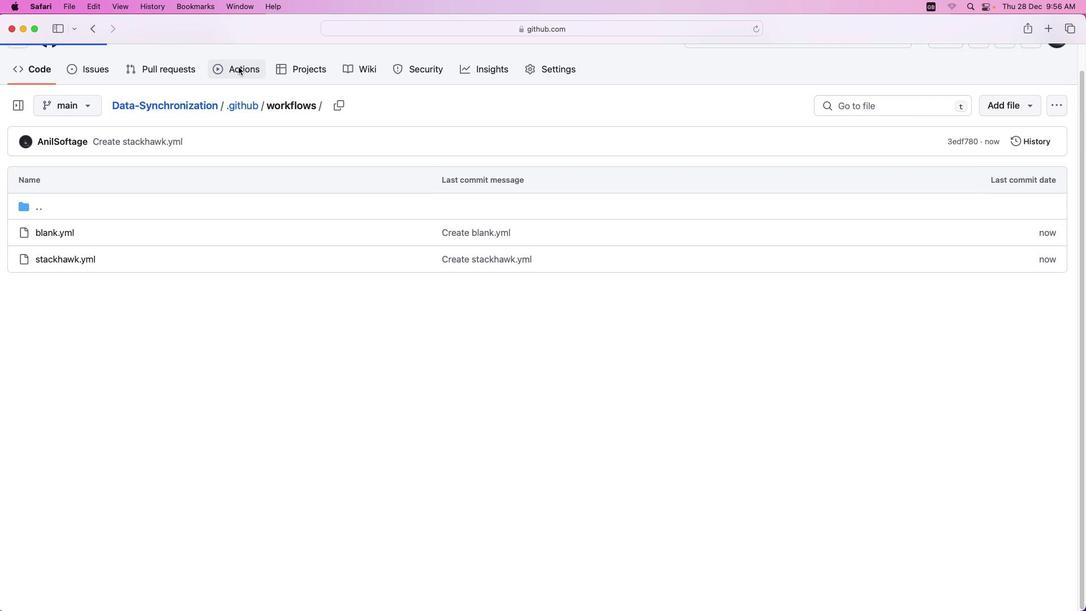 
Action: Mouse moved to (259, 166)
Screenshot: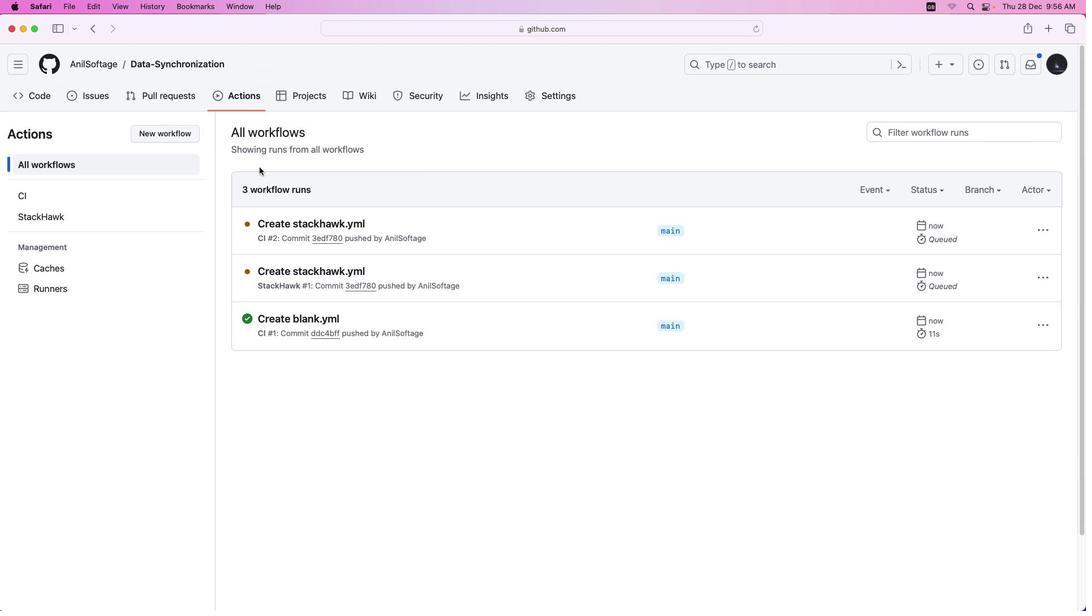 
Action: Mouse scrolled (259, 166) with delta (0, 0)
Screenshot: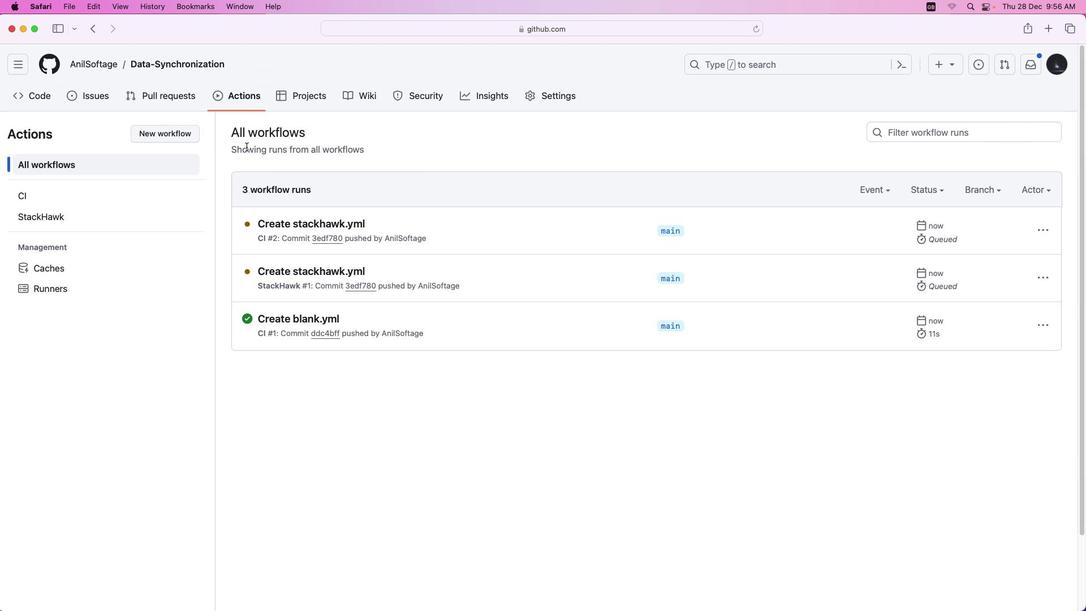 
Action: Mouse scrolled (259, 166) with delta (0, 0)
Screenshot: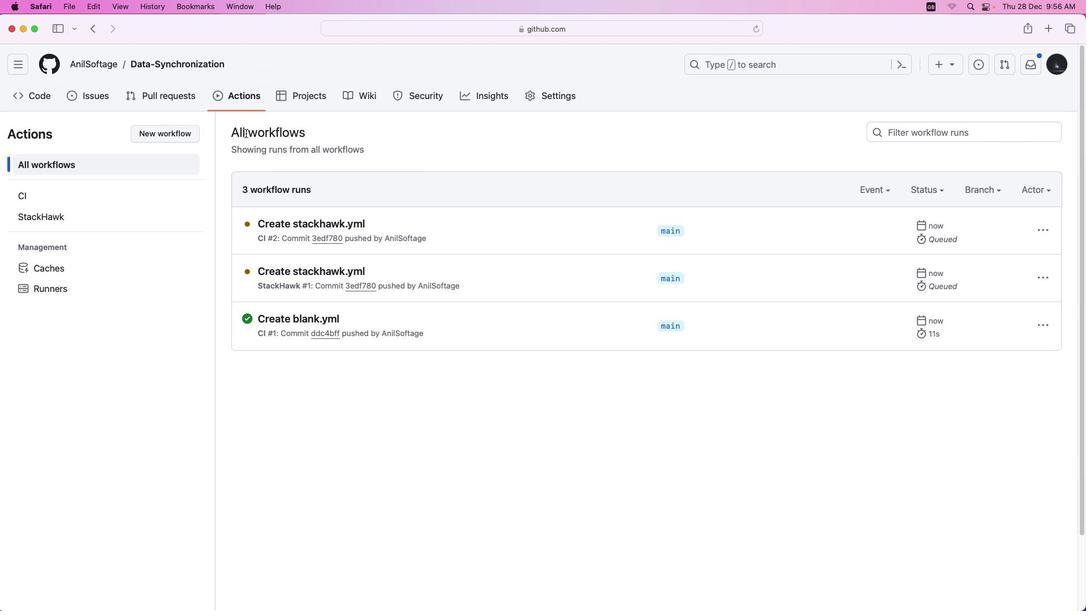 
Action: Mouse scrolled (259, 166) with delta (0, 0)
Screenshot: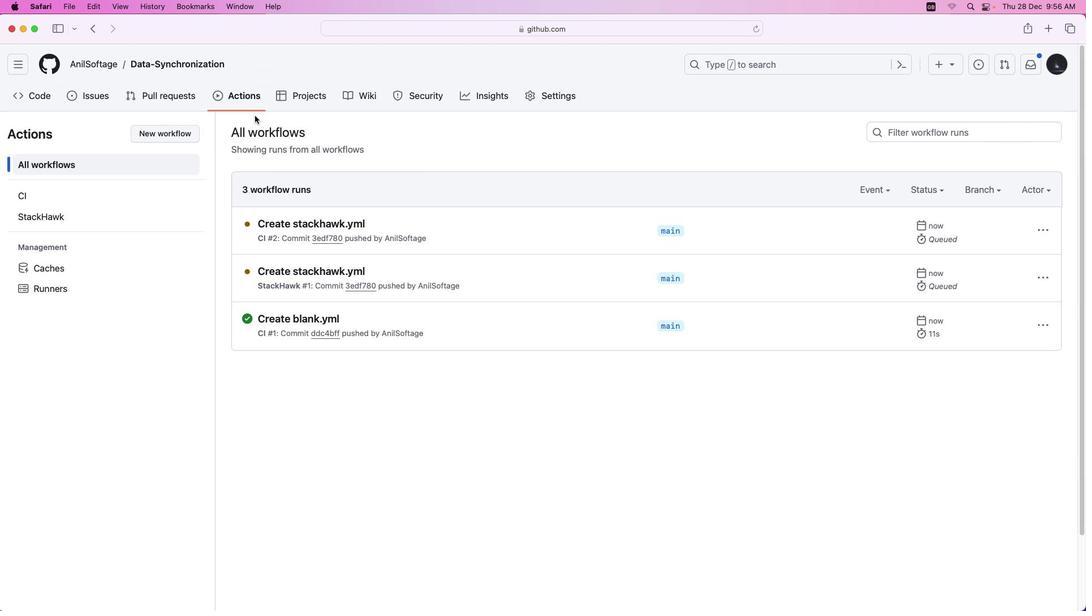 
Action: Mouse scrolled (259, 166) with delta (0, 1)
Screenshot: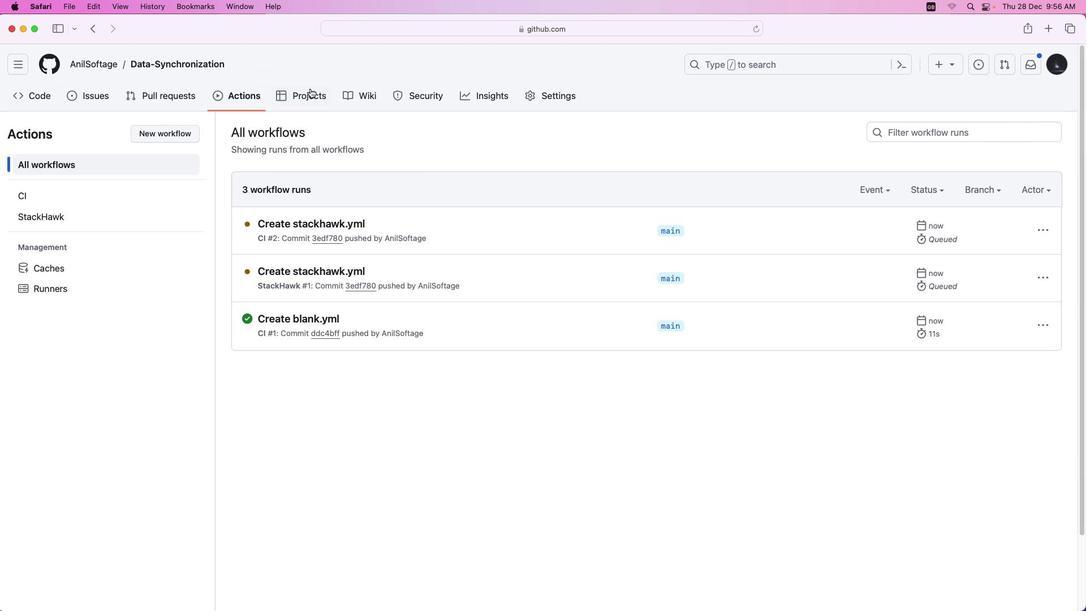 
Action: Mouse moved to (151, 259)
Screenshot: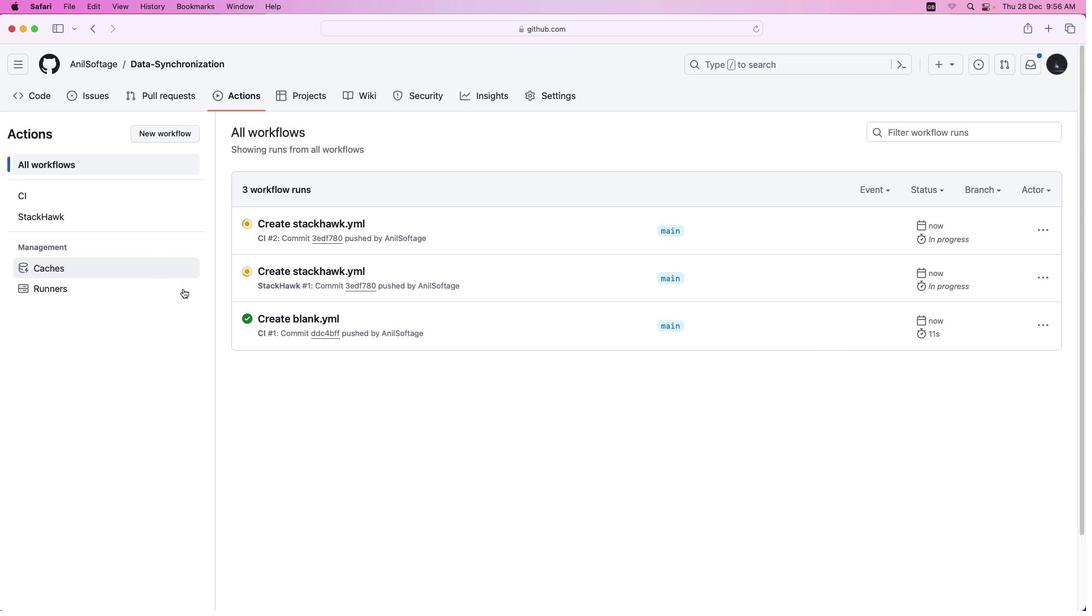 
Action: Mouse scrolled (151, 259) with delta (0, 0)
Screenshot: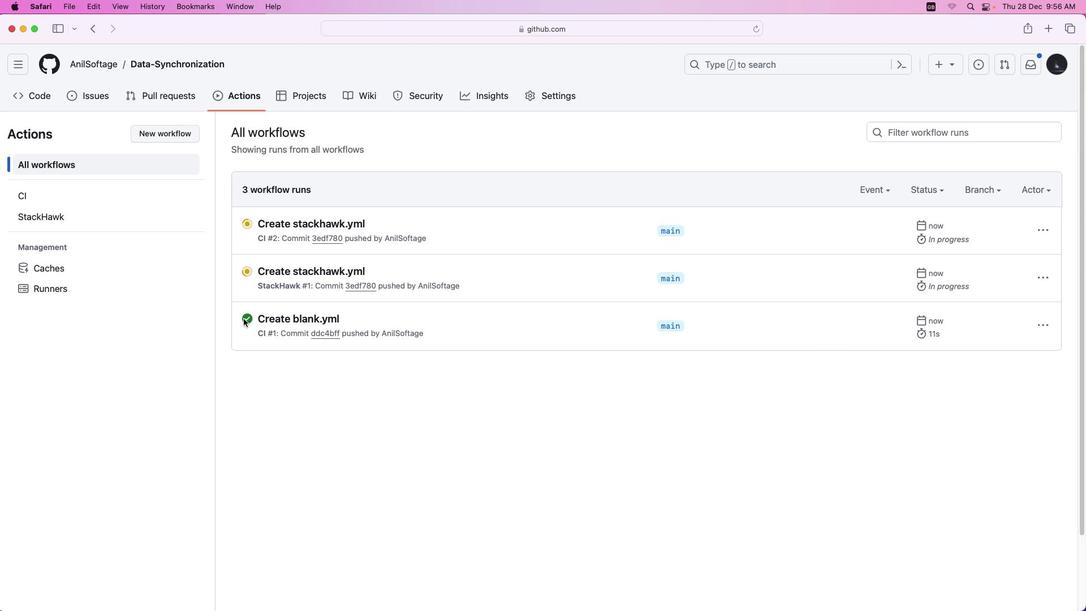 
Action: Mouse scrolled (151, 259) with delta (0, 0)
Screenshot: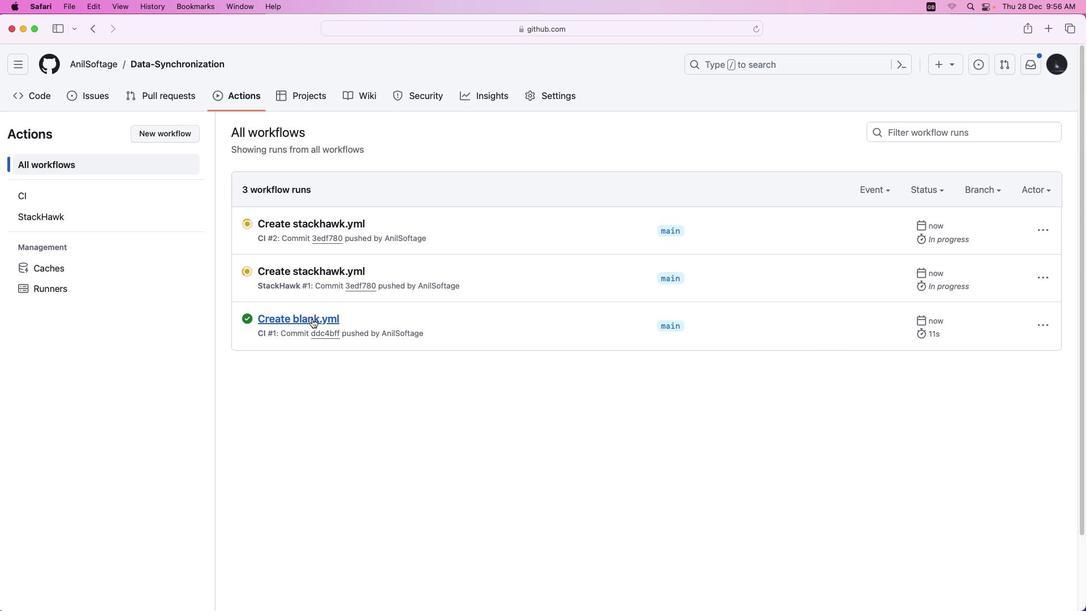 
Action: Mouse scrolled (151, 259) with delta (0, 1)
Screenshot: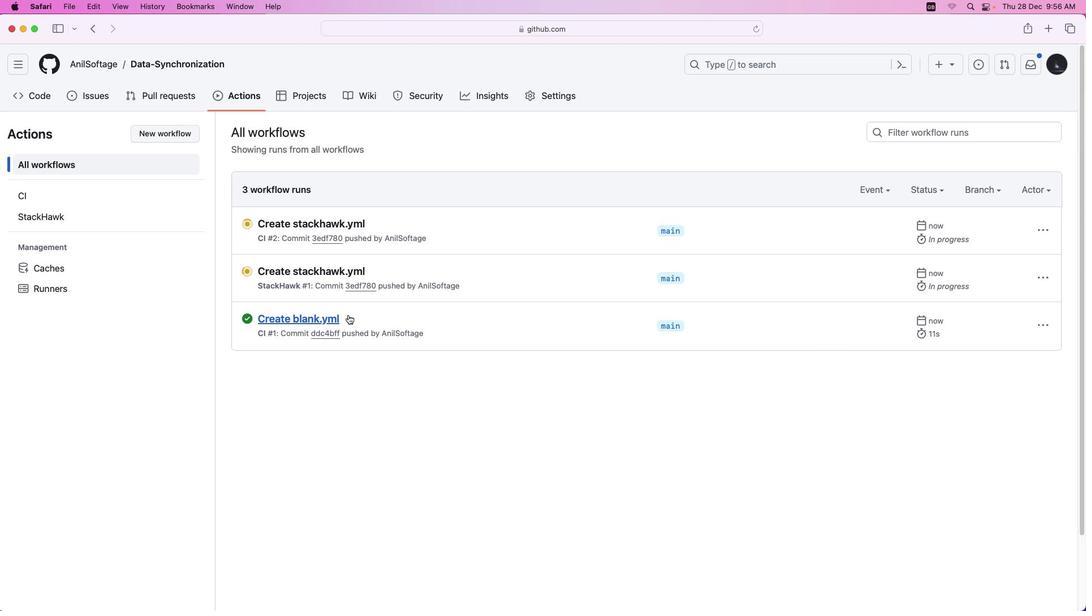 
Action: Mouse scrolled (151, 259) with delta (0, 1)
Screenshot: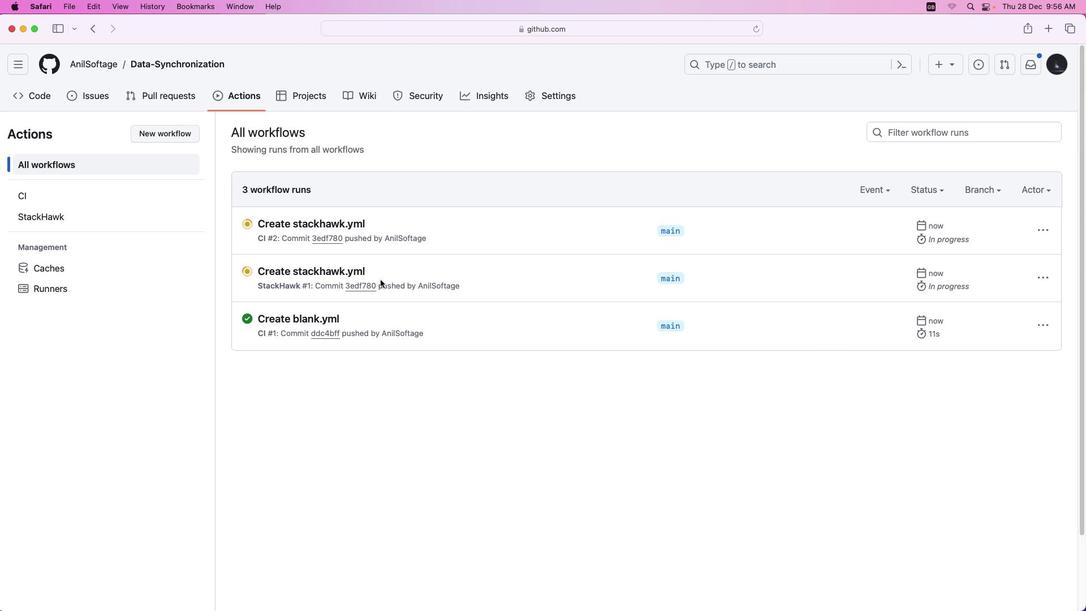 
Action: Mouse scrolled (151, 259) with delta (0, 2)
Screenshot: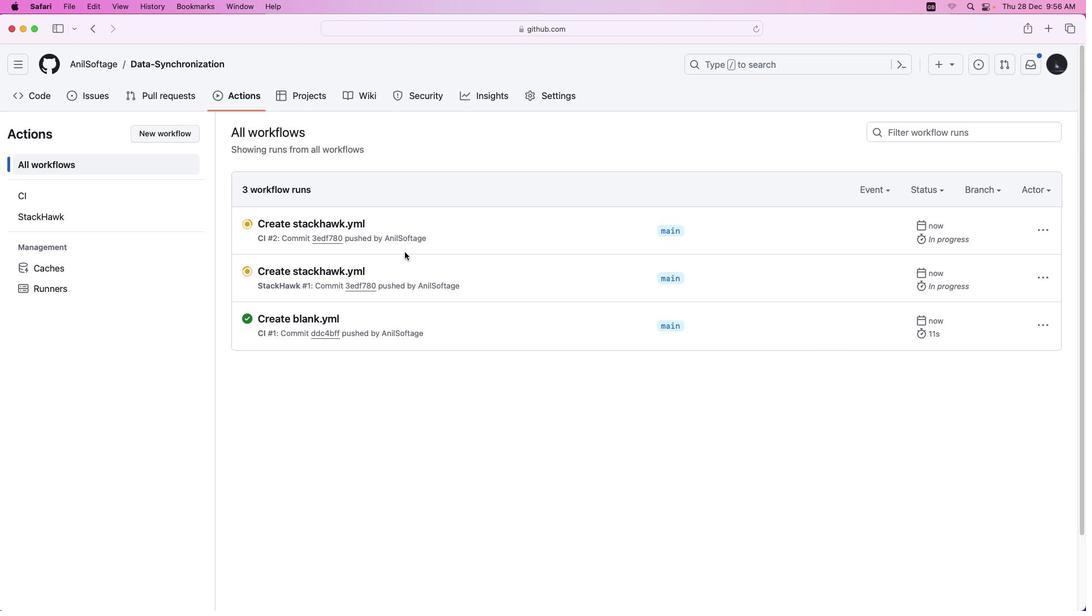 
Action: Mouse moved to (474, 96)
Screenshot: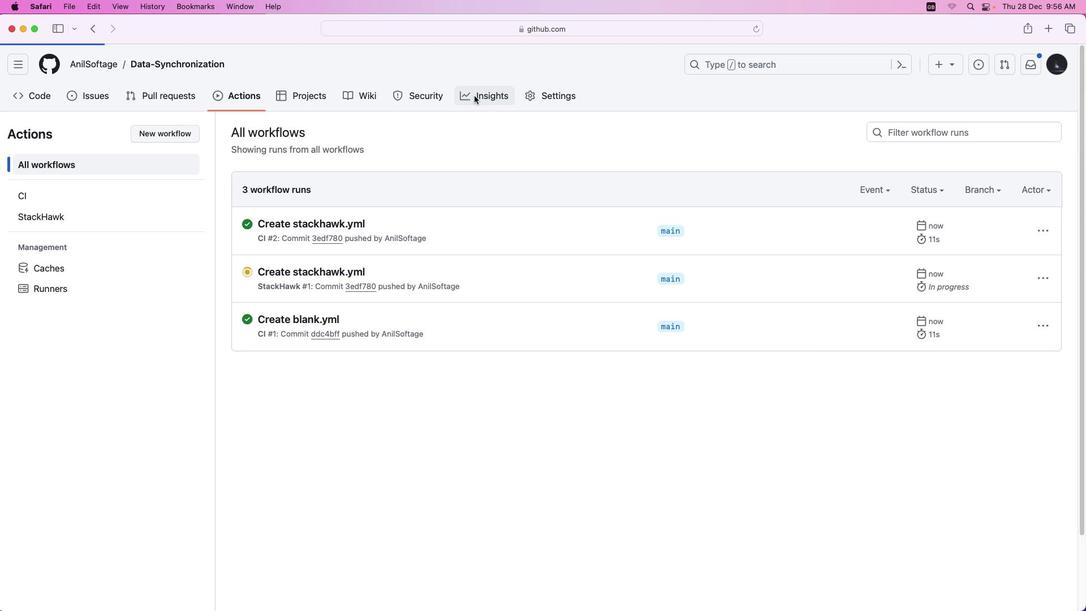 
Action: Mouse pressed left at (474, 96)
Screenshot: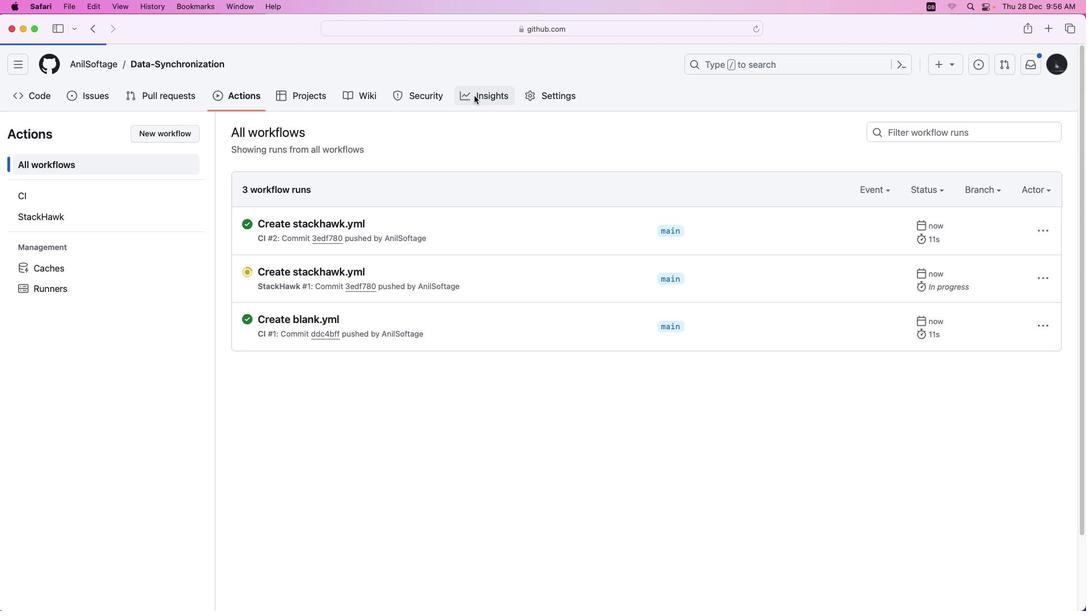 
Action: Mouse moved to (250, 181)
Screenshot: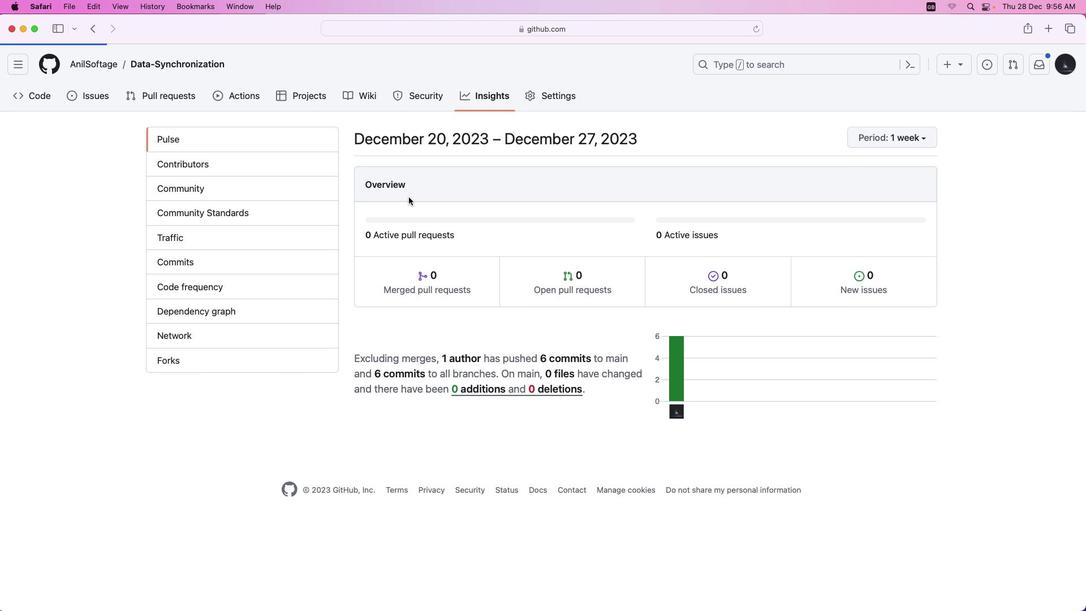 
Action: Mouse pressed left at (250, 181)
Screenshot: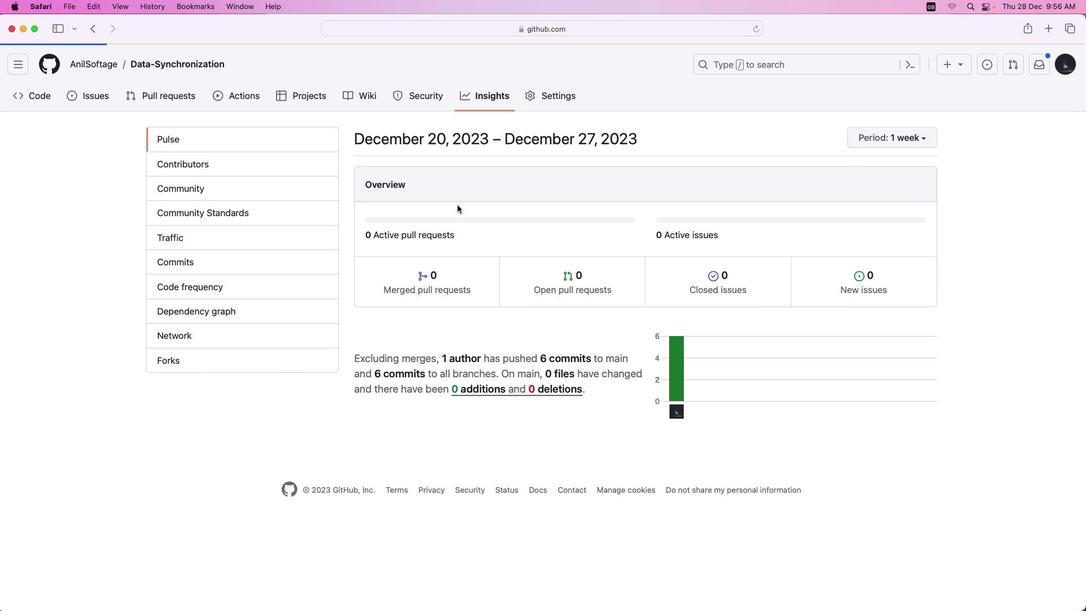 
Action: Mouse moved to (647, 239)
Screenshot: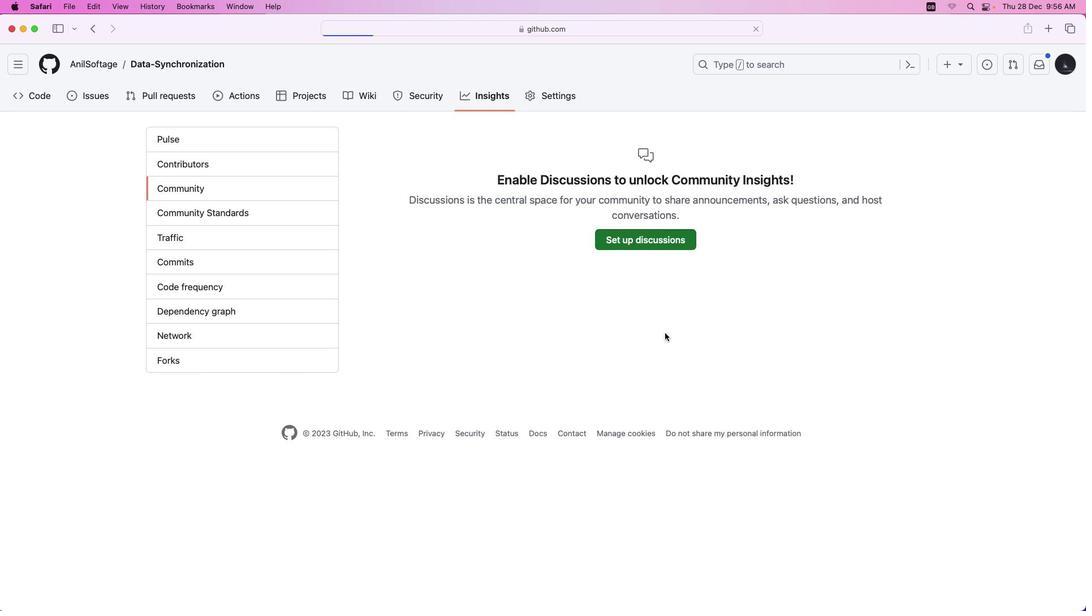 
Action: Mouse pressed left at (647, 239)
Screenshot: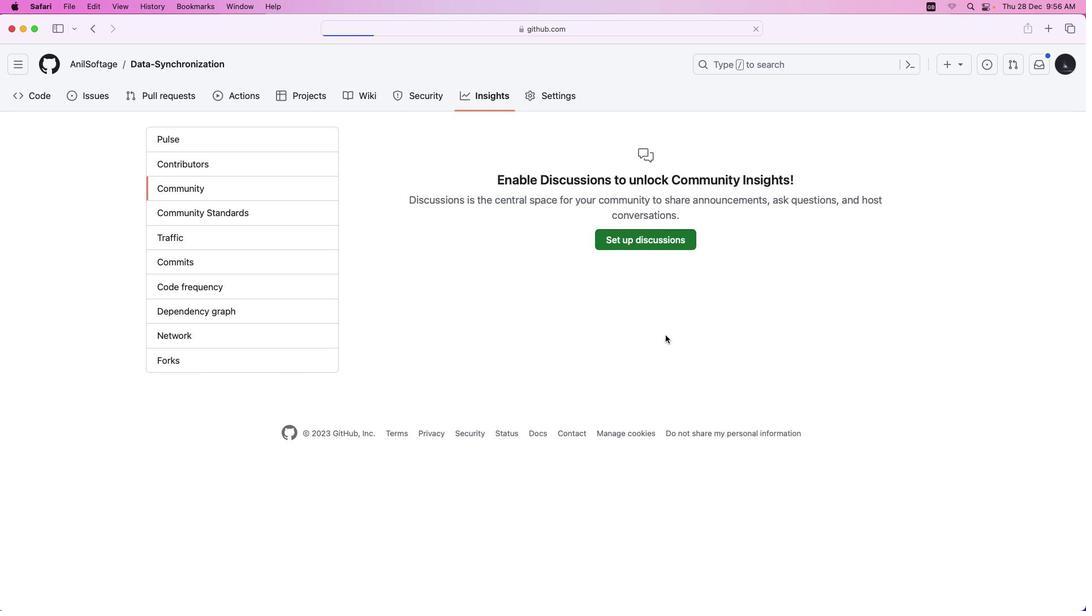 
Action: Mouse moved to (696, 388)
Screenshot: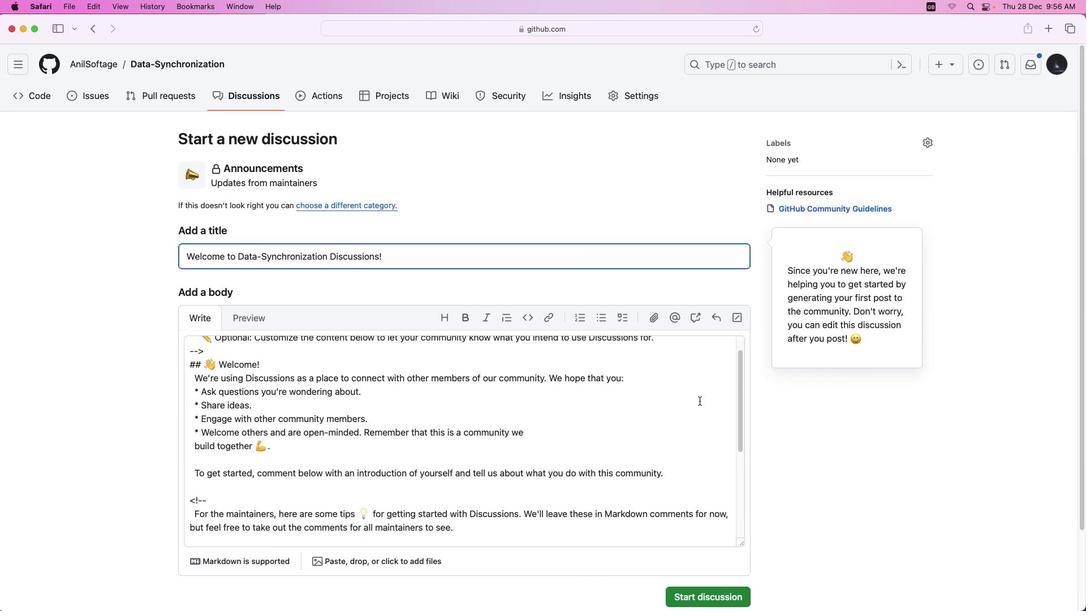 
Action: Mouse scrolled (696, 388) with delta (0, 0)
Screenshot: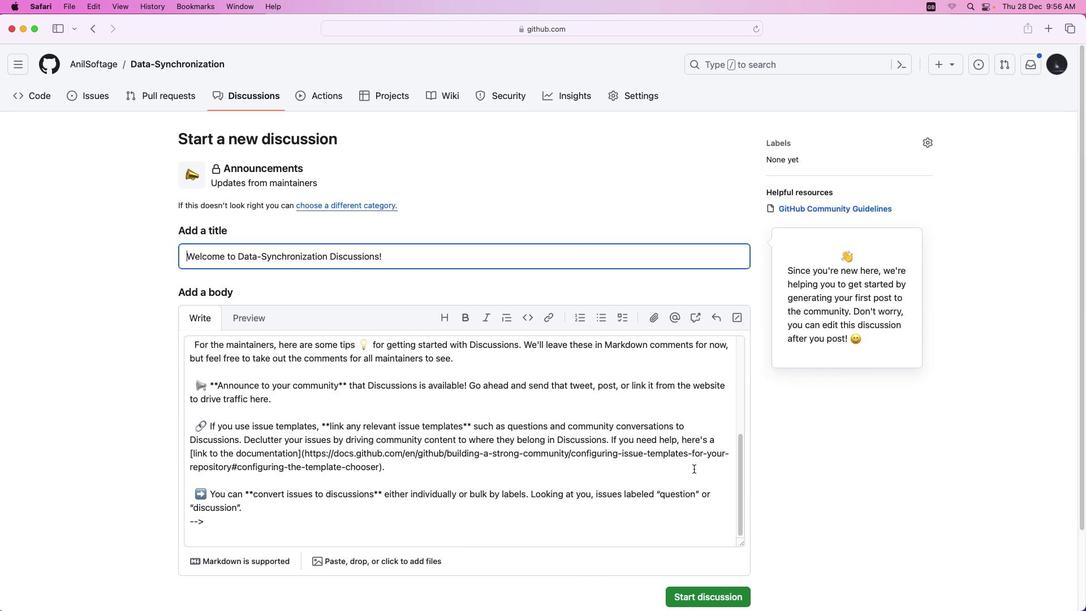 
Action: Mouse moved to (698, 397)
Screenshot: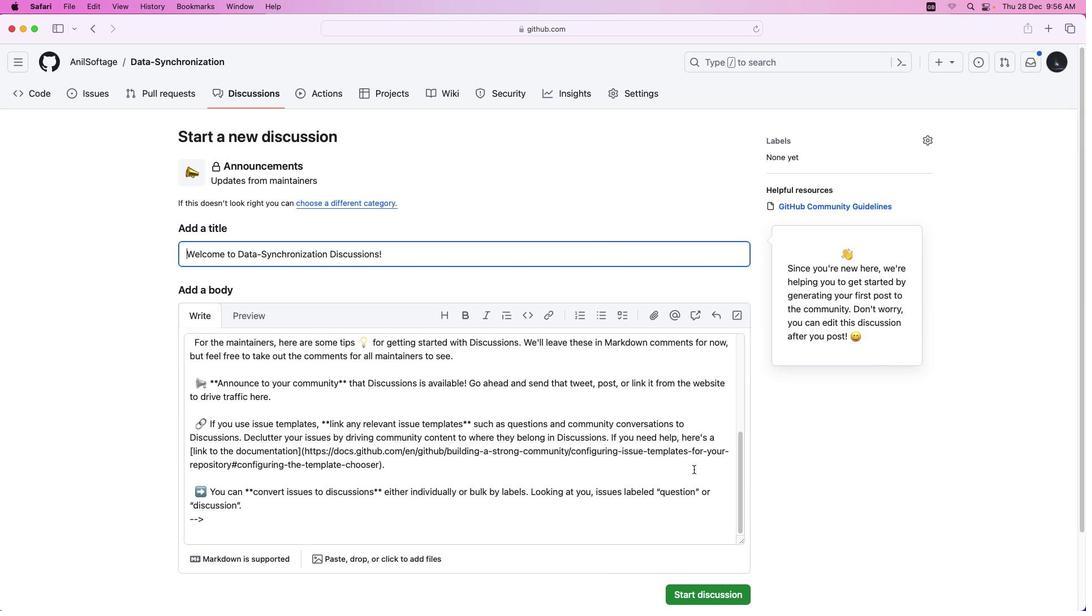 
Action: Mouse scrolled (698, 397) with delta (0, 0)
Screenshot: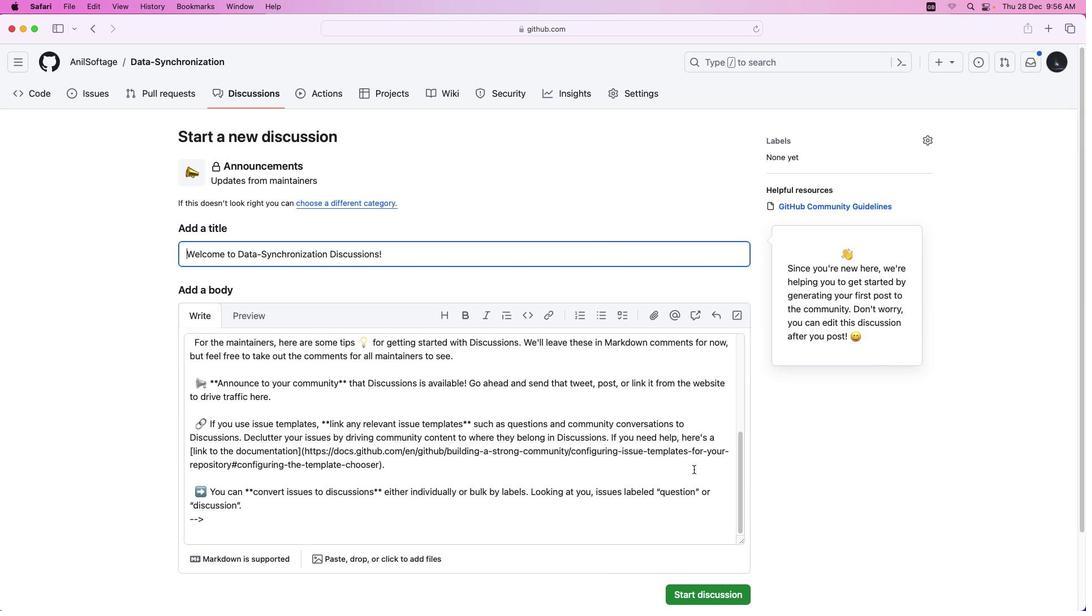
Action: Mouse moved to (699, 400)
Screenshot: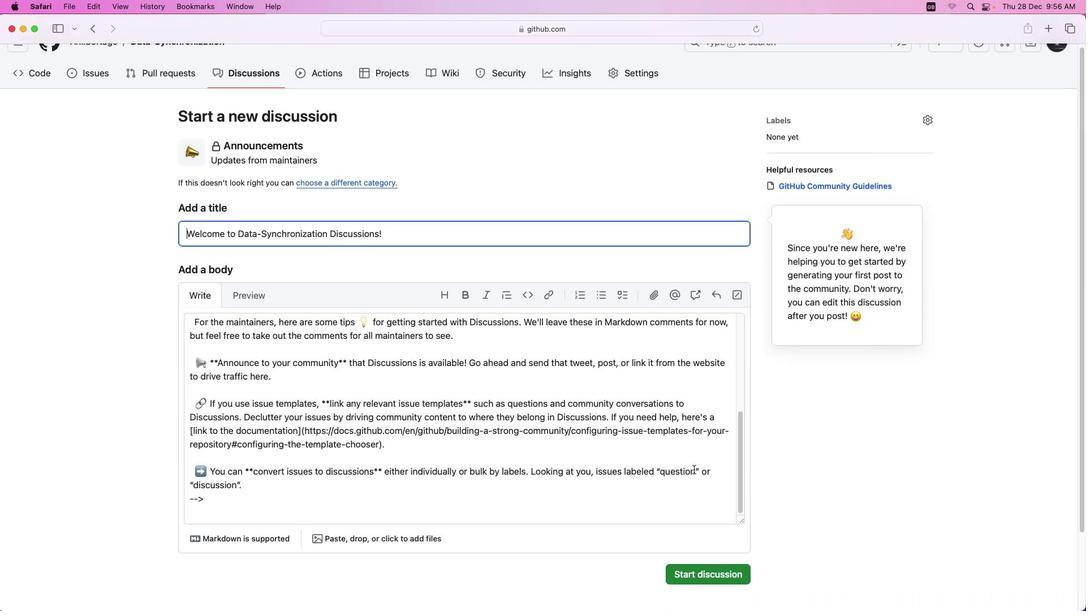 
Action: Mouse scrolled (699, 400) with delta (0, -2)
Screenshot: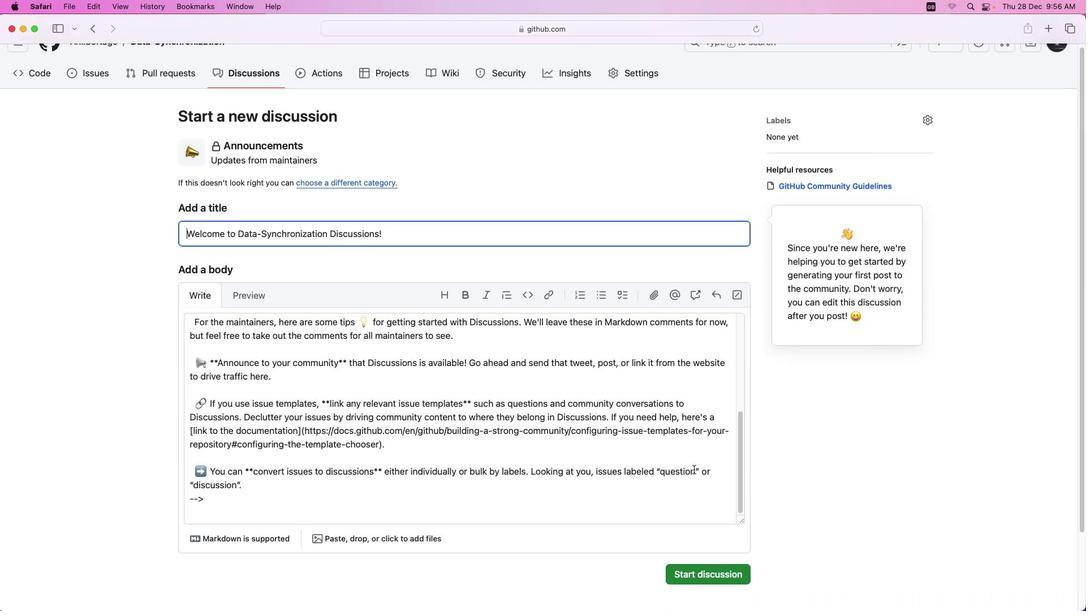 
Action: Mouse moved to (699, 401)
Screenshot: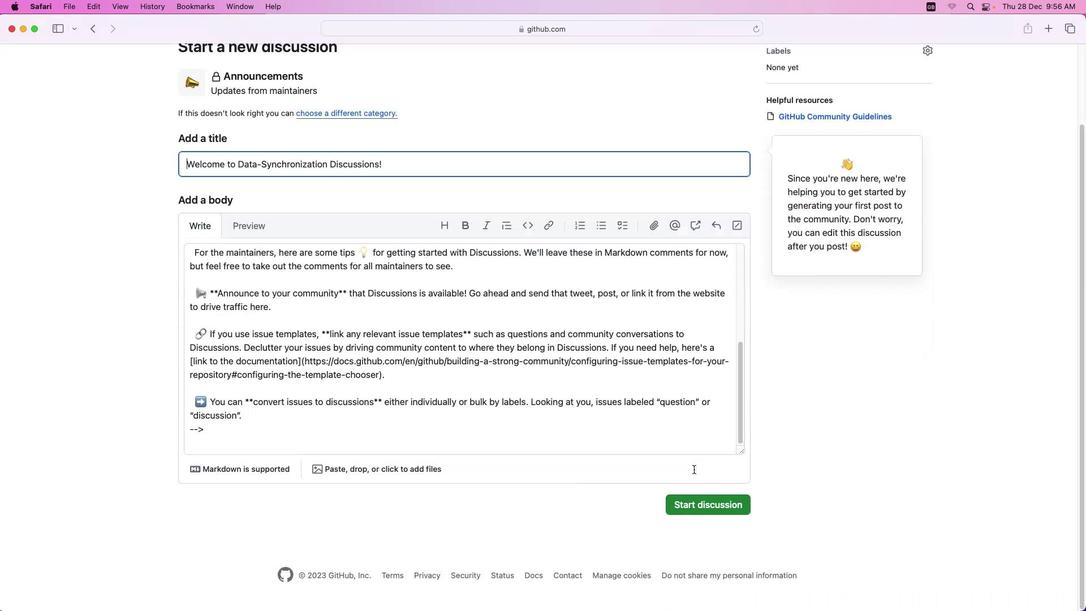 
Action: Mouse scrolled (699, 401) with delta (0, -3)
Screenshot: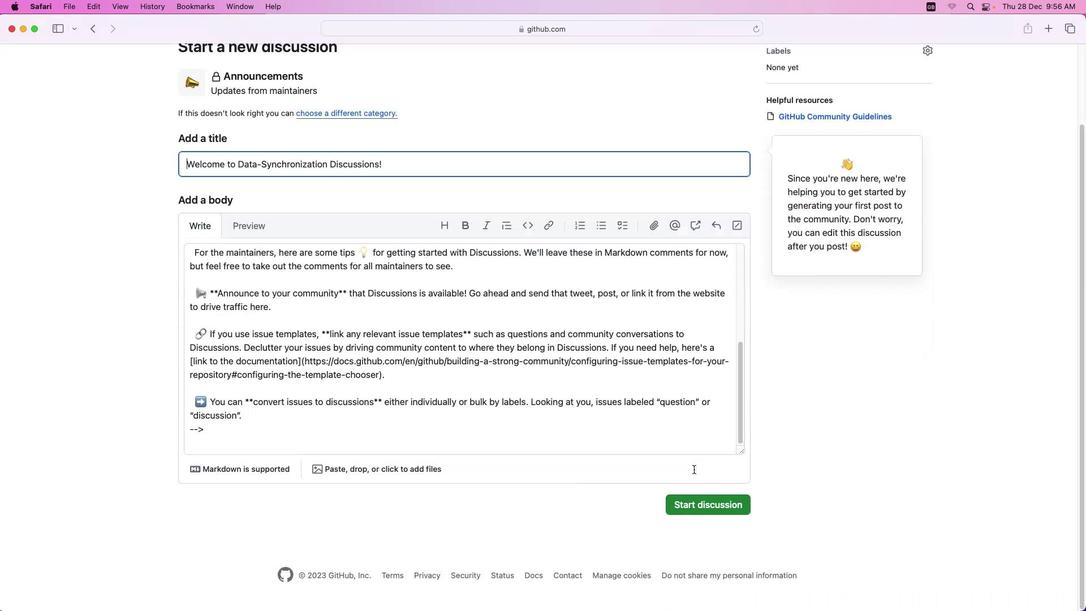 
Action: Mouse moved to (693, 468)
Screenshot: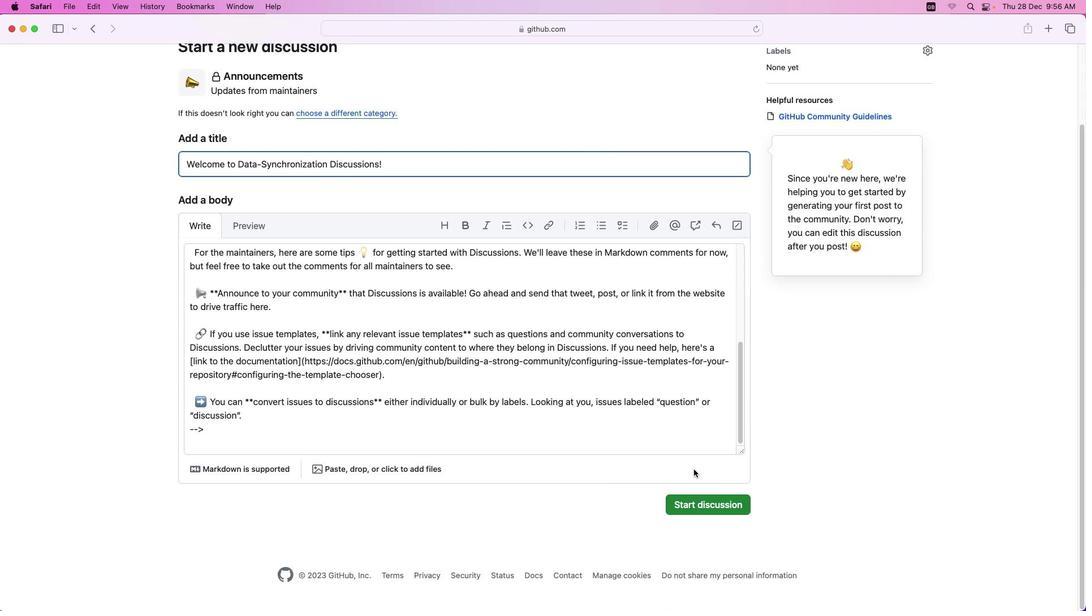 
Action: Mouse scrolled (693, 468) with delta (0, 0)
Screenshot: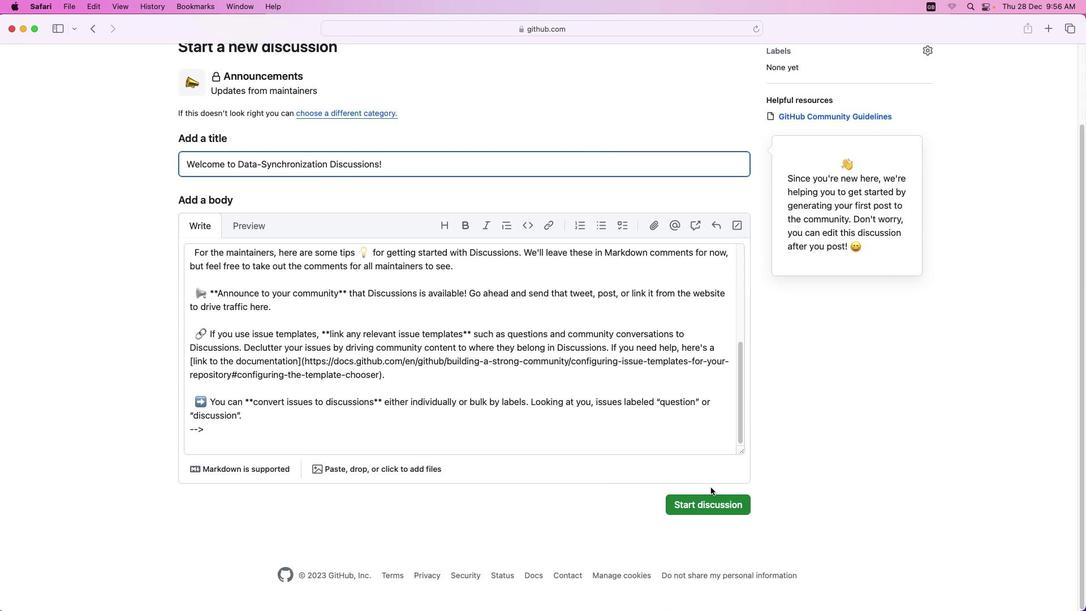 
Action: Mouse moved to (693, 469)
Screenshot: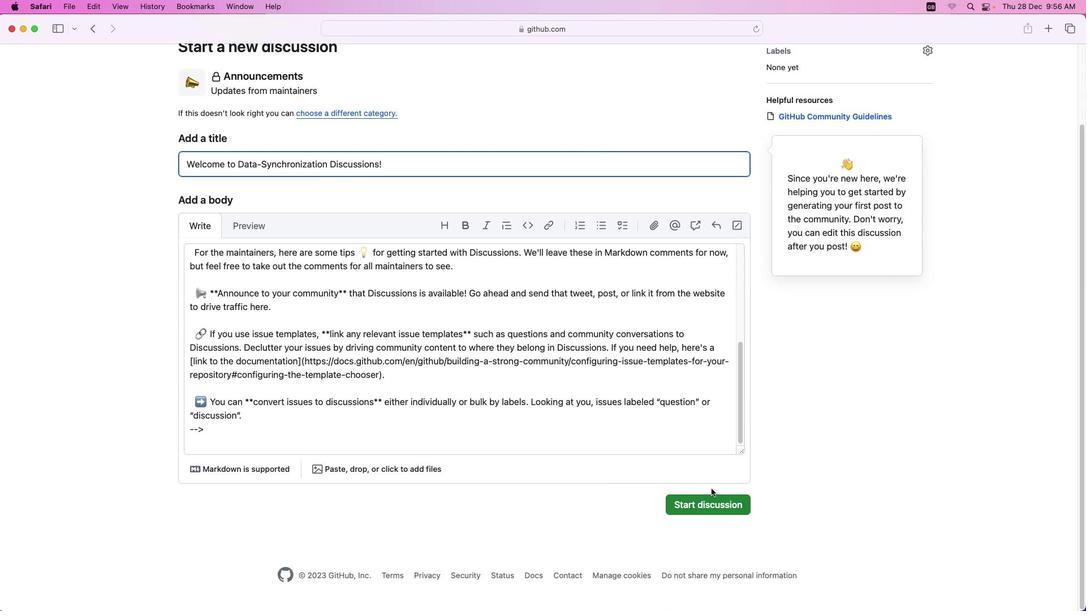 
Action: Mouse scrolled (693, 469) with delta (0, 0)
Screenshot: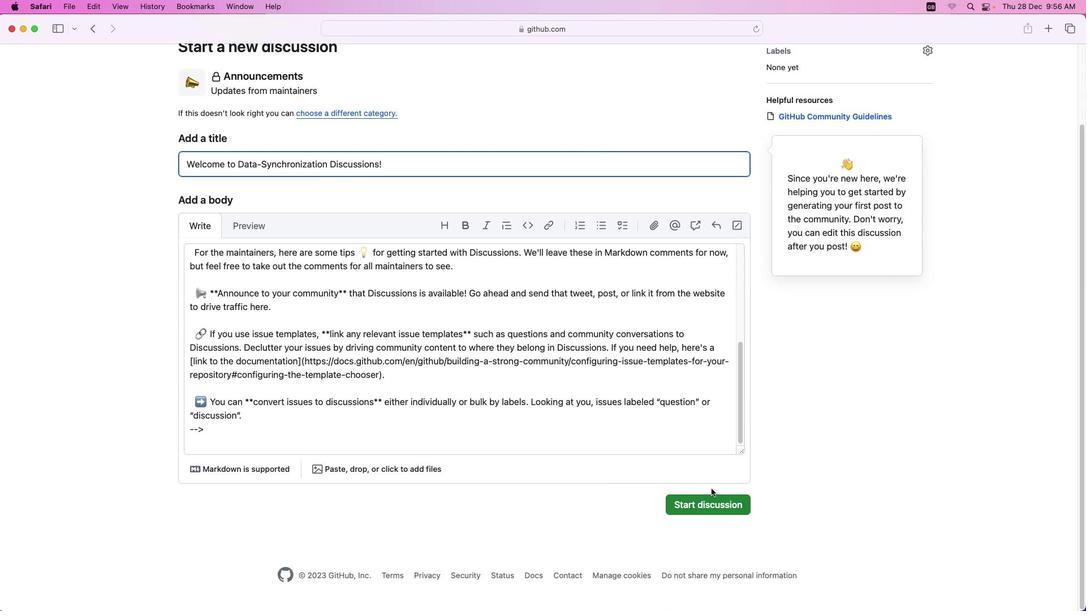 
Action: Mouse moved to (693, 469)
Screenshot: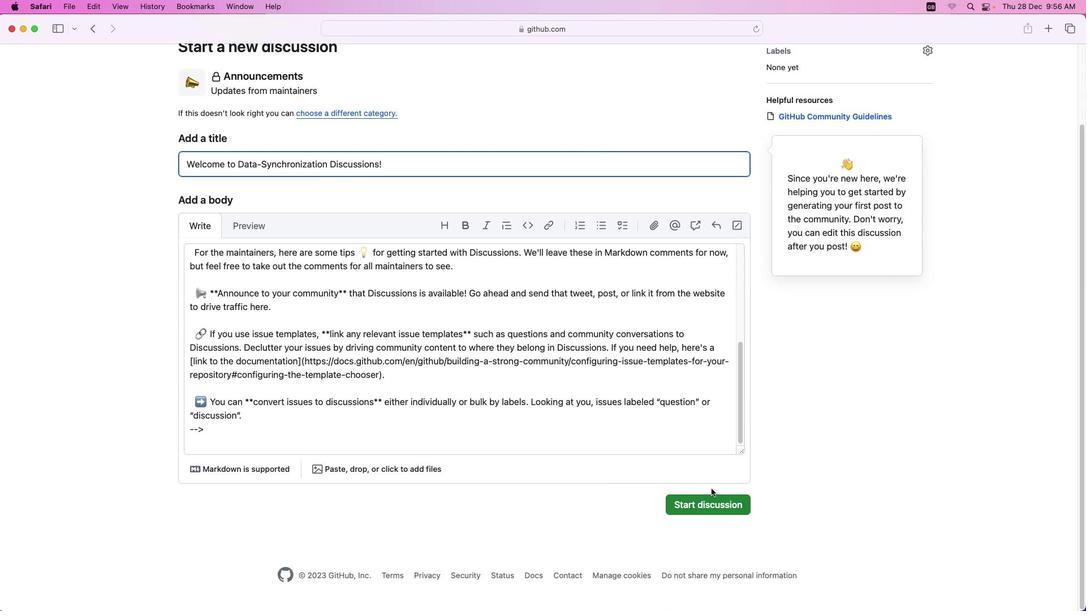 
Action: Mouse scrolled (693, 469) with delta (0, -1)
Screenshot: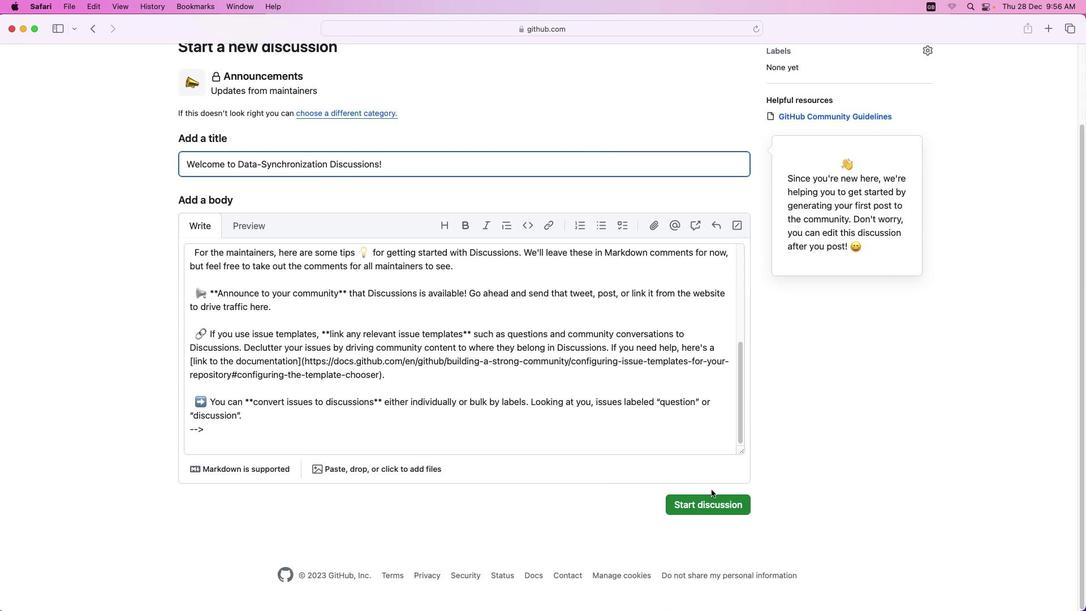 
Action: Mouse scrolled (693, 469) with delta (0, -2)
Screenshot: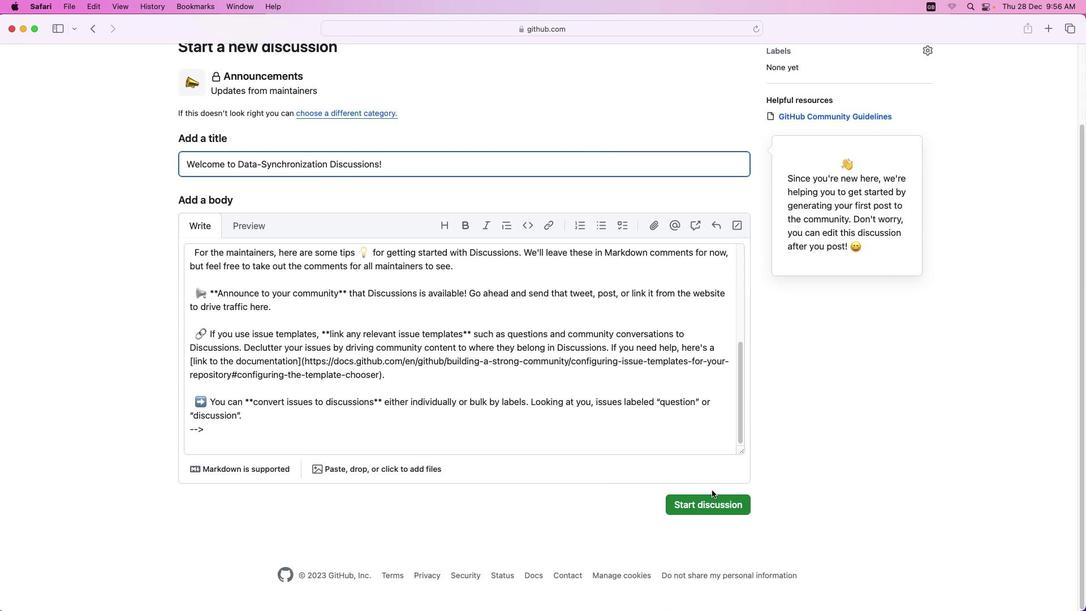 
Action: Mouse scrolled (693, 469) with delta (0, -3)
Screenshot: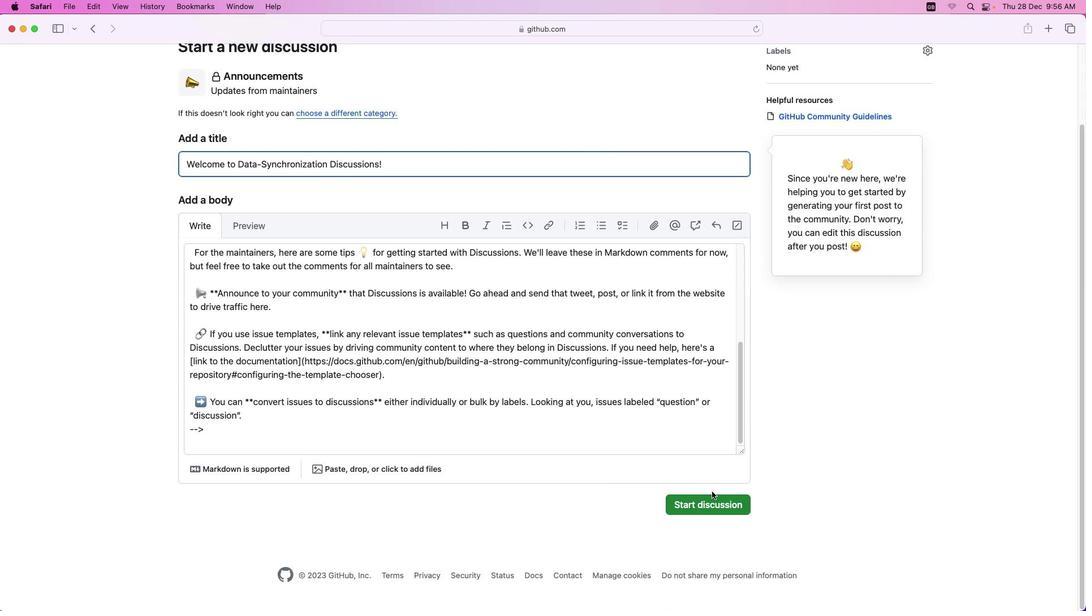 
Action: Mouse moved to (711, 502)
Screenshot: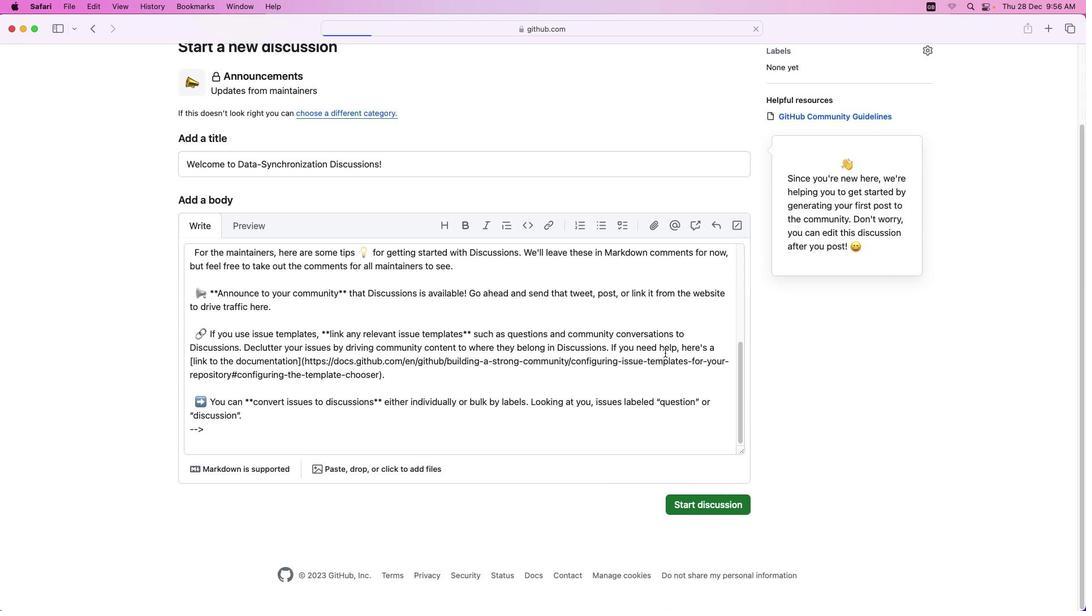 
Action: Mouse pressed left at (711, 502)
Screenshot: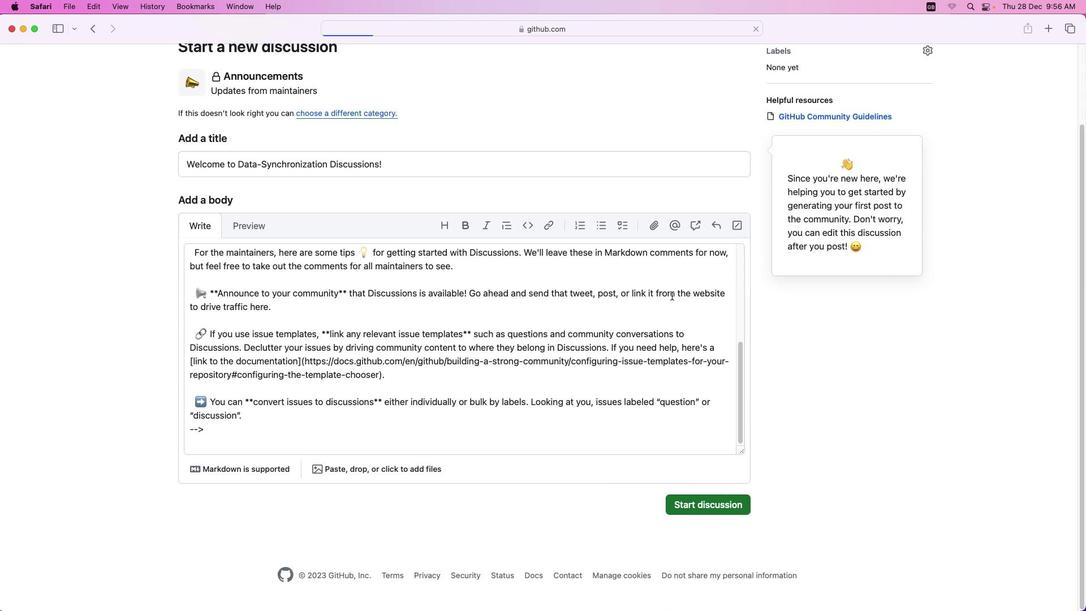 
Action: Mouse moved to (550, 260)
Screenshot: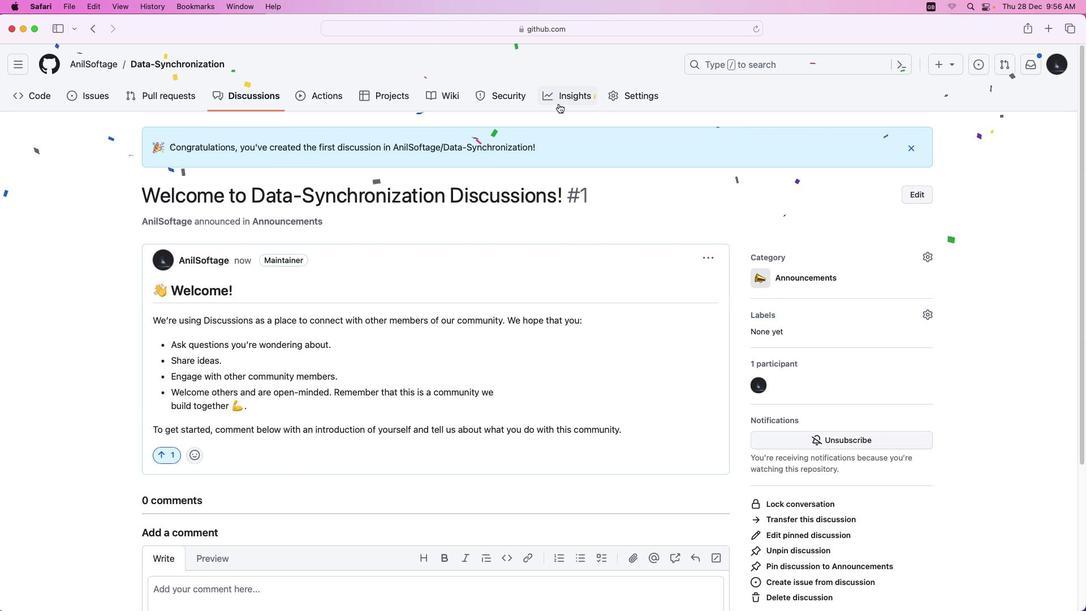 
Action: Mouse scrolled (550, 260) with delta (0, 0)
Screenshot: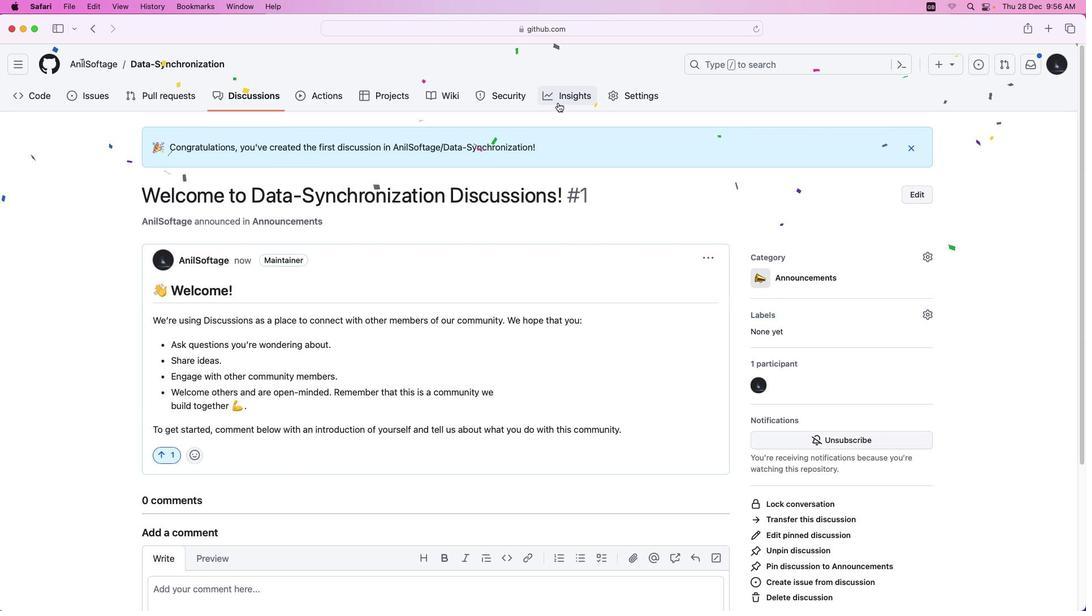 
Action: Mouse moved to (550, 260)
Screenshot: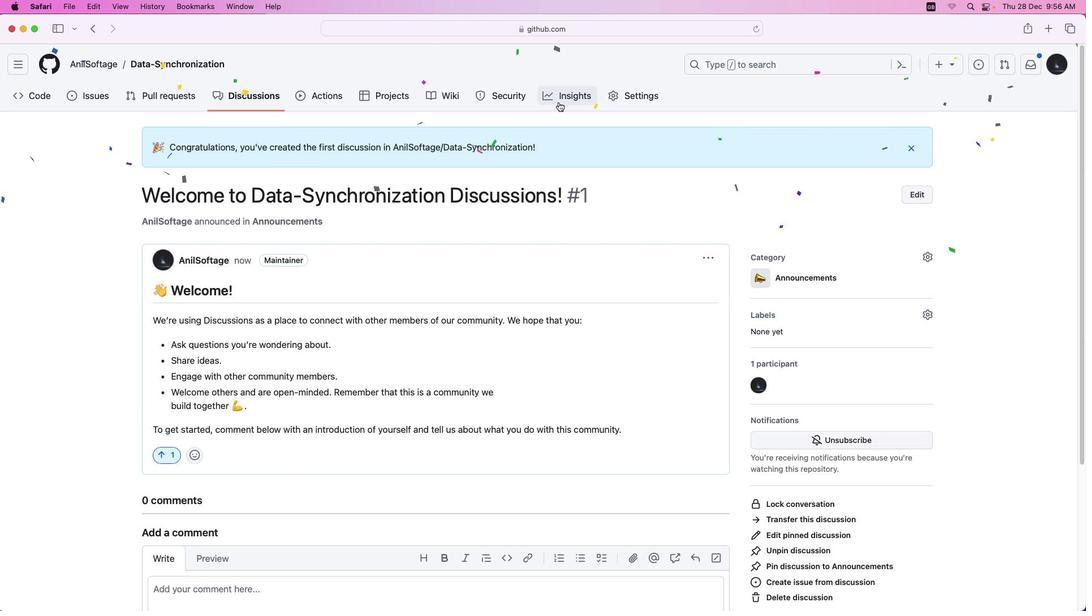 
Action: Mouse scrolled (550, 260) with delta (0, 0)
Screenshot: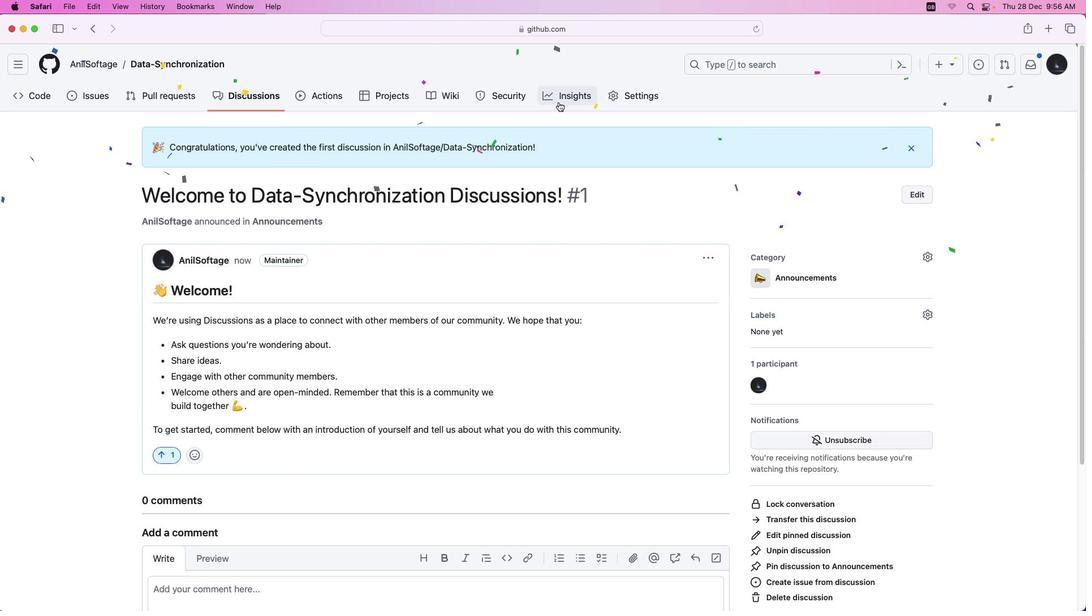 
Action: Mouse moved to (548, 259)
Screenshot: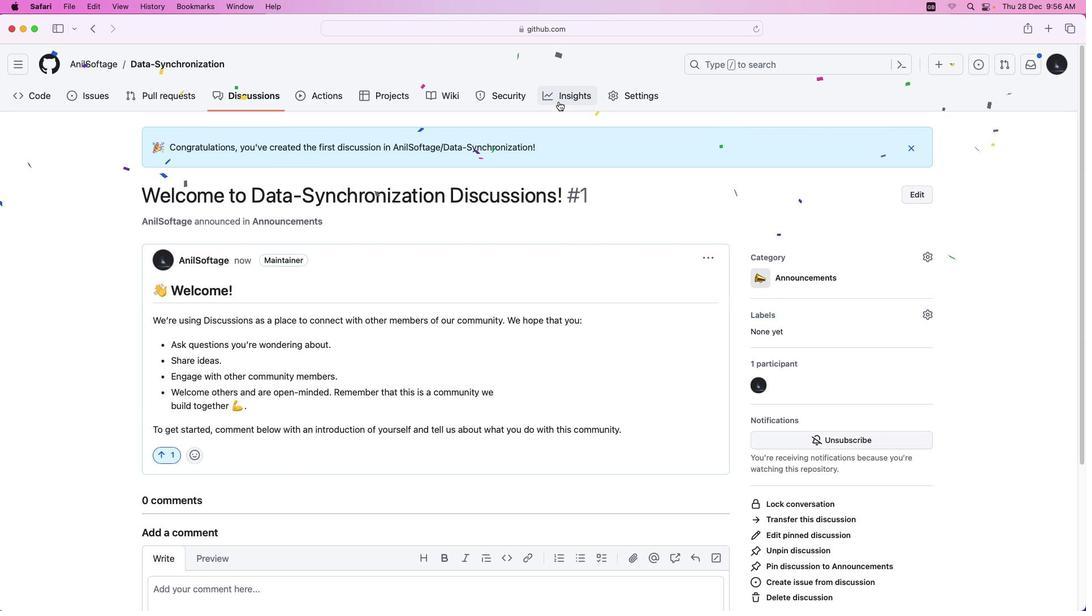 
Action: Mouse scrolled (548, 259) with delta (0, 1)
Screenshot: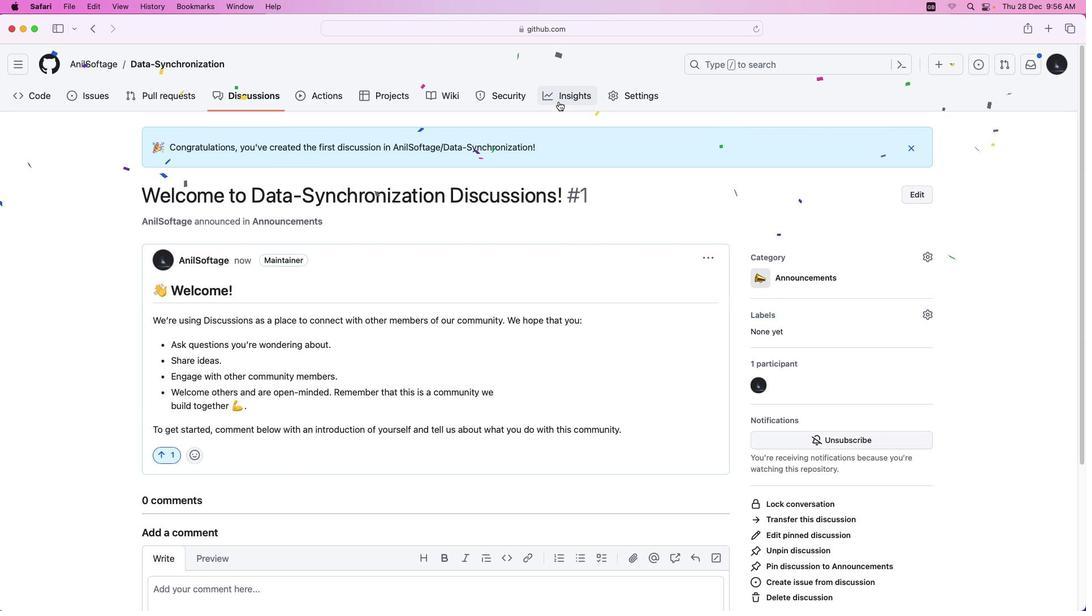 
Action: Mouse moved to (560, 100)
Screenshot: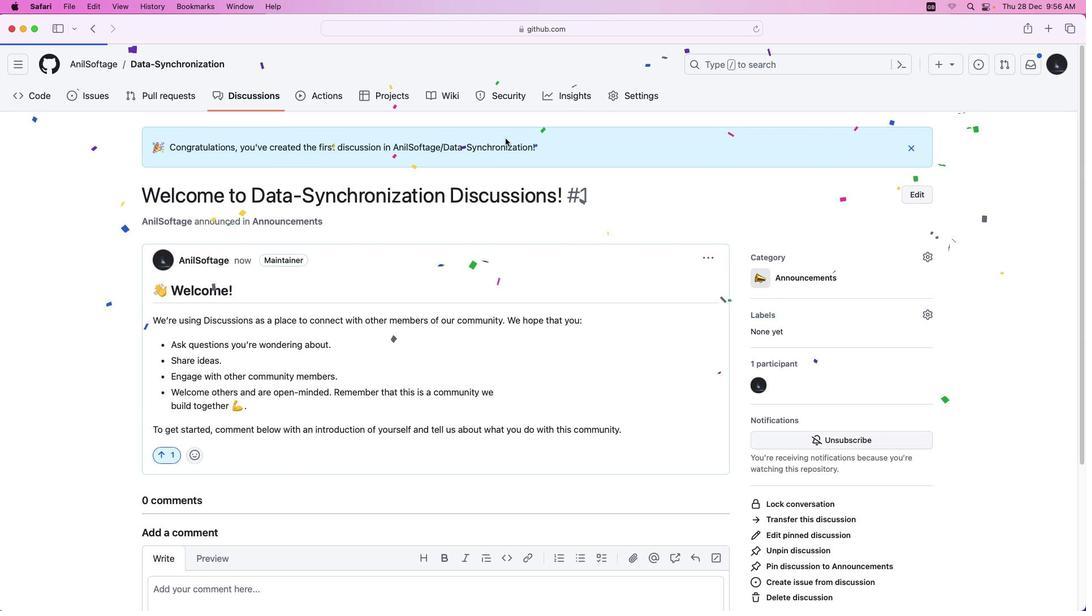 
Action: Mouse pressed left at (560, 100)
Screenshot: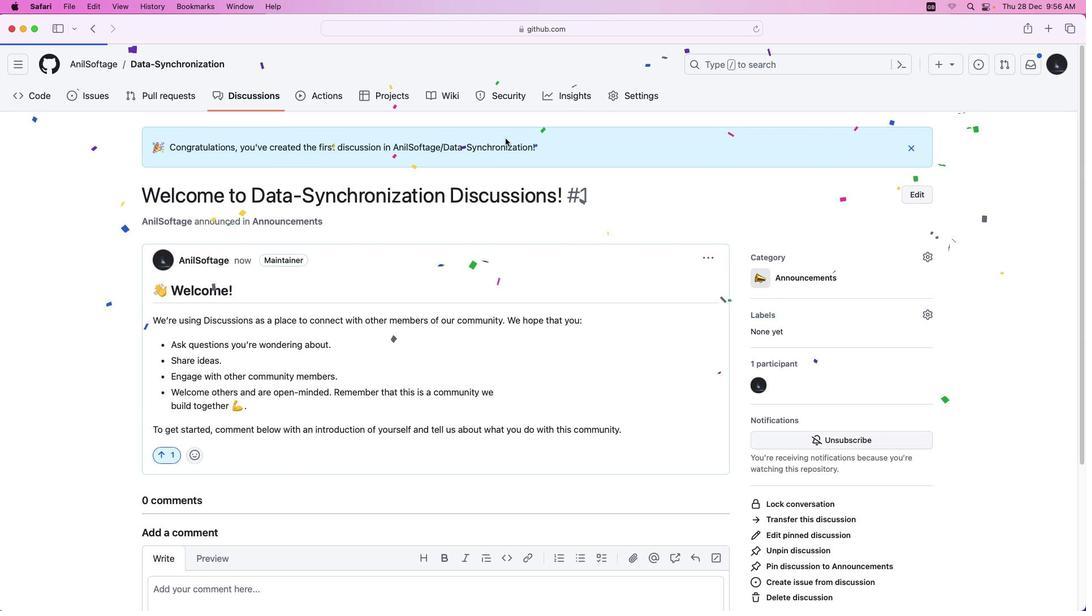 
Action: Mouse moved to (272, 216)
Screenshot: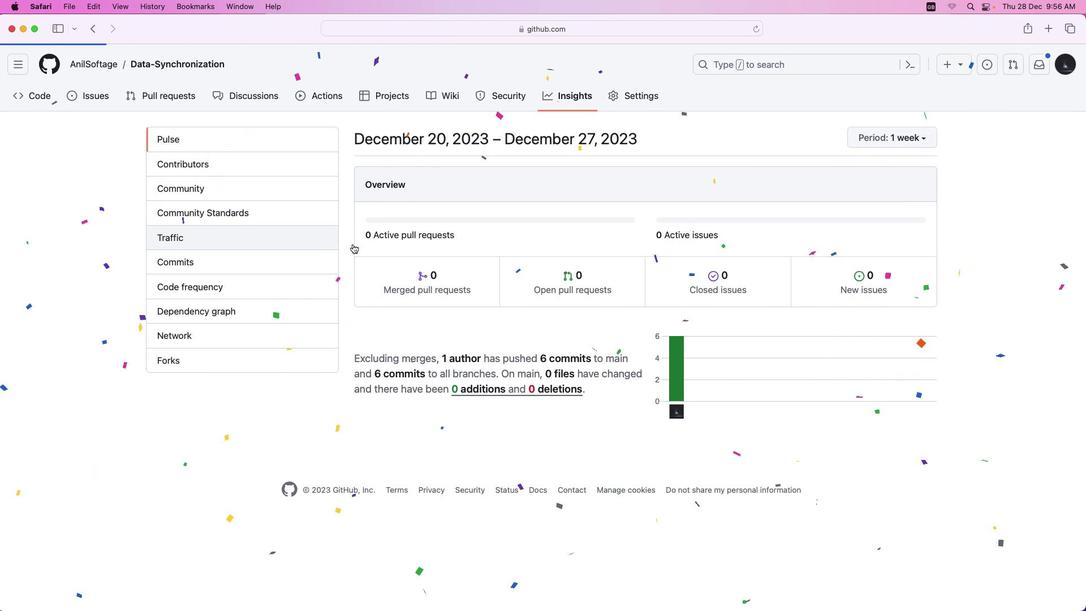 
Action: Mouse pressed left at (272, 216)
